Task: Buy 3 Snow Suits of size Medium for Baby Boys from Clothing section under best seller category for shipping address: Colton Mitchell, 4276 Crim Lane, Underhill, Vermont 05489, Cell Number 9377427970. Pay from credit card ending with 2005, CVV 3321
Action: Mouse moved to (307, 92)
Screenshot: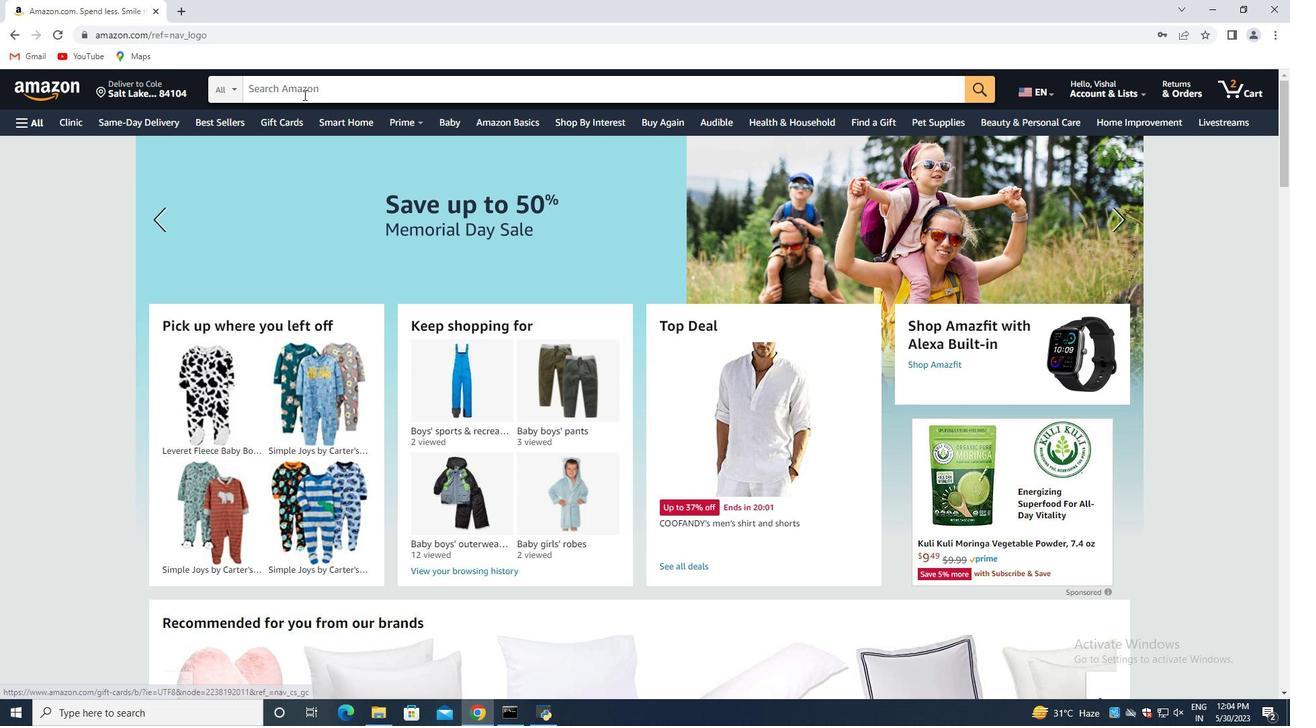 
Action: Mouse pressed left at (307, 92)
Screenshot: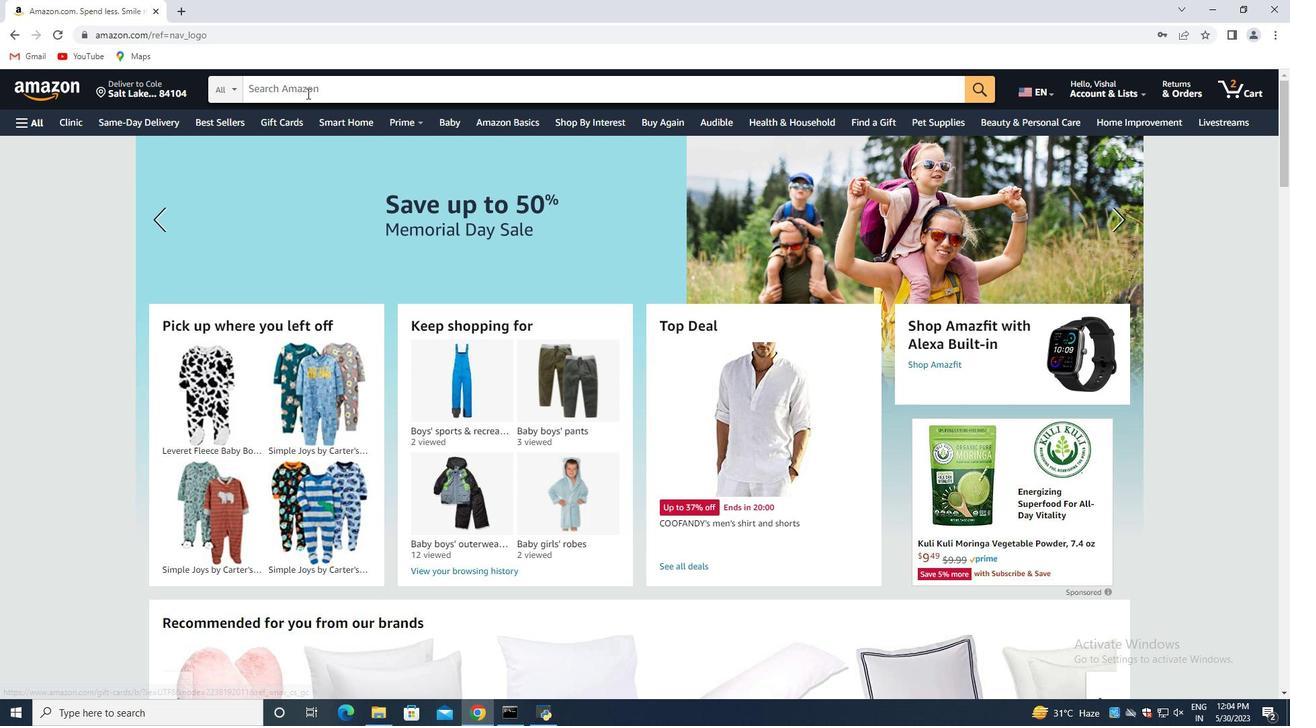 
Action: Mouse moved to (307, 92)
Screenshot: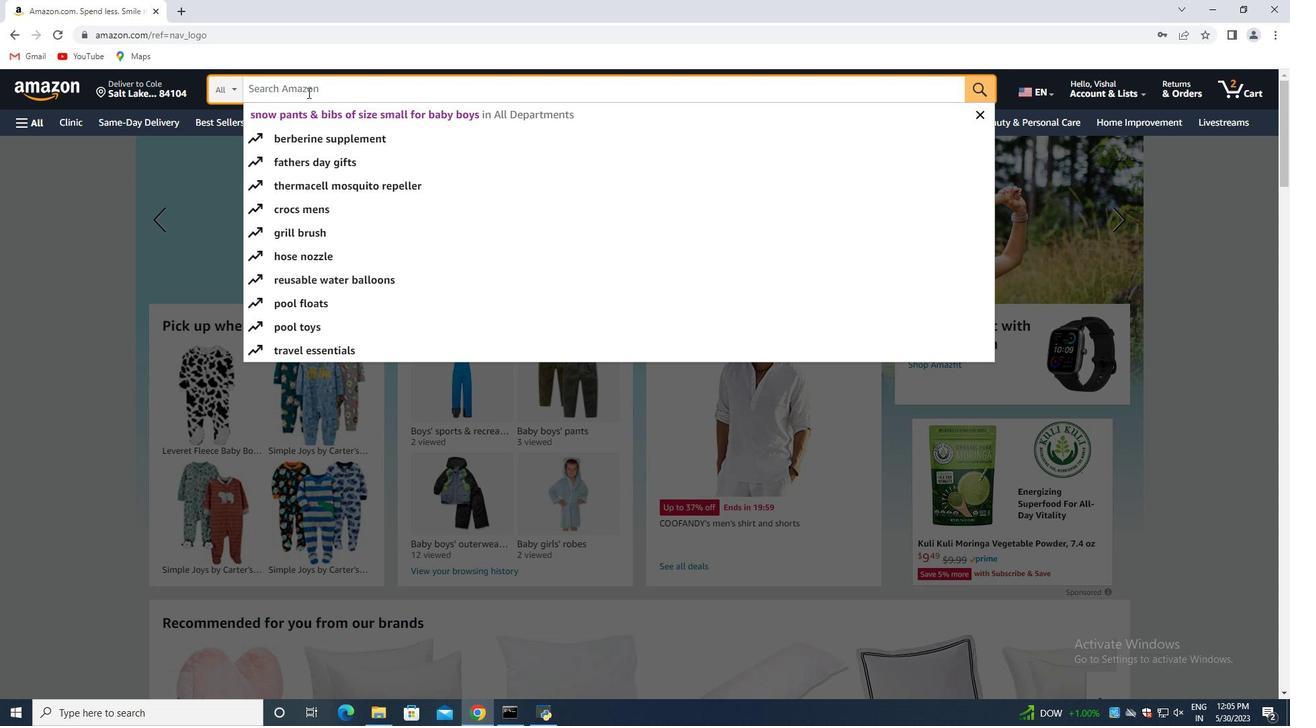 
Action: Key pressed <Key.shift>Snow<Key.space><Key.shift>Suits<Key.space>of<Key.space>size<Key.space><Key.shift>Medium<Key.space>for<Key.space><Key.shift>Baby<Key.space><Key.shift><Key.shift><Key.shift><Key.shift><Key.shift><Key.shift><Key.shift>Boys<Key.enter>
Screenshot: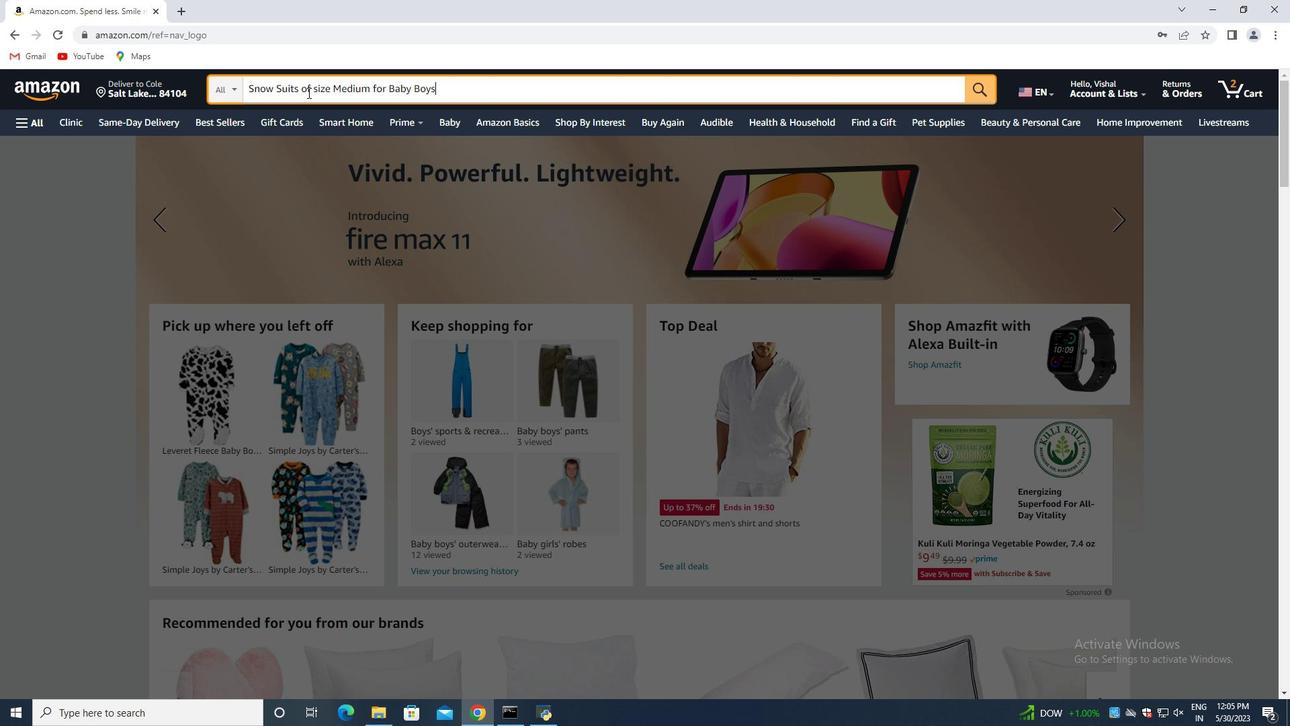 
Action: Mouse moved to (285, 237)
Screenshot: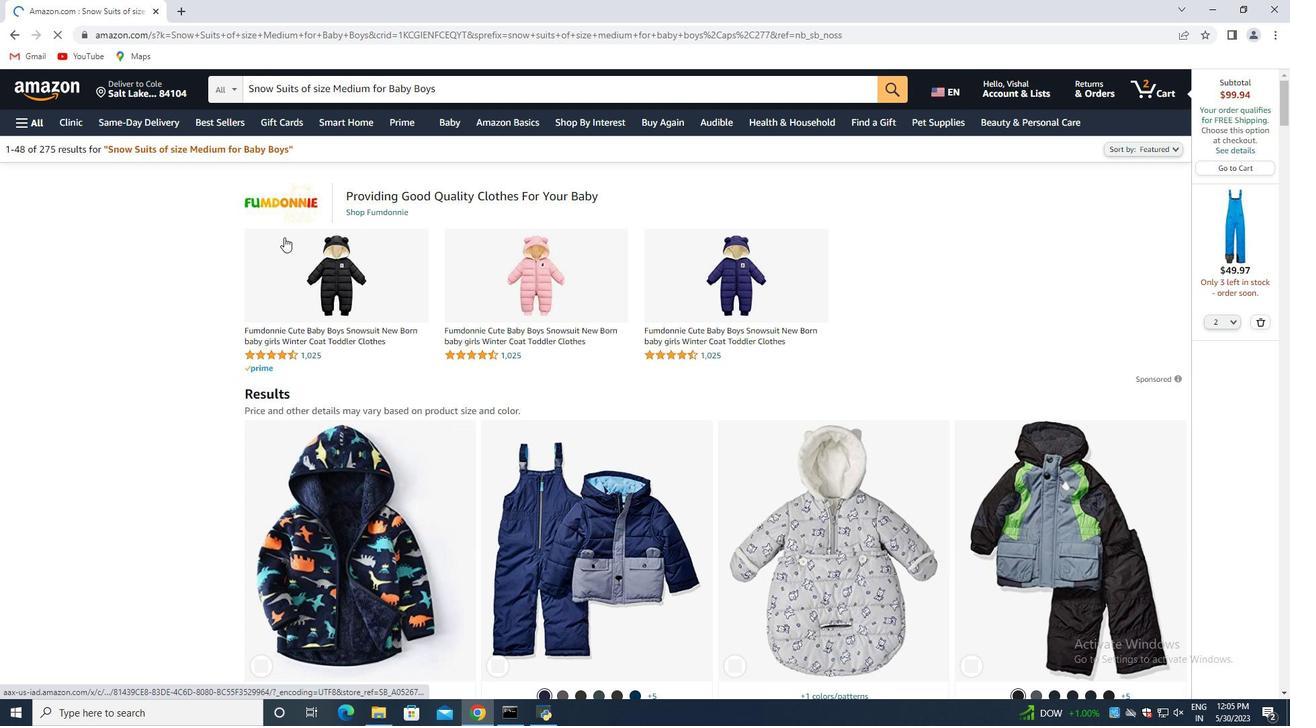 
Action: Mouse scrolled (285, 237) with delta (0, 0)
Screenshot: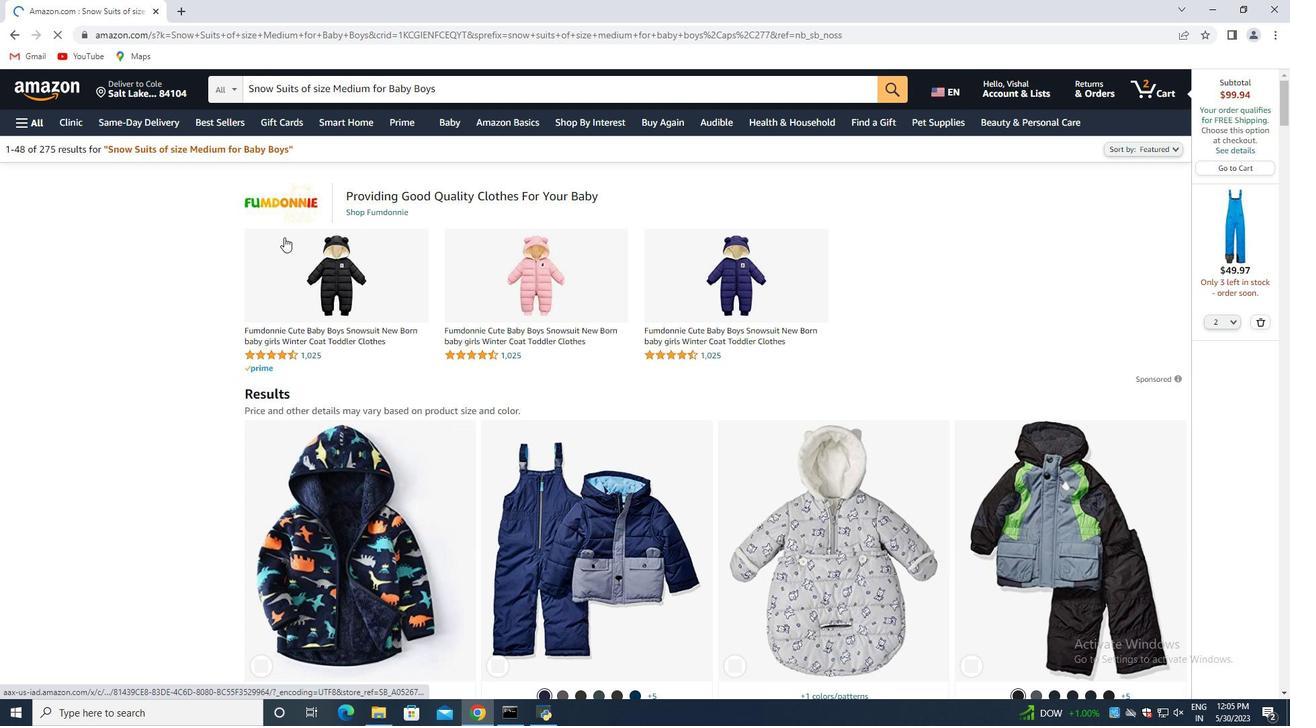 
Action: Mouse moved to (287, 237)
Screenshot: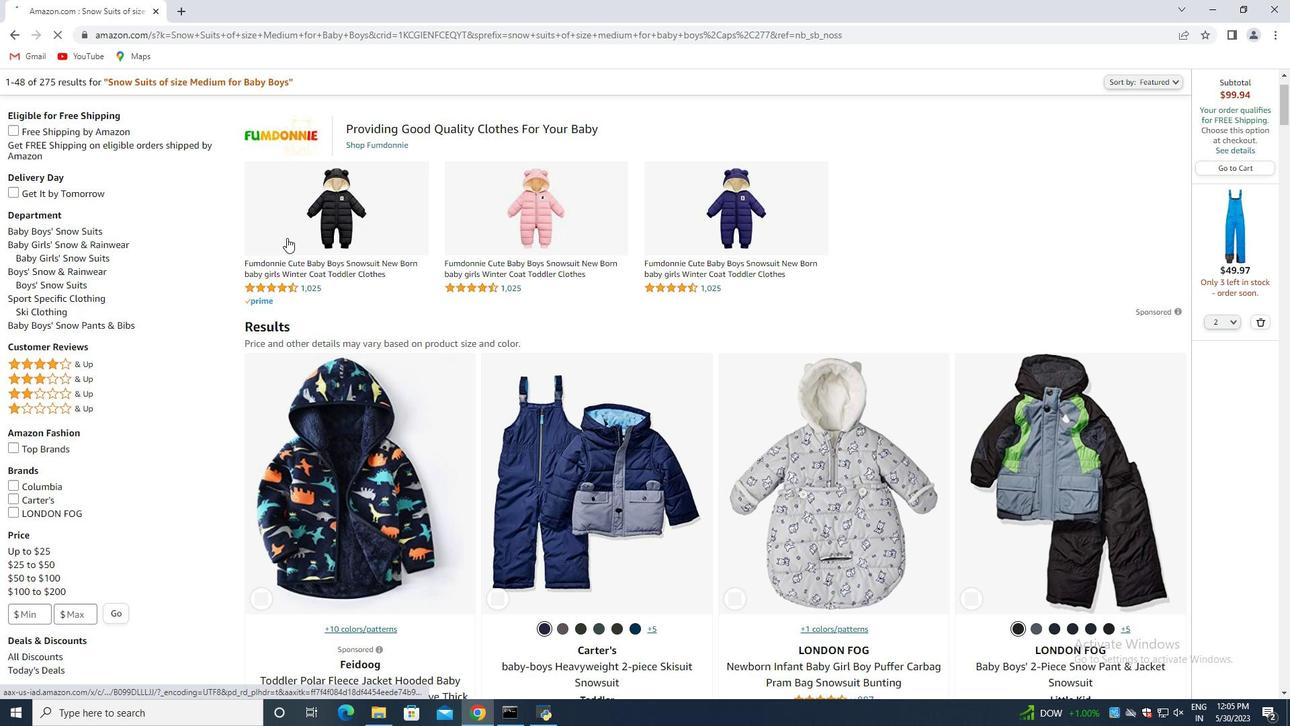 
Action: Mouse scrolled (287, 237) with delta (0, 0)
Screenshot: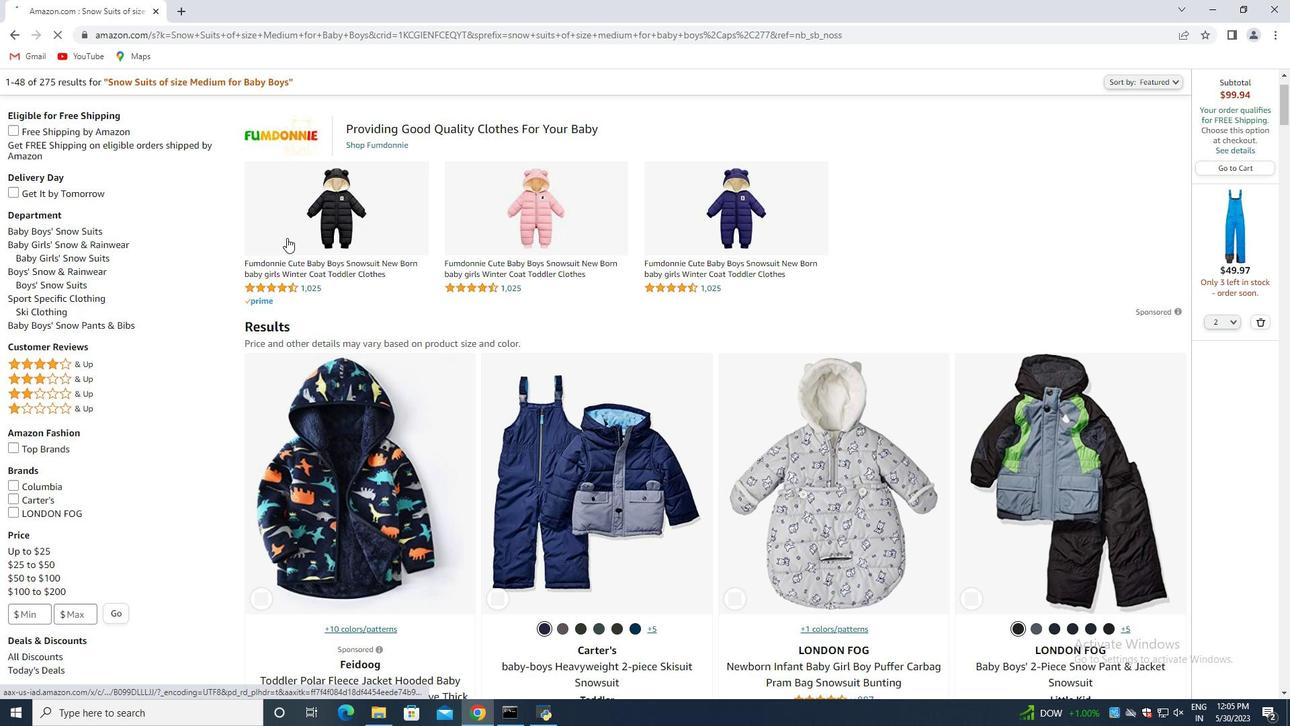 
Action: Mouse moved to (289, 246)
Screenshot: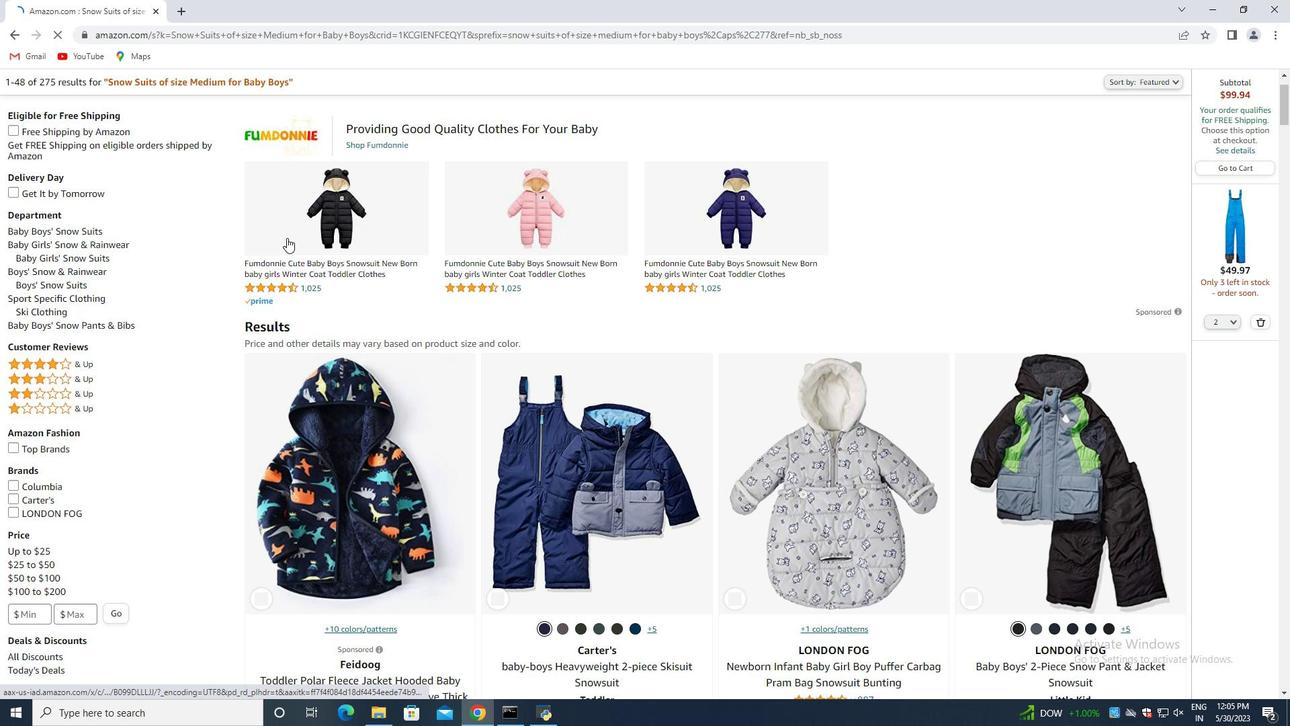 
Action: Mouse scrolled (289, 246) with delta (0, 0)
Screenshot: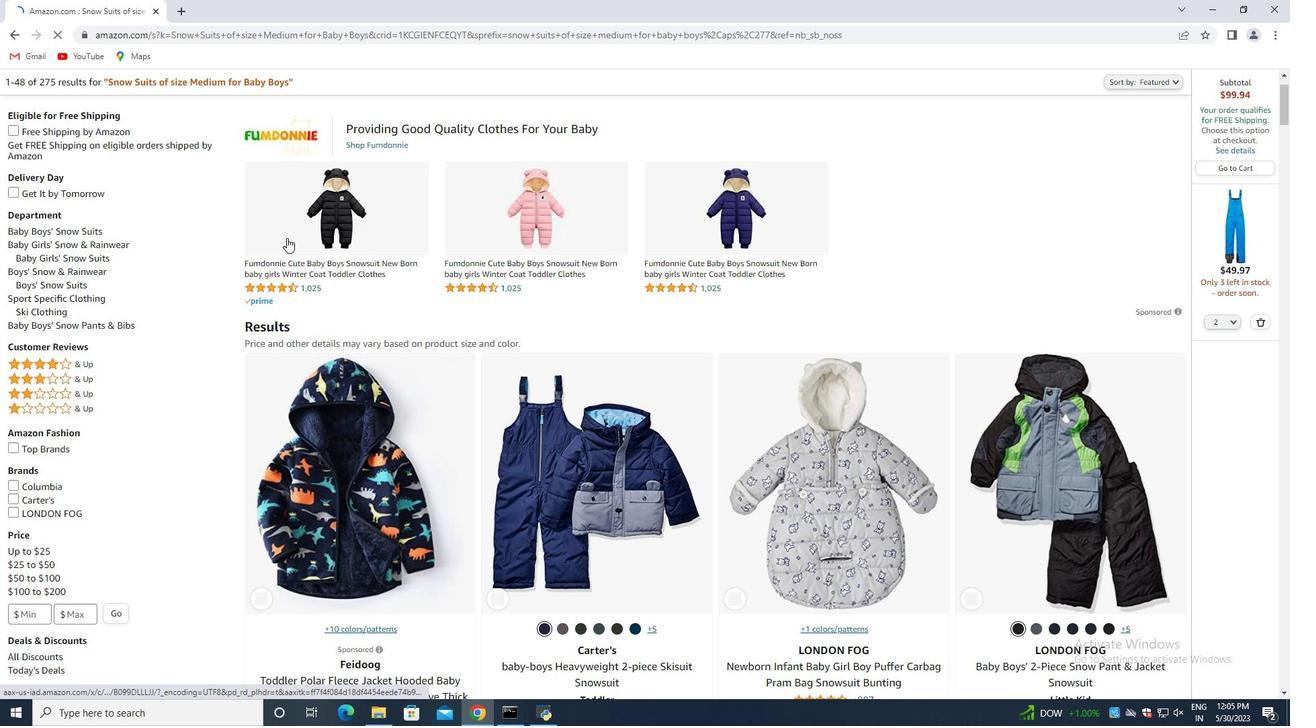 
Action: Mouse moved to (299, 268)
Screenshot: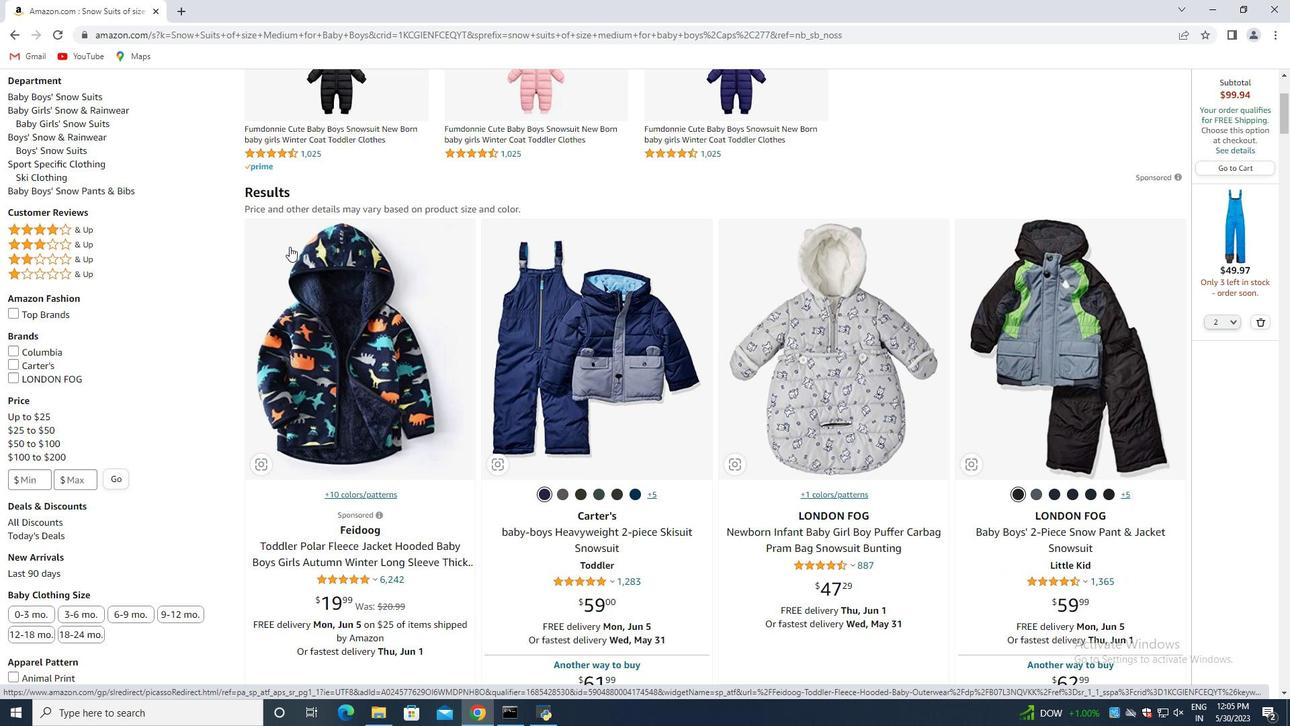 
Action: Mouse scrolled (299, 268) with delta (0, 0)
Screenshot: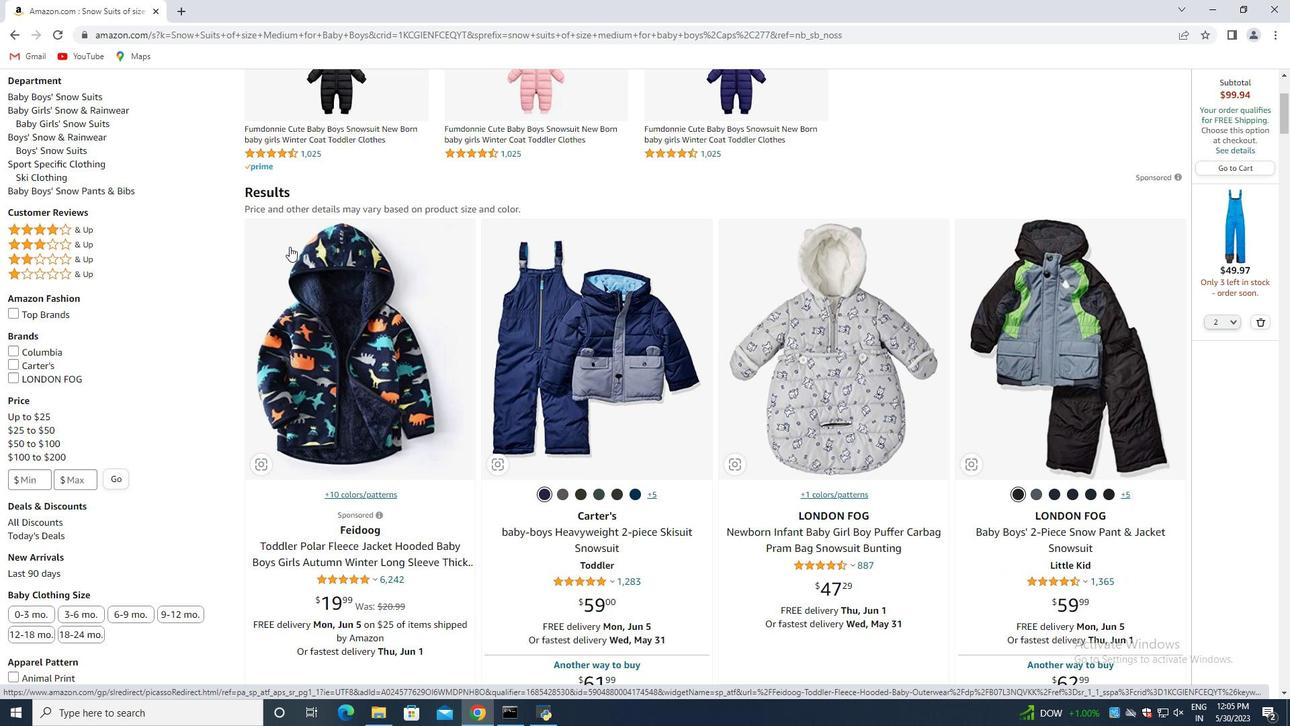 
Action: Mouse moved to (503, 281)
Screenshot: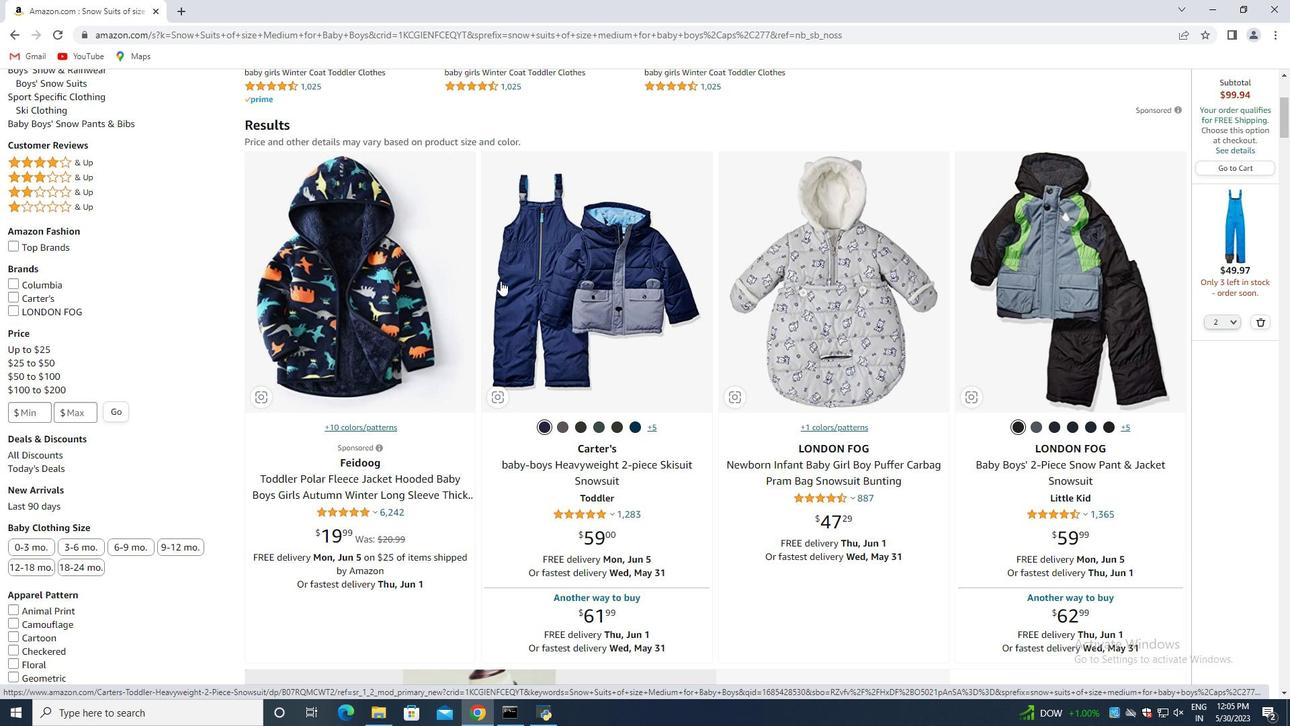 
Action: Mouse scrolled (503, 282) with delta (0, 0)
Screenshot: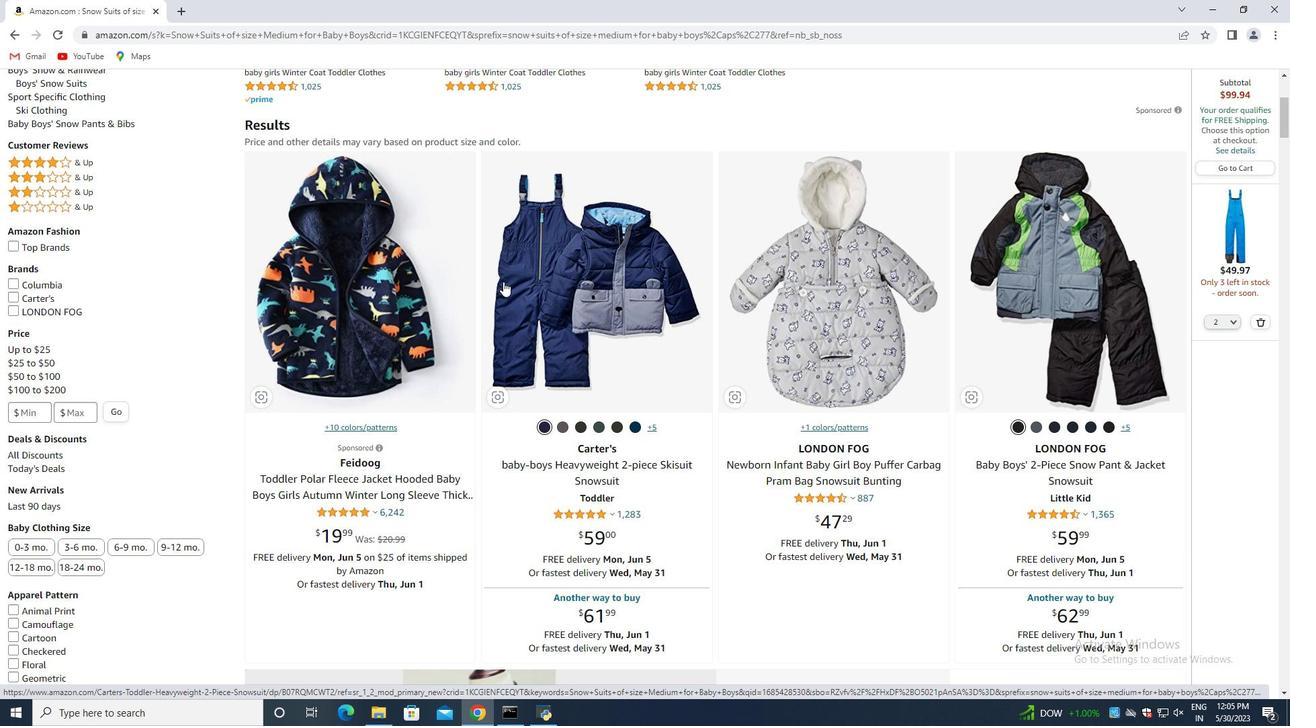 
Action: Mouse scrolled (503, 282) with delta (0, 0)
Screenshot: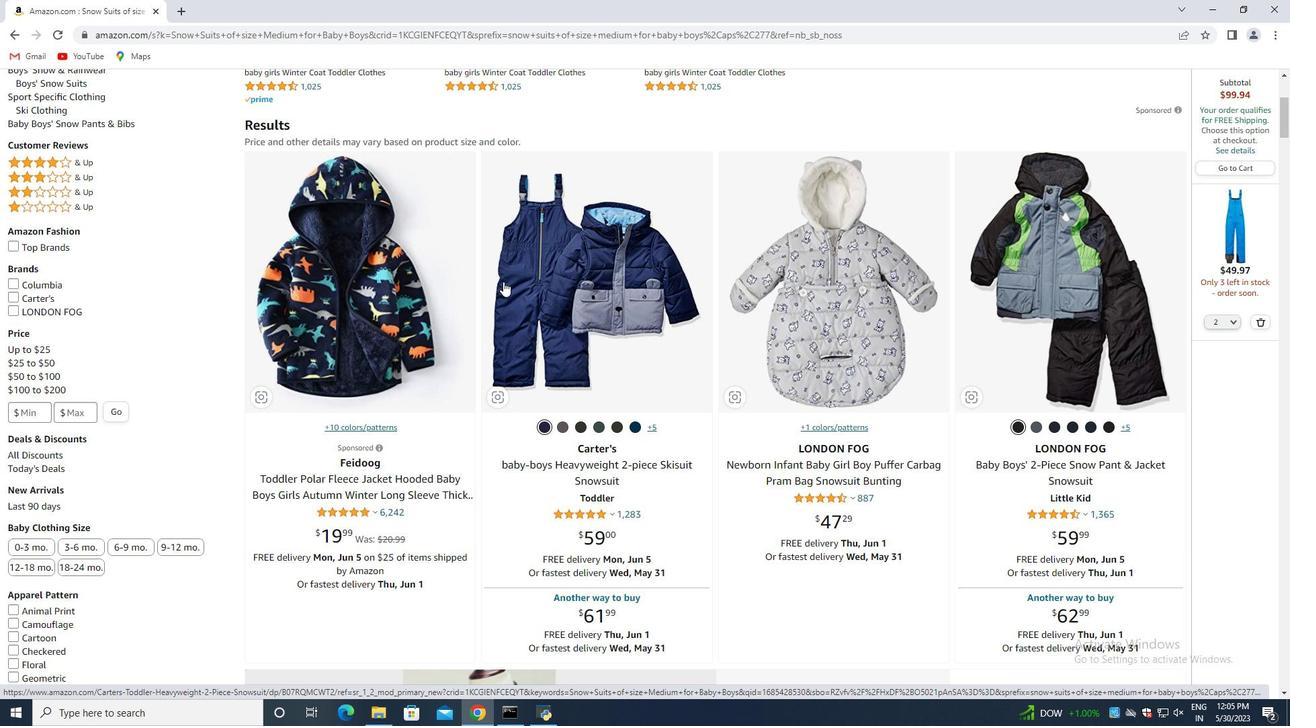 
Action: Mouse scrolled (503, 282) with delta (0, 0)
Screenshot: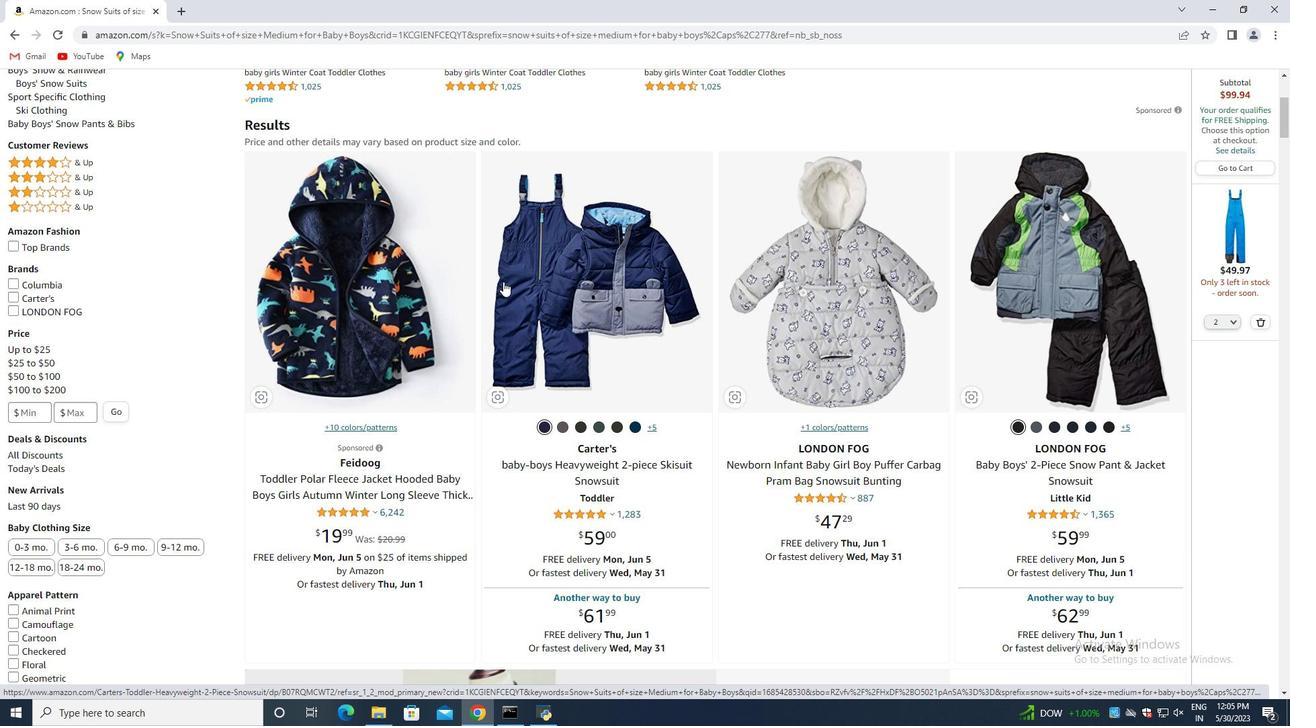 
Action: Mouse scrolled (503, 282) with delta (0, 0)
Screenshot: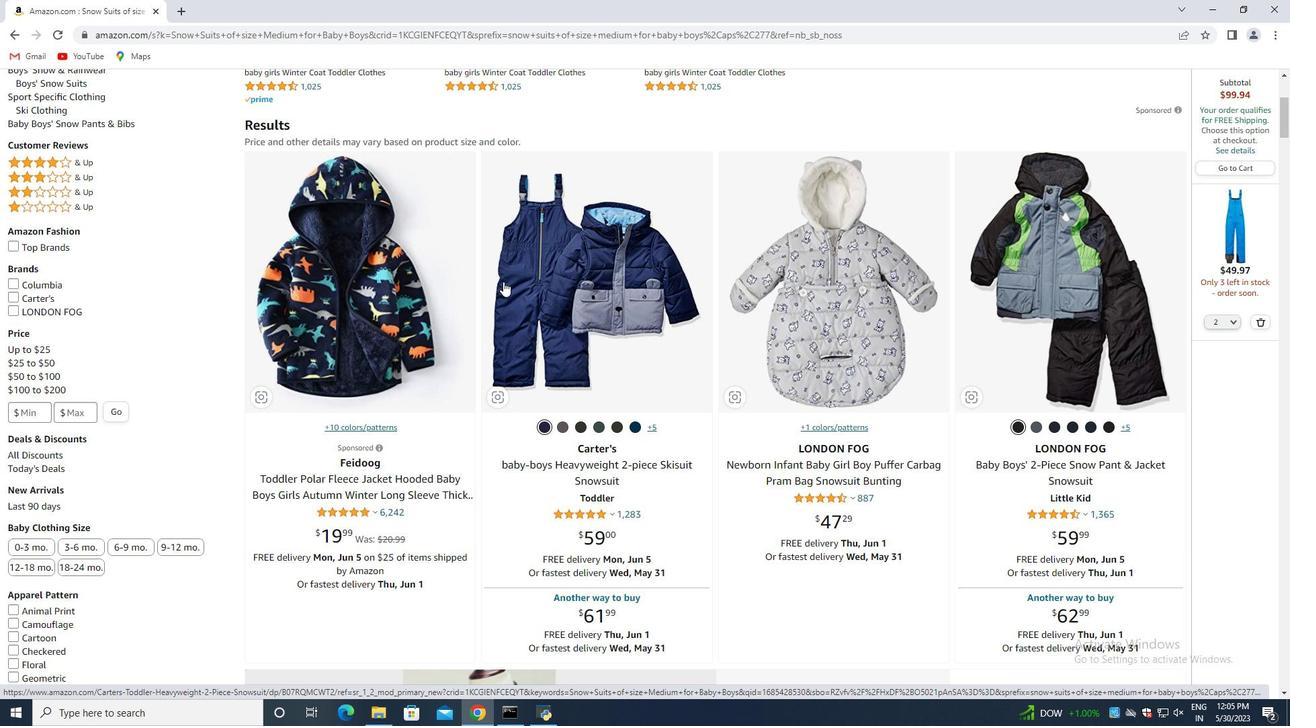 
Action: Mouse moved to (82, 297)
Screenshot: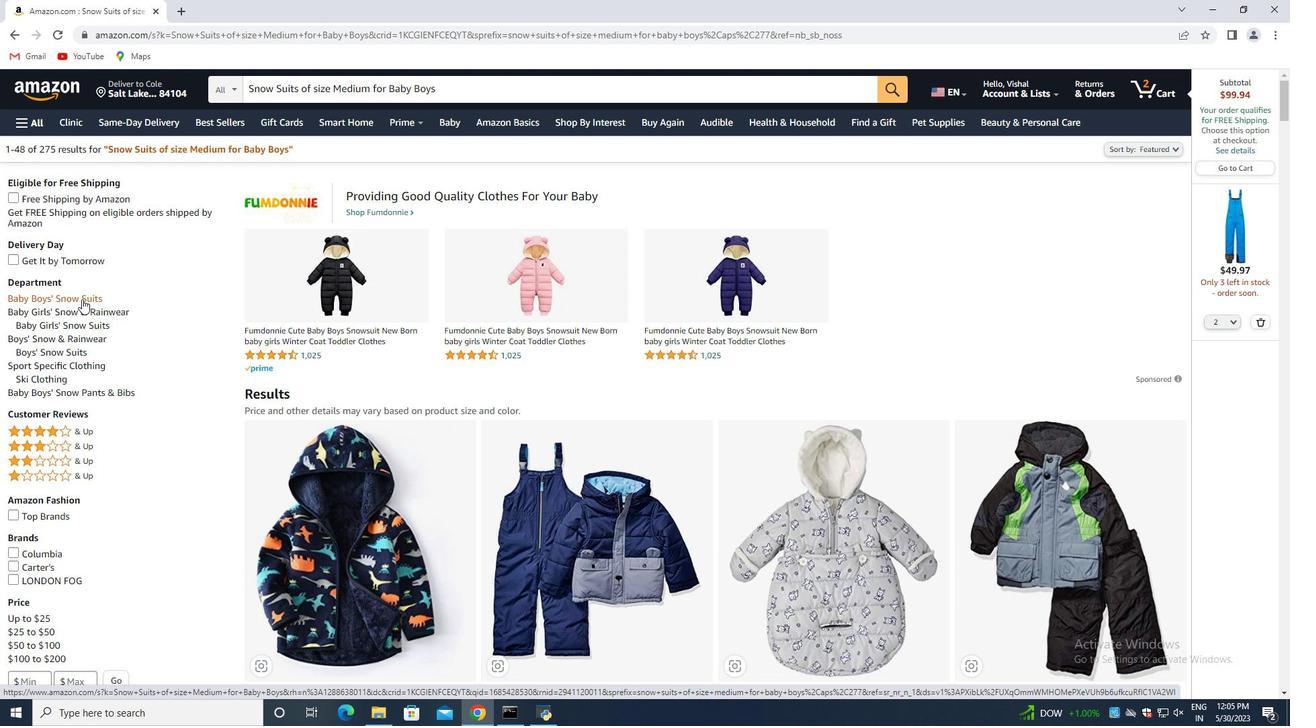 
Action: Mouse pressed left at (82, 297)
Screenshot: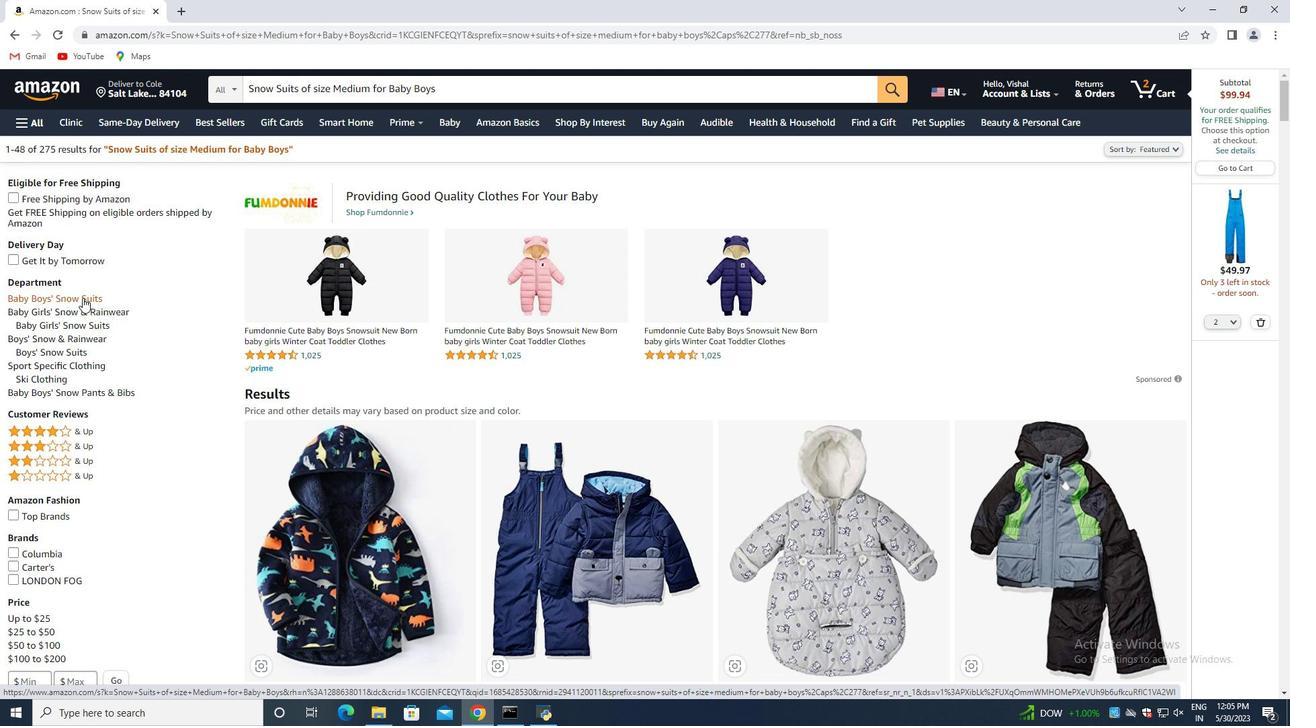 
Action: Mouse moved to (234, 121)
Screenshot: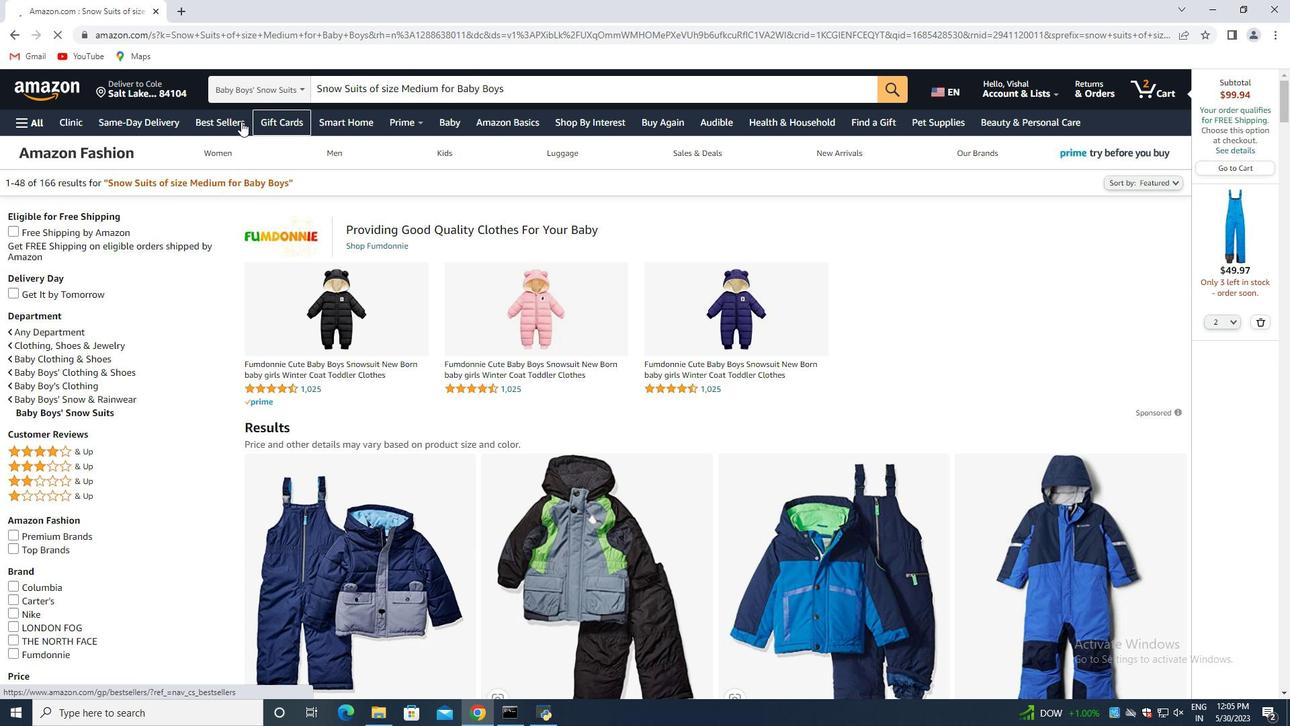 
Action: Mouse pressed left at (234, 121)
Screenshot: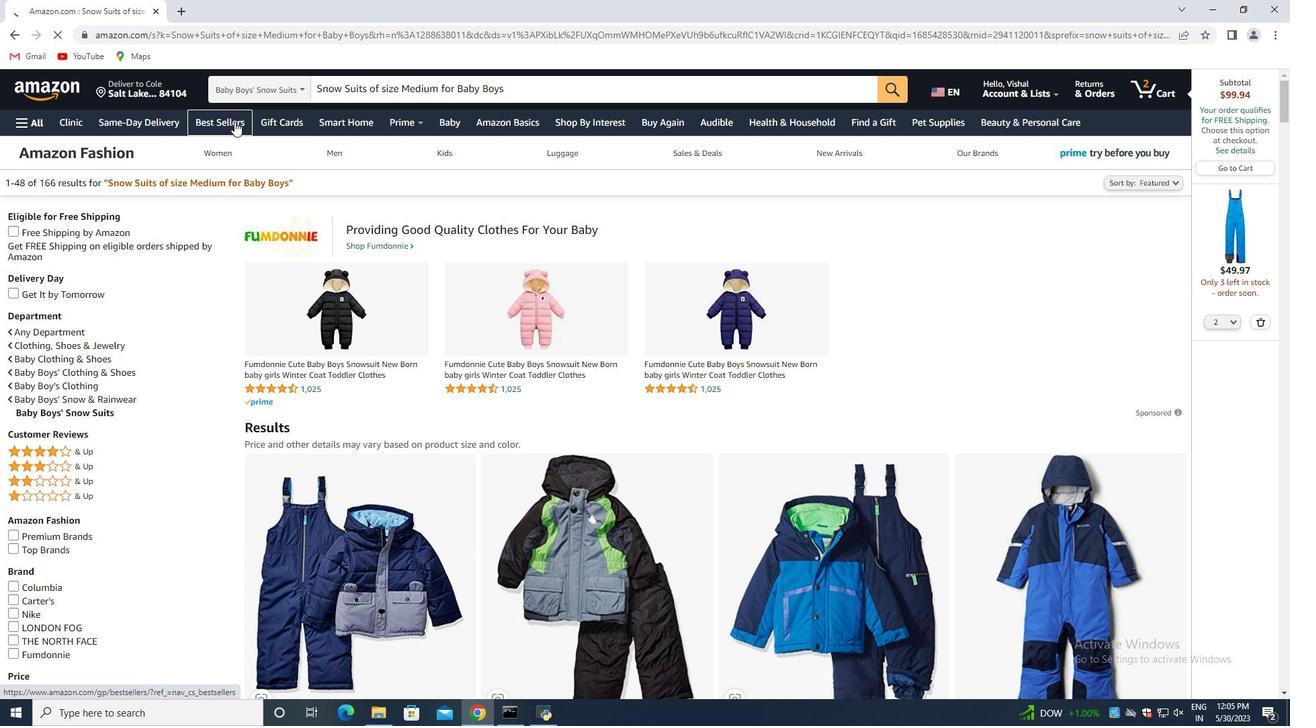 
Action: Mouse moved to (459, 87)
Screenshot: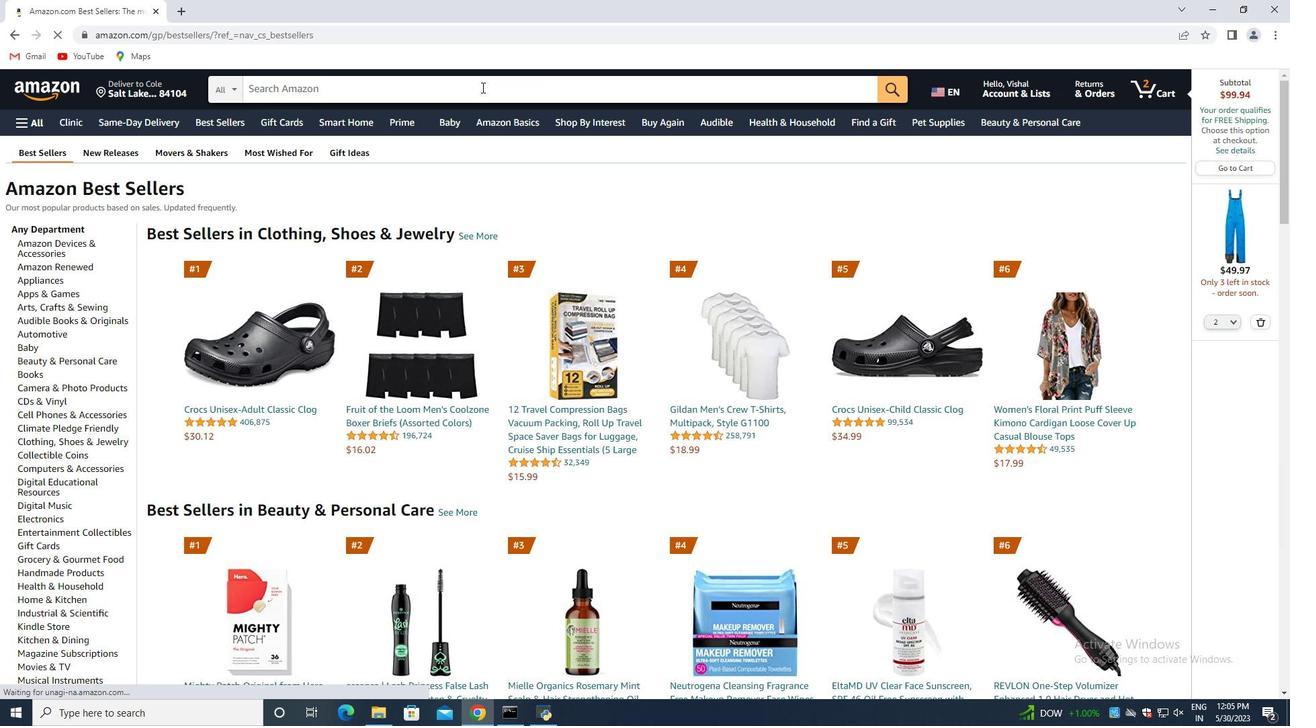 
Action: Mouse pressed left at (459, 87)
Screenshot: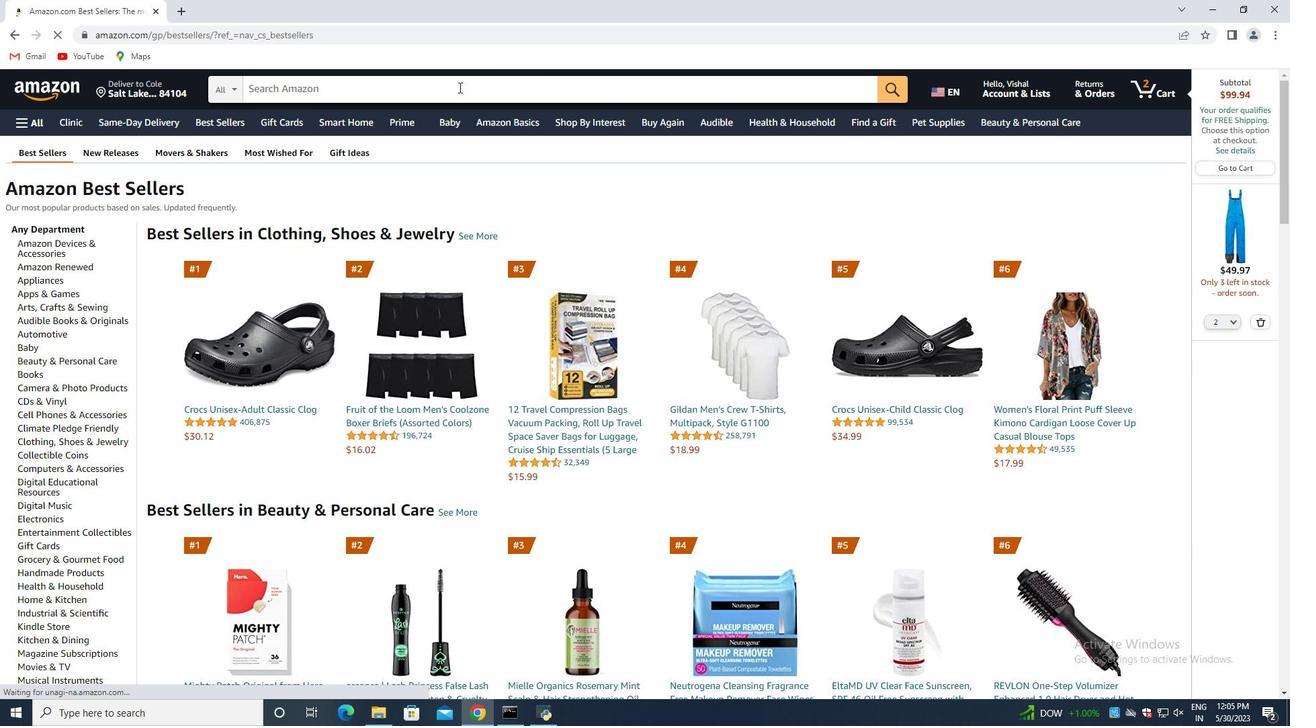 
Action: Mouse moved to (375, 114)
Screenshot: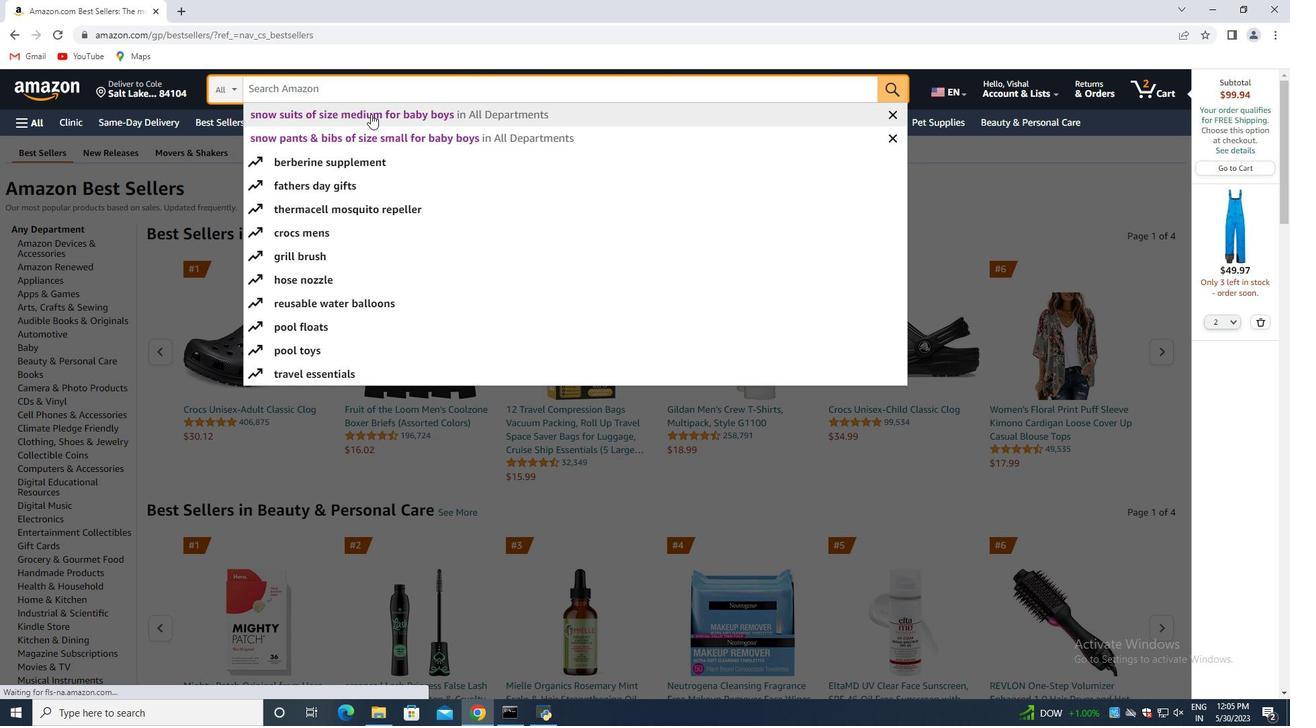 
Action: Mouse pressed left at (375, 114)
Screenshot: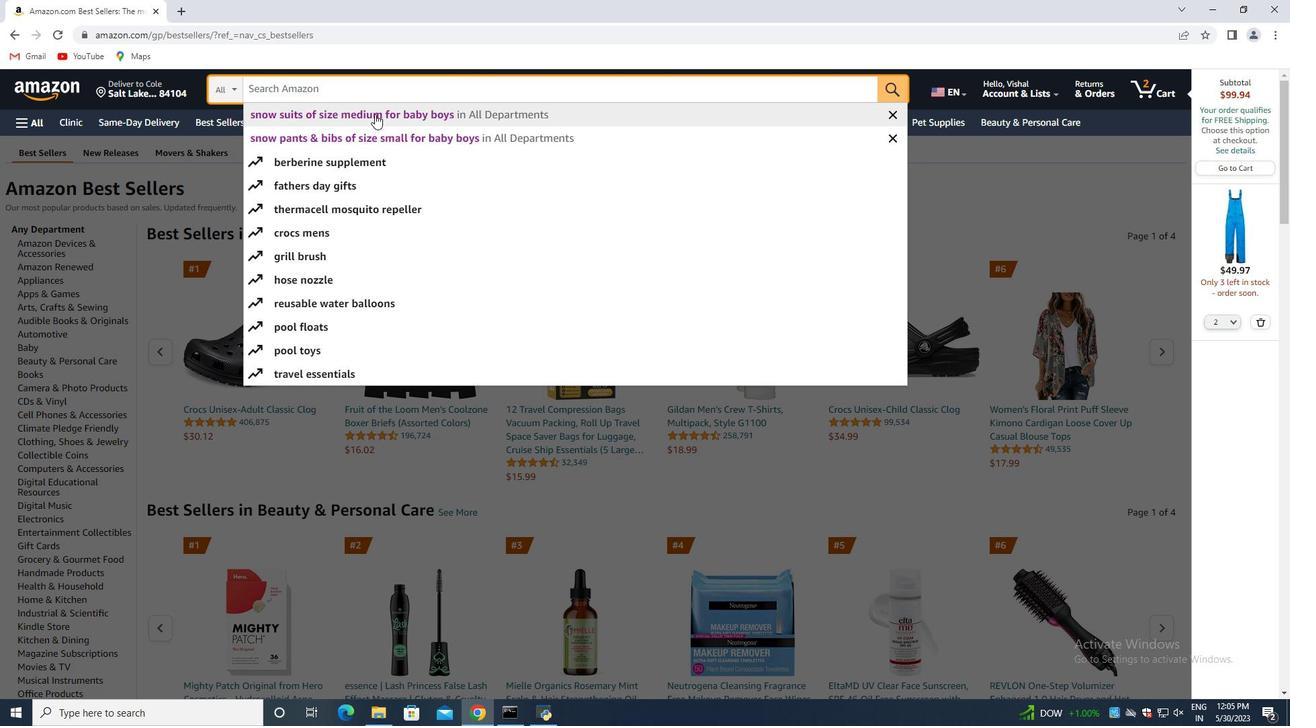 
Action: Mouse moved to (389, 132)
Screenshot: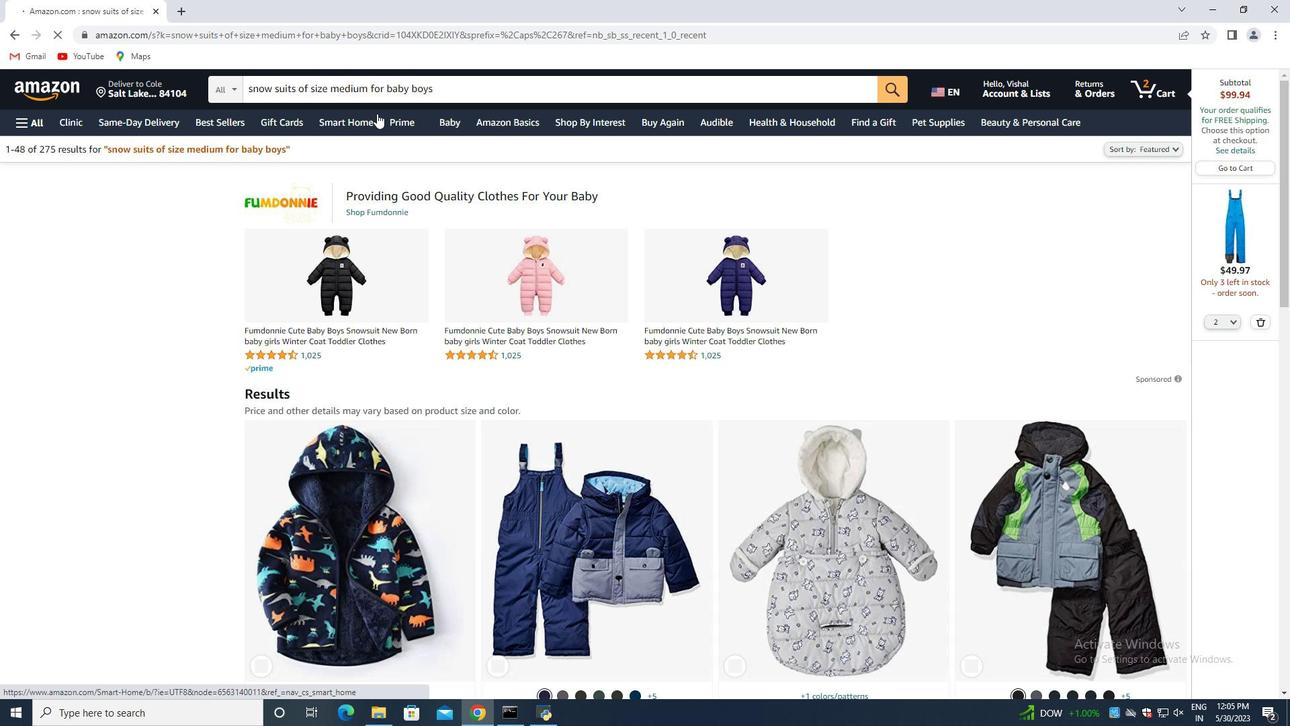 
Action: Mouse scrolled (389, 131) with delta (0, 0)
Screenshot: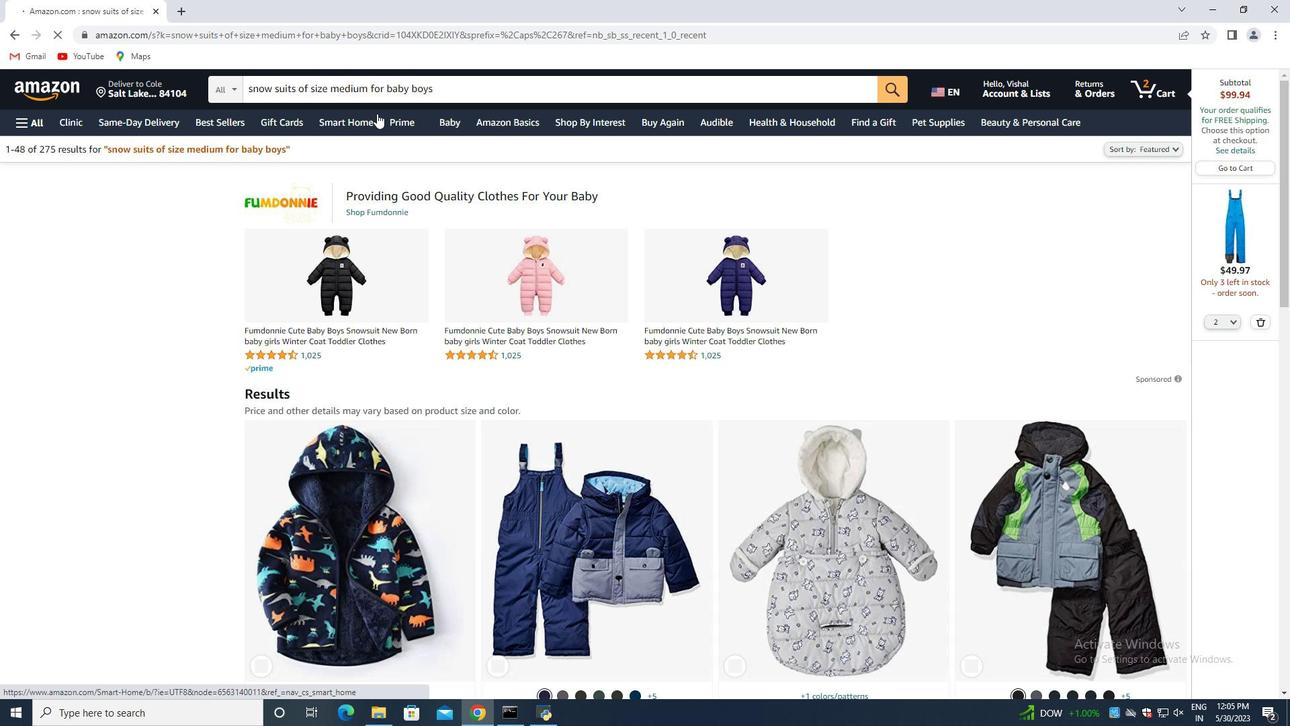 
Action: Mouse moved to (389, 134)
Screenshot: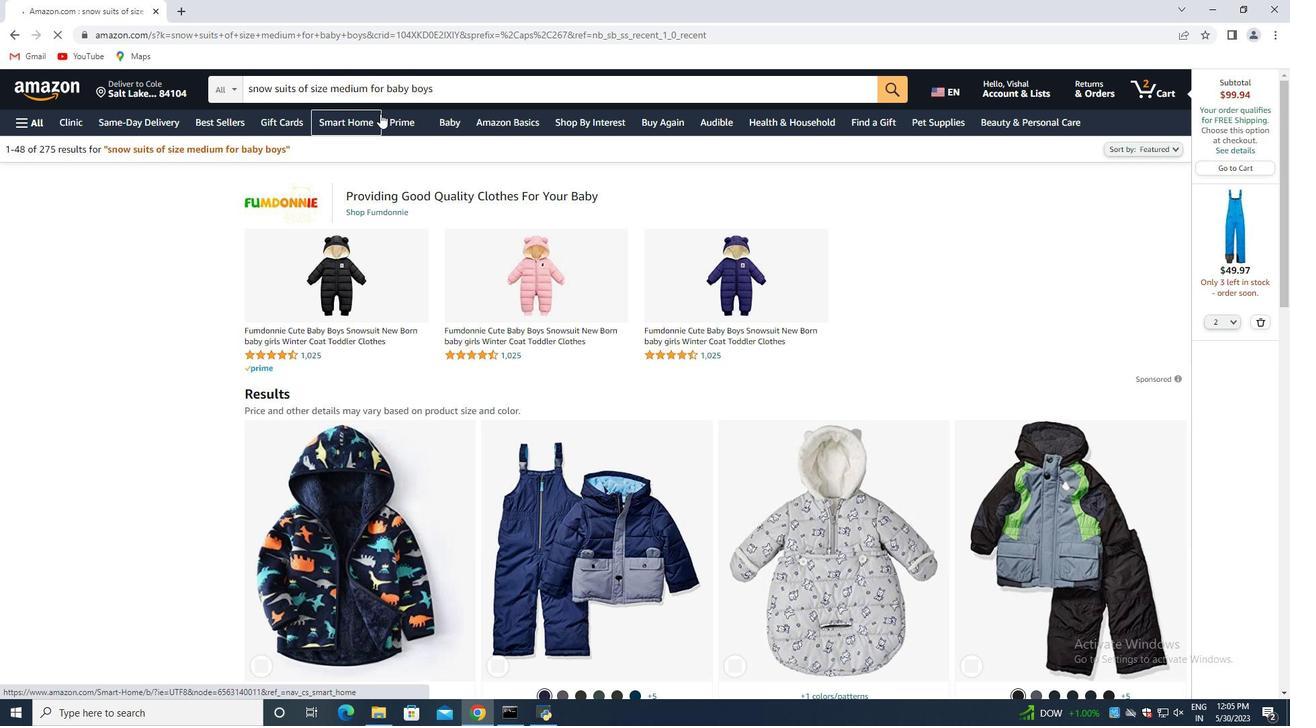 
Action: Mouse scrolled (389, 133) with delta (0, 0)
Screenshot: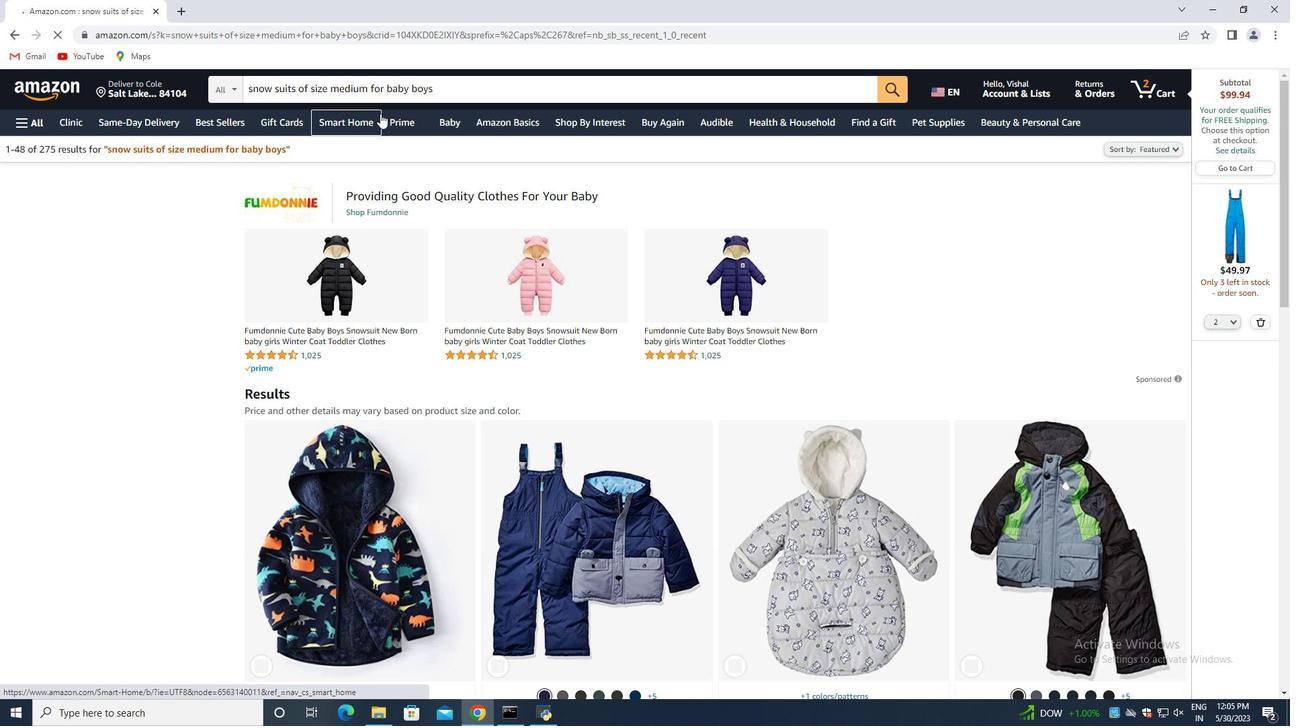 
Action: Mouse moved to (386, 141)
Screenshot: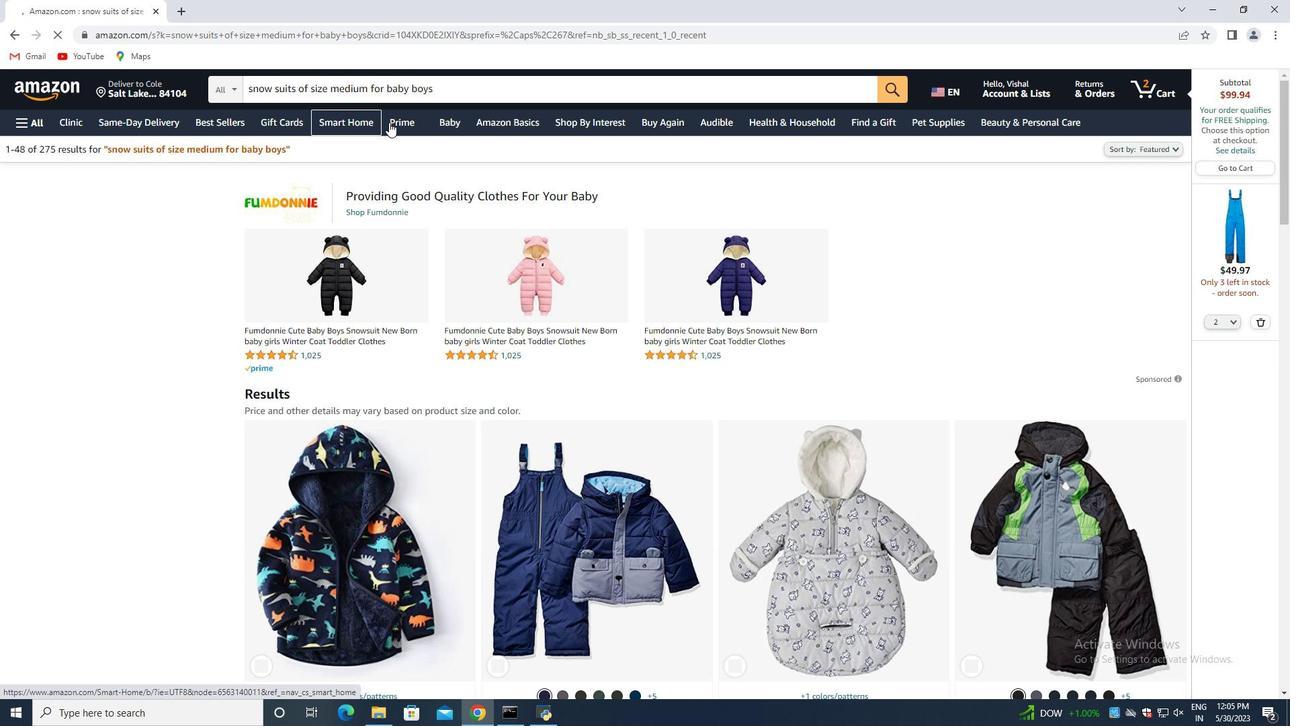 
Action: Mouse scrolled (386, 140) with delta (0, 0)
Screenshot: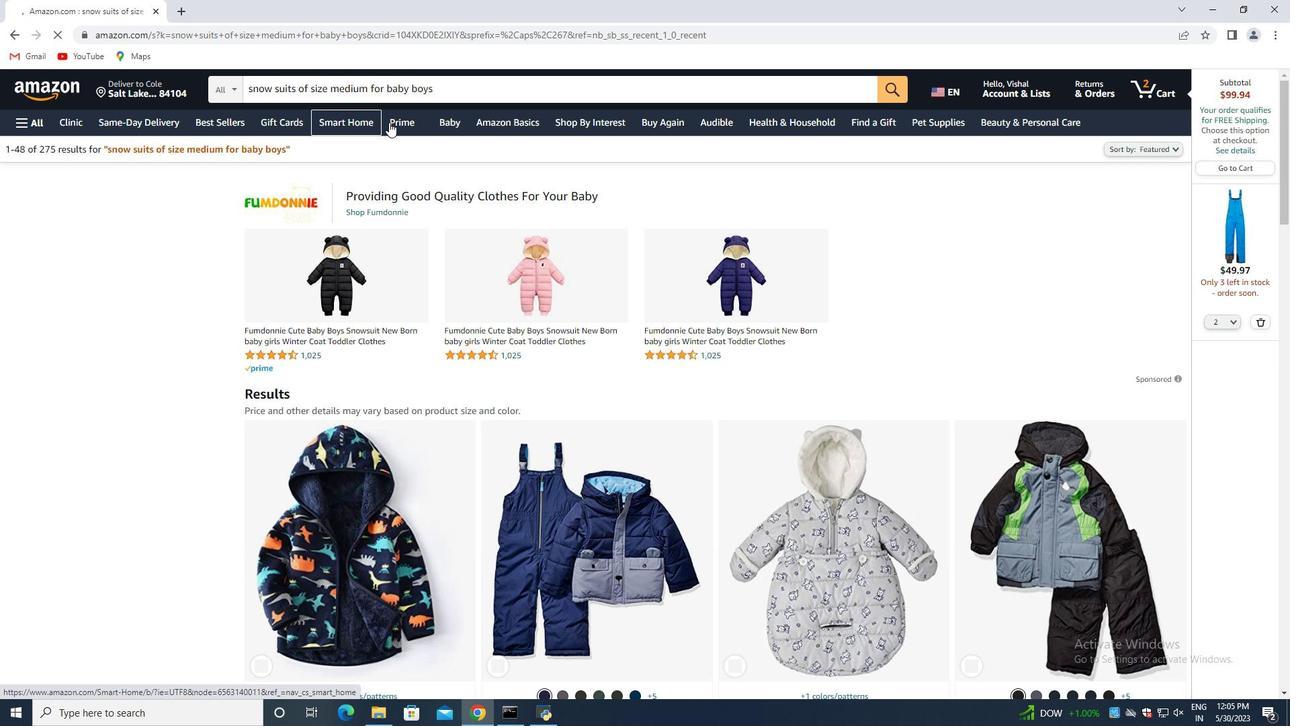 
Action: Mouse moved to (383, 155)
Screenshot: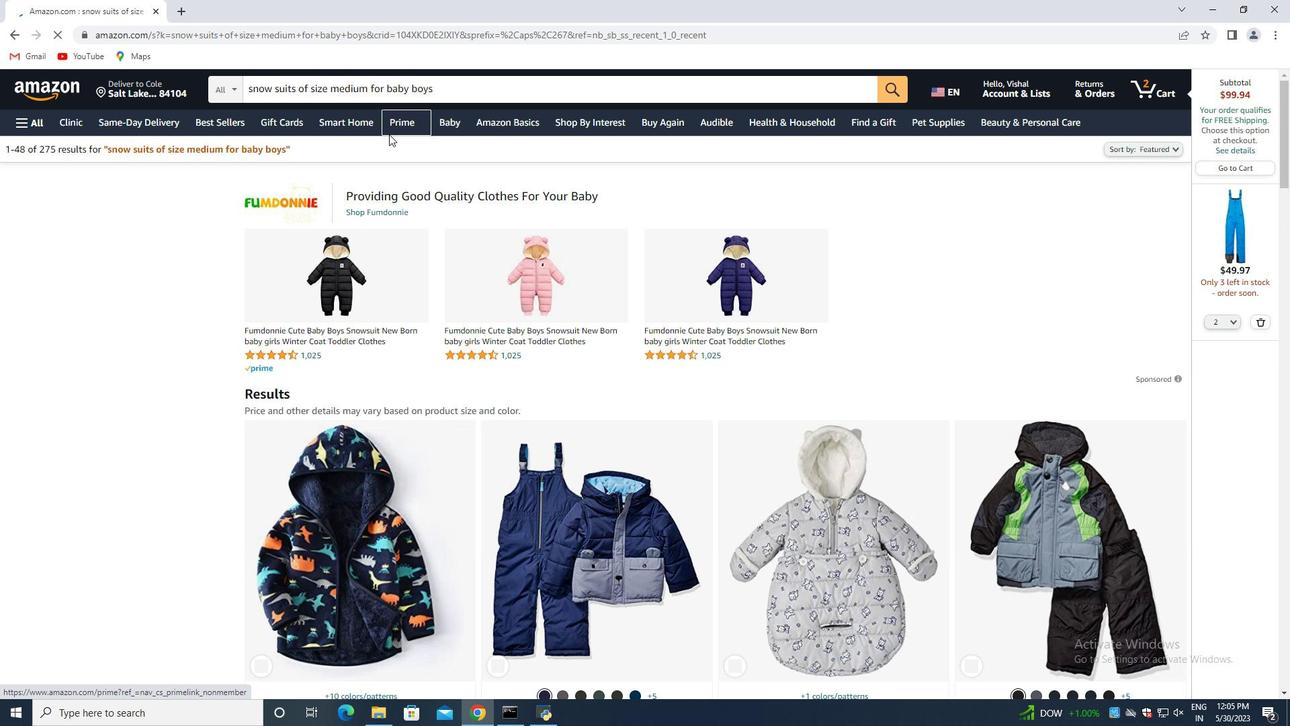 
Action: Mouse scrolled (383, 155) with delta (0, 0)
Screenshot: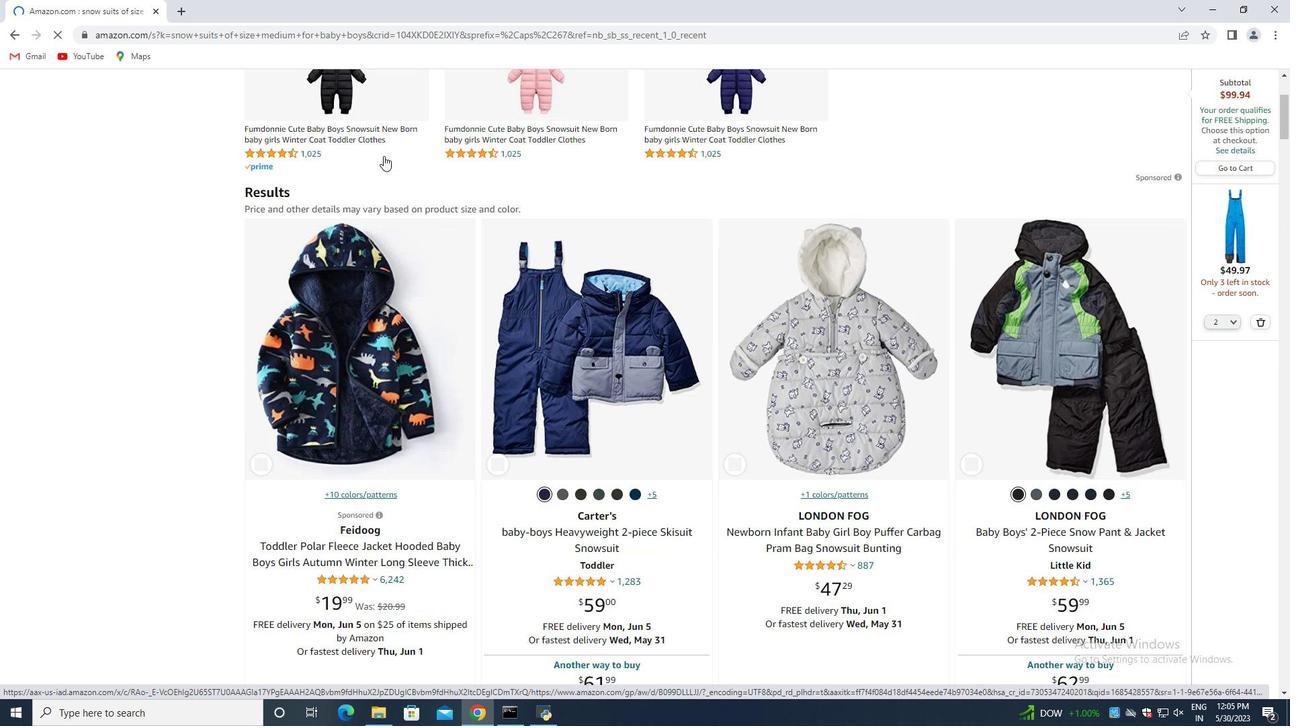 
Action: Mouse moved to (383, 155)
Screenshot: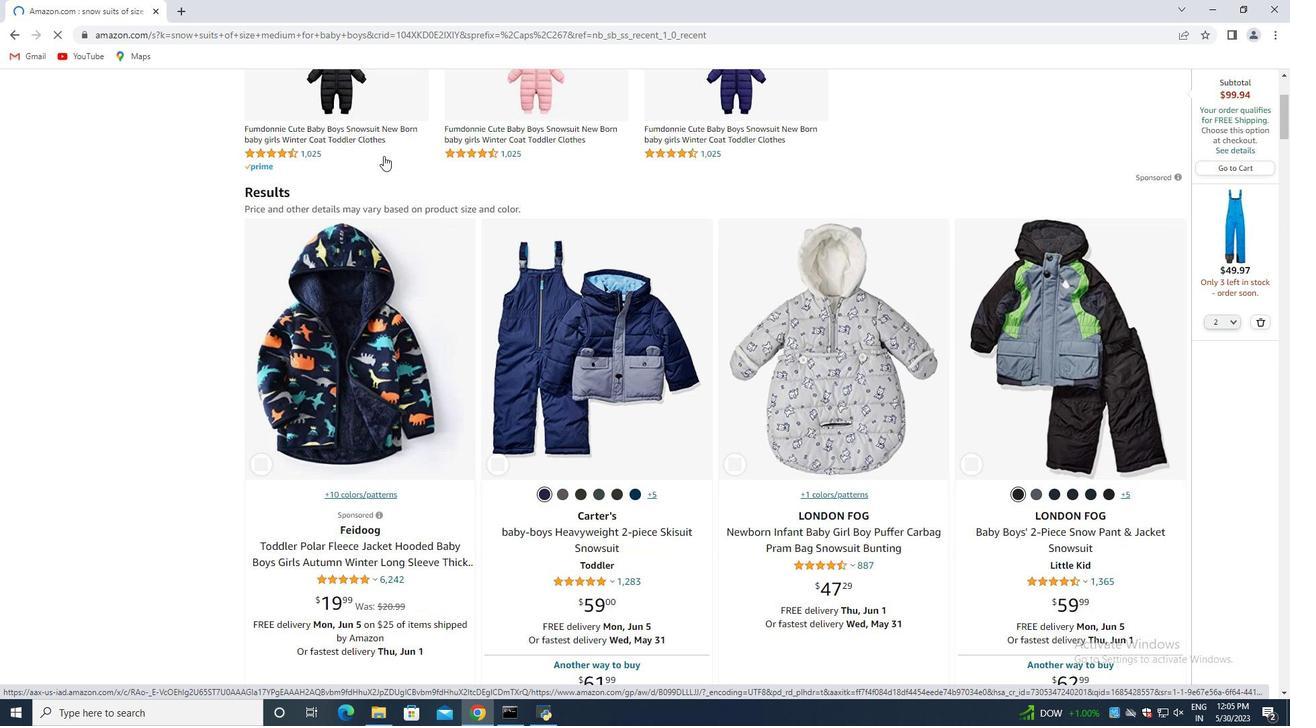
Action: Mouse scrolled (383, 155) with delta (0, 0)
Screenshot: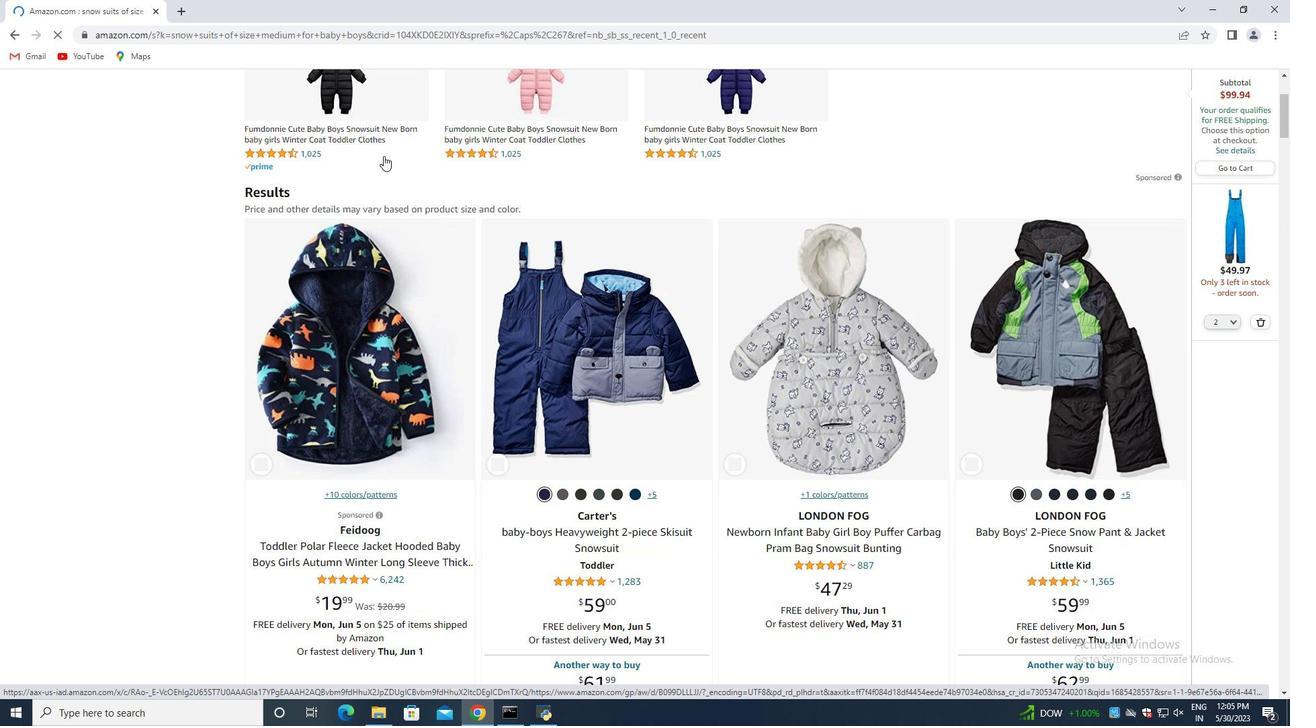 
Action: Mouse moved to (386, 162)
Screenshot: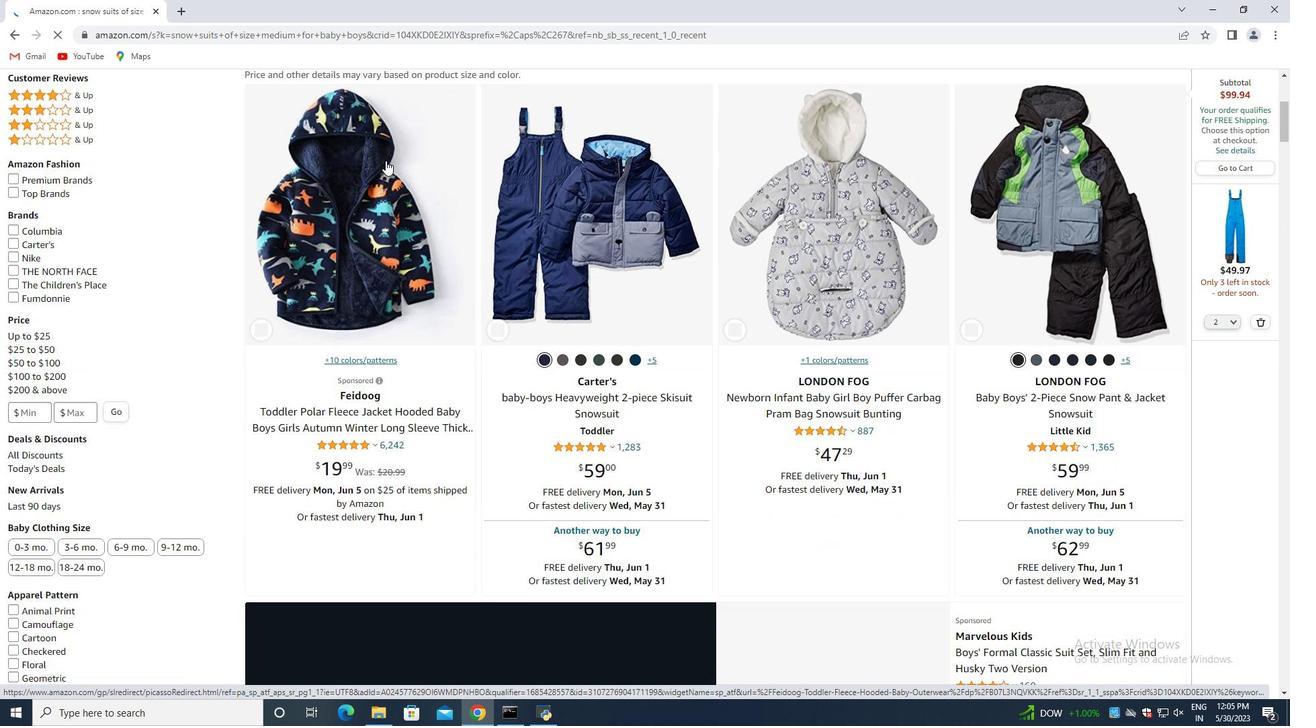 
Action: Mouse scrolled (386, 161) with delta (0, 0)
Screenshot: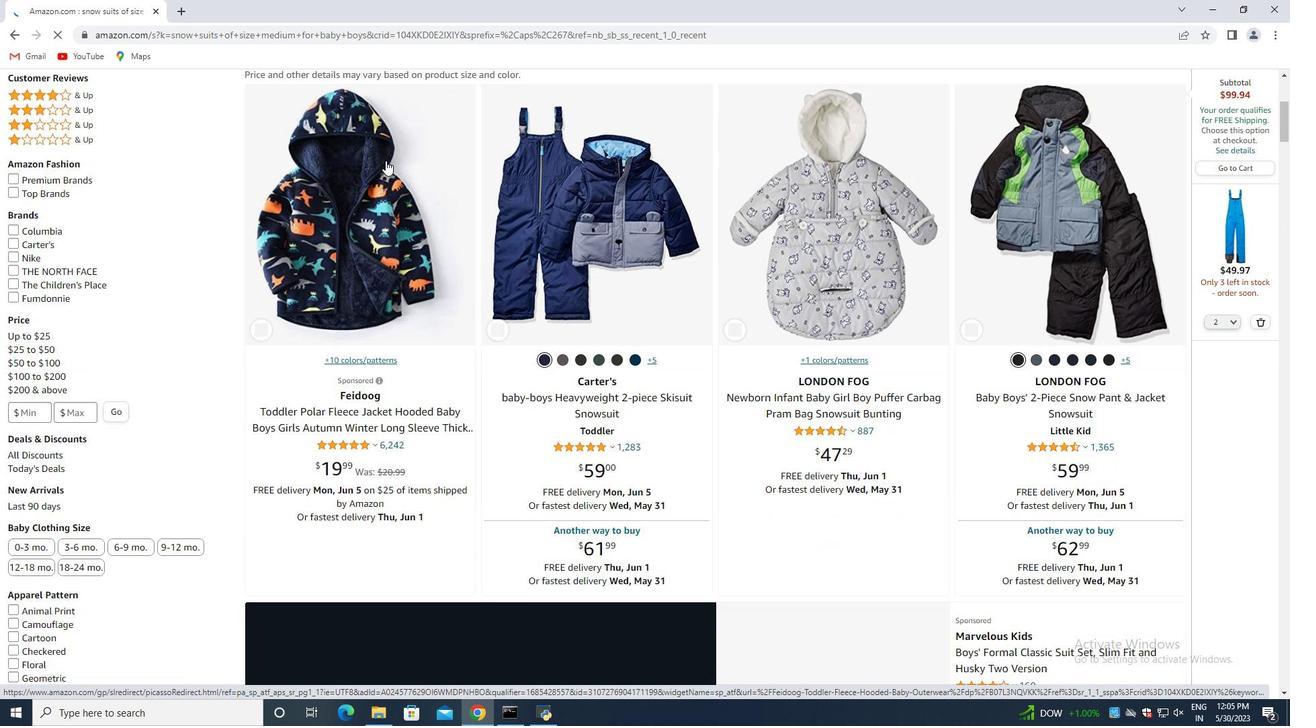 
Action: Mouse moved to (395, 163)
Screenshot: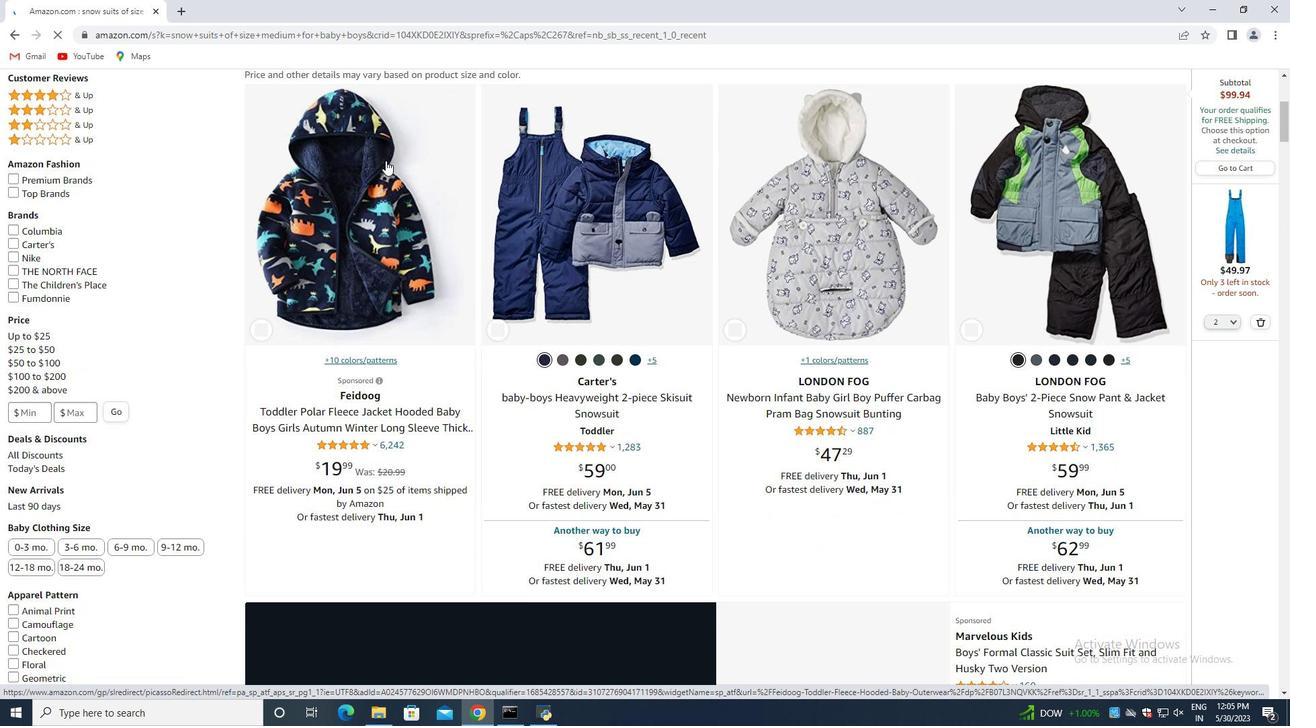 
Action: Mouse scrolled (395, 162) with delta (0, 0)
Screenshot: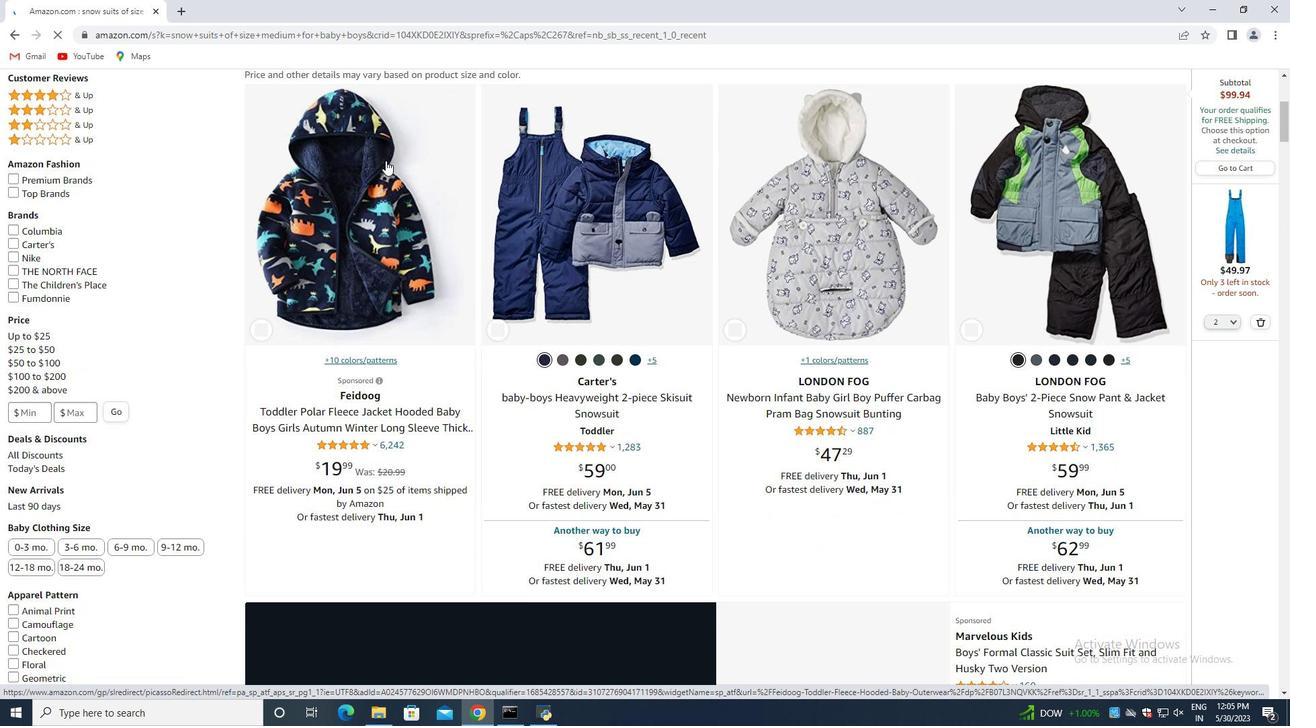 
Action: Mouse moved to (898, 298)
Screenshot: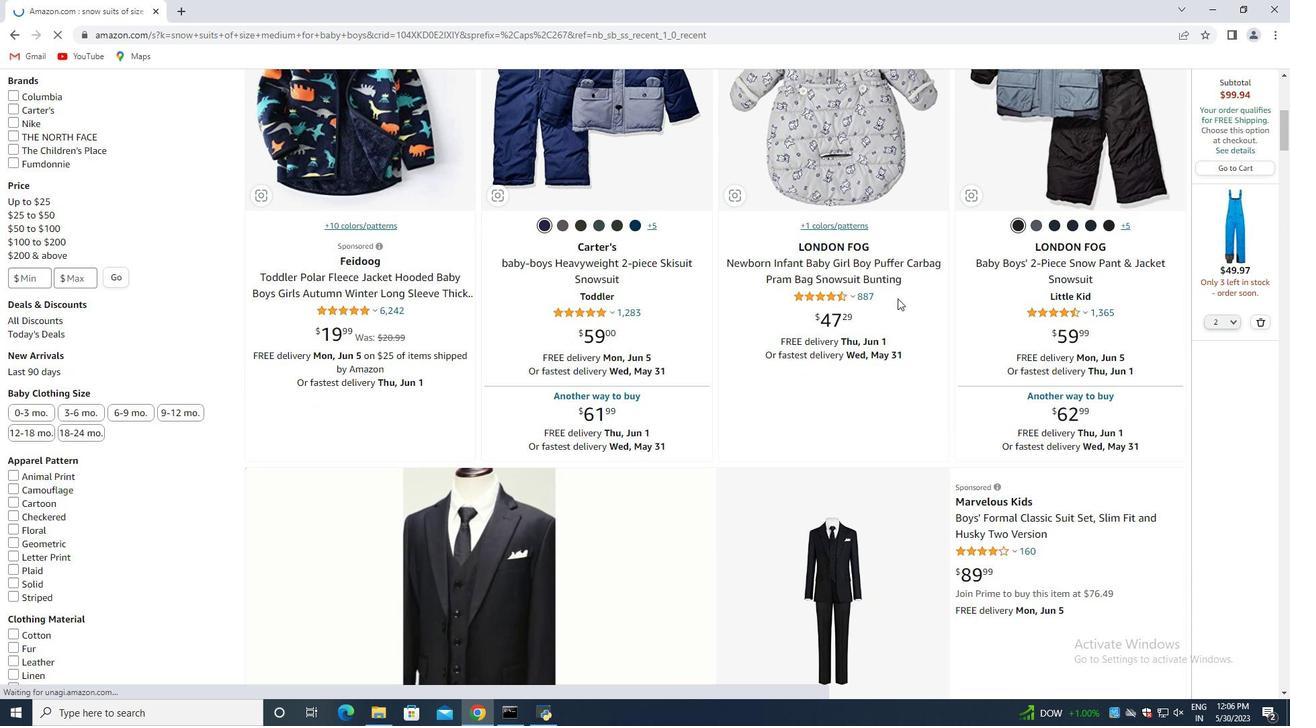 
Action: Mouse scrolled (898, 299) with delta (0, 0)
Screenshot: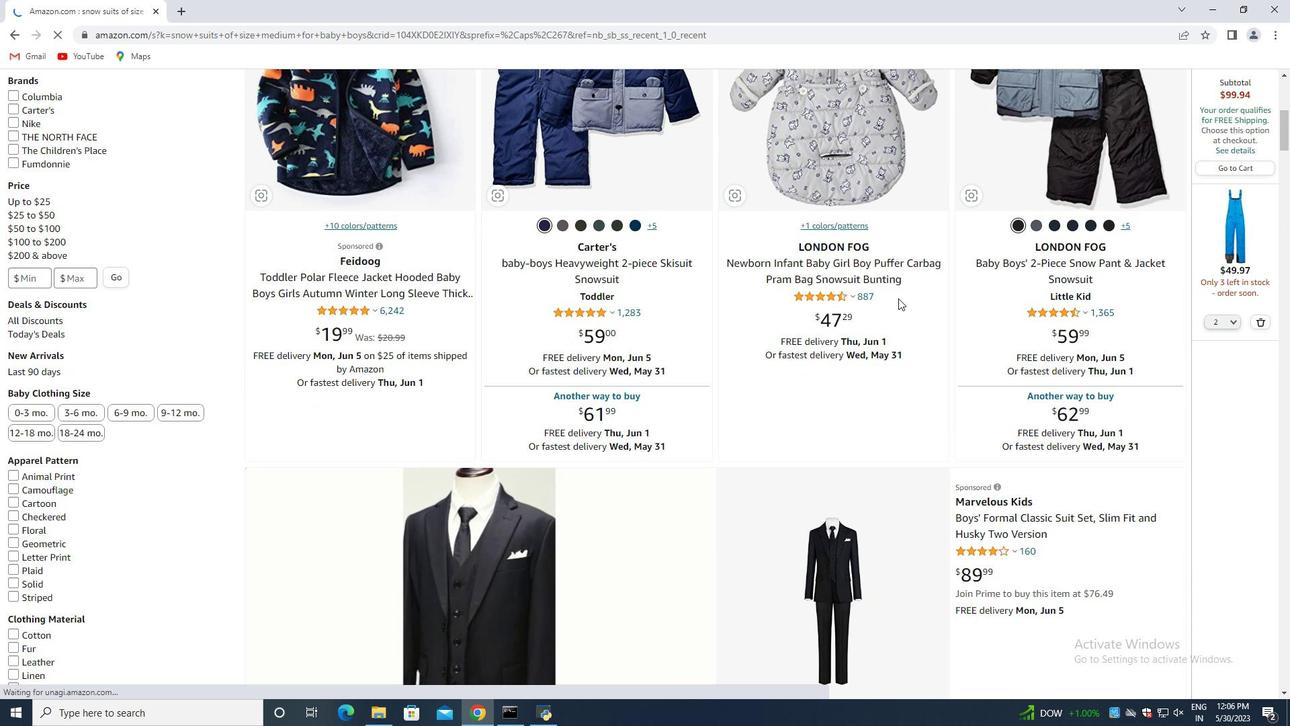 
Action: Mouse moved to (1033, 293)
Screenshot: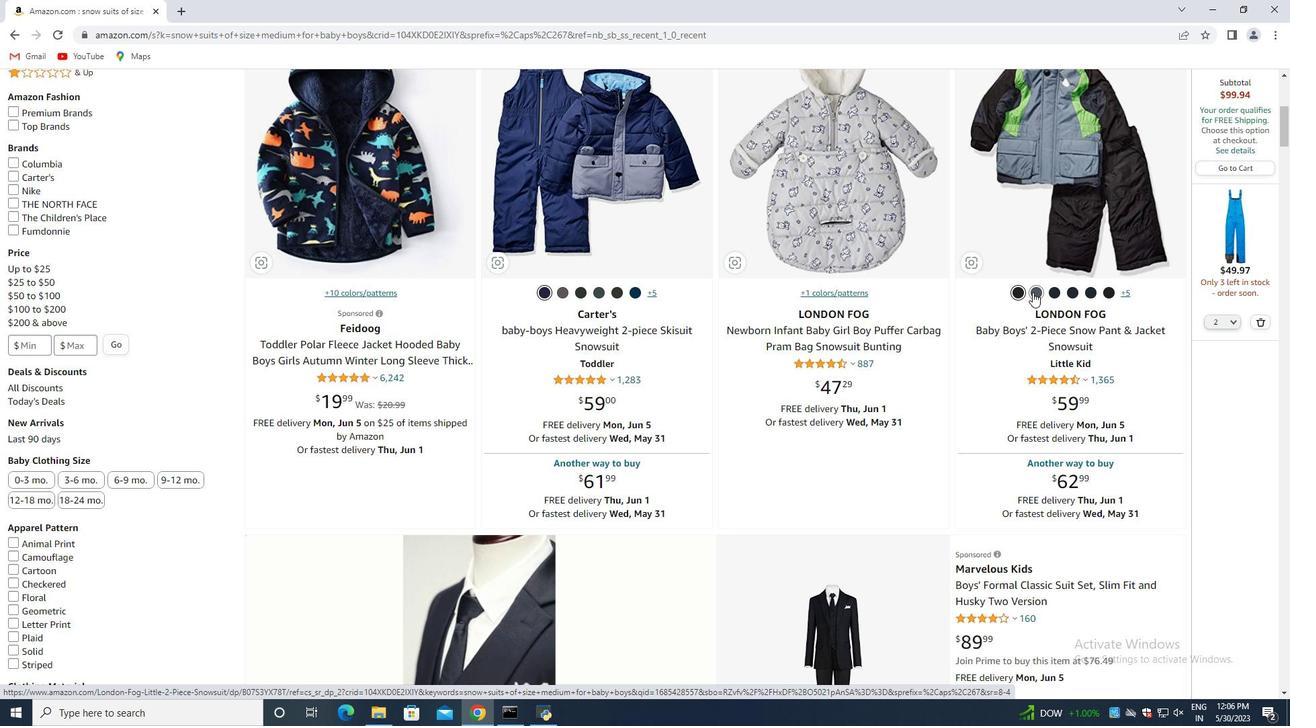 
Action: Mouse scrolled (1033, 294) with delta (0, 0)
Screenshot: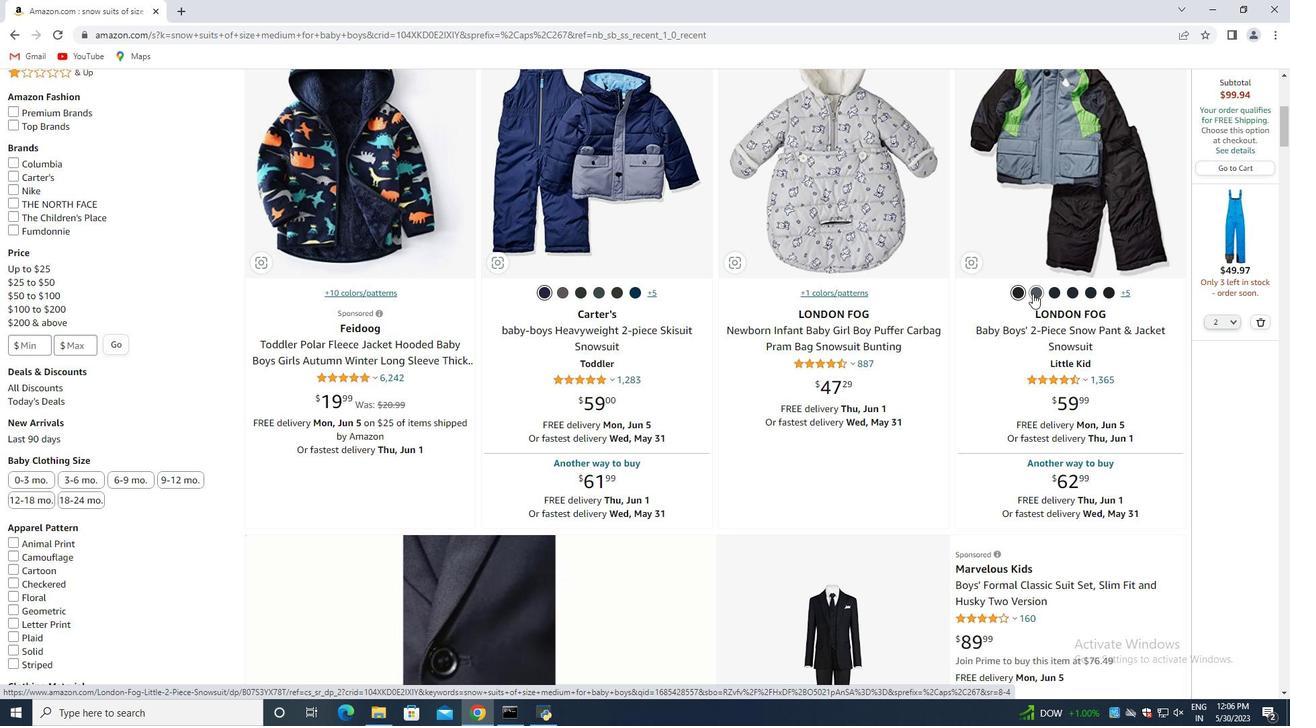 
Action: Mouse scrolled (1033, 294) with delta (0, 0)
Screenshot: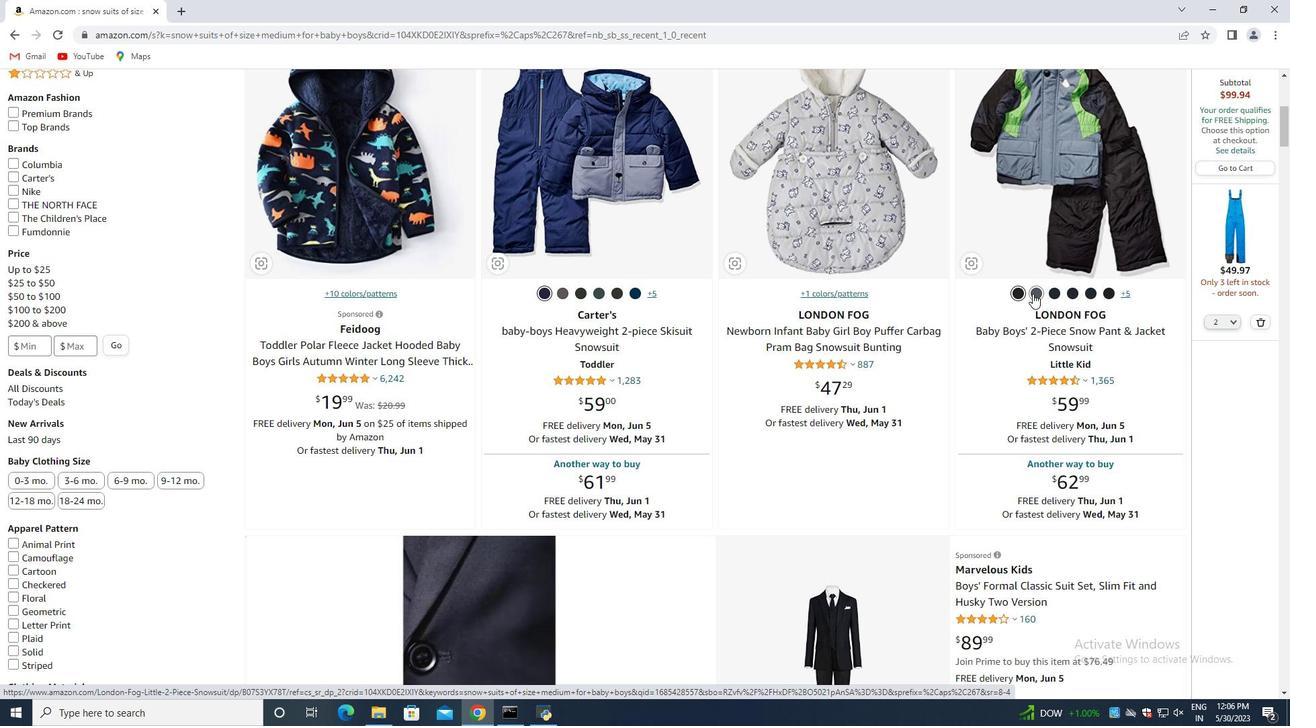 
Action: Mouse moved to (1058, 301)
Screenshot: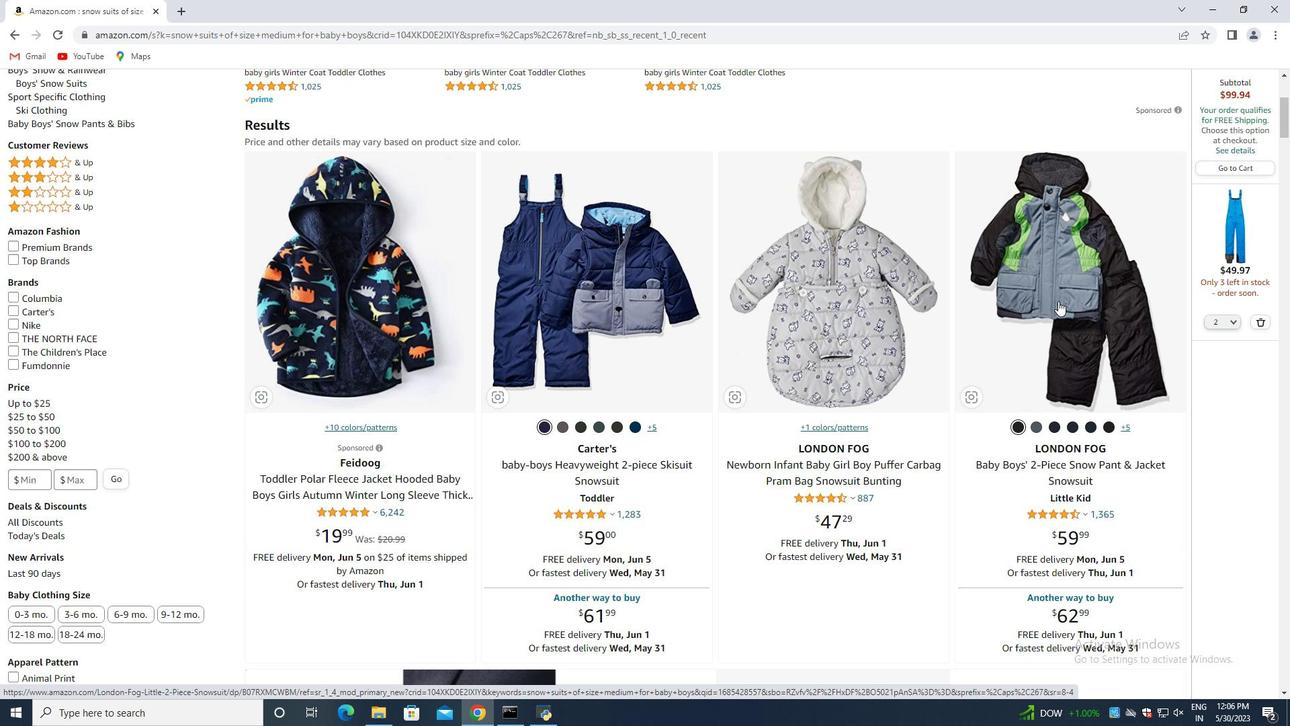 
Action: Mouse scrolled (1058, 300) with delta (0, 0)
Screenshot: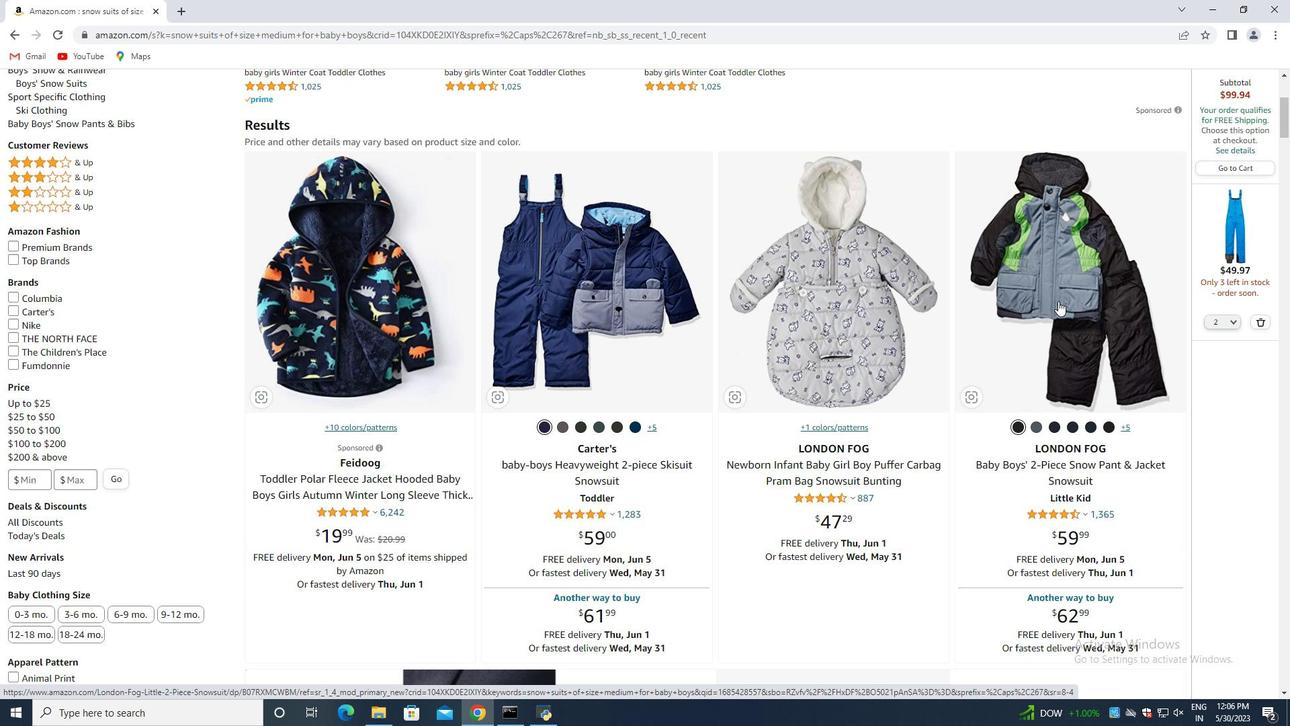 
Action: Mouse moved to (1058, 301)
Screenshot: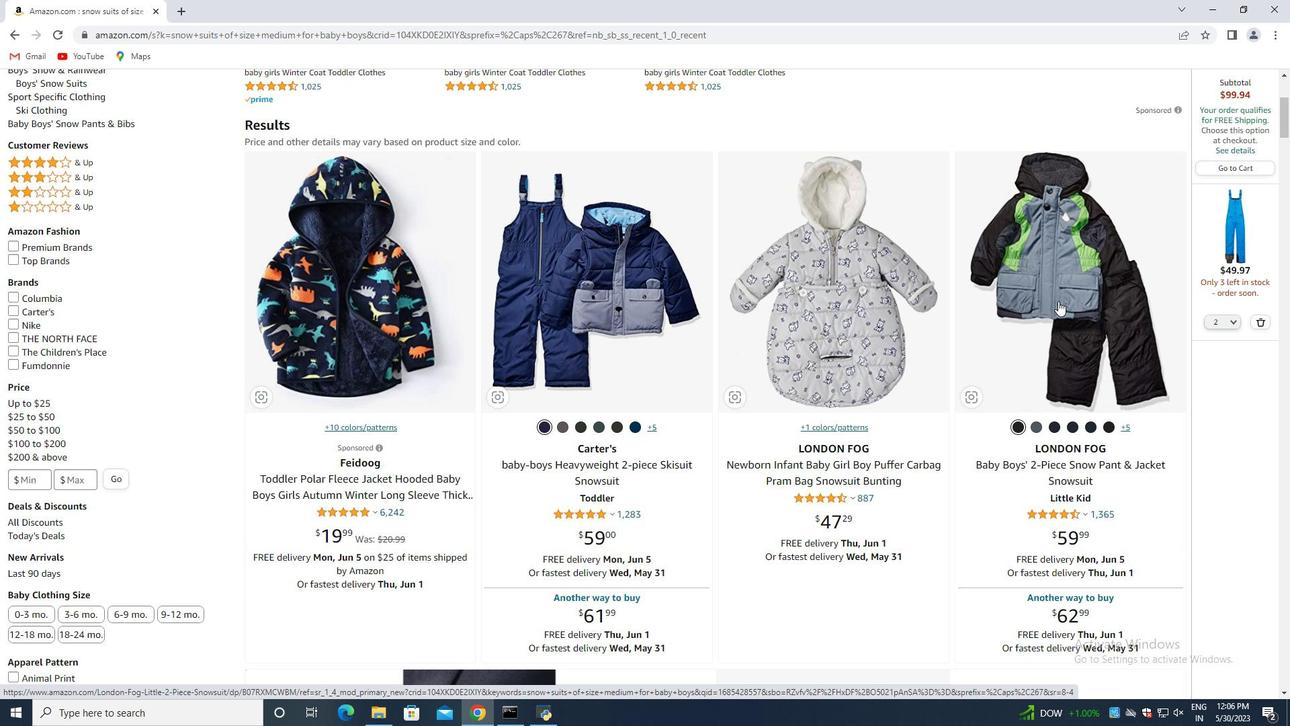 
Action: Mouse scrolled (1058, 301) with delta (0, 0)
Screenshot: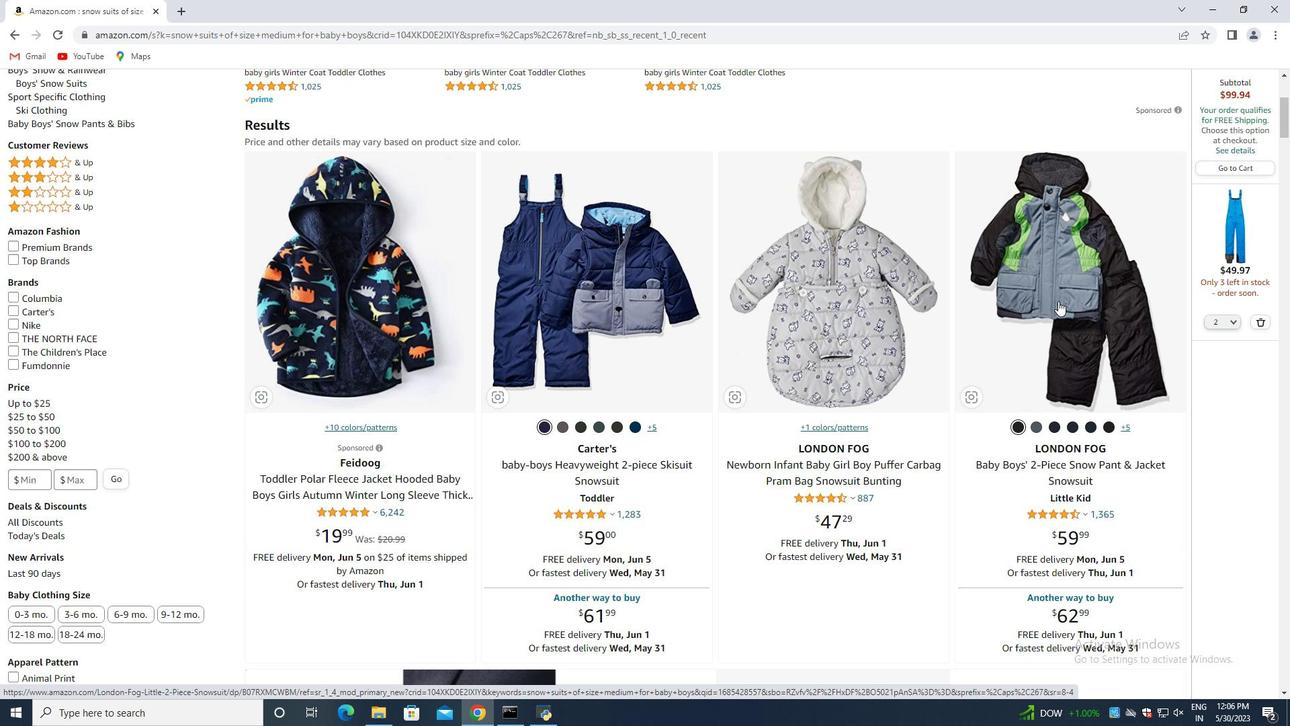 
Action: Mouse scrolled (1058, 301) with delta (0, 0)
Screenshot: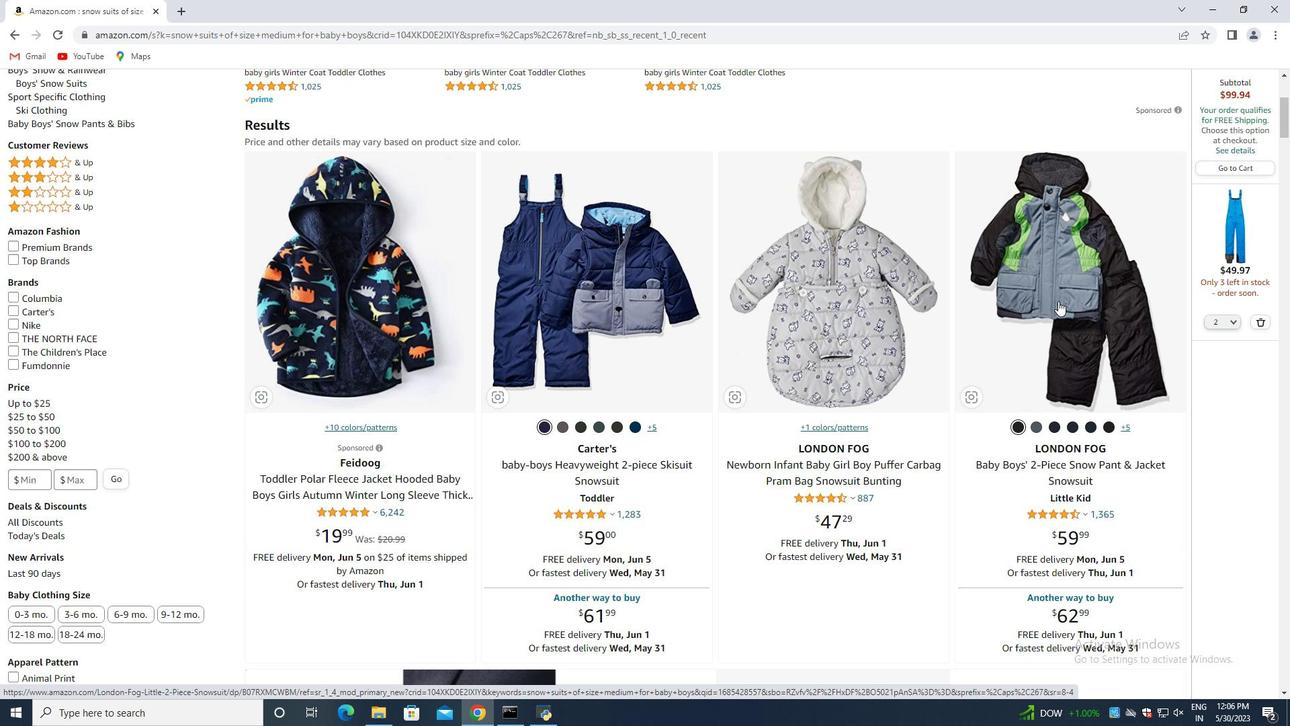 
Action: Mouse moved to (901, 328)
Screenshot: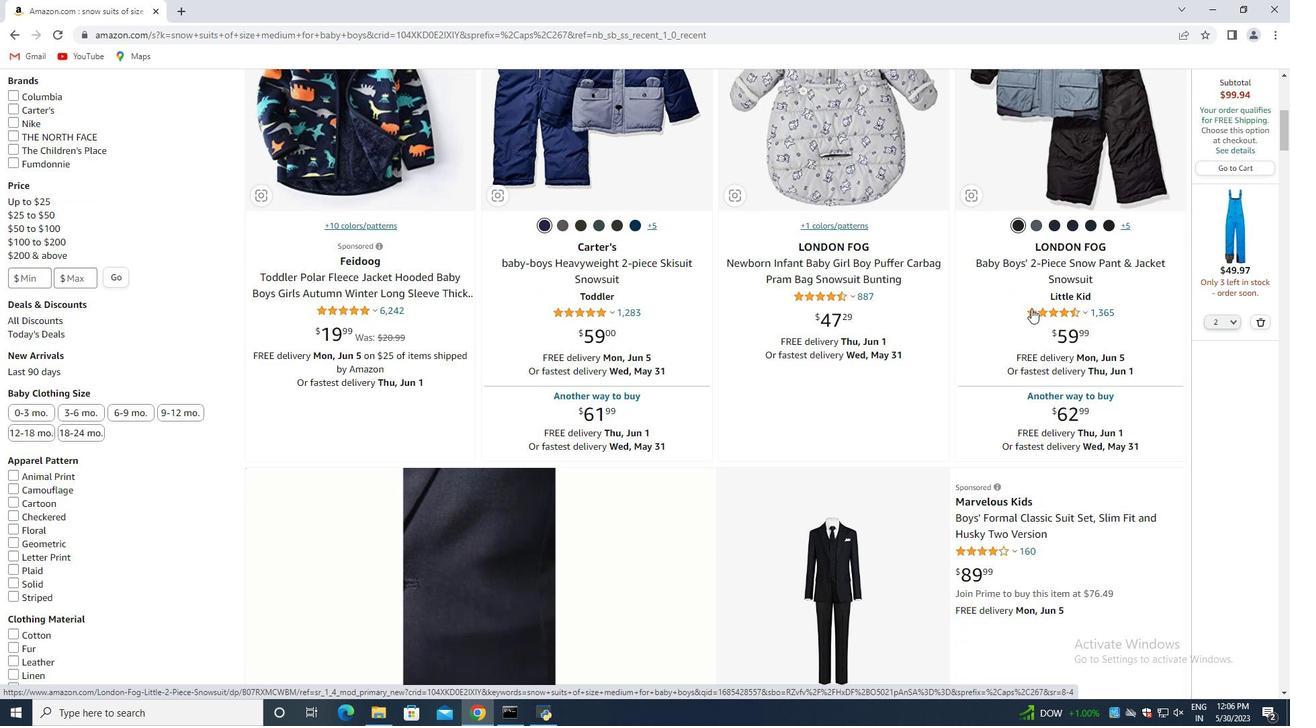 
Action: Mouse scrolled (1024, 309) with delta (0, 0)
Screenshot: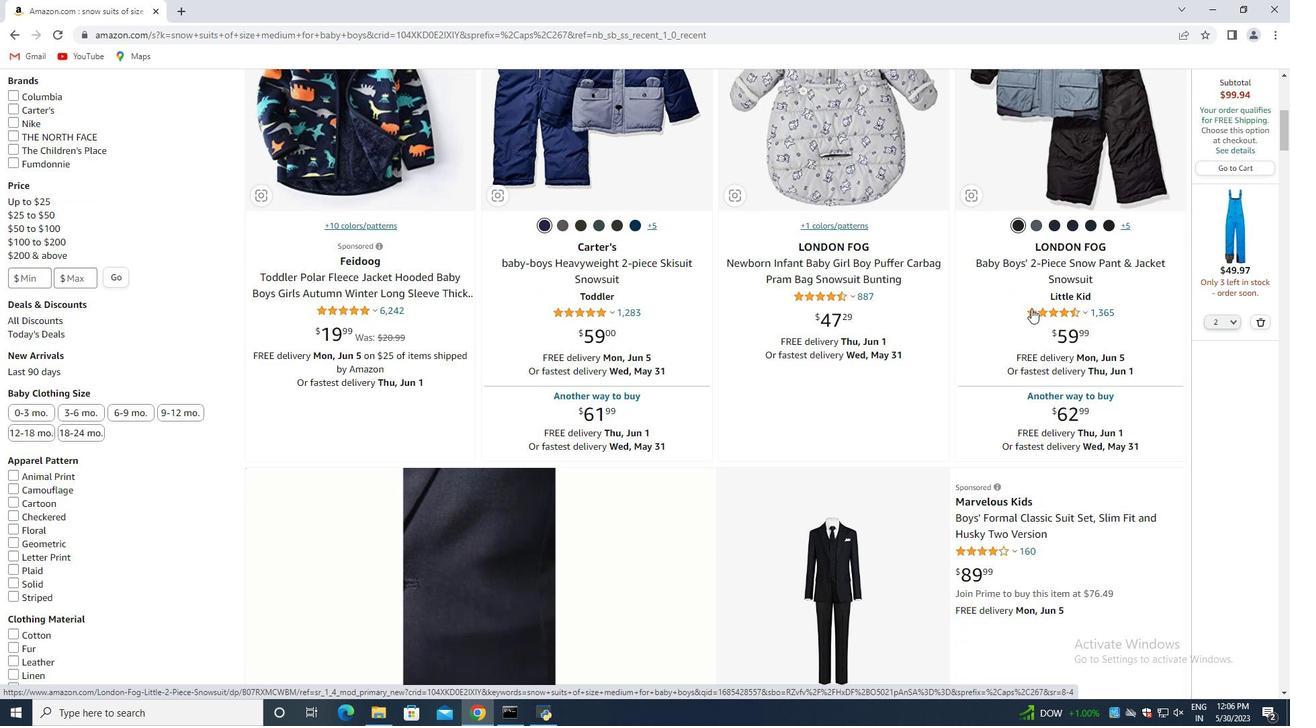 
Action: Mouse moved to (894, 328)
Screenshot: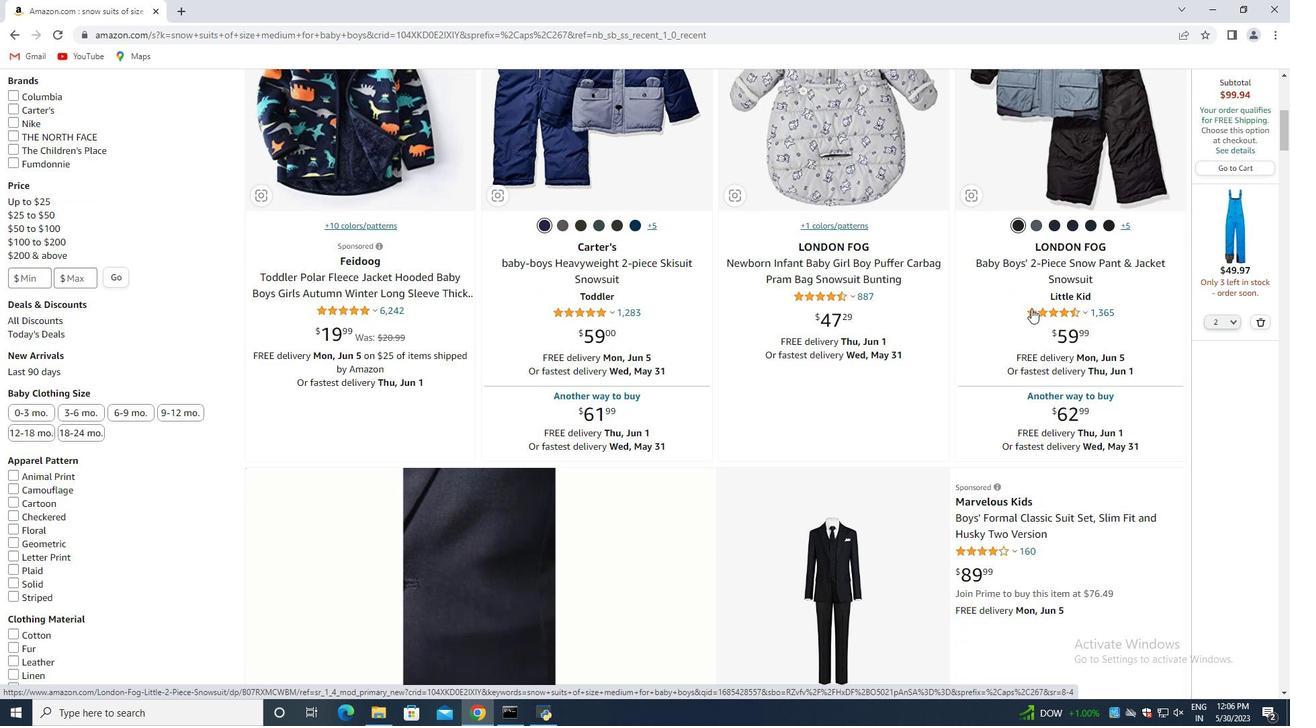 
Action: Mouse scrolled (1011, 314) with delta (0, 0)
Screenshot: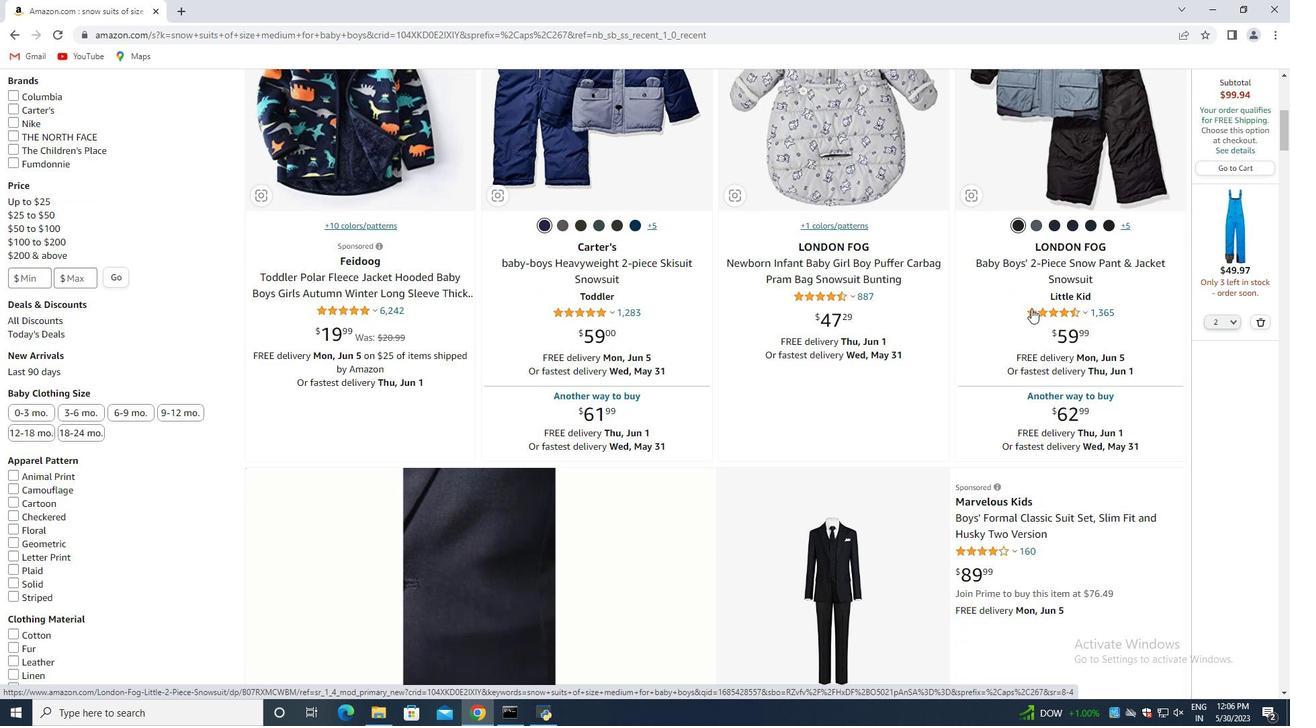 
Action: Mouse moved to (886, 328)
Screenshot: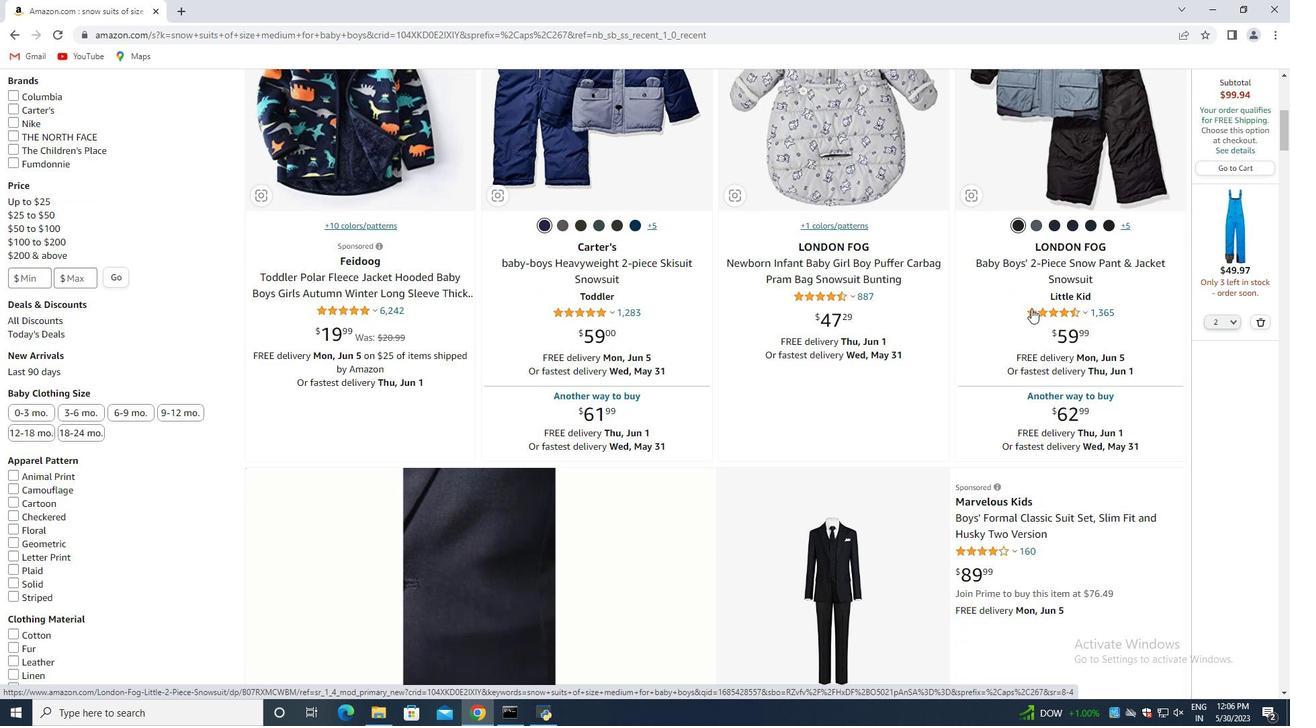 
Action: Mouse scrolled (993, 319) with delta (0, 0)
Screenshot: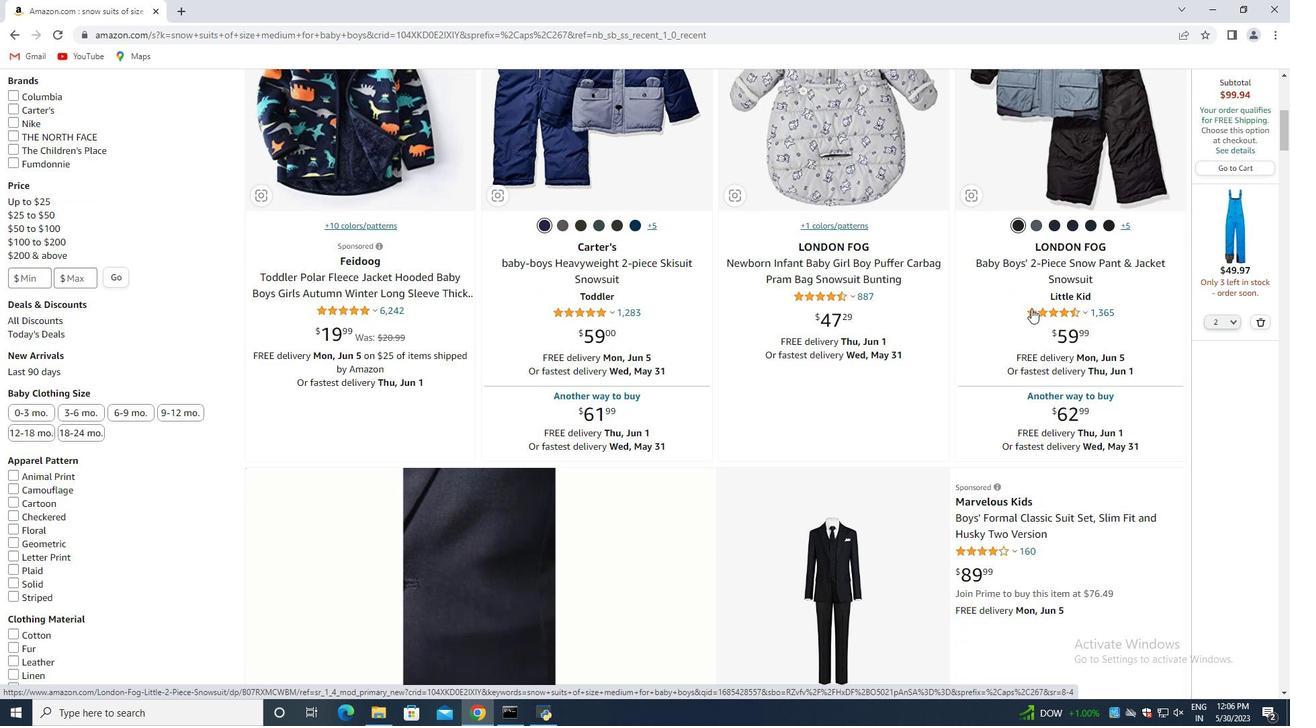 
Action: Mouse moved to (636, 301)
Screenshot: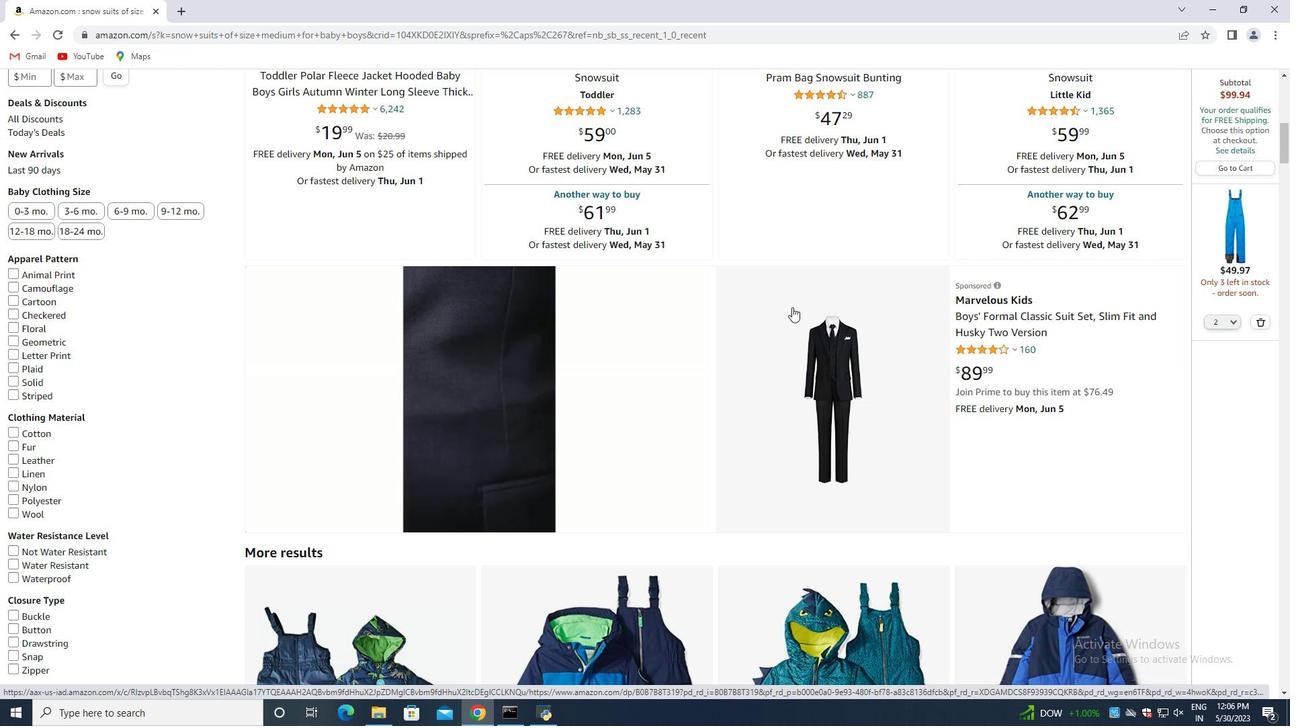 
Action: Mouse scrolled (775, 307) with delta (0, 0)
Screenshot: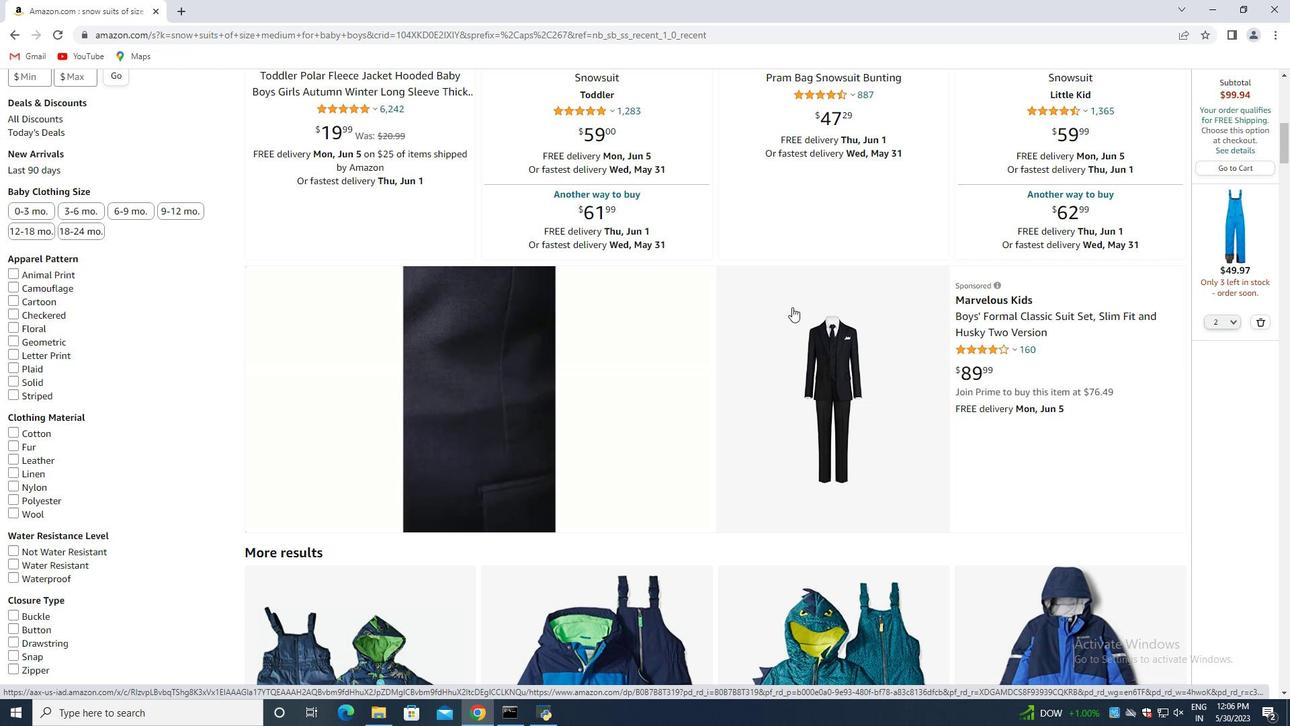 
Action: Mouse moved to (597, 293)
Screenshot: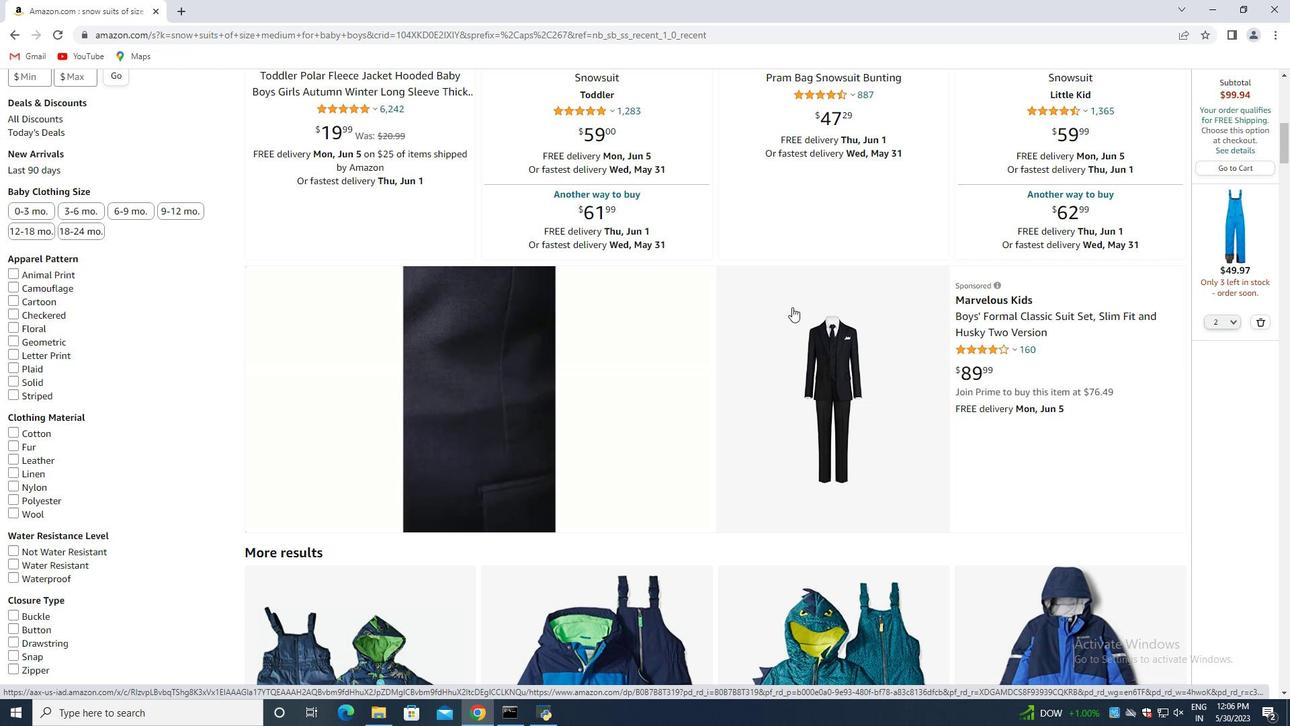 
Action: Mouse scrolled (748, 315) with delta (0, 0)
Screenshot: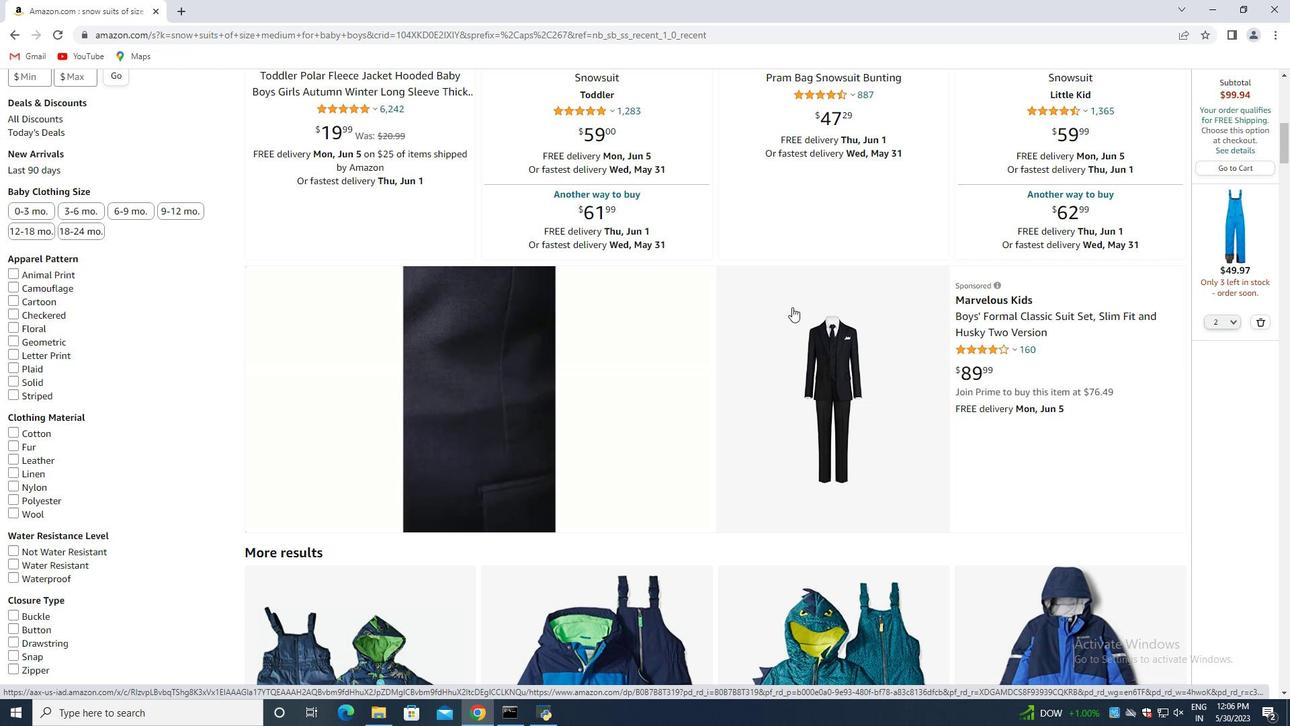 
Action: Mouse moved to (594, 292)
Screenshot: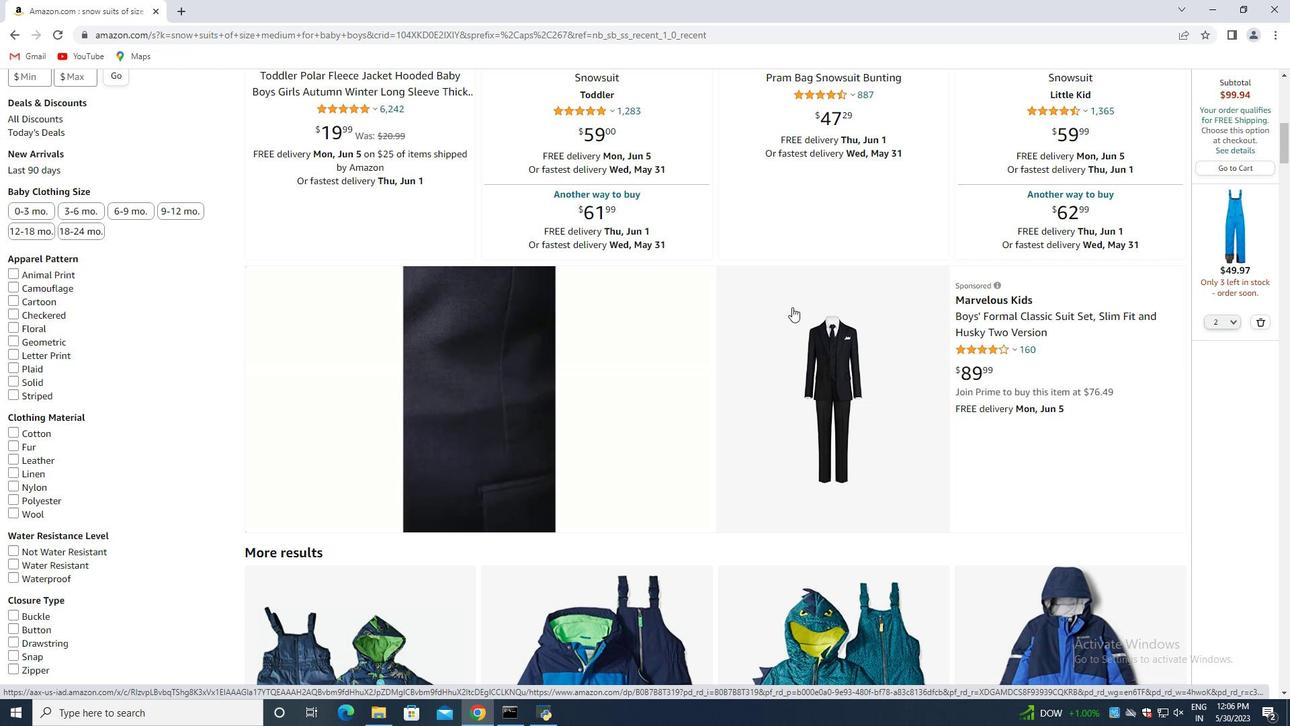 
Action: Mouse scrolled (733, 322) with delta (0, 0)
Screenshot: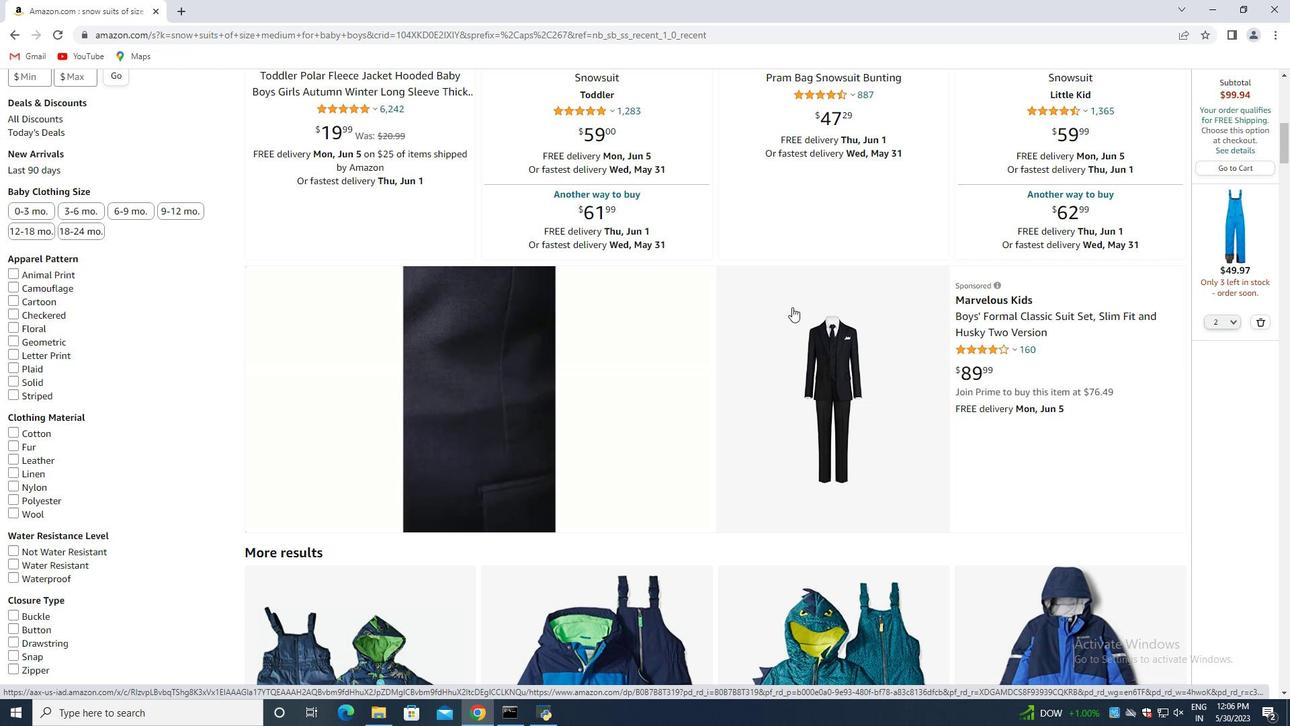 
Action: Mouse moved to (592, 291)
Screenshot: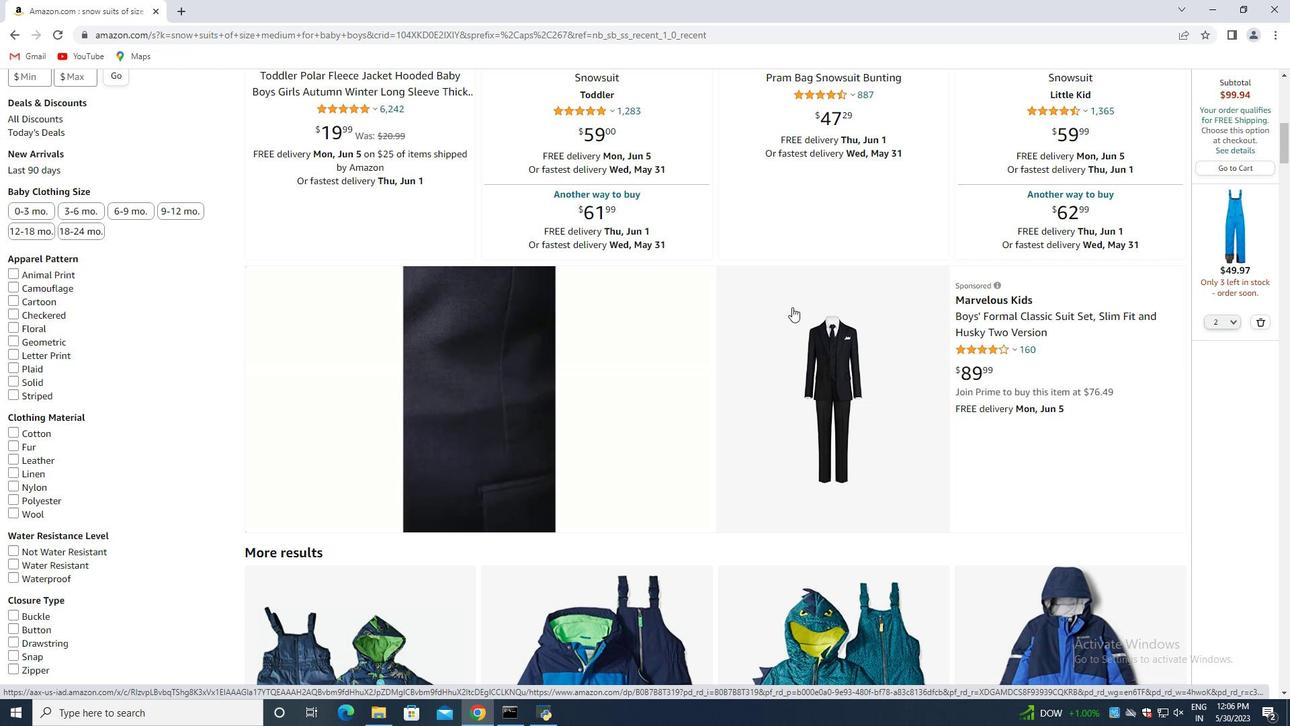 
Action: Mouse scrolled (720, 323) with delta (0, 0)
Screenshot: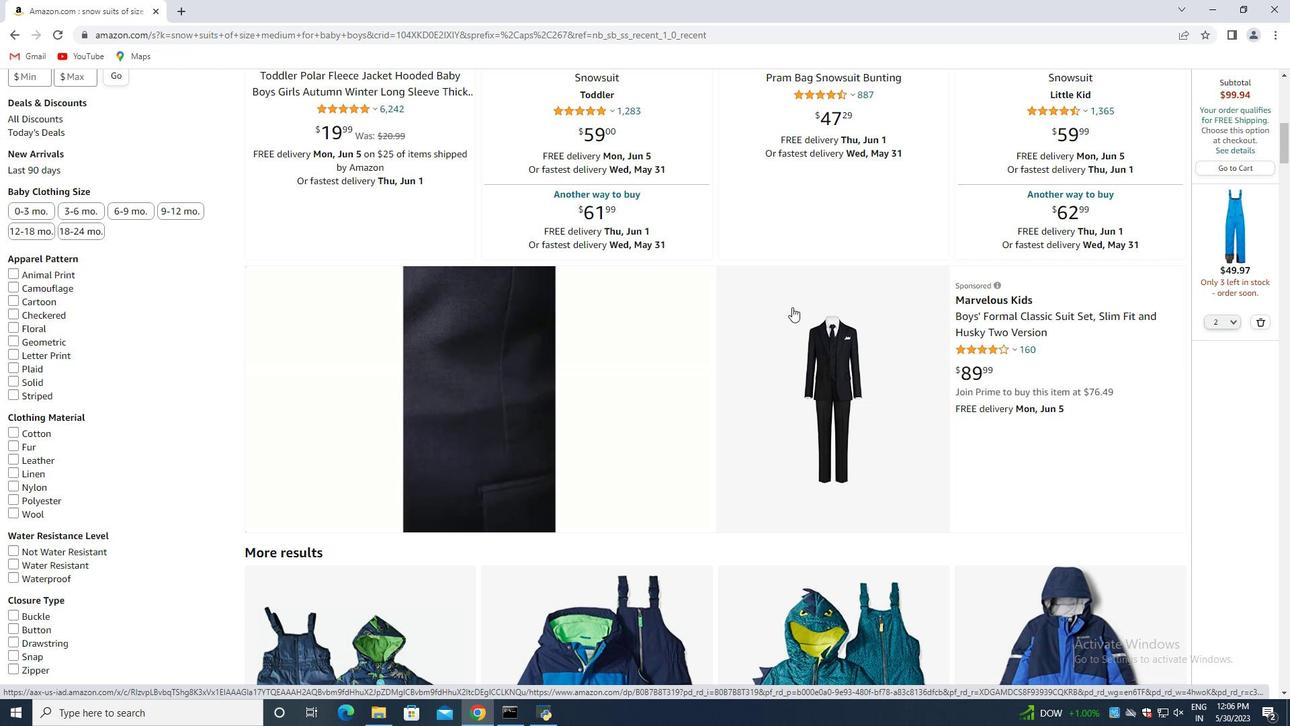 
Action: Mouse moved to (565, 287)
Screenshot: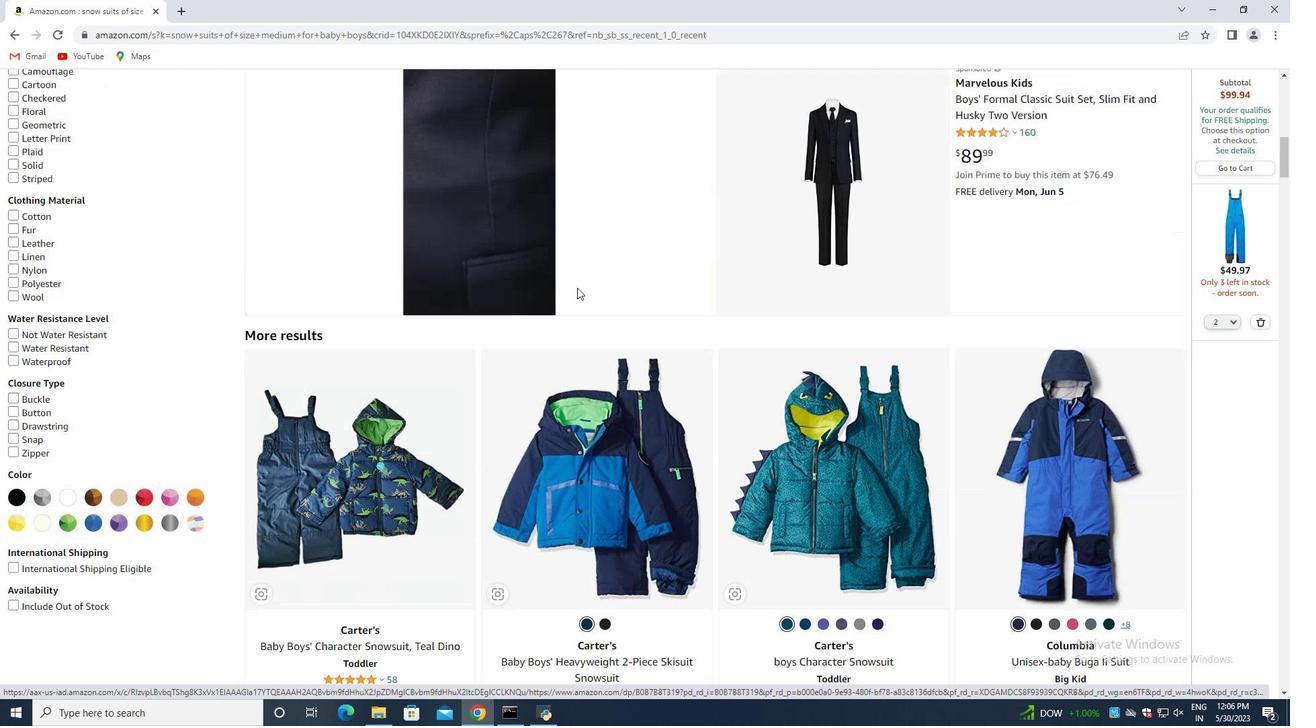 
Action: Mouse scrolled (565, 286) with delta (0, 0)
Screenshot: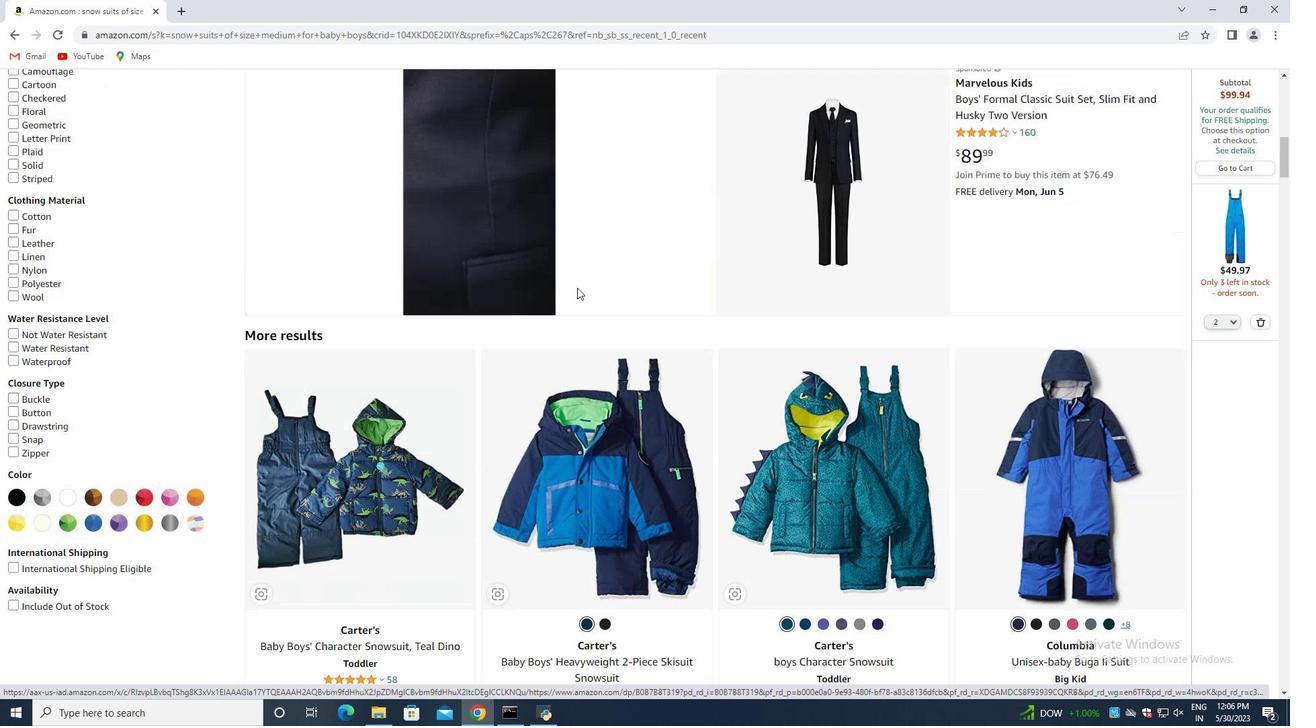 
Action: Mouse moved to (544, 283)
Screenshot: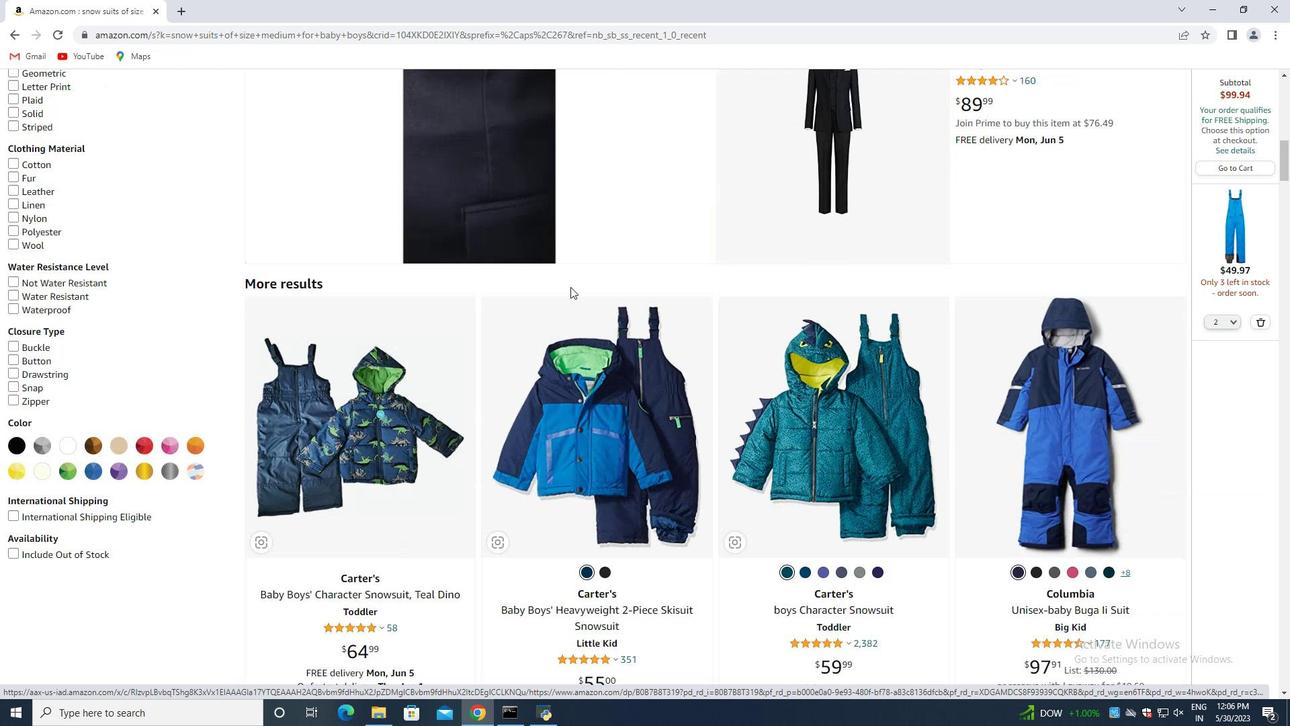 
Action: Mouse scrolled (544, 283) with delta (0, 0)
Screenshot: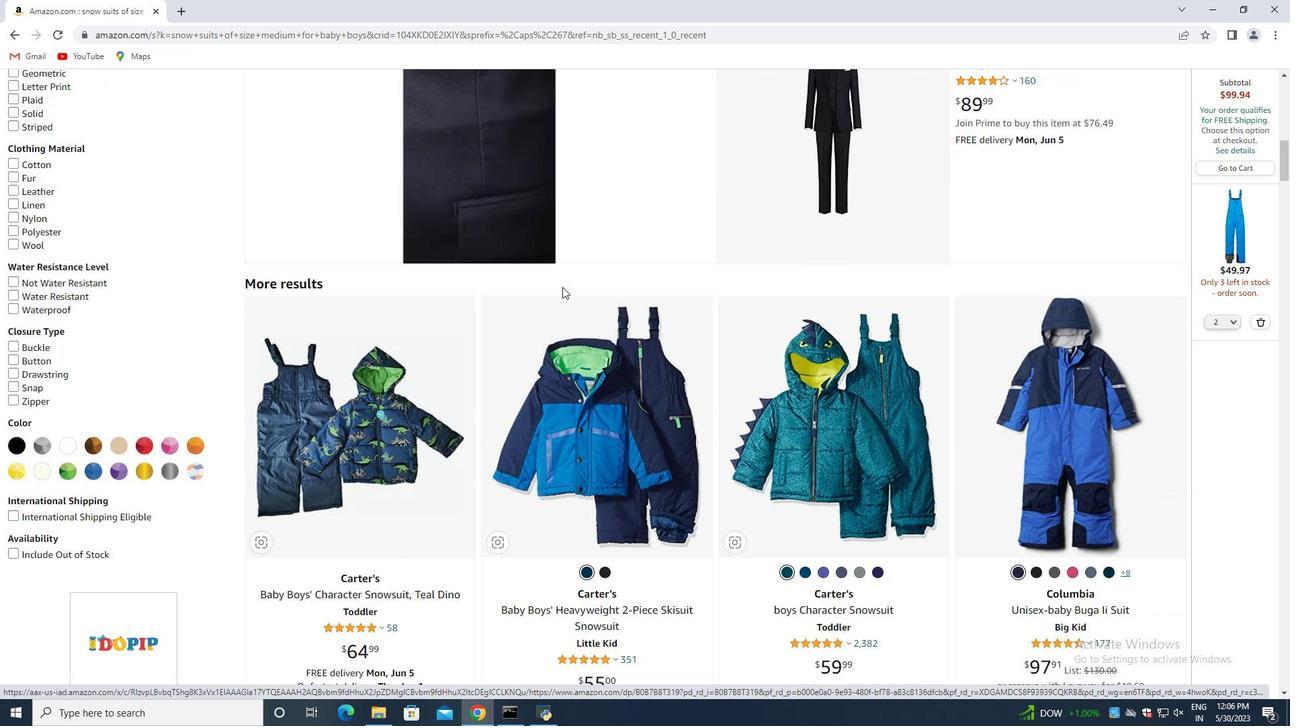
Action: Mouse moved to (704, 286)
Screenshot: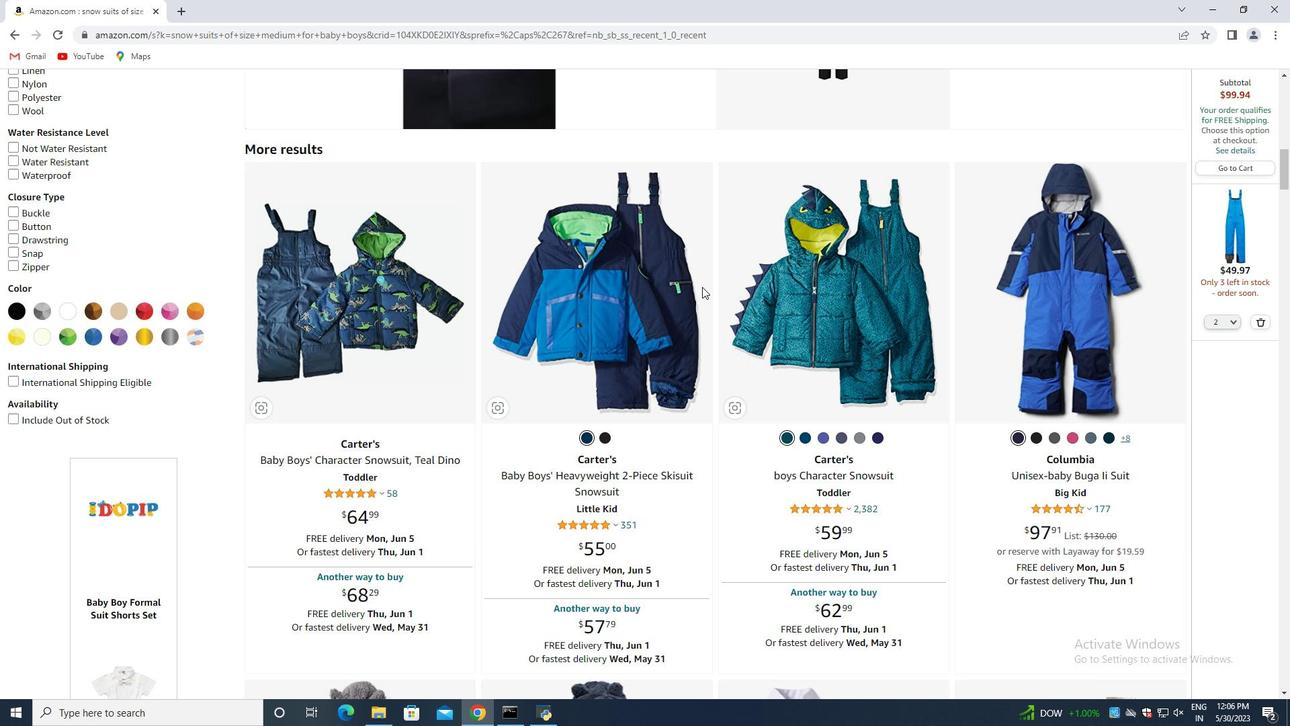 
Action: Mouse scrolled (704, 285) with delta (0, 0)
Screenshot: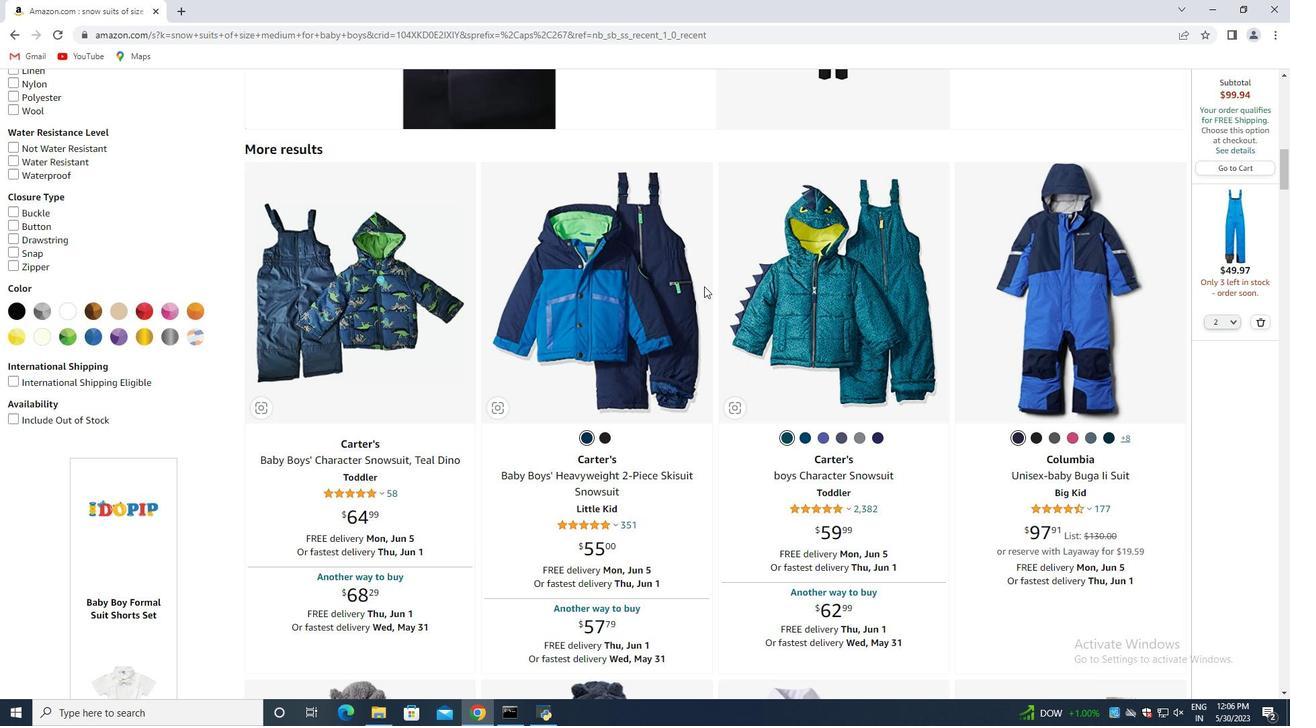 
Action: Mouse moved to (708, 276)
Screenshot: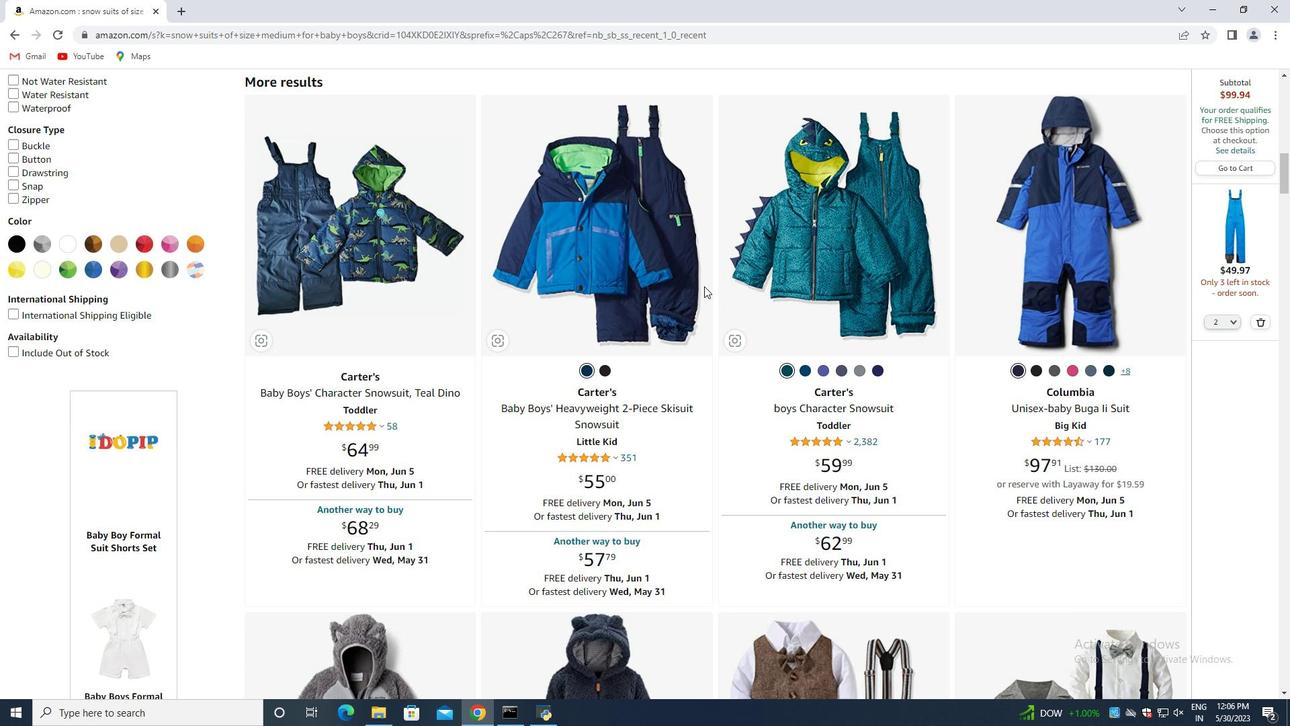 
Action: Mouse scrolled (708, 276) with delta (0, 0)
Screenshot: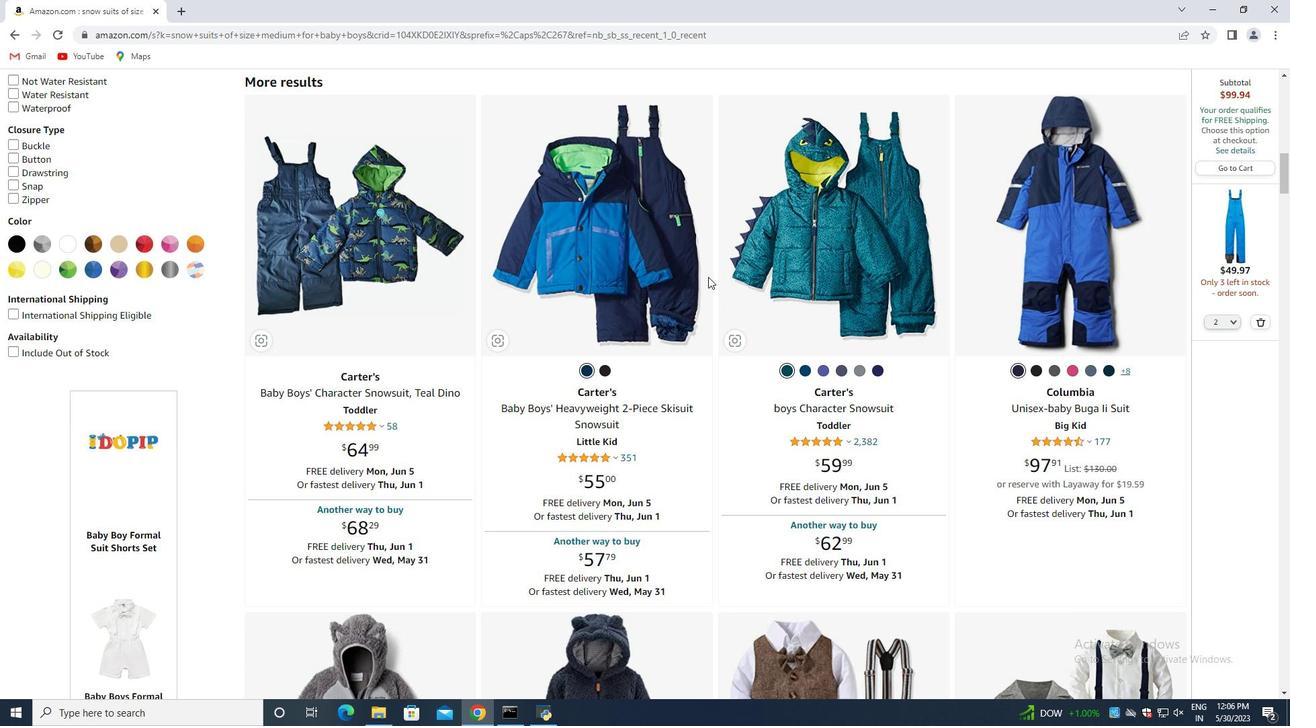 
Action: Mouse moved to (708, 277)
Screenshot: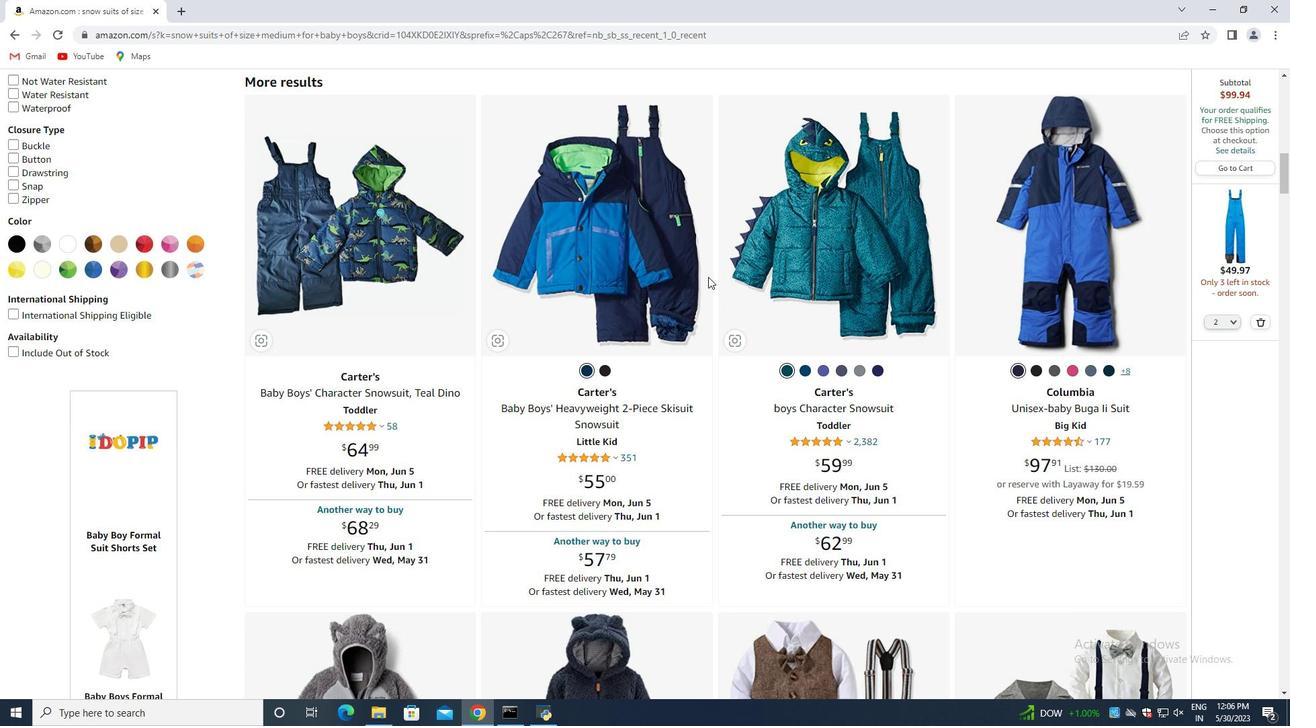 
Action: Mouse scrolled (708, 276) with delta (0, 0)
Screenshot: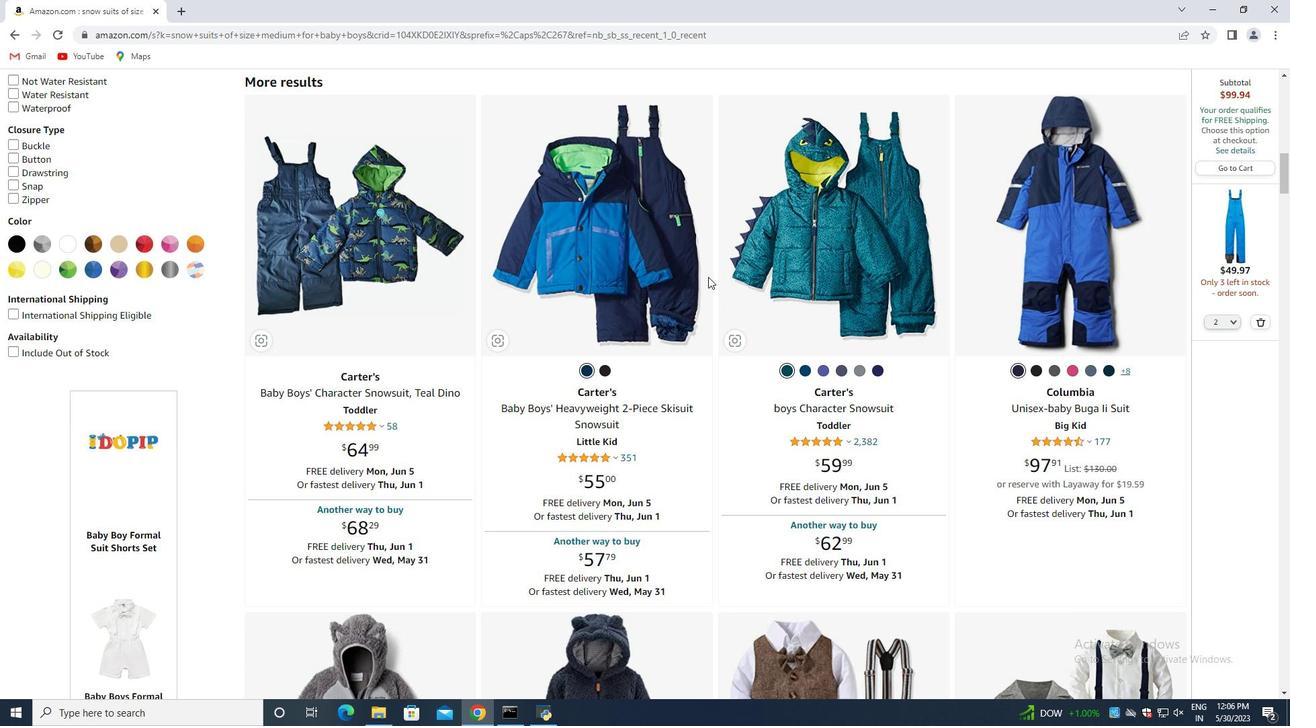 
Action: Mouse moved to (700, 285)
Screenshot: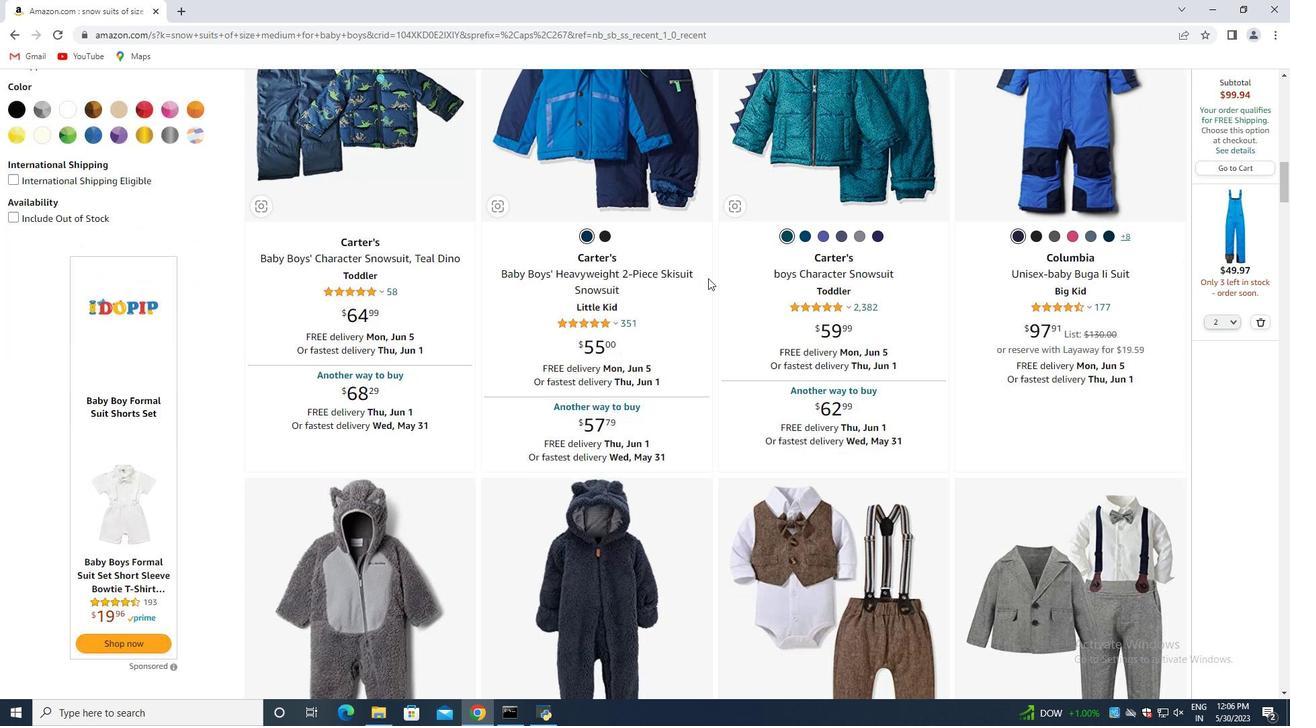 
Action: Mouse scrolled (700, 285) with delta (0, 0)
Screenshot: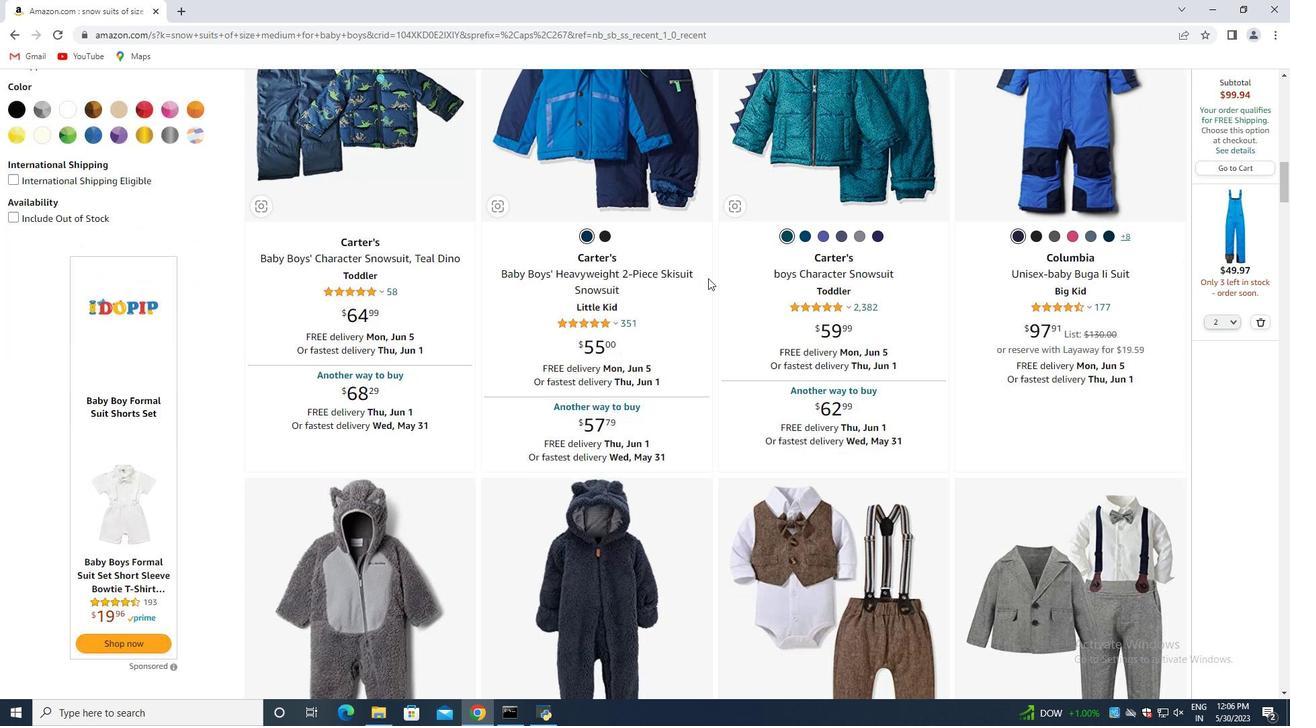 
Action: Mouse moved to (695, 289)
Screenshot: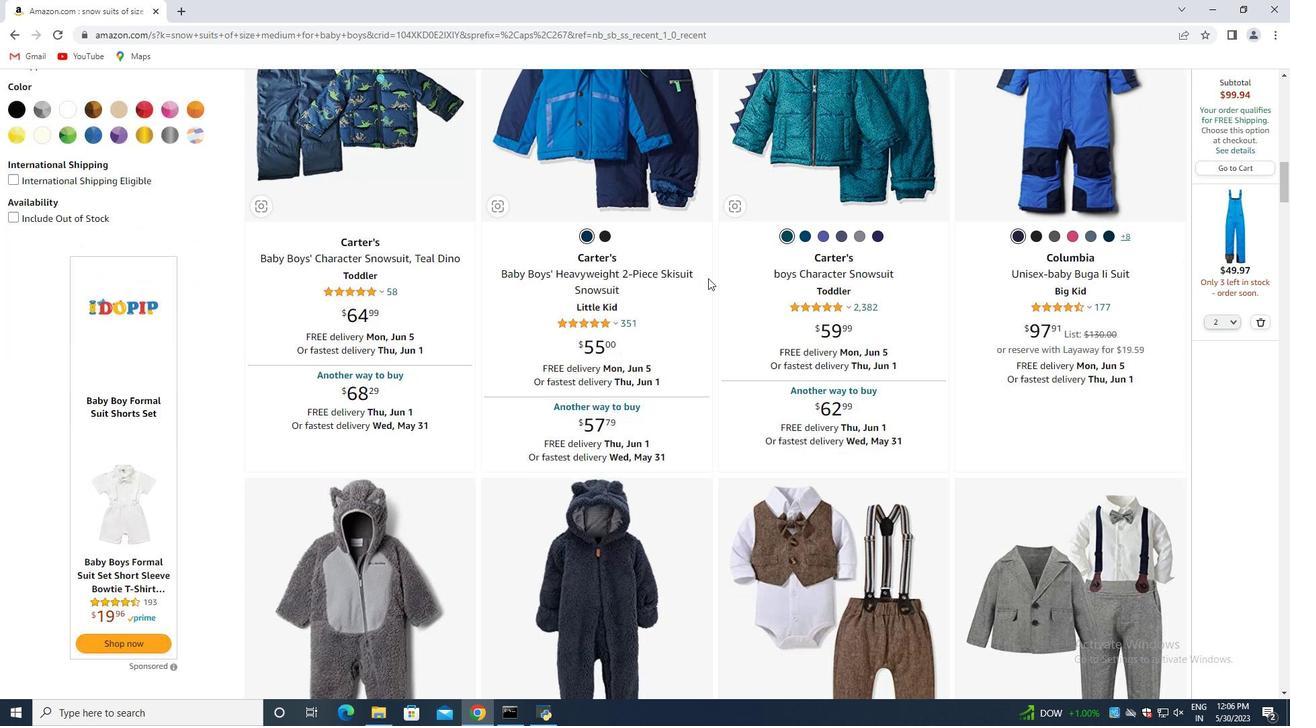 
Action: Mouse scrolled (695, 289) with delta (0, 0)
Screenshot: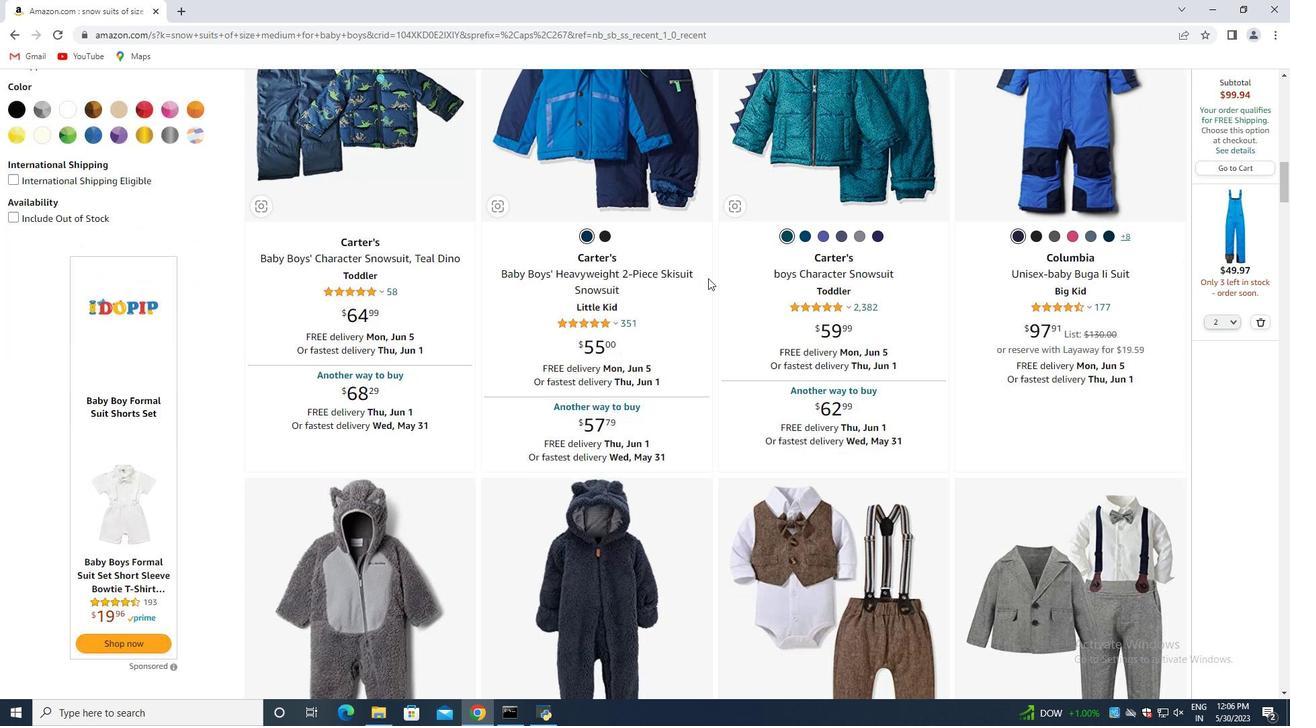 
Action: Mouse moved to (693, 290)
Screenshot: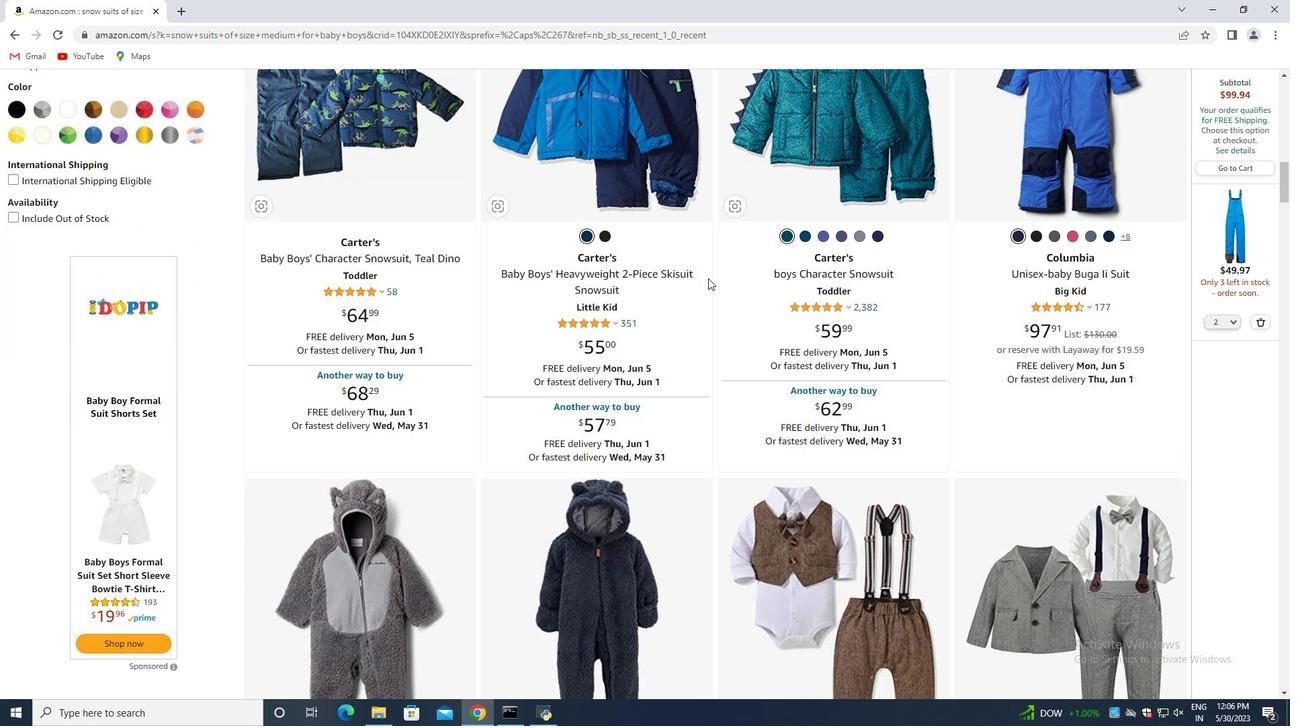 
Action: Mouse scrolled (693, 289) with delta (0, 0)
Screenshot: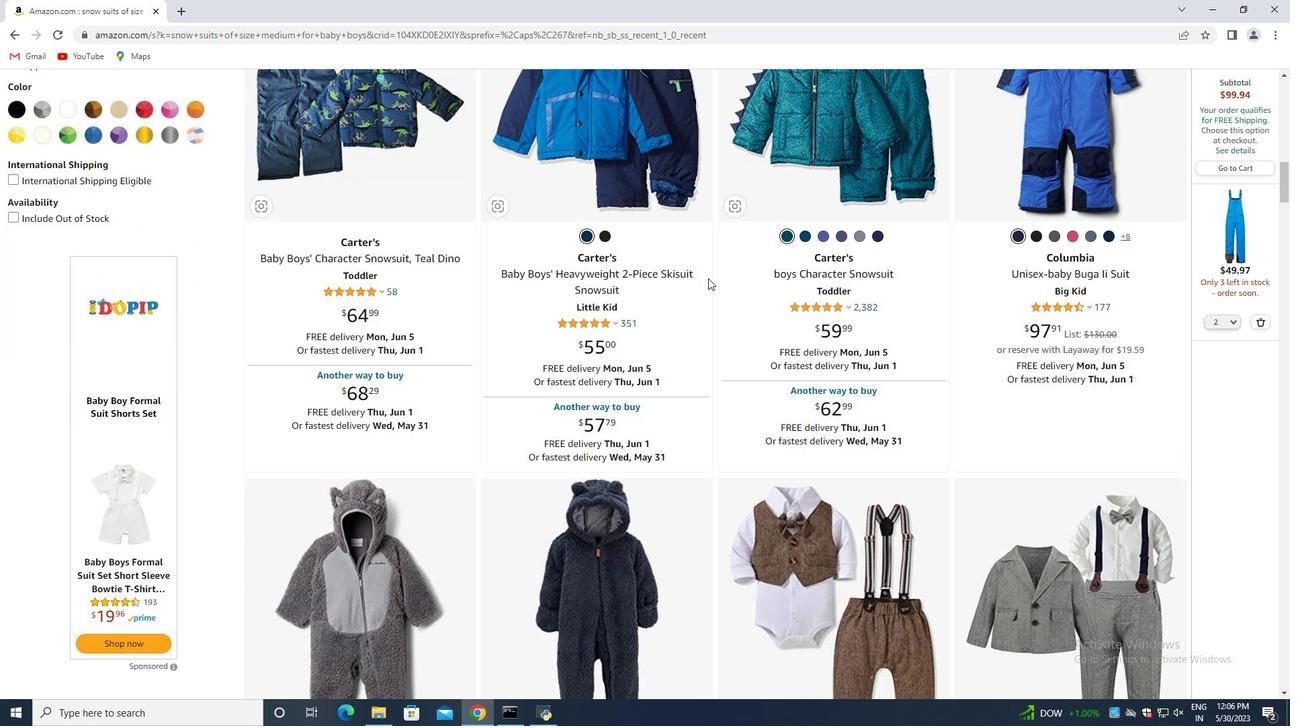 
Action: Mouse moved to (665, 287)
Screenshot: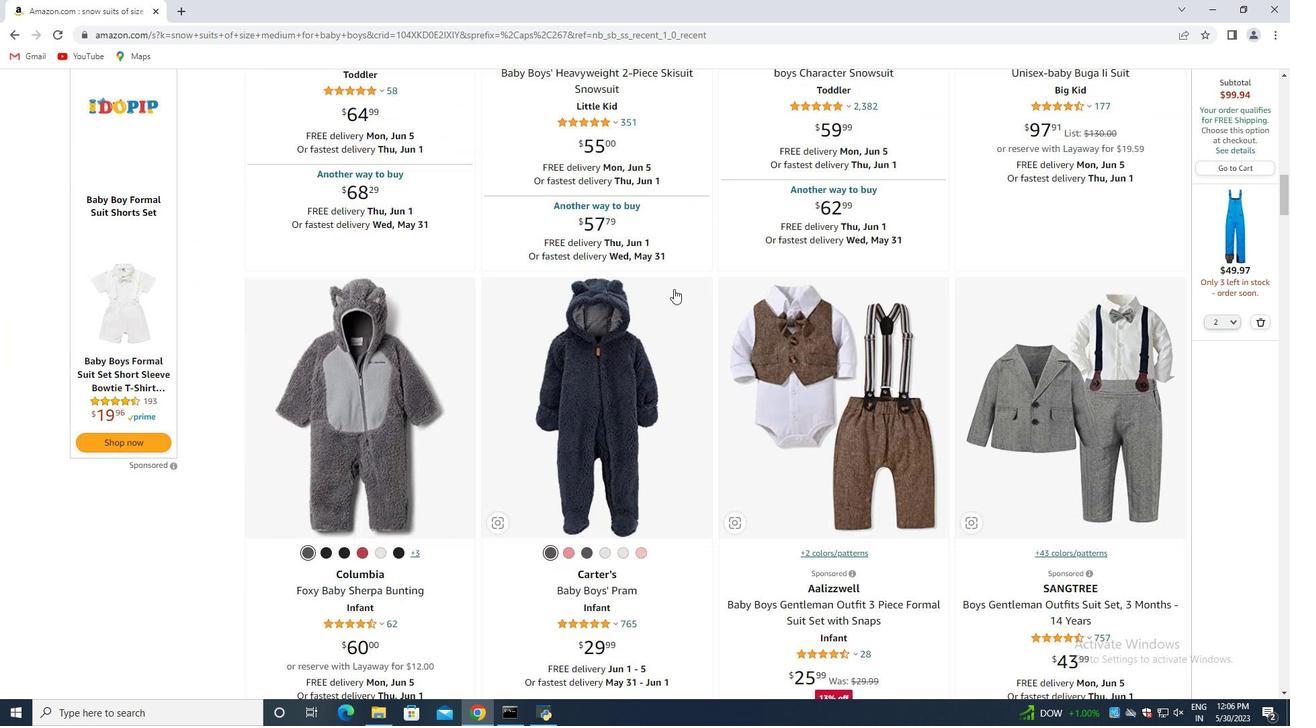 
Action: Mouse scrolled (665, 286) with delta (0, 0)
Screenshot: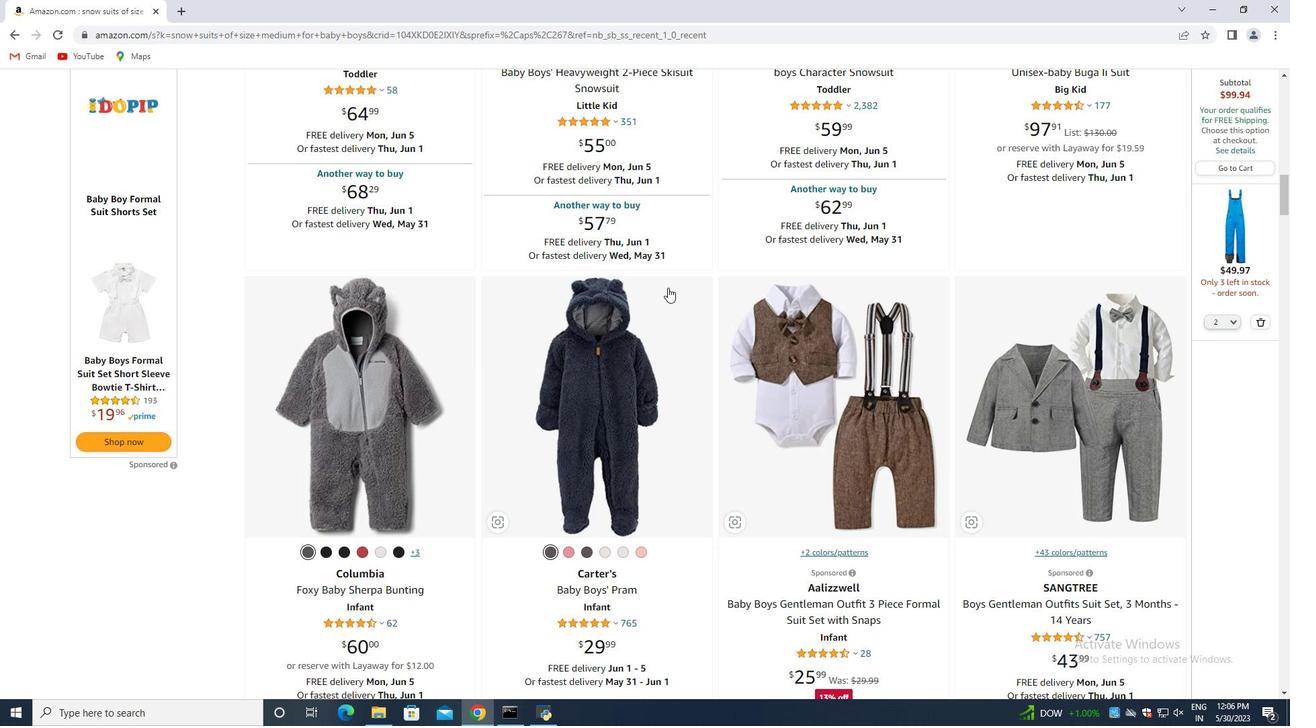 
Action: Mouse scrolled (665, 286) with delta (0, 0)
Screenshot: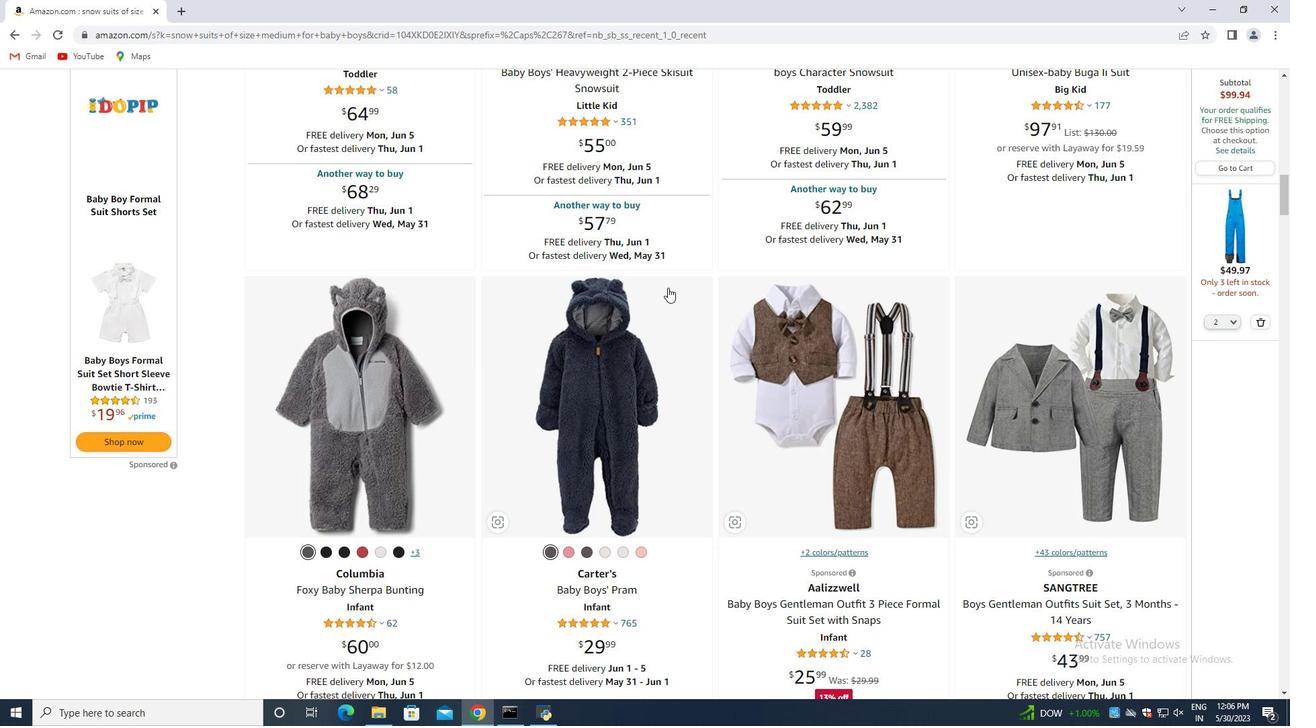 
Action: Mouse moved to (664, 286)
Screenshot: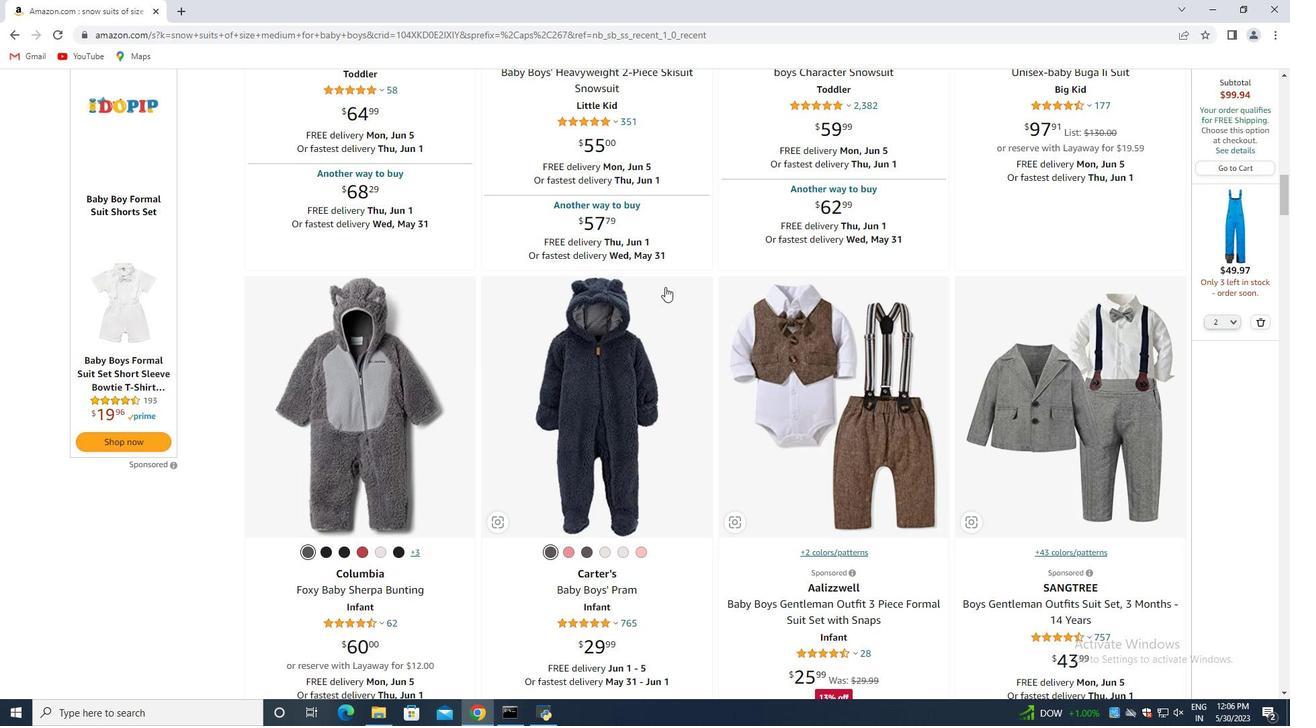 
Action: Mouse scrolled (664, 285) with delta (0, 0)
Screenshot: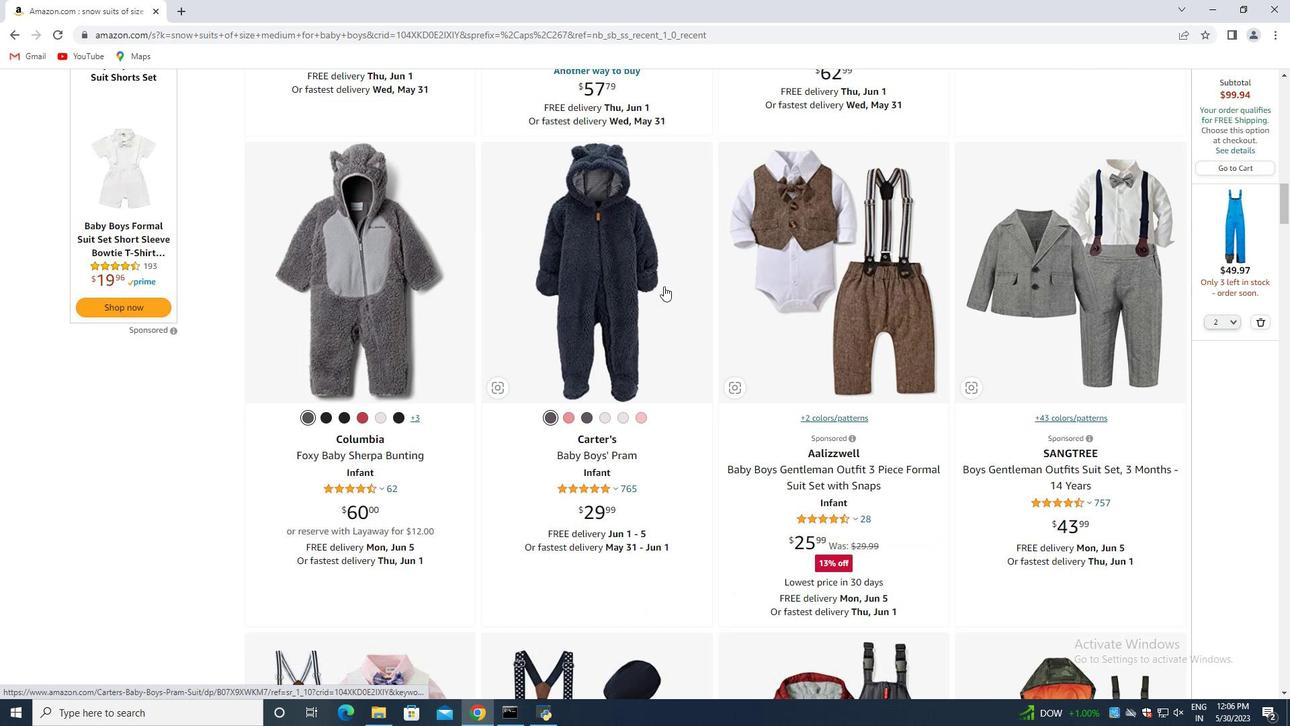 
Action: Mouse moved to (662, 287)
Screenshot: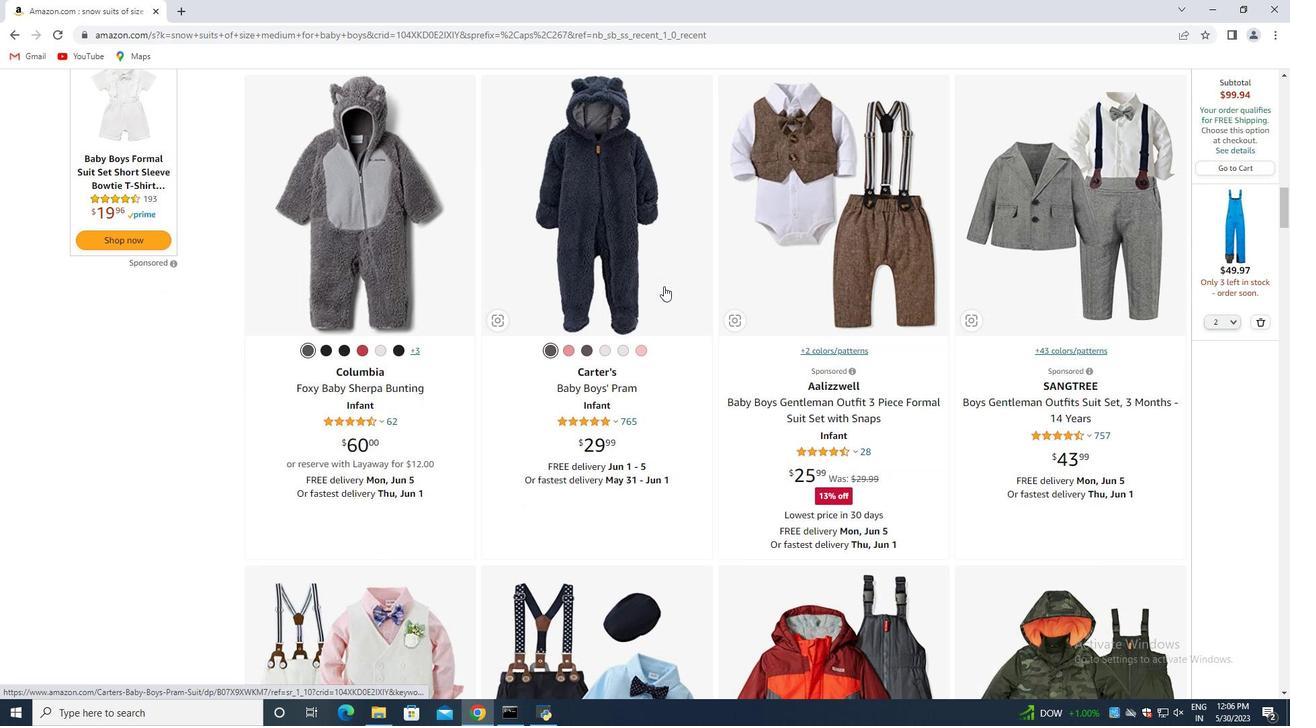 
Action: Mouse scrolled (662, 286) with delta (0, 0)
Screenshot: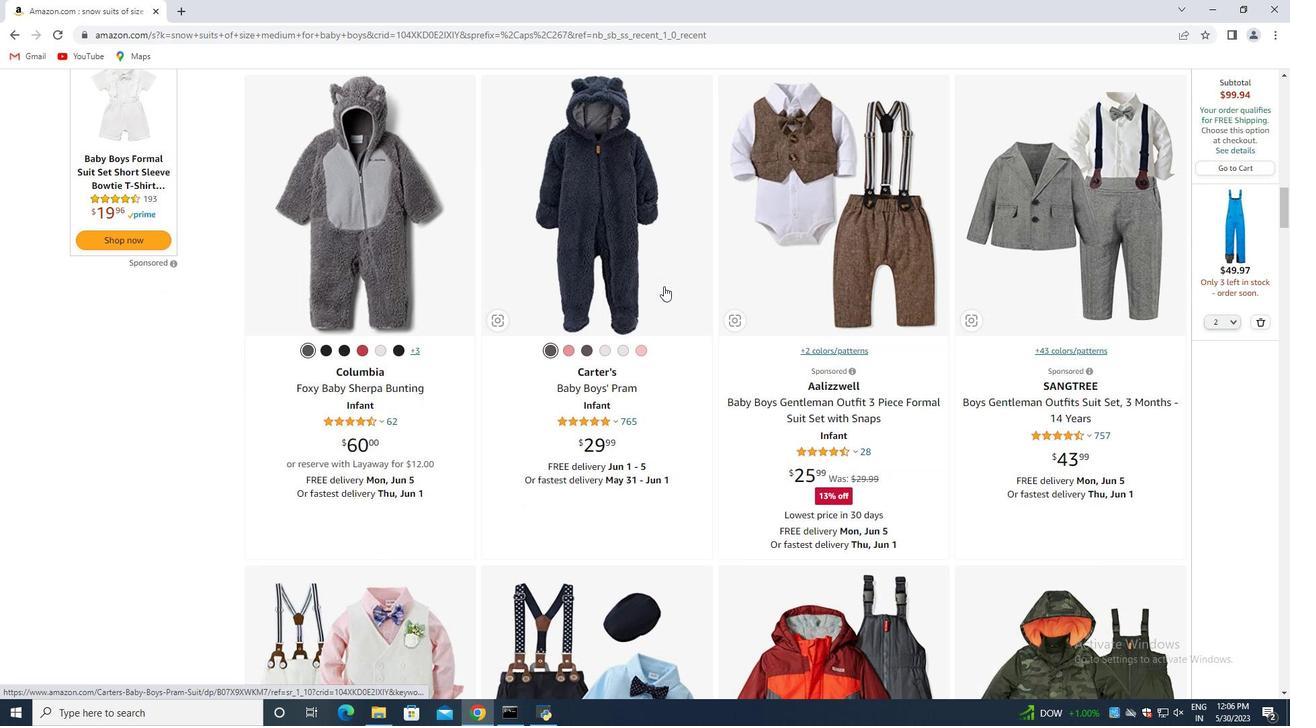 
Action: Mouse moved to (658, 289)
Screenshot: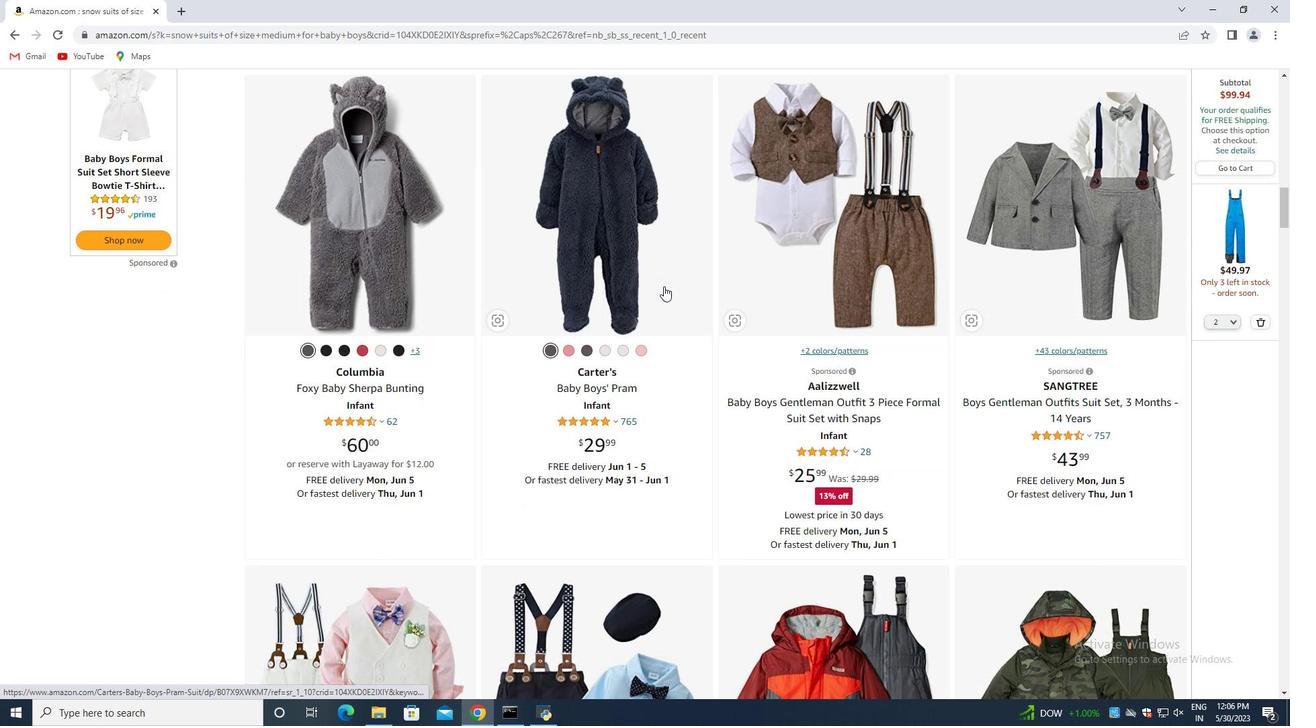
Action: Mouse scrolled (658, 288) with delta (0, 0)
Screenshot: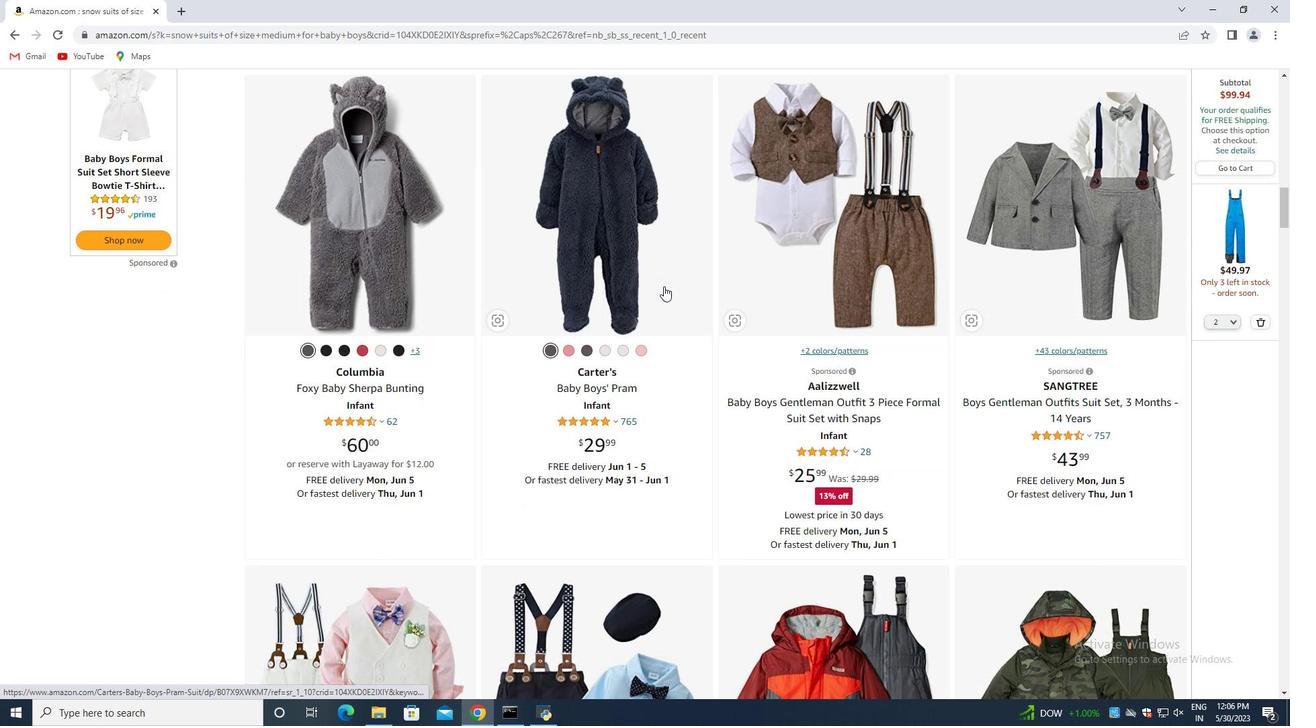 
Action: Mouse moved to (657, 290)
Screenshot: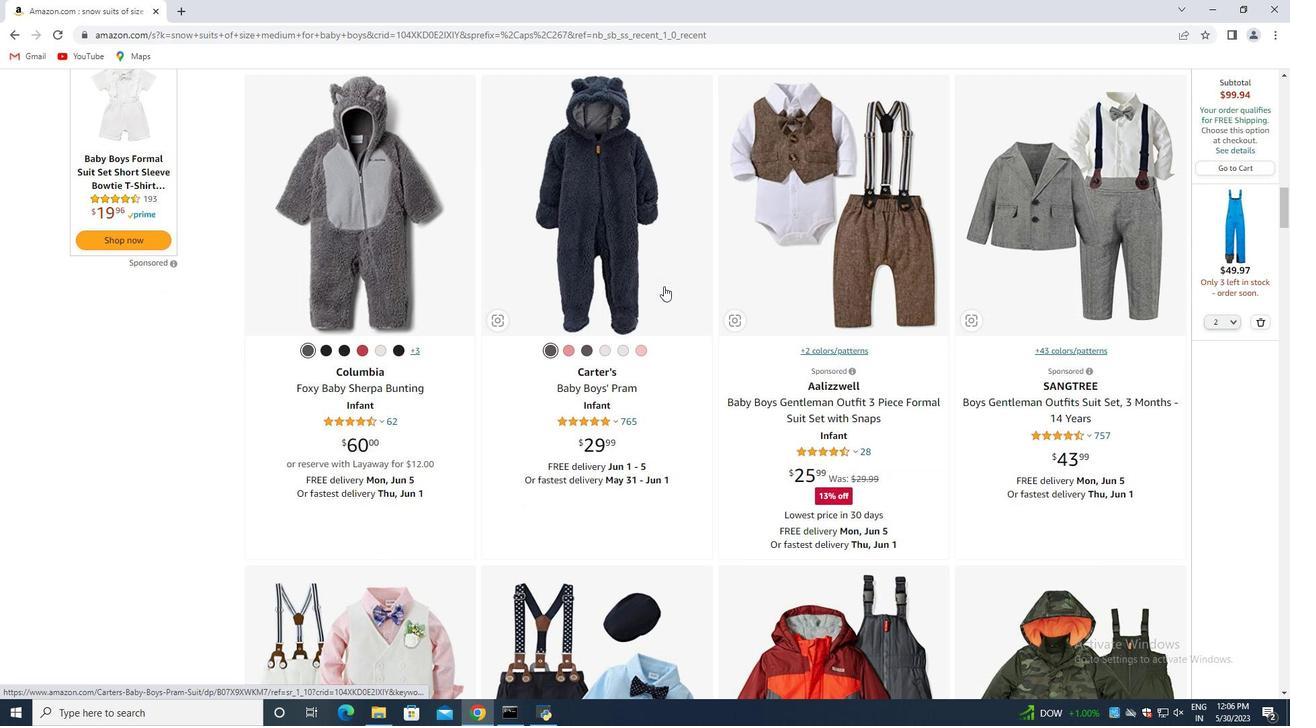 
Action: Mouse scrolled (657, 289) with delta (0, 0)
Screenshot: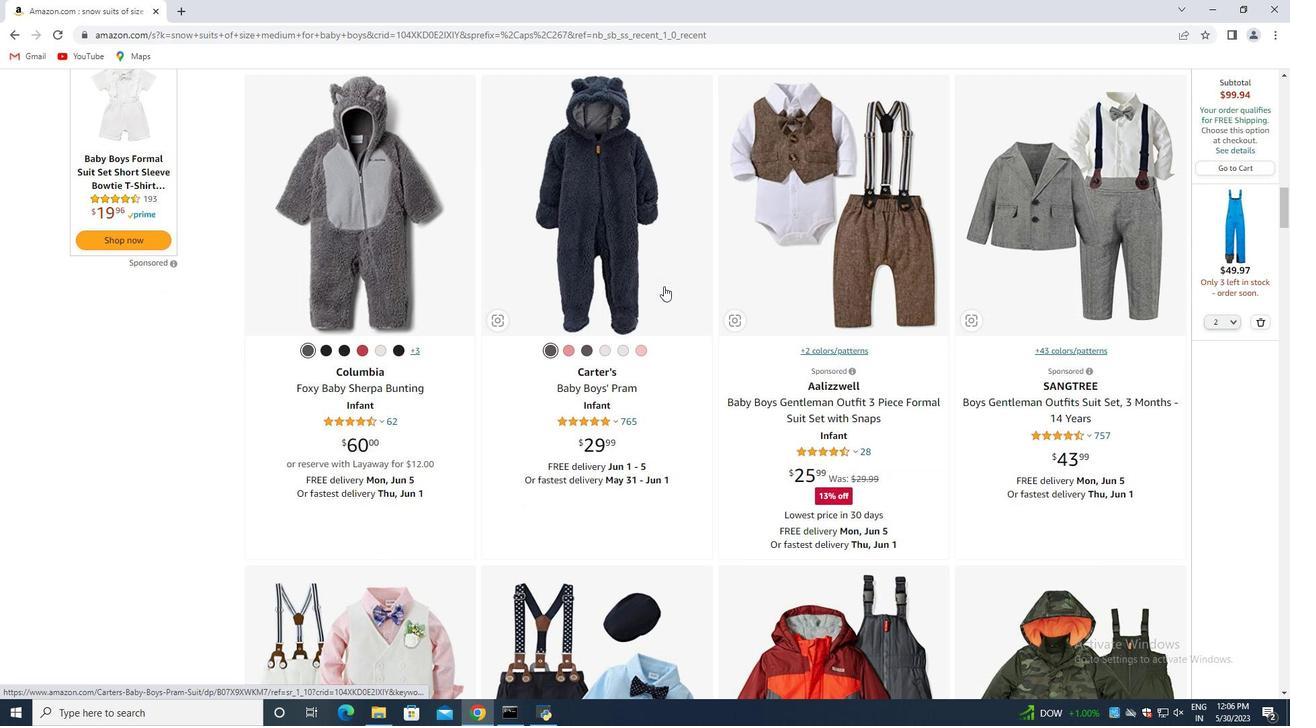 
Action: Mouse moved to (629, 295)
Screenshot: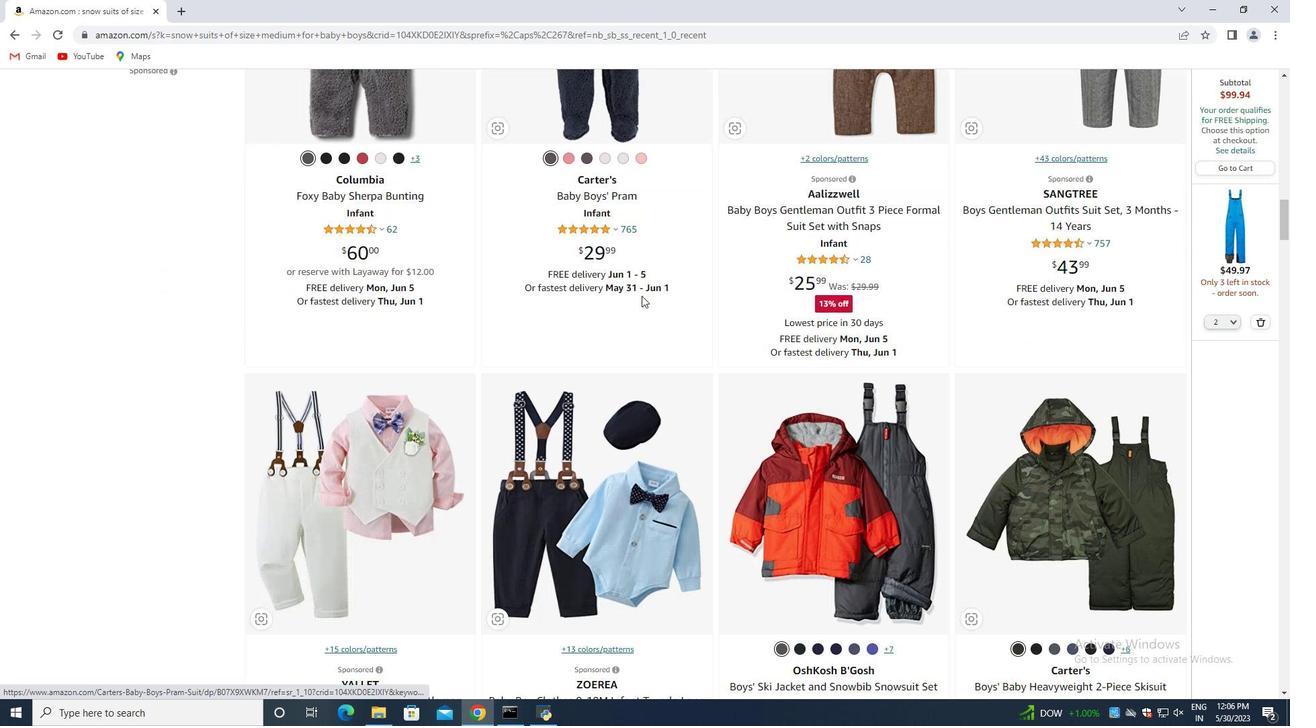 
Action: Mouse scrolled (629, 295) with delta (0, 0)
Screenshot: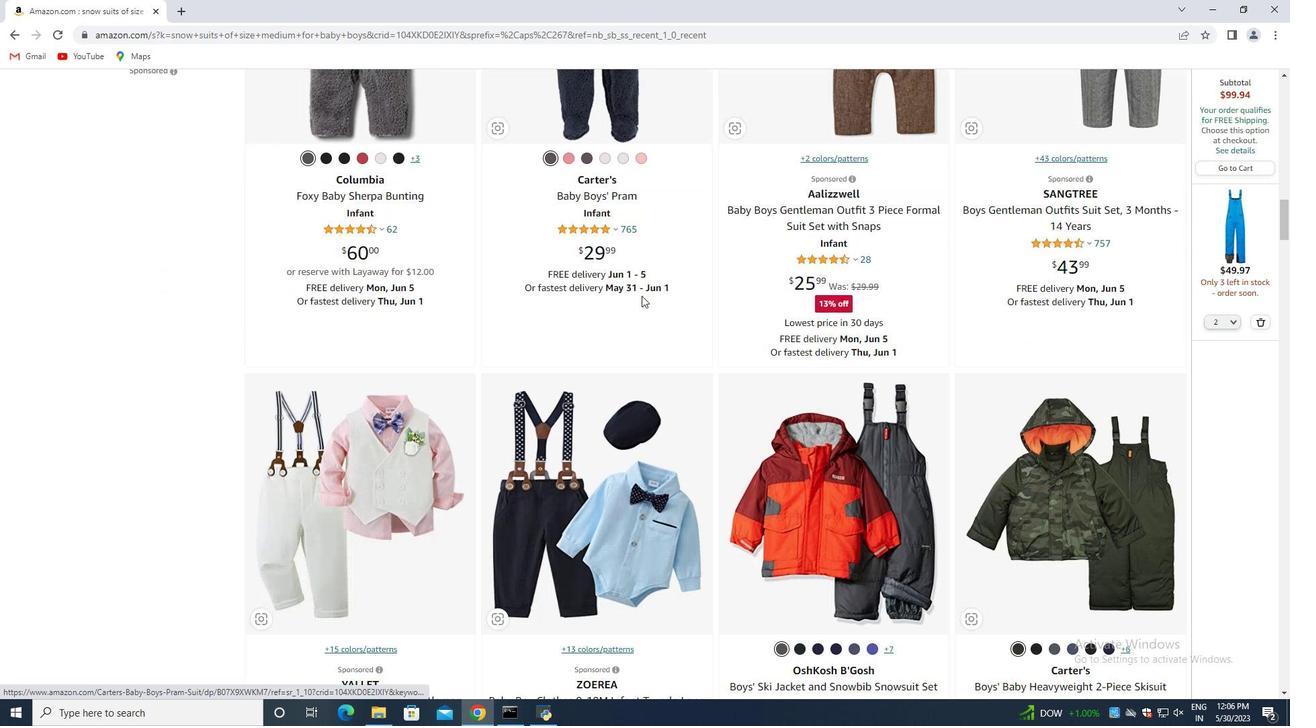 
Action: Mouse moved to (621, 300)
Screenshot: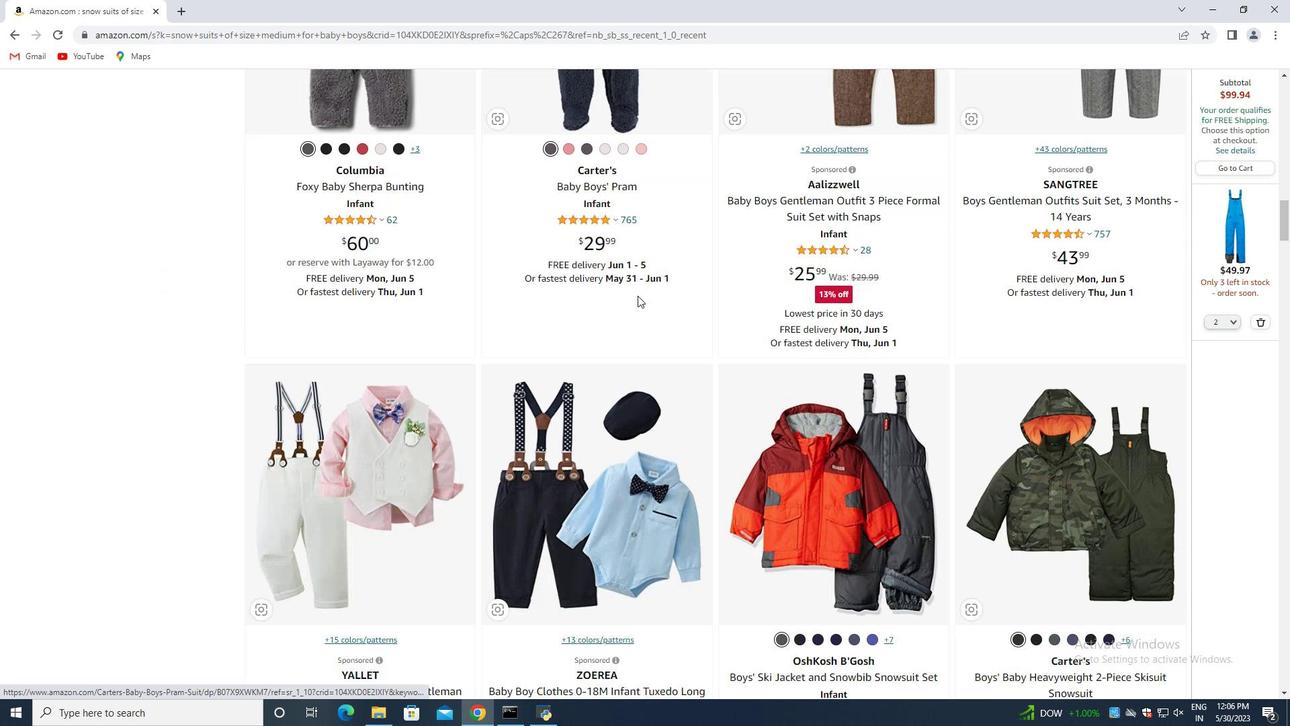 
Action: Mouse scrolled (621, 299) with delta (0, 0)
Screenshot: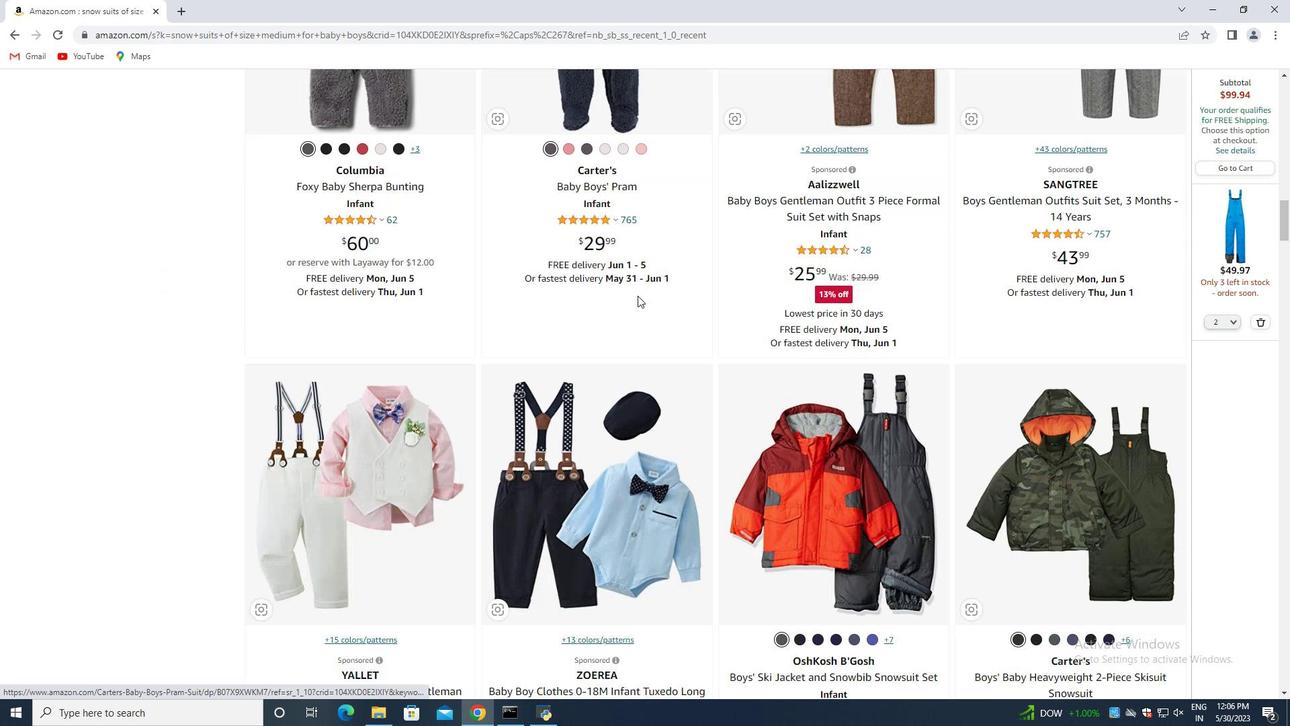 
Action: Mouse moved to (616, 303)
Screenshot: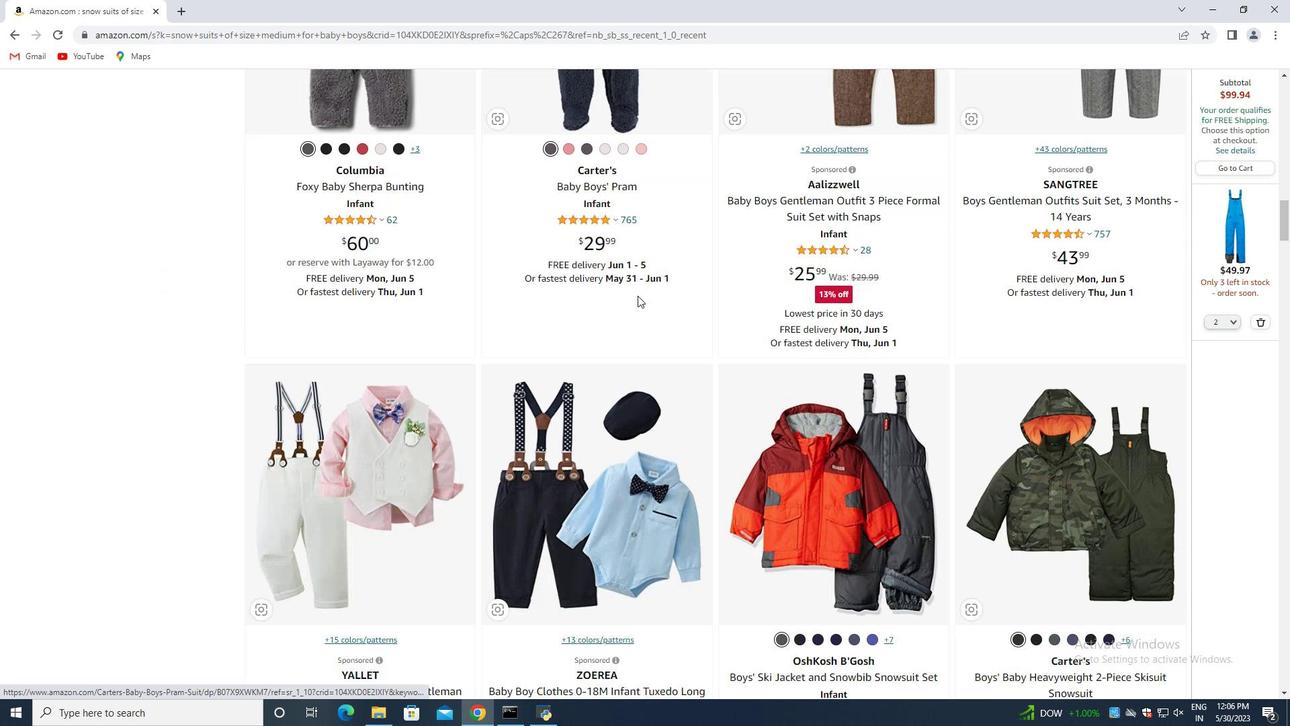 
Action: Mouse scrolled (616, 302) with delta (0, 0)
Screenshot: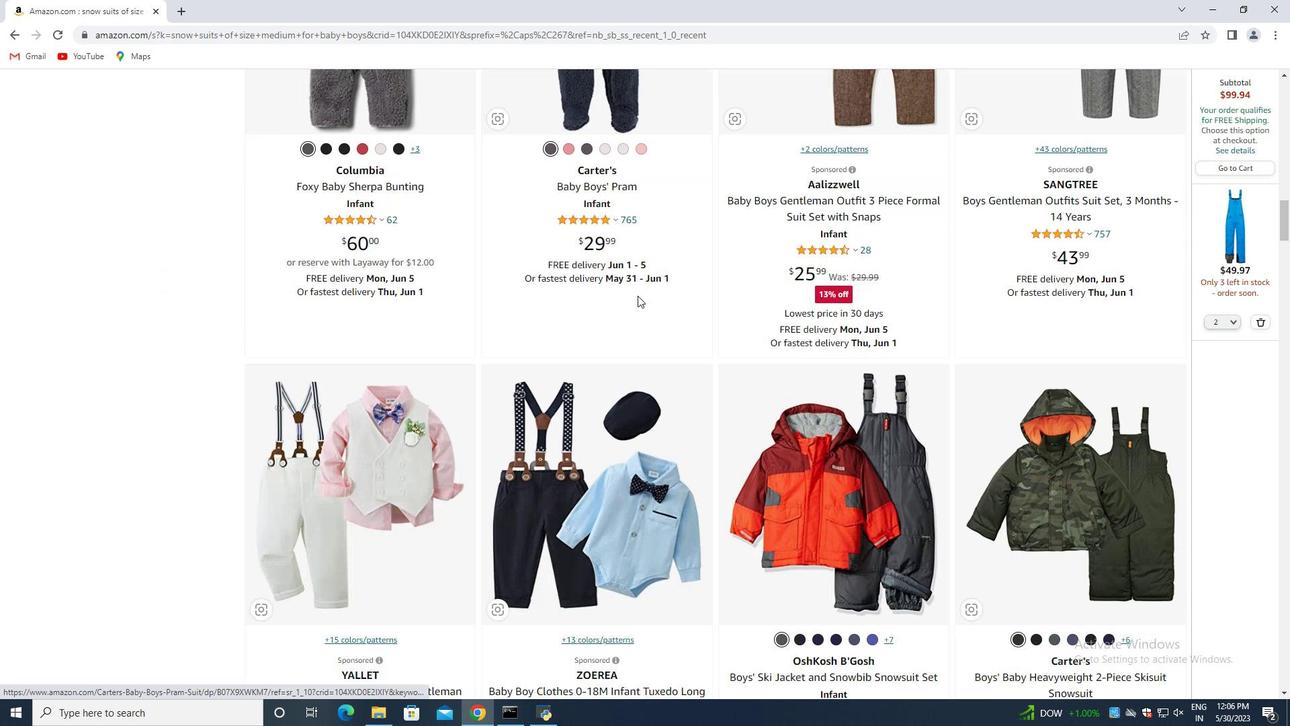 
Action: Mouse moved to (614, 303)
Screenshot: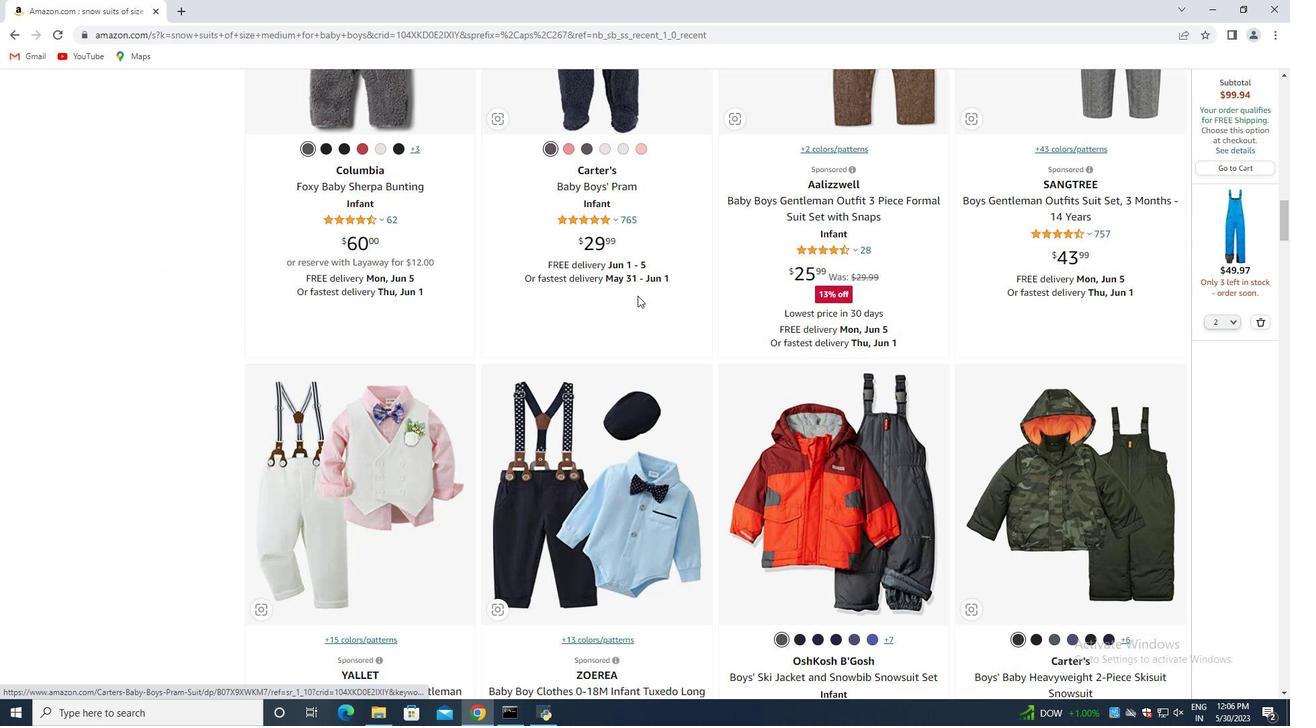 
Action: Mouse scrolled (614, 303) with delta (0, 0)
Screenshot: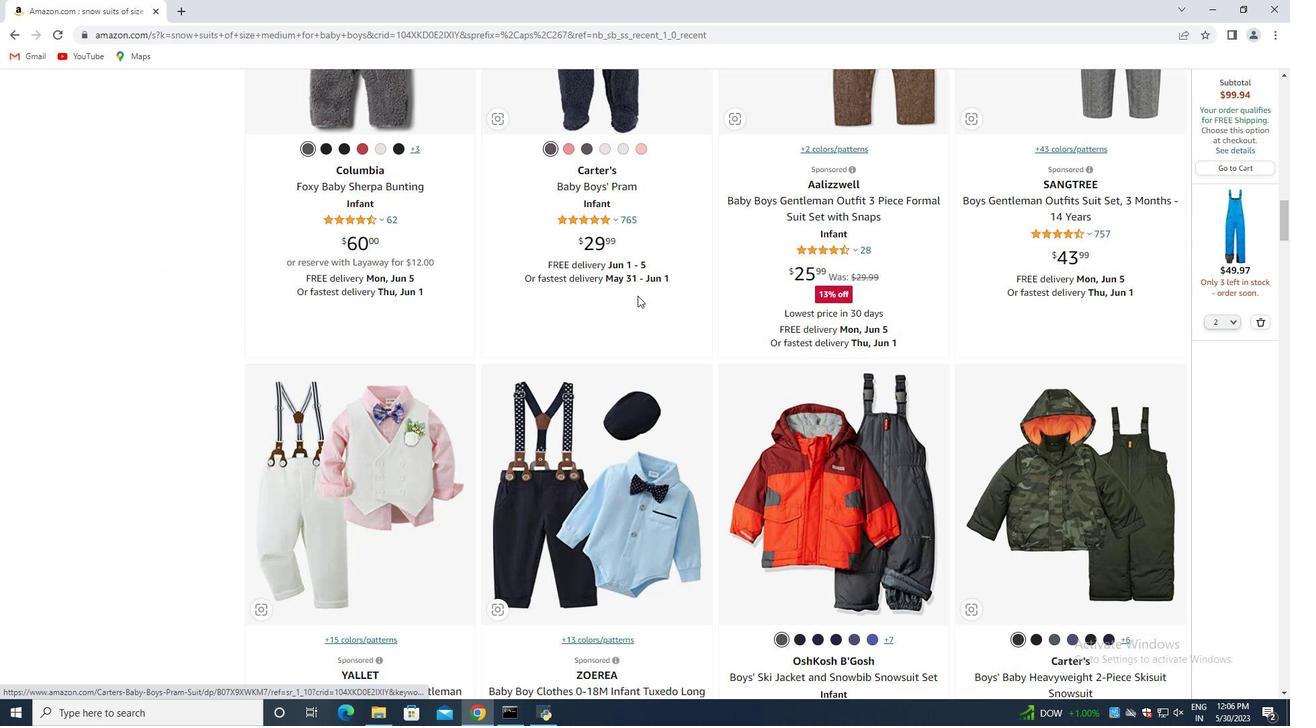 
Action: Mouse moved to (598, 303)
Screenshot: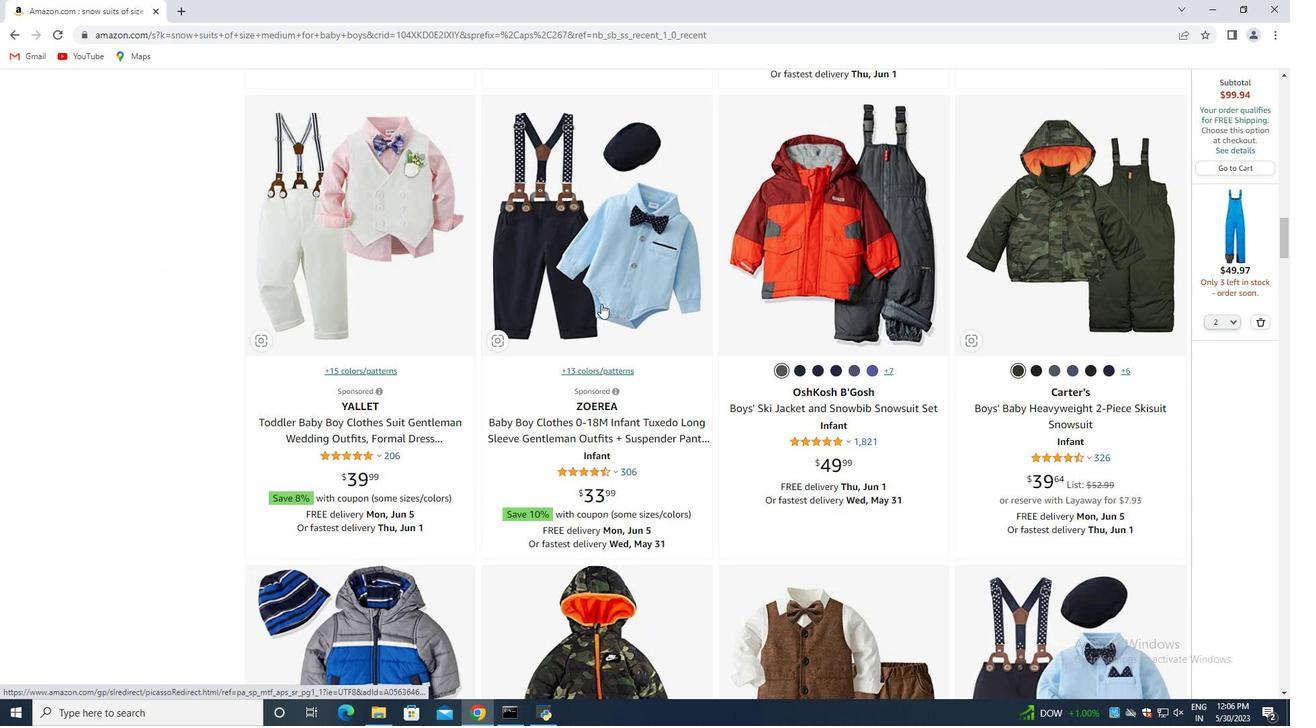 
Action: Mouse scrolled (598, 303) with delta (0, 0)
Screenshot: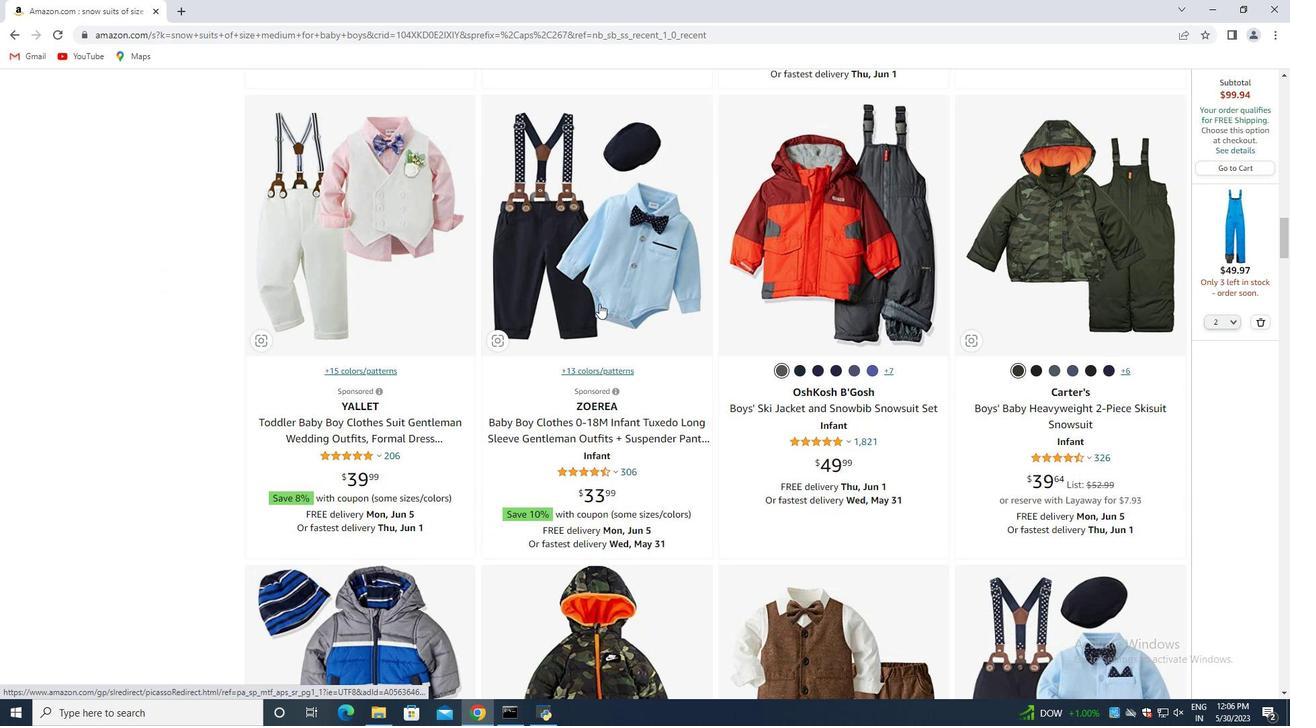 
Action: Mouse scrolled (598, 303) with delta (0, 0)
Screenshot: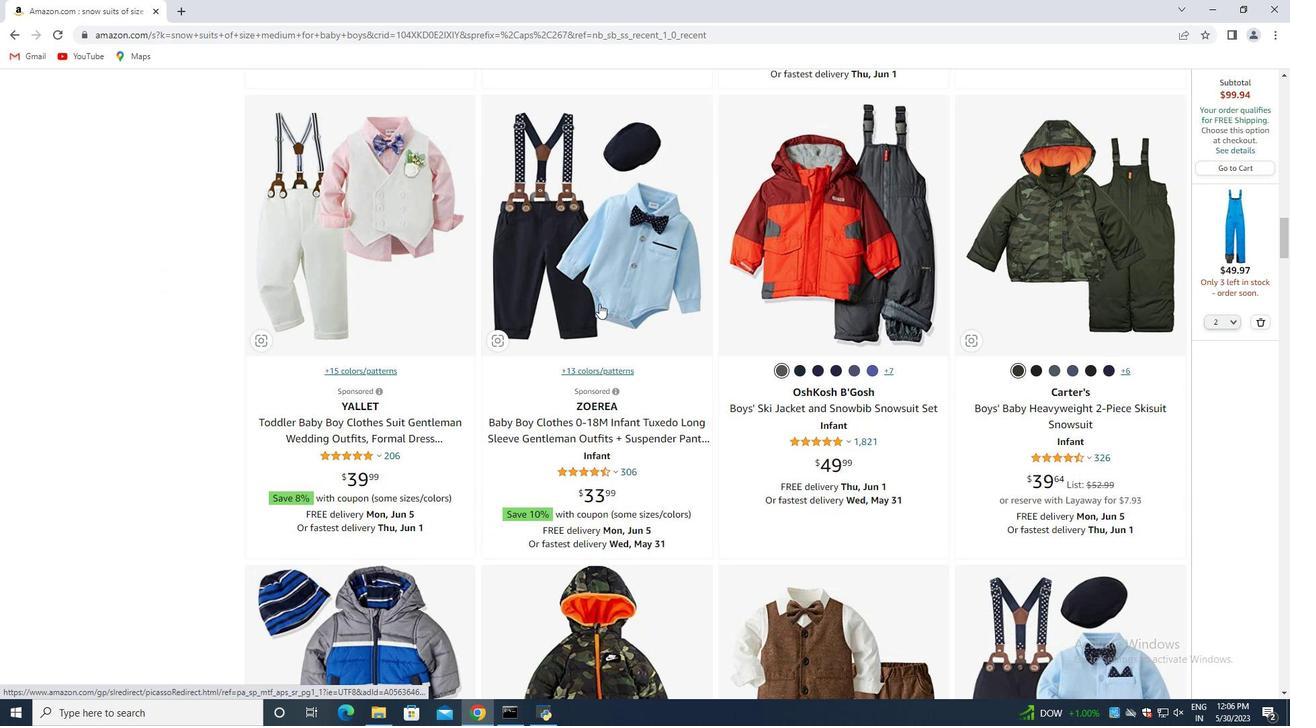 
Action: Mouse moved to (597, 303)
Screenshot: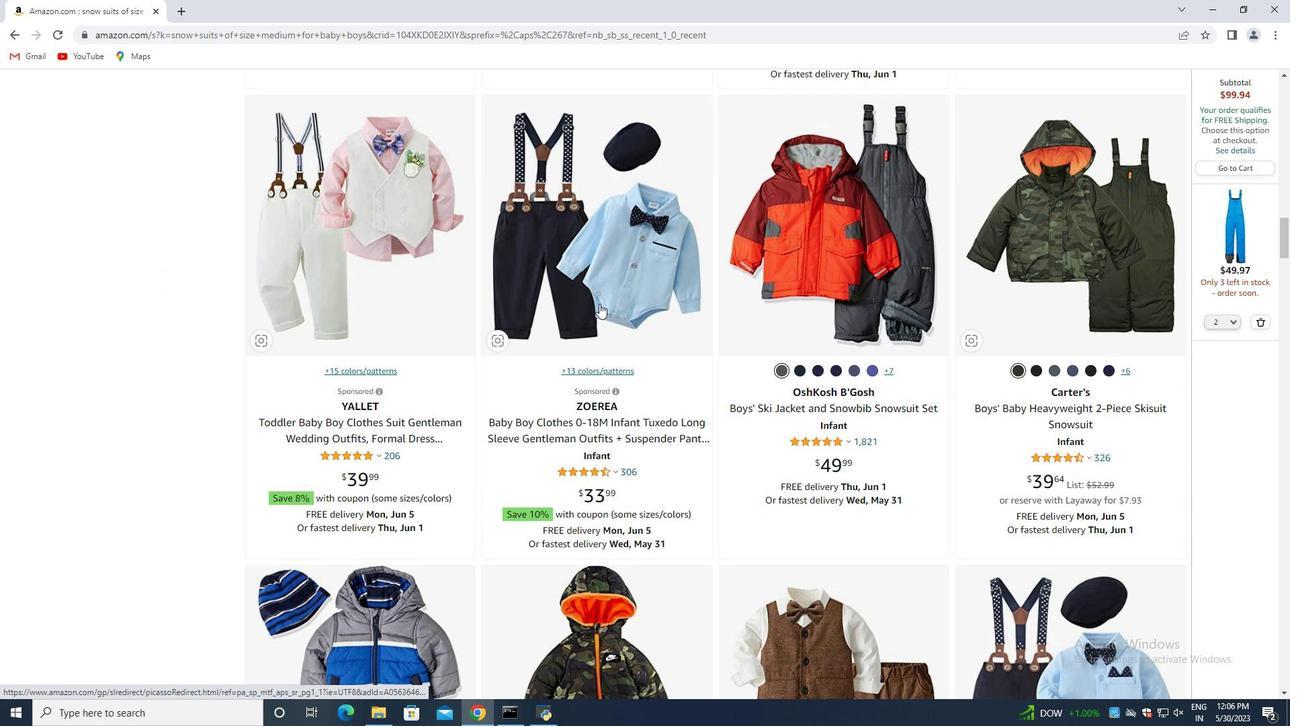 
Action: Mouse scrolled (597, 303) with delta (0, 0)
Screenshot: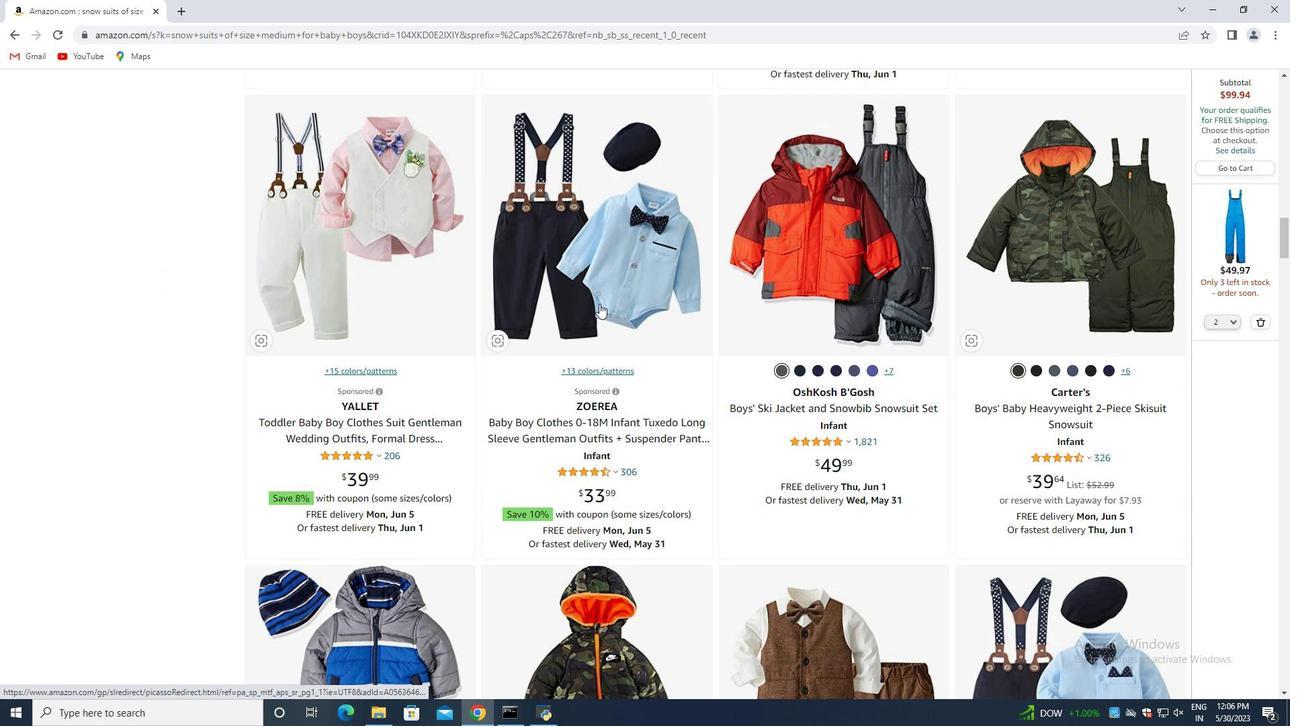 
Action: Mouse moved to (598, 304)
Screenshot: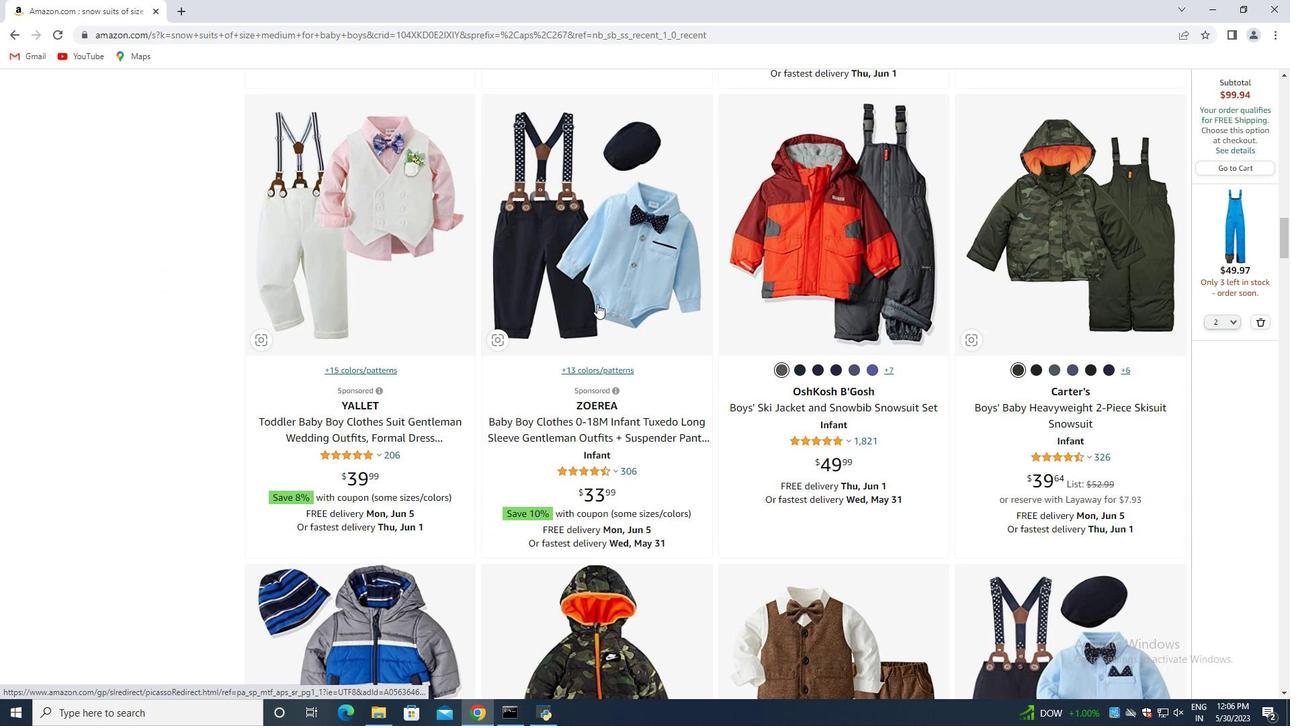 
Action: Mouse scrolled (598, 303) with delta (0, 0)
Screenshot: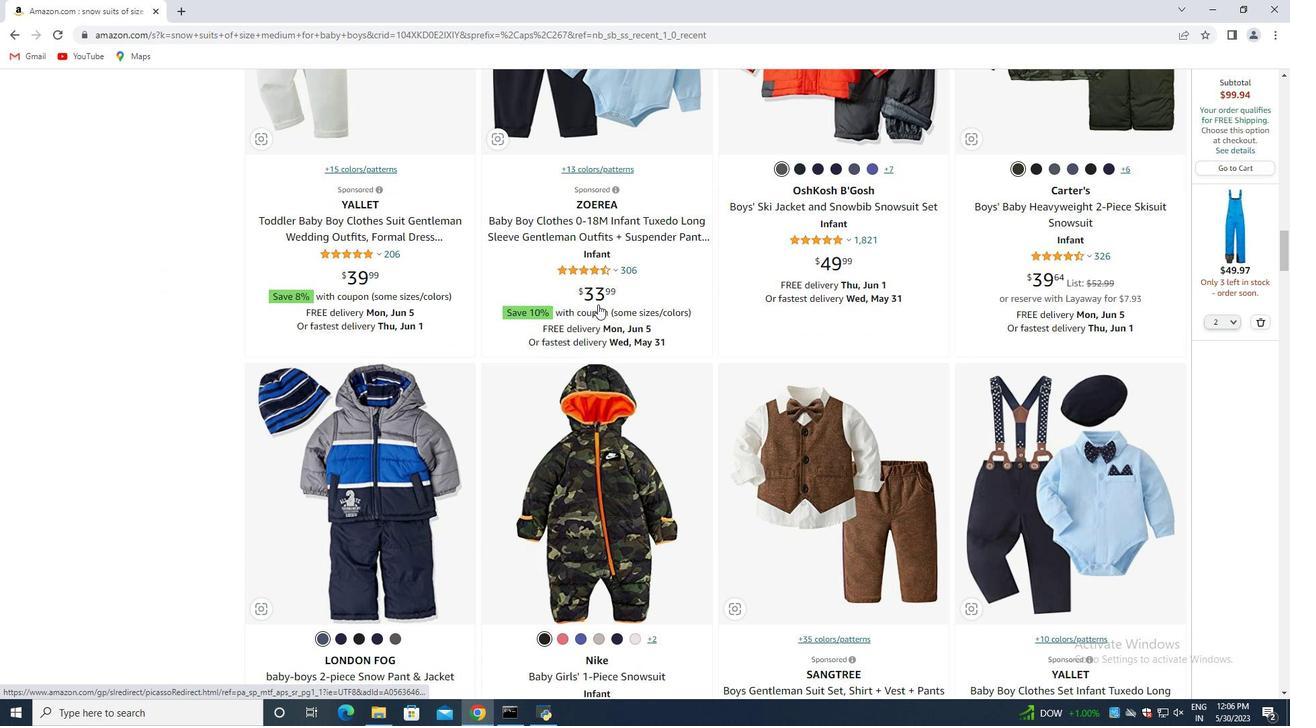 
Action: Mouse moved to (599, 304)
Screenshot: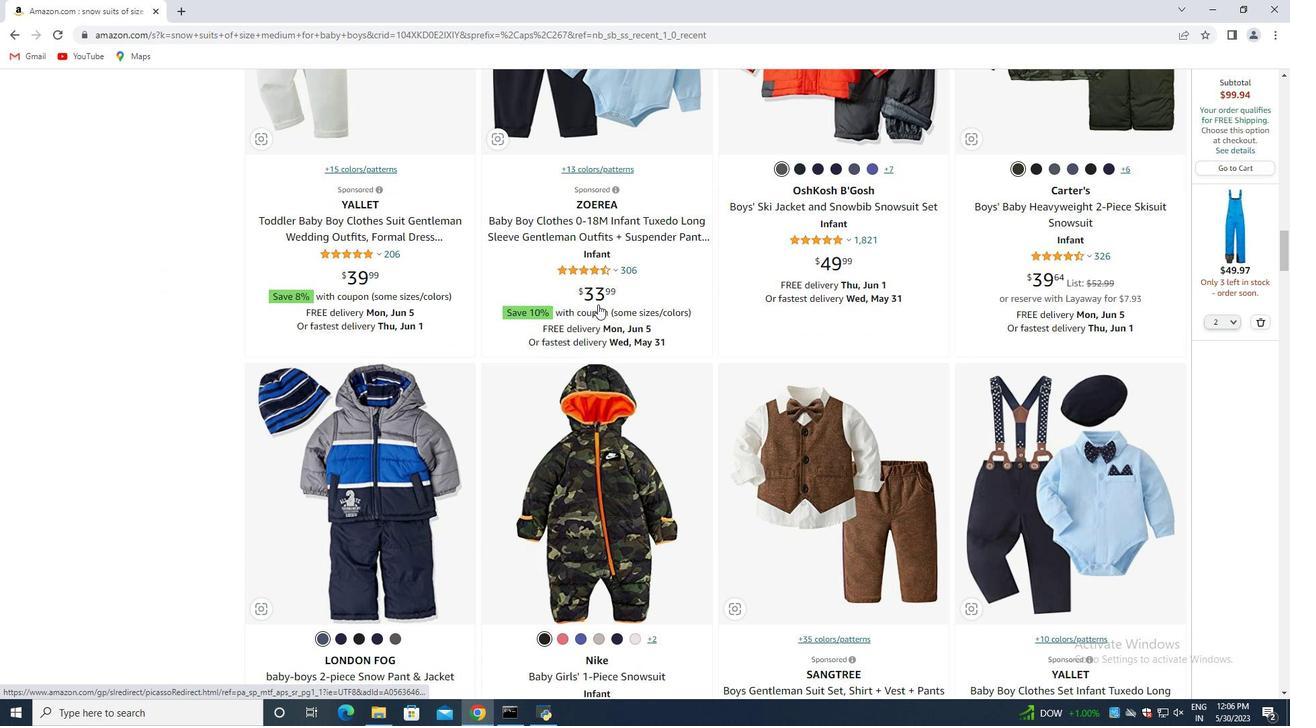 
Action: Mouse scrolled (599, 303) with delta (0, 0)
Screenshot: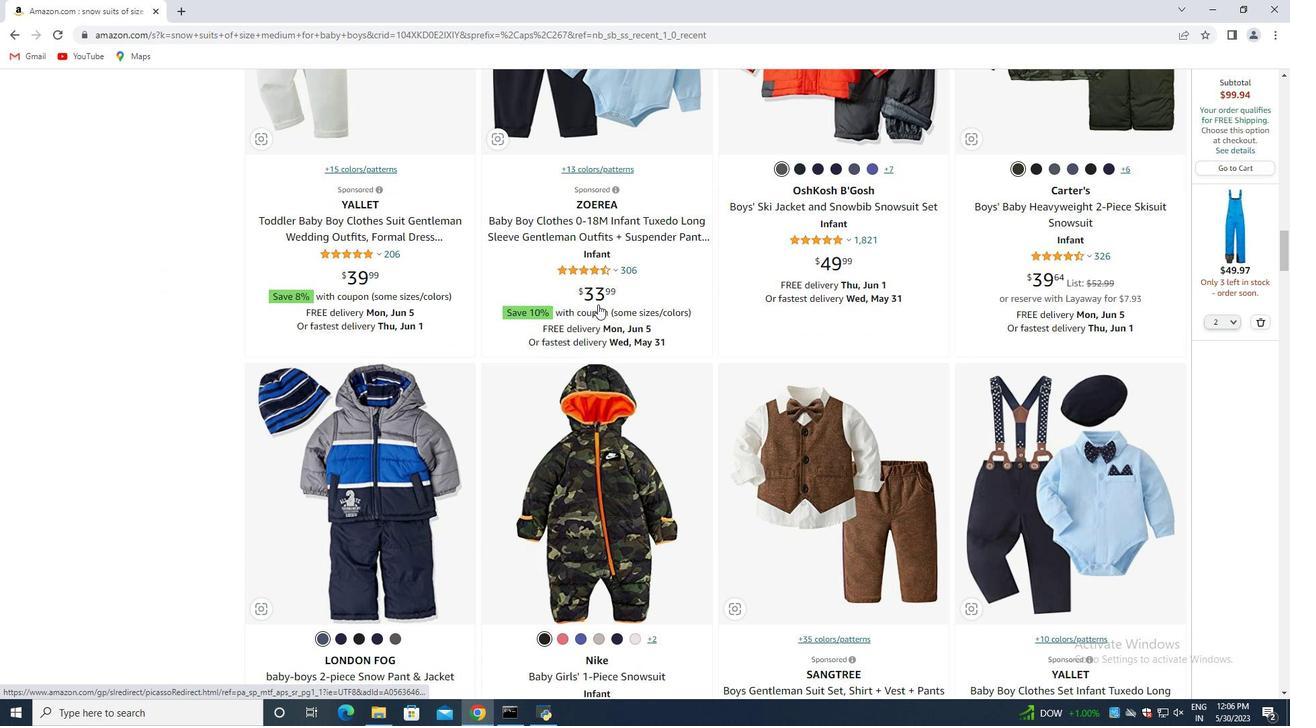
Action: Mouse moved to (599, 304)
Screenshot: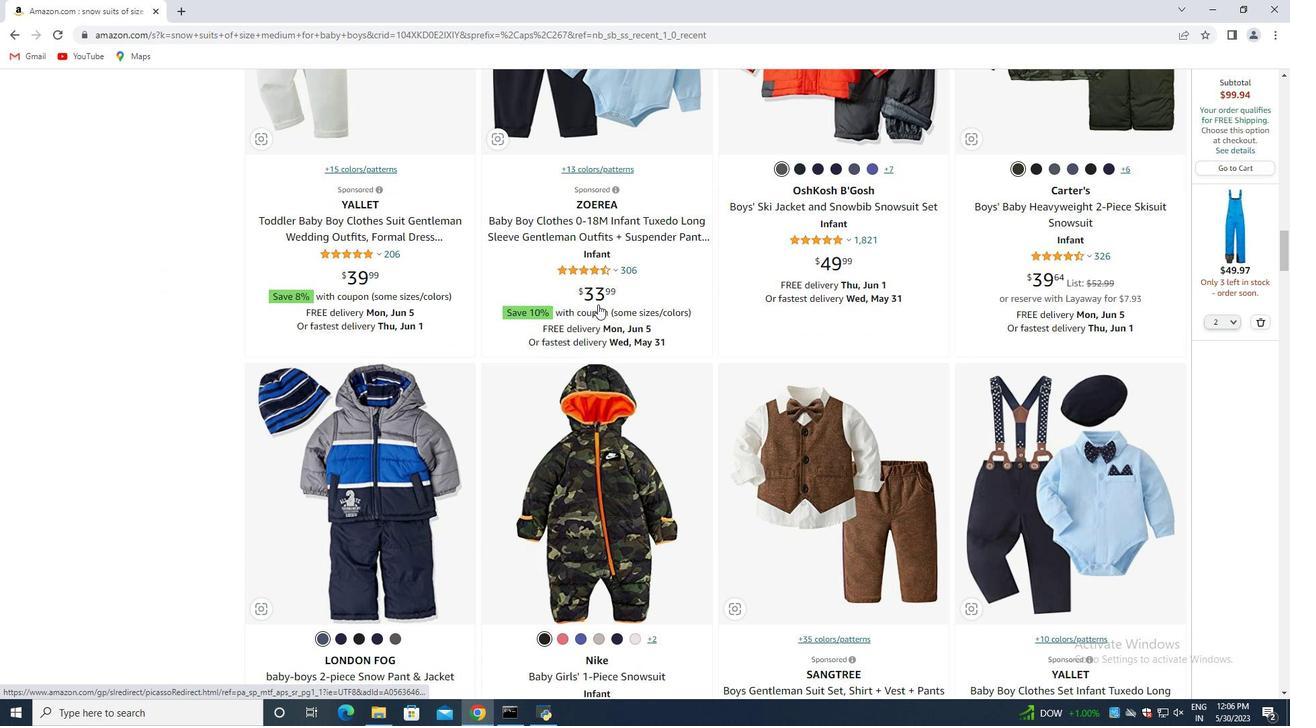 
Action: Mouse scrolled (599, 303) with delta (0, 0)
Screenshot: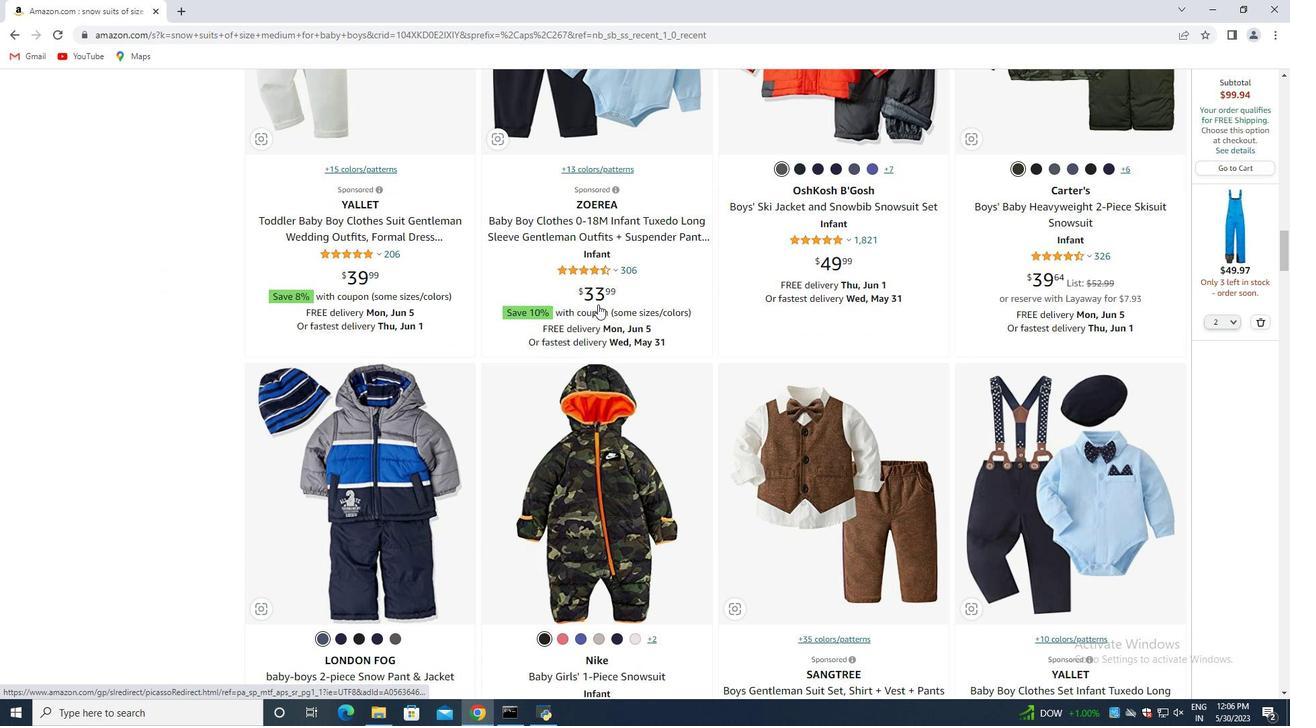 
Action: Mouse moved to (600, 304)
Screenshot: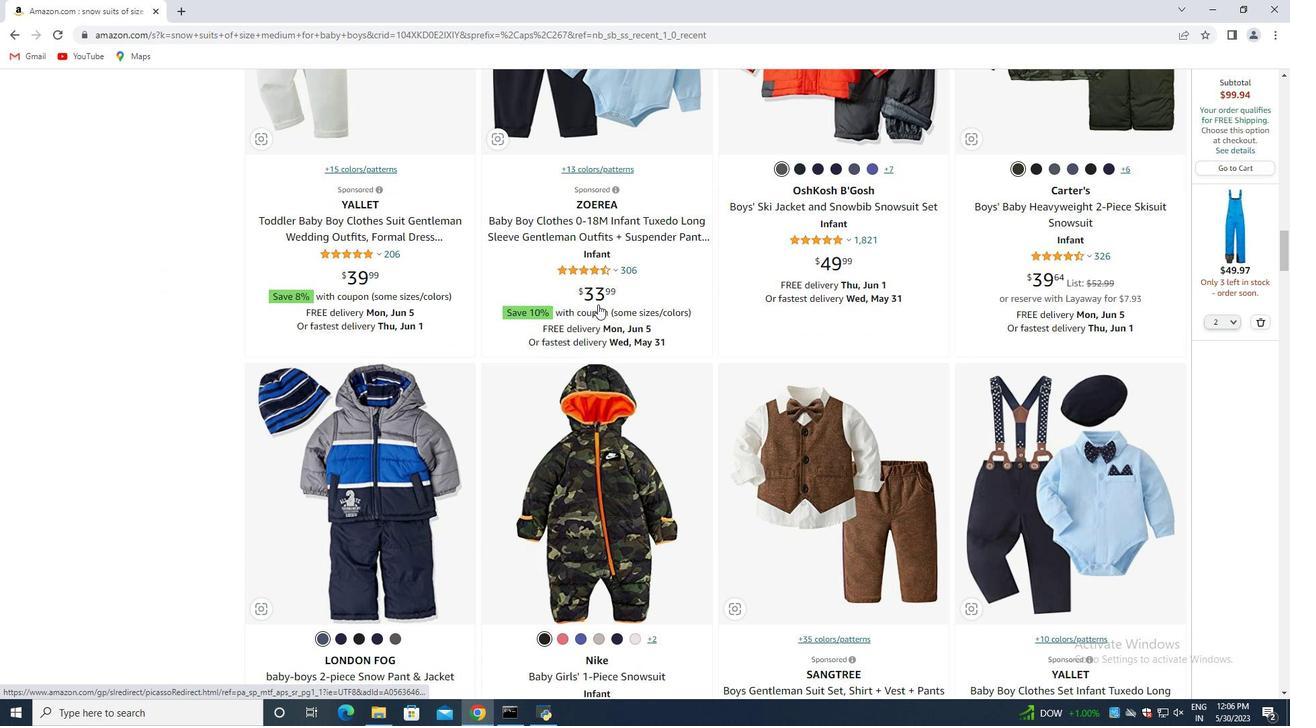 
Action: Mouse scrolled (600, 303) with delta (0, 0)
Screenshot: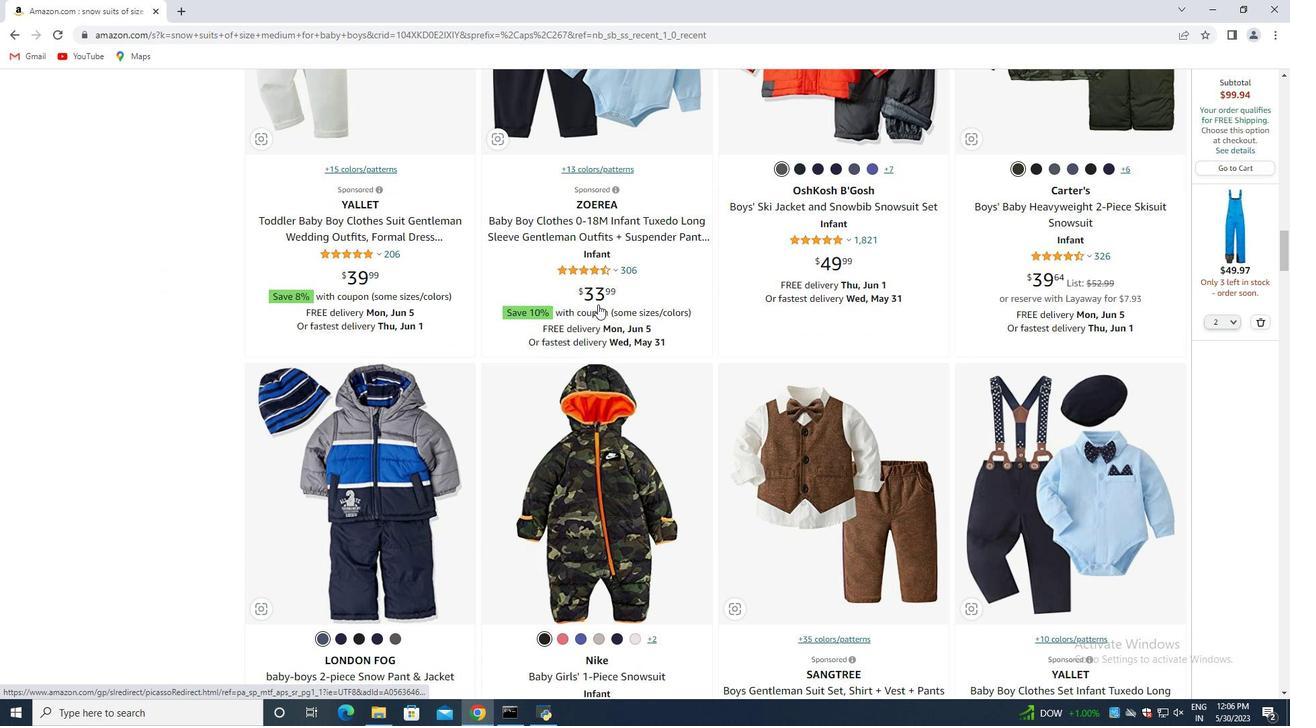 
Action: Mouse moved to (606, 303)
Screenshot: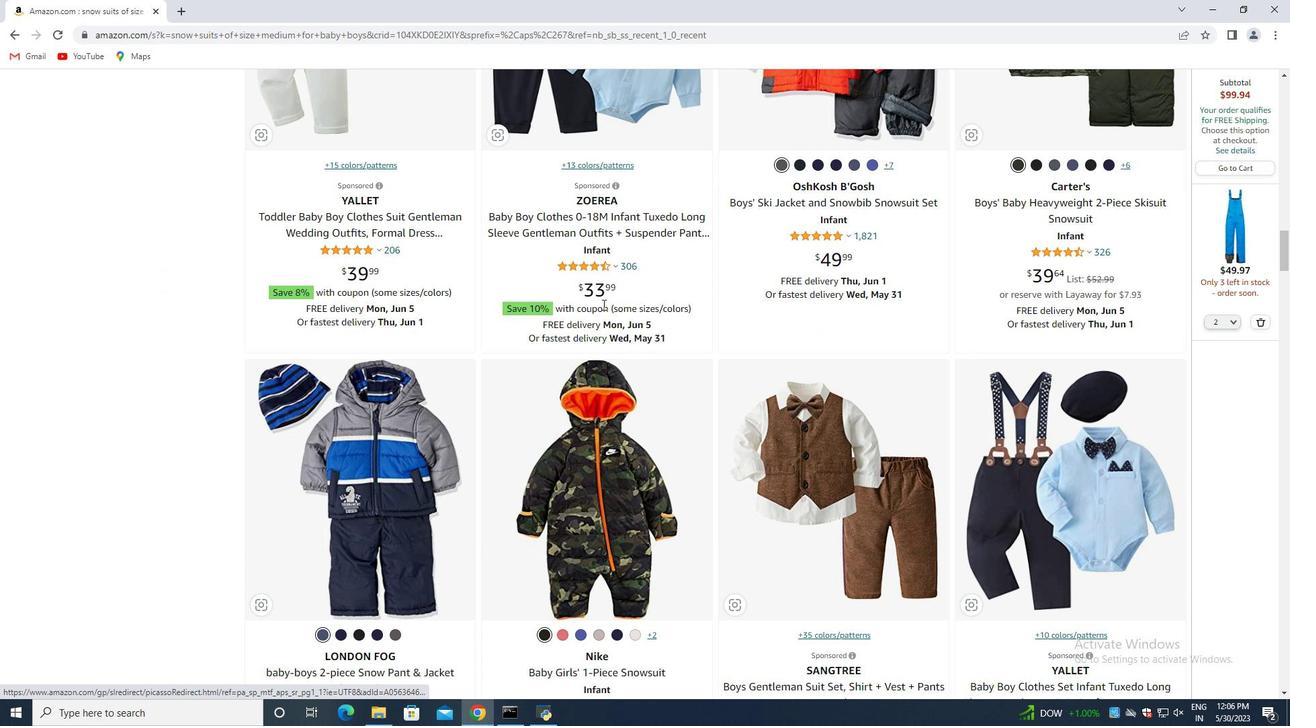 
Action: Mouse scrolled (606, 302) with delta (0, 0)
Screenshot: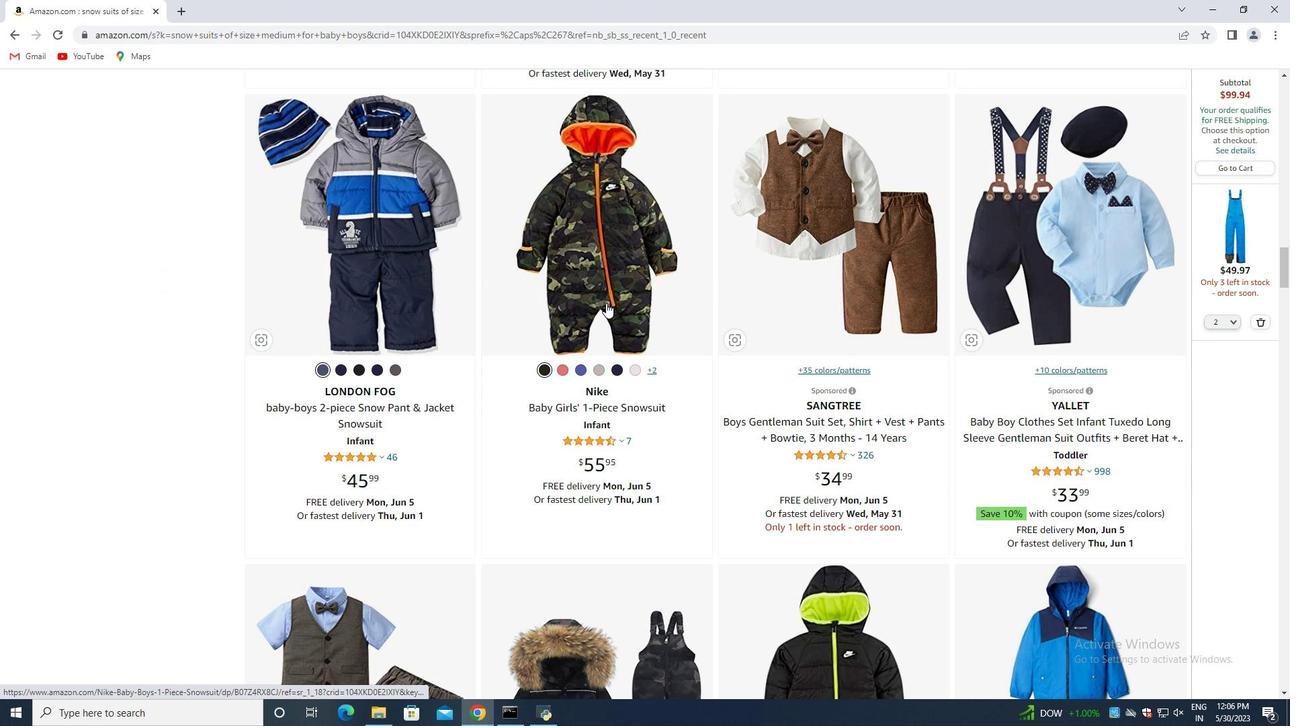 
Action: Mouse moved to (606, 303)
Screenshot: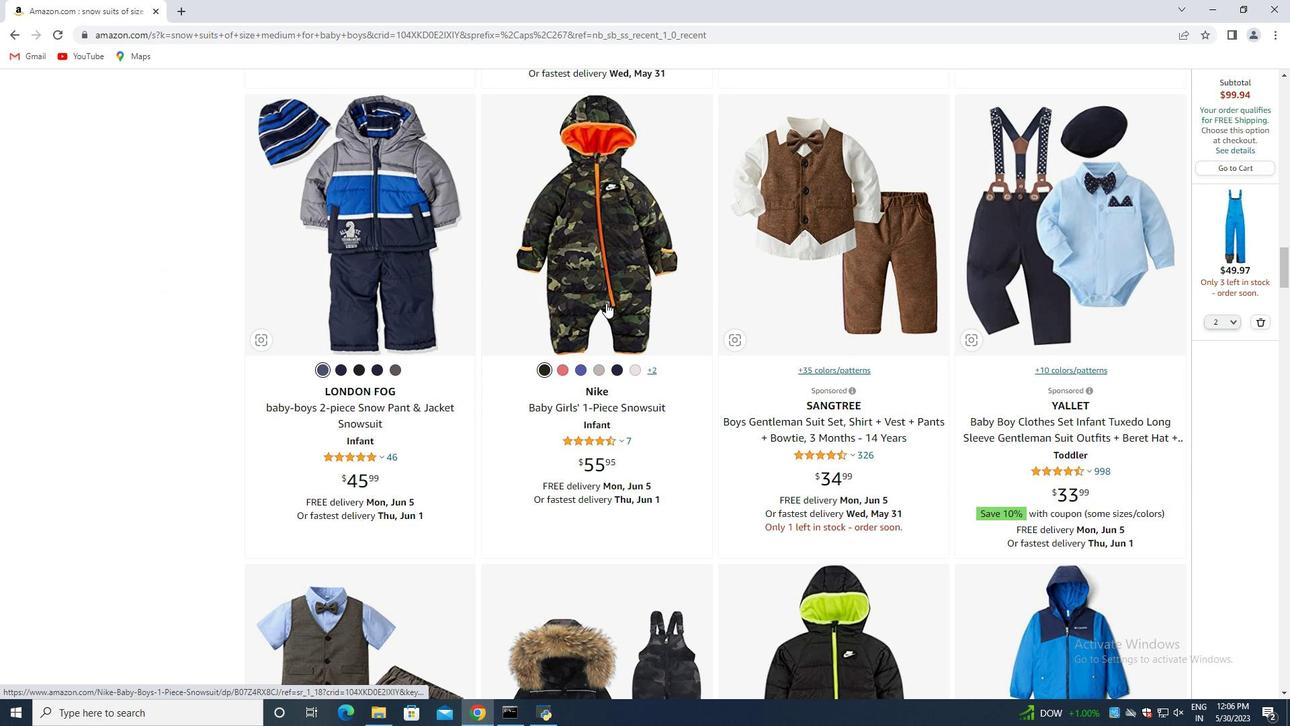 
Action: Mouse scrolled (606, 303) with delta (0, 0)
Screenshot: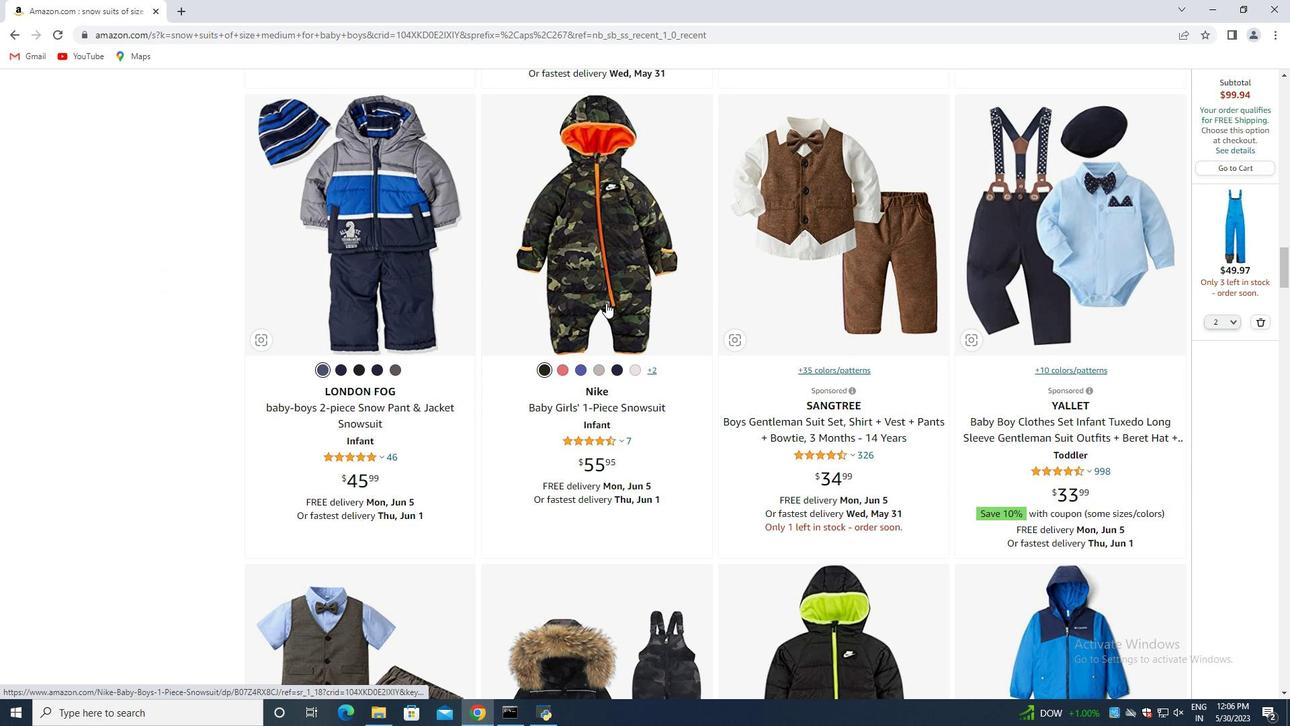 
Action: Mouse scrolled (606, 303) with delta (0, 0)
Screenshot: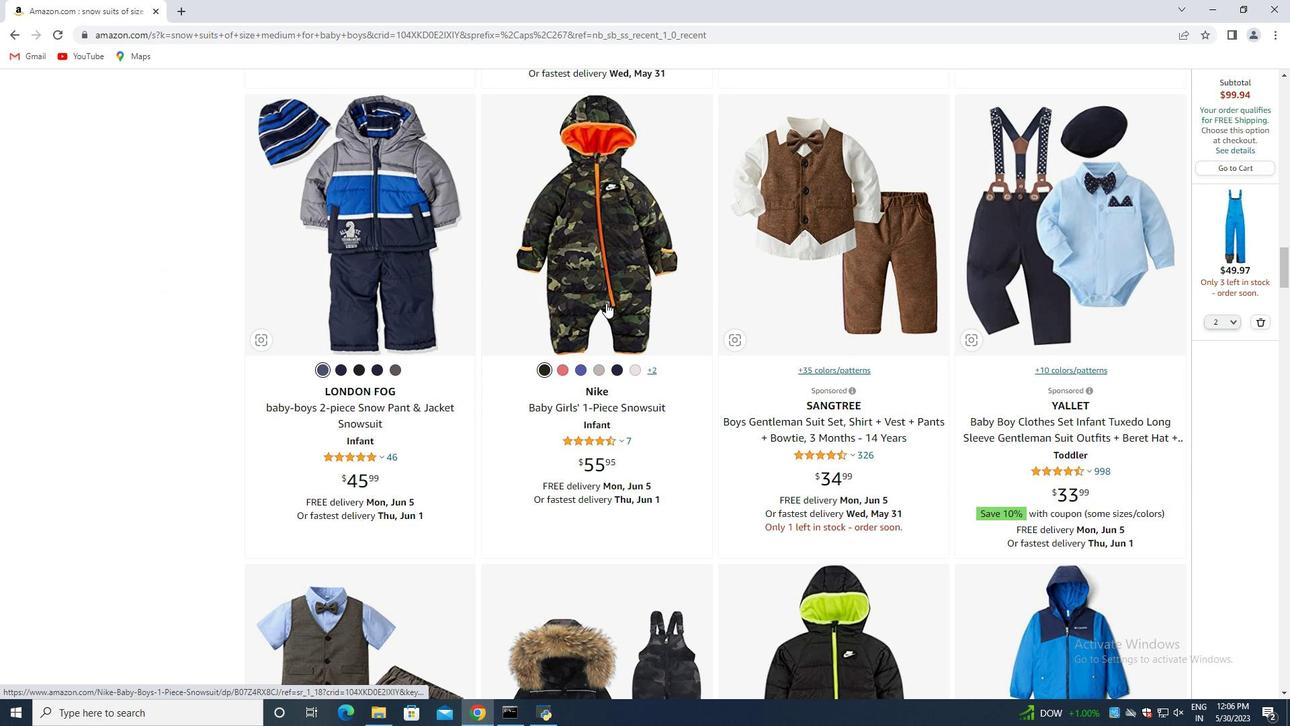 
Action: Mouse scrolled (606, 303) with delta (0, 0)
Screenshot: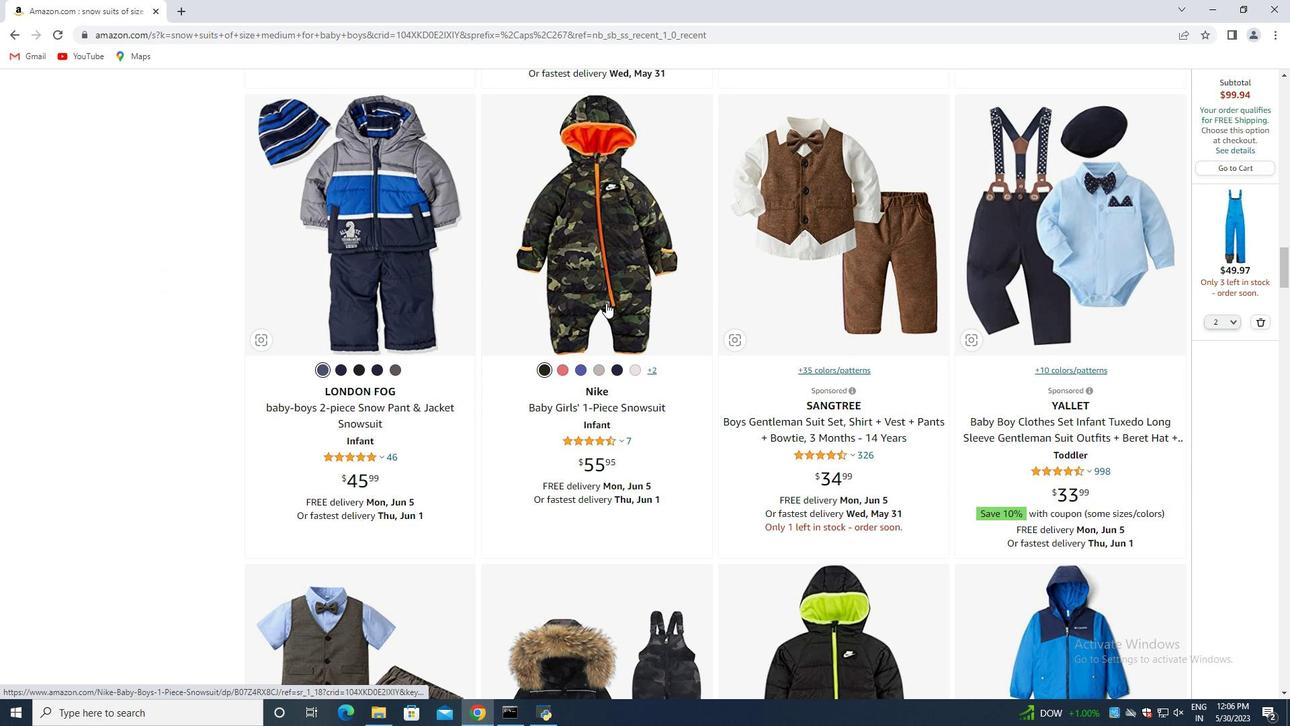 
Action: Mouse moved to (608, 301)
Screenshot: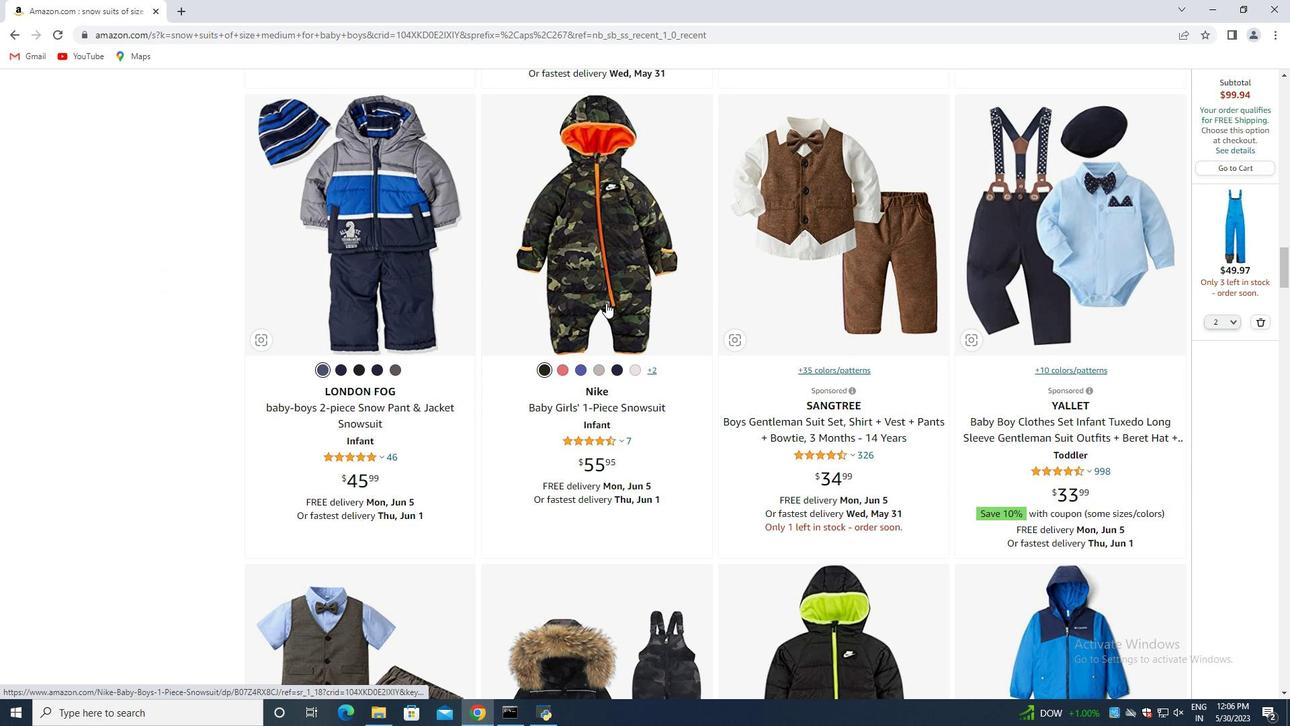 
Action: Mouse scrolled (608, 300) with delta (0, 0)
Screenshot: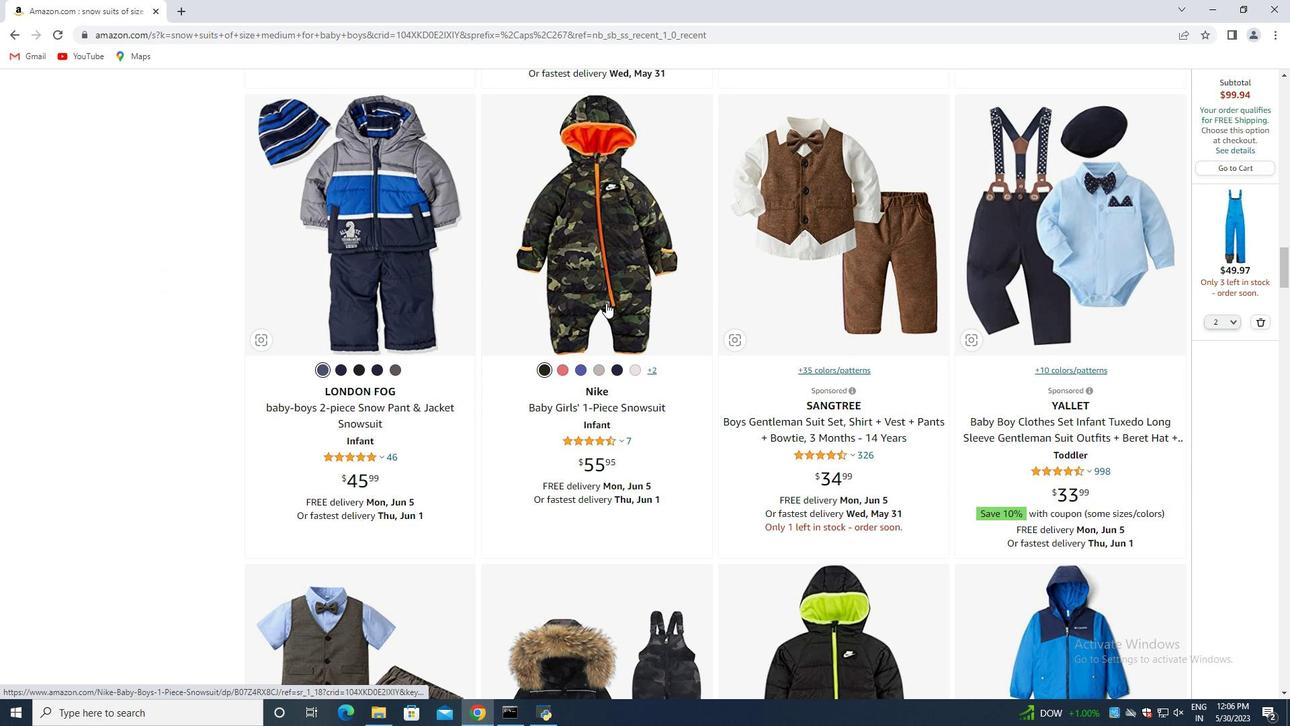 
Action: Mouse moved to (615, 290)
Screenshot: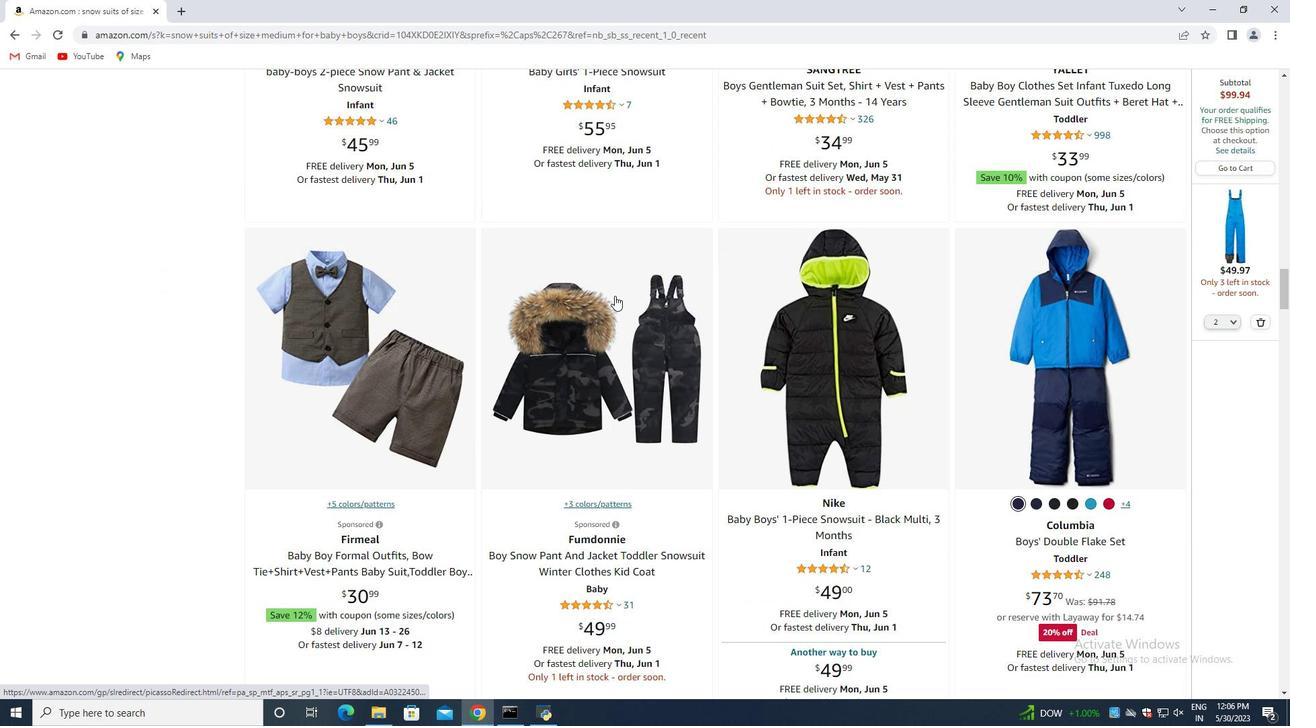 
Action: Mouse scrolled (615, 291) with delta (0, 0)
Screenshot: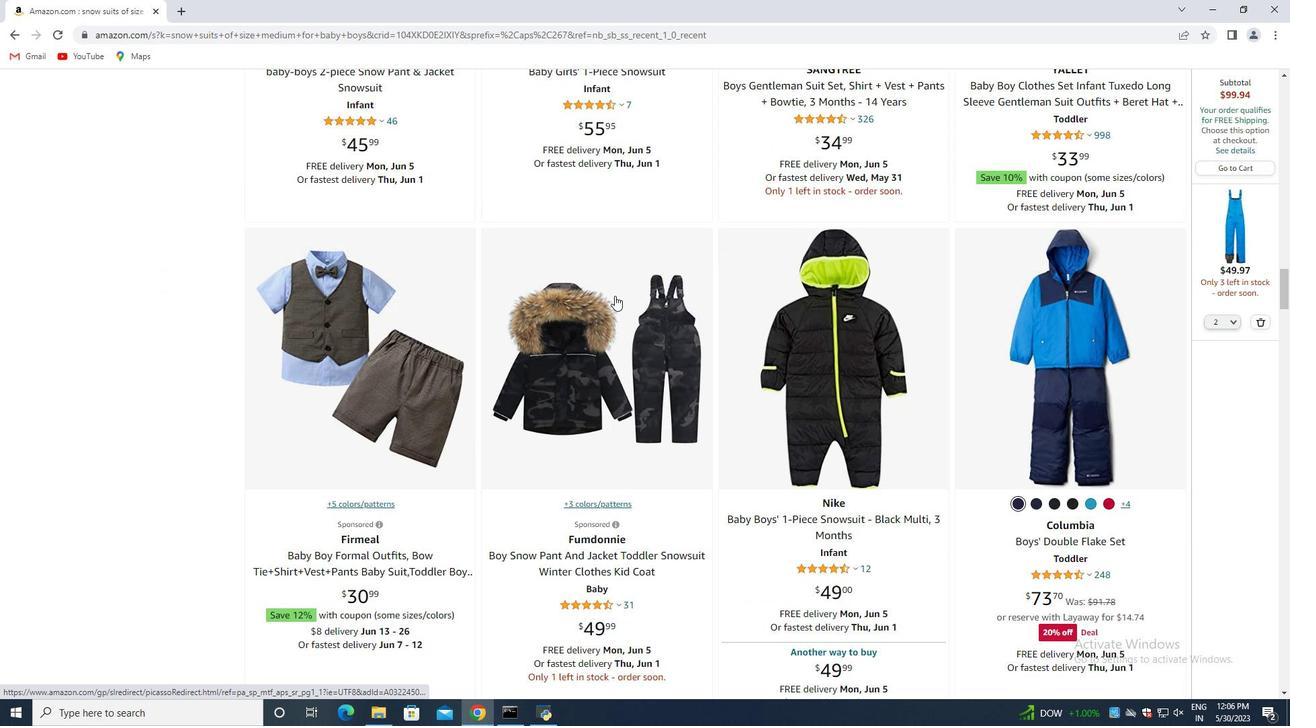 
Action: Mouse moved to (615, 290)
Screenshot: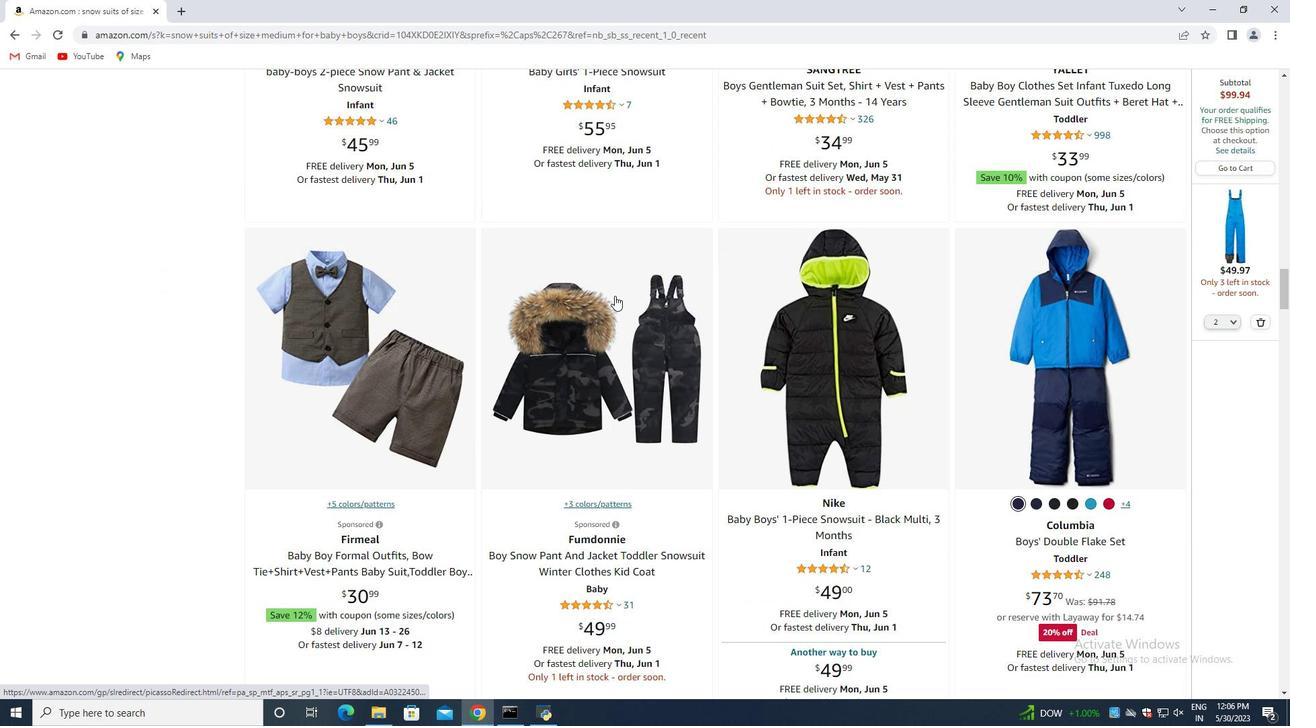 
Action: Mouse scrolled (615, 291) with delta (0, 0)
Screenshot: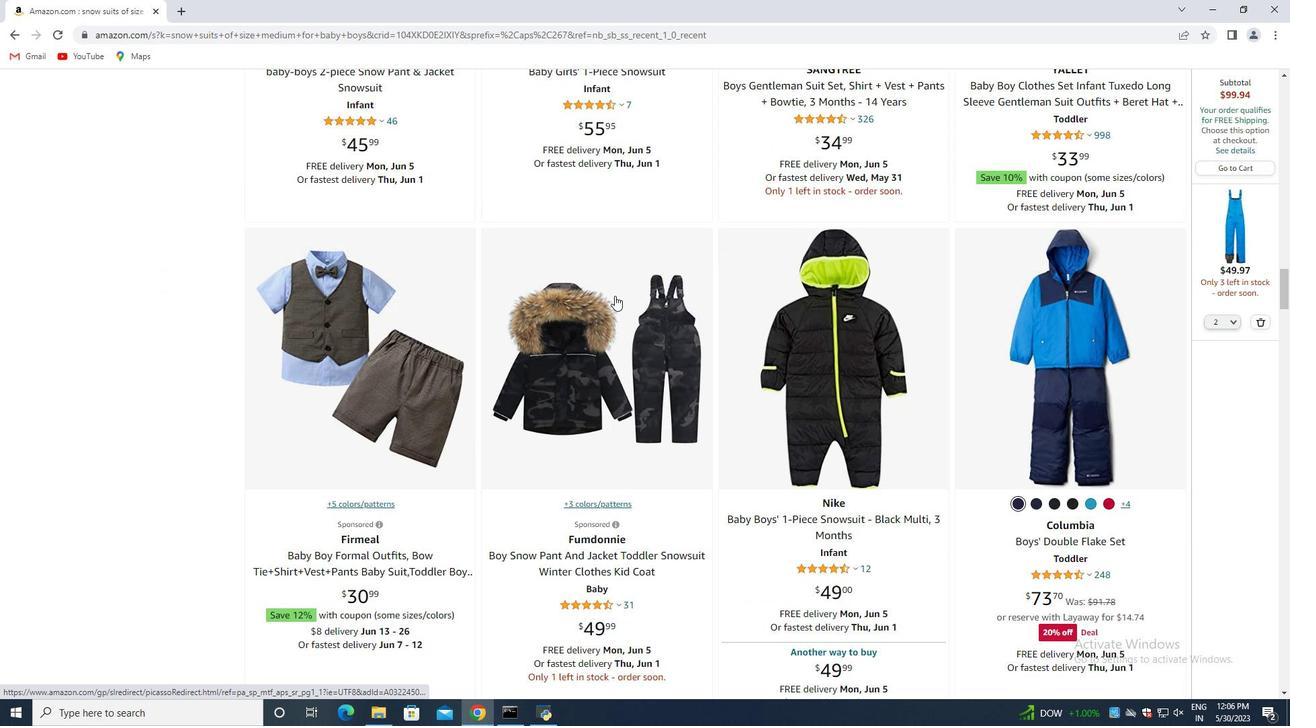 
Action: Mouse scrolled (615, 291) with delta (0, 0)
Screenshot: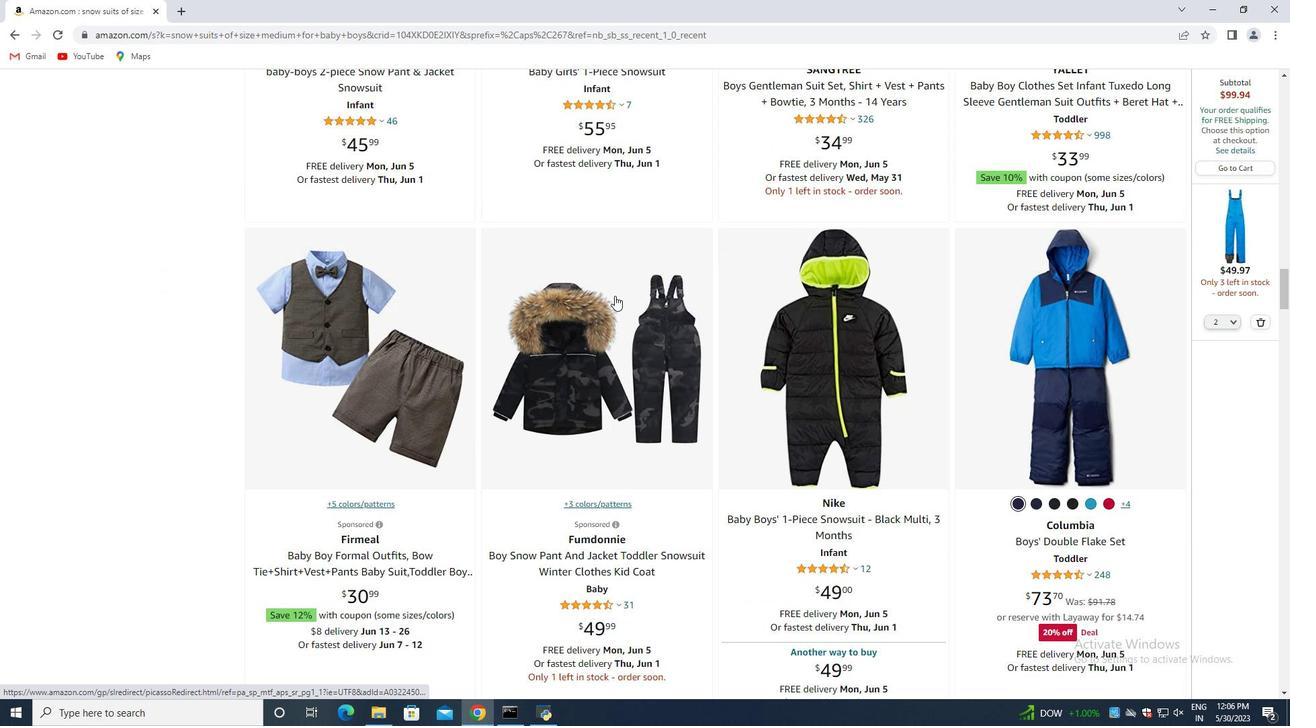 
Action: Mouse scrolled (615, 291) with delta (0, 0)
Screenshot: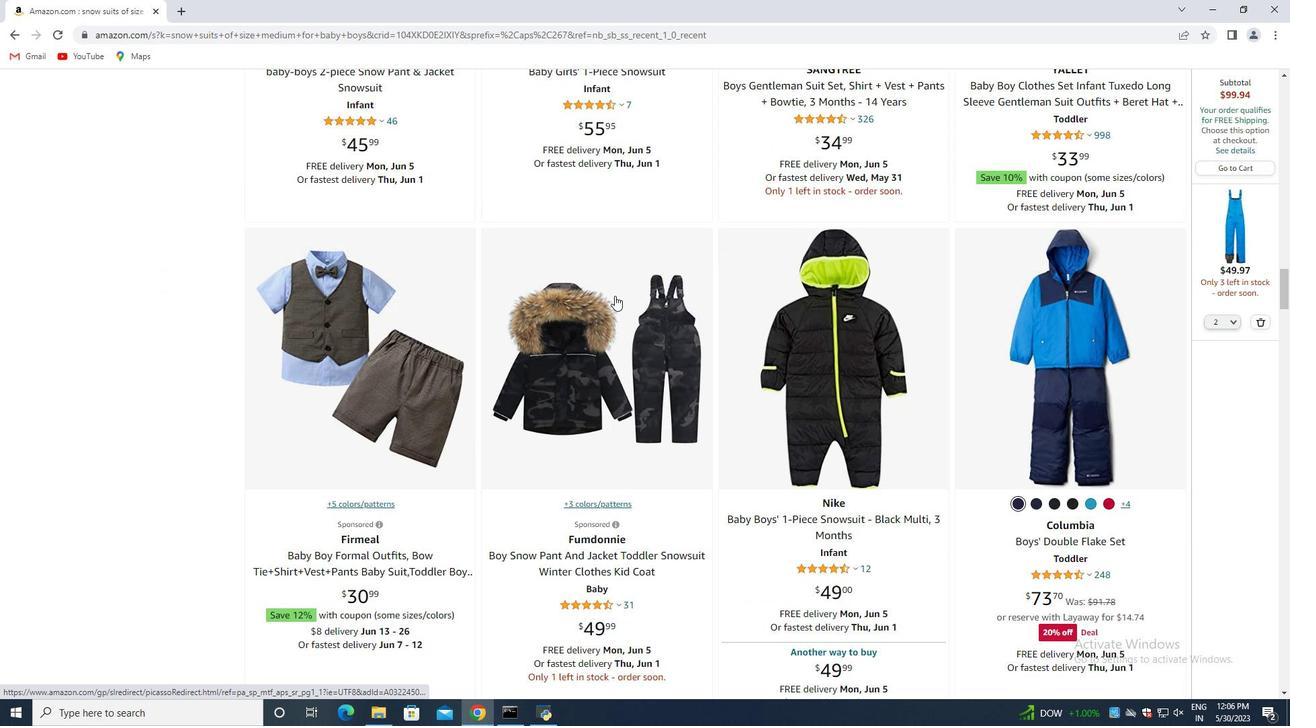 
Action: Mouse scrolled (615, 291) with delta (0, 0)
Screenshot: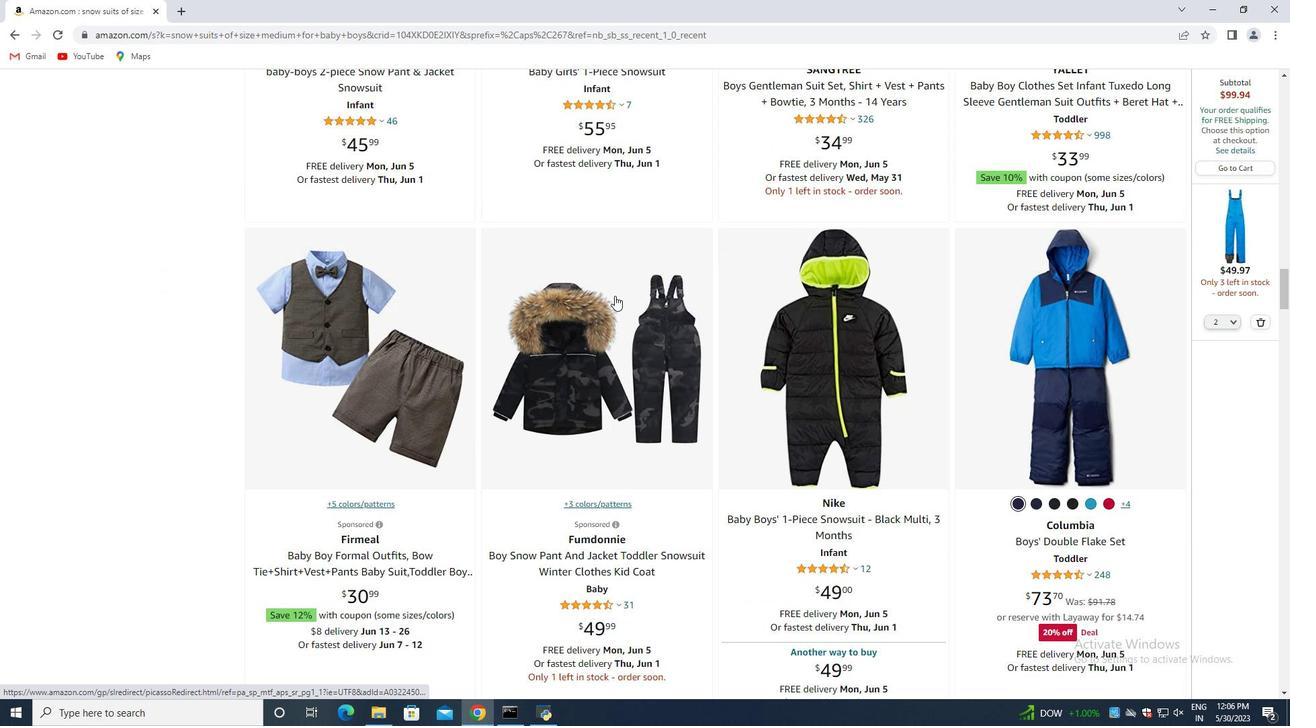 
Action: Mouse scrolled (615, 291) with delta (0, 0)
Screenshot: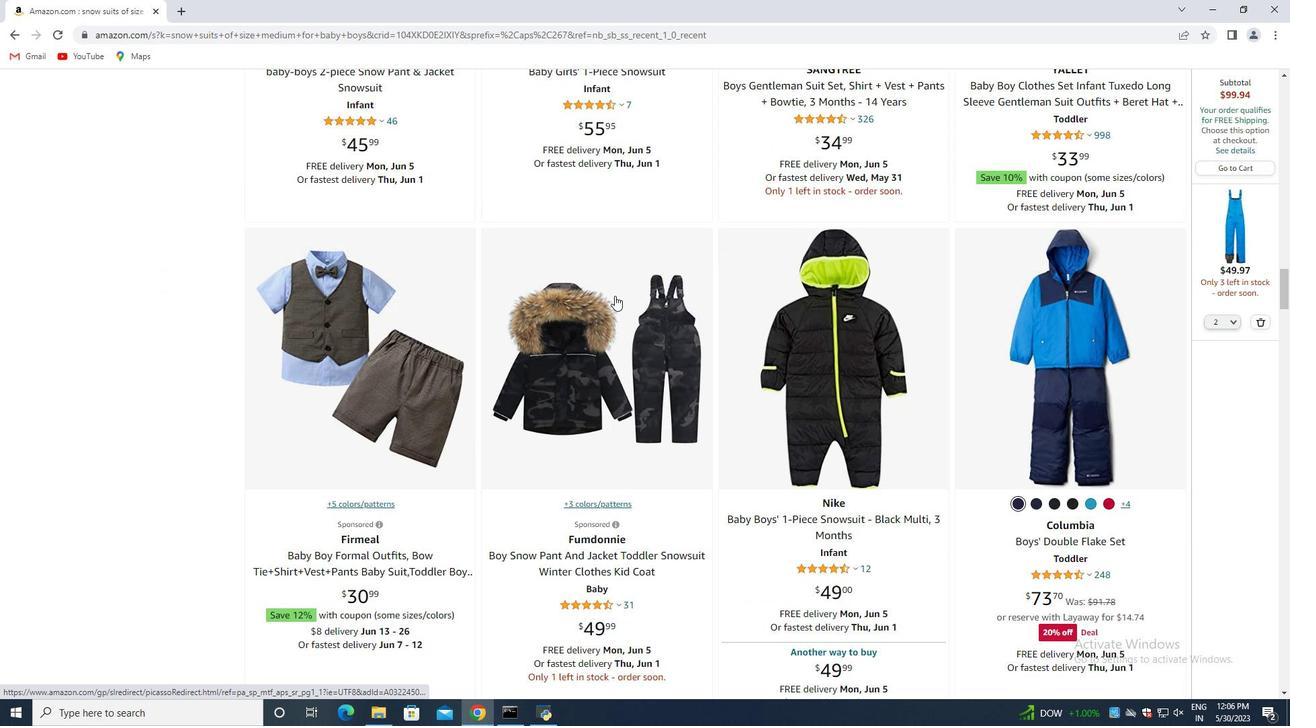 
Action: Mouse scrolled (615, 291) with delta (0, 0)
Screenshot: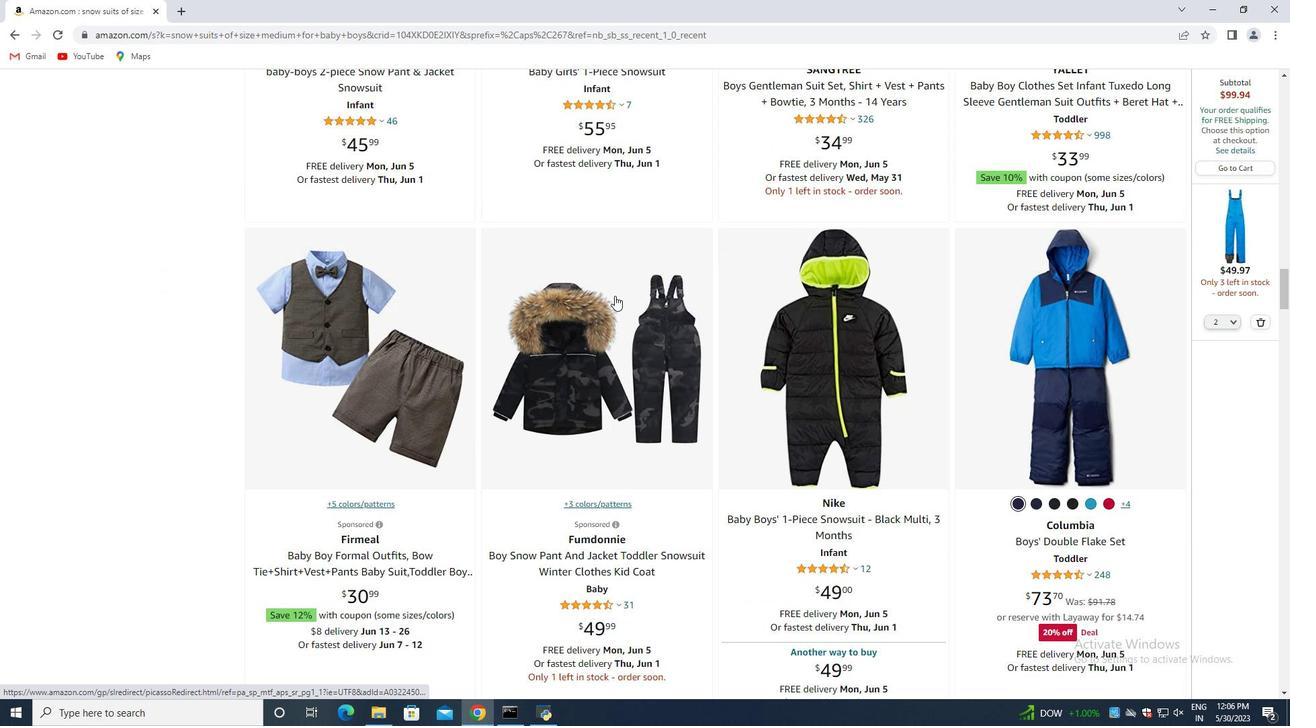 
Action: Mouse moved to (615, 289)
Screenshot: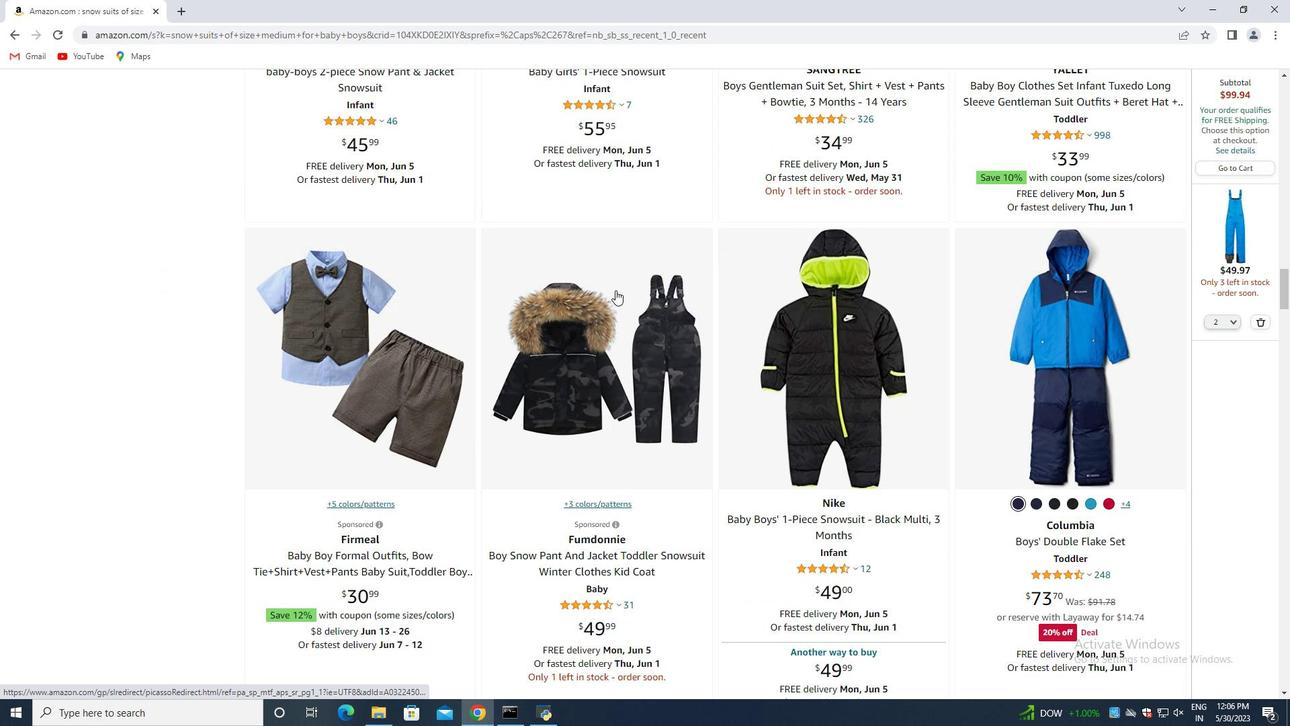 
Action: Mouse scrolled (615, 290) with delta (0, 0)
Screenshot: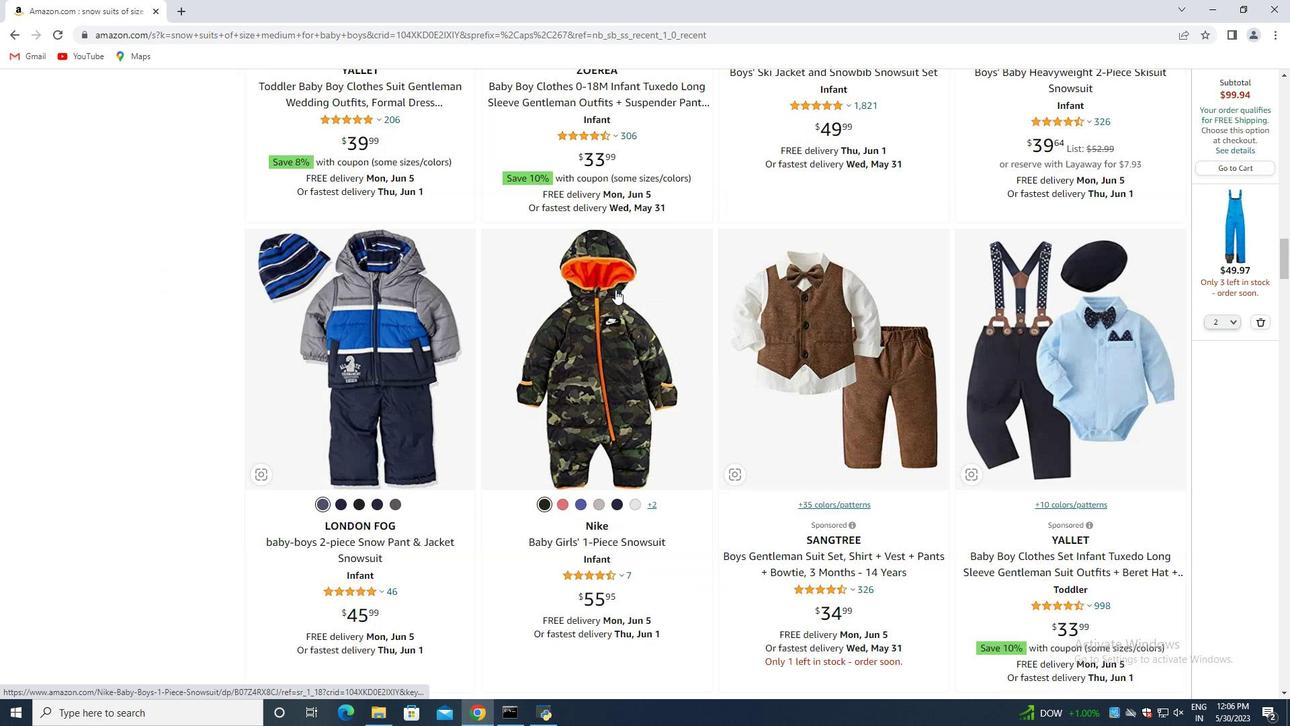 
Action: Mouse scrolled (615, 290) with delta (0, 0)
Screenshot: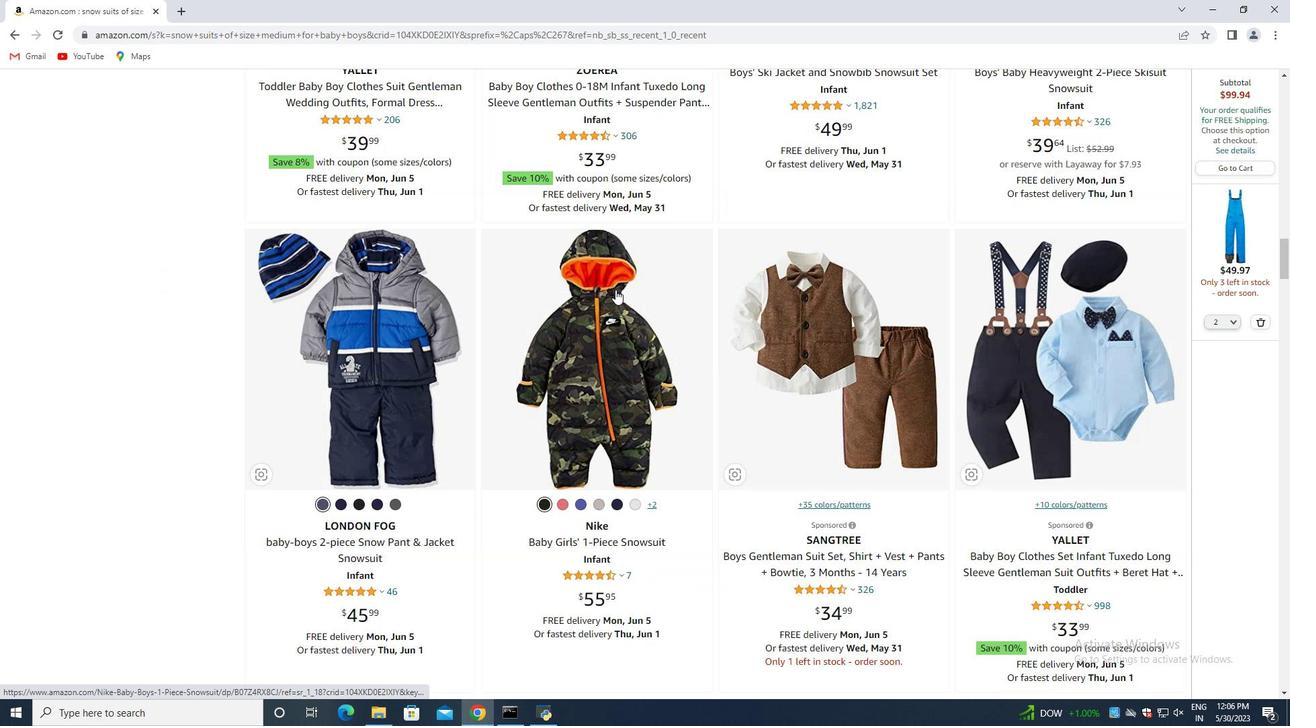 
Action: Mouse scrolled (615, 290) with delta (0, 0)
Screenshot: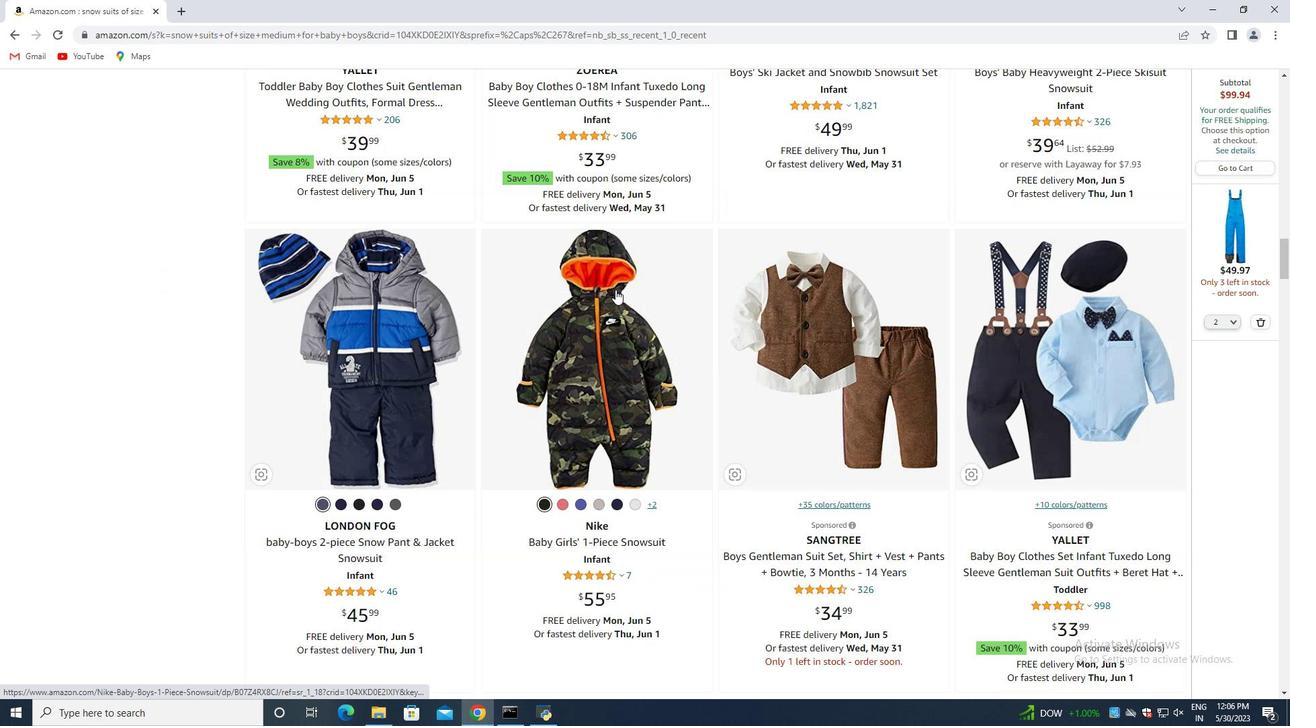 
Action: Mouse scrolled (615, 290) with delta (0, 0)
Screenshot: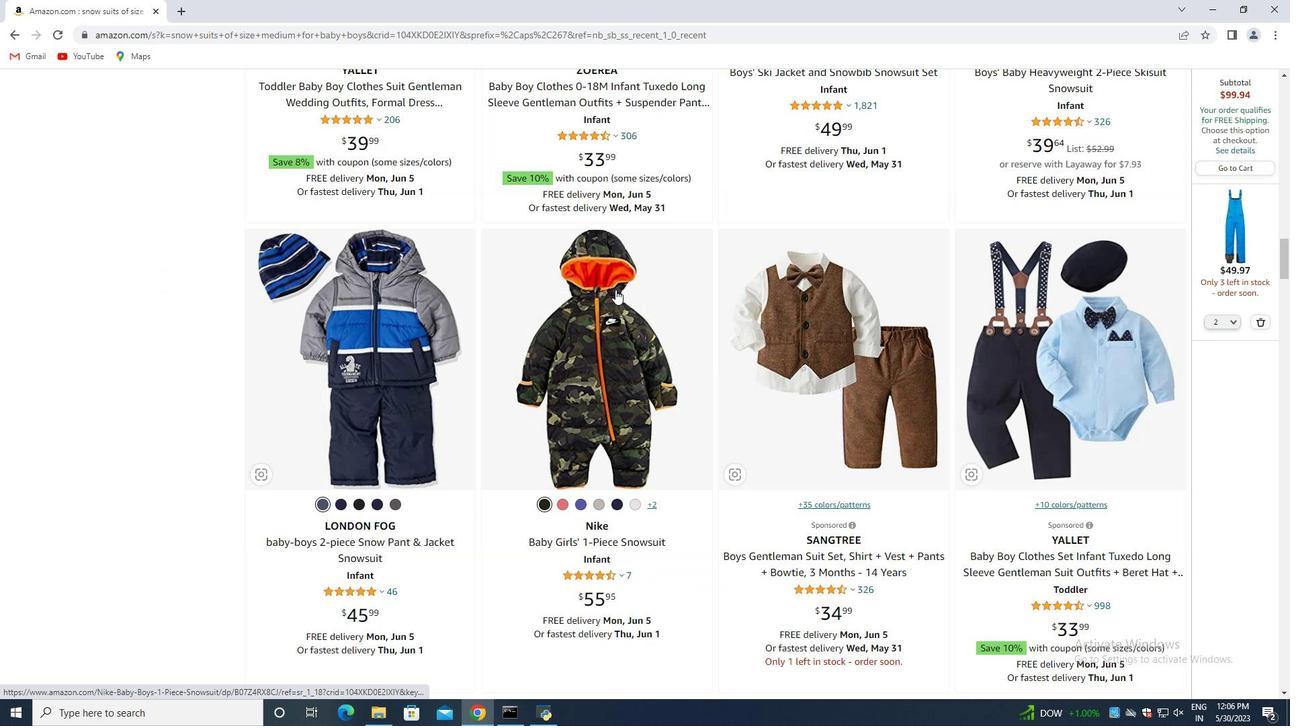 
Action: Mouse scrolled (615, 290) with delta (0, 0)
Screenshot: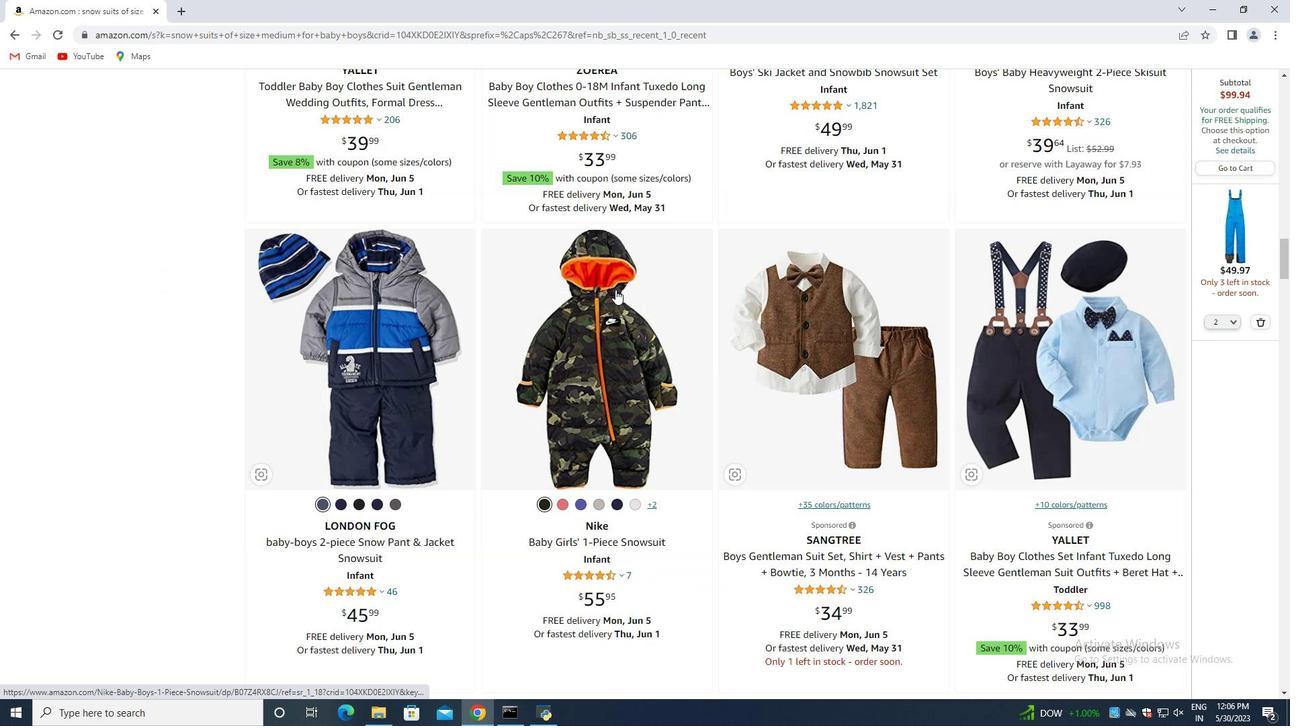 
Action: Mouse scrolled (615, 290) with delta (0, 0)
Screenshot: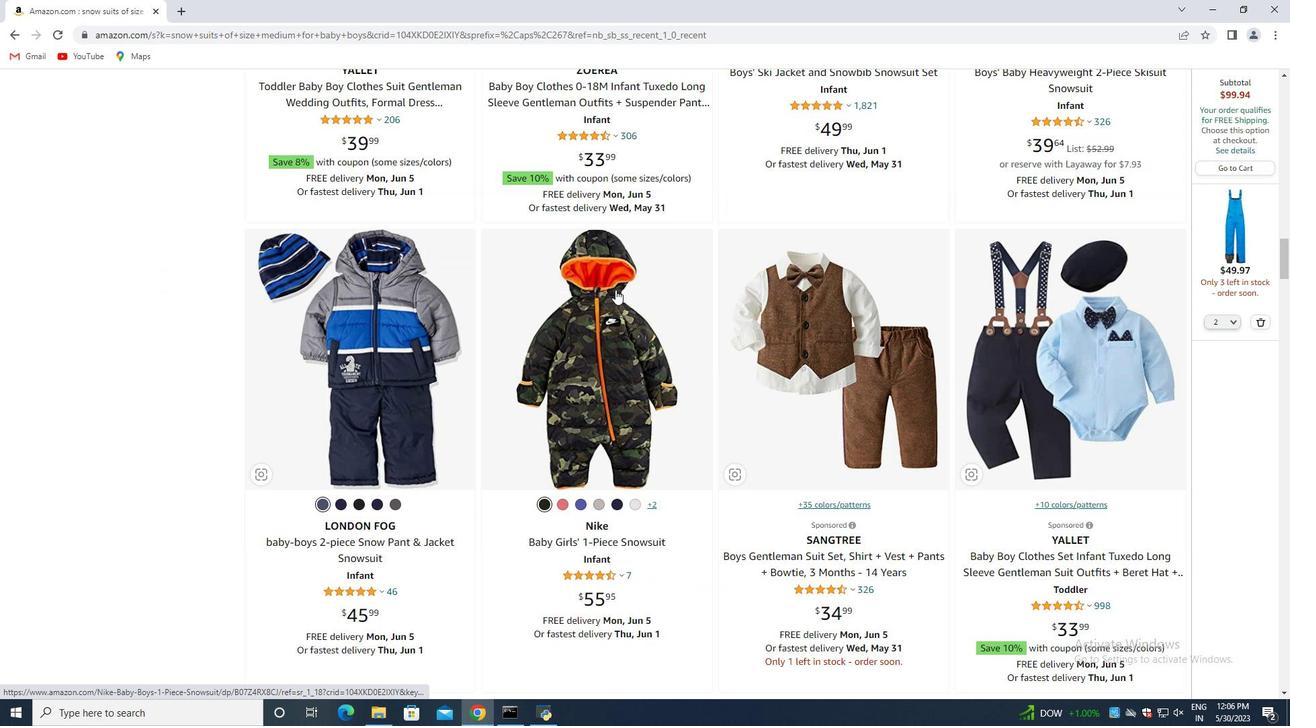 
Action: Mouse scrolled (615, 290) with delta (0, 0)
Screenshot: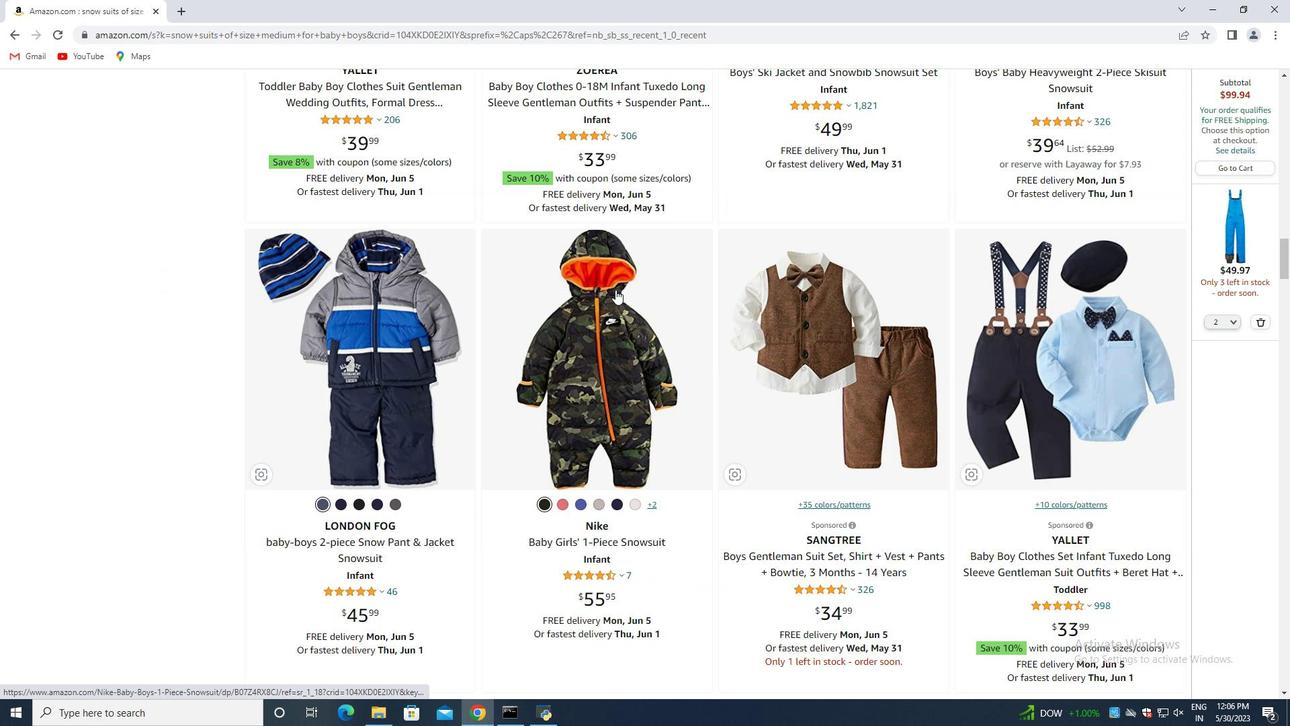 
Action: Mouse moved to (615, 288)
Screenshot: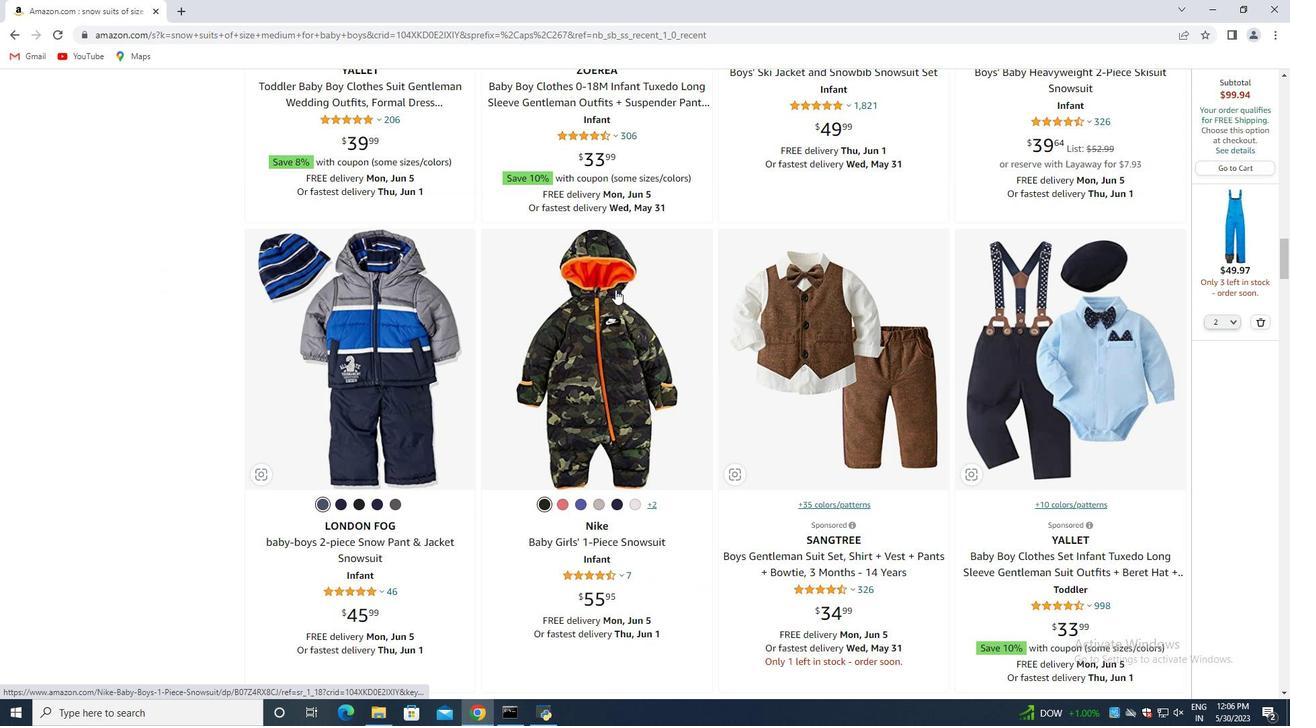 
Action: Mouse scrolled (615, 289) with delta (0, 0)
Screenshot: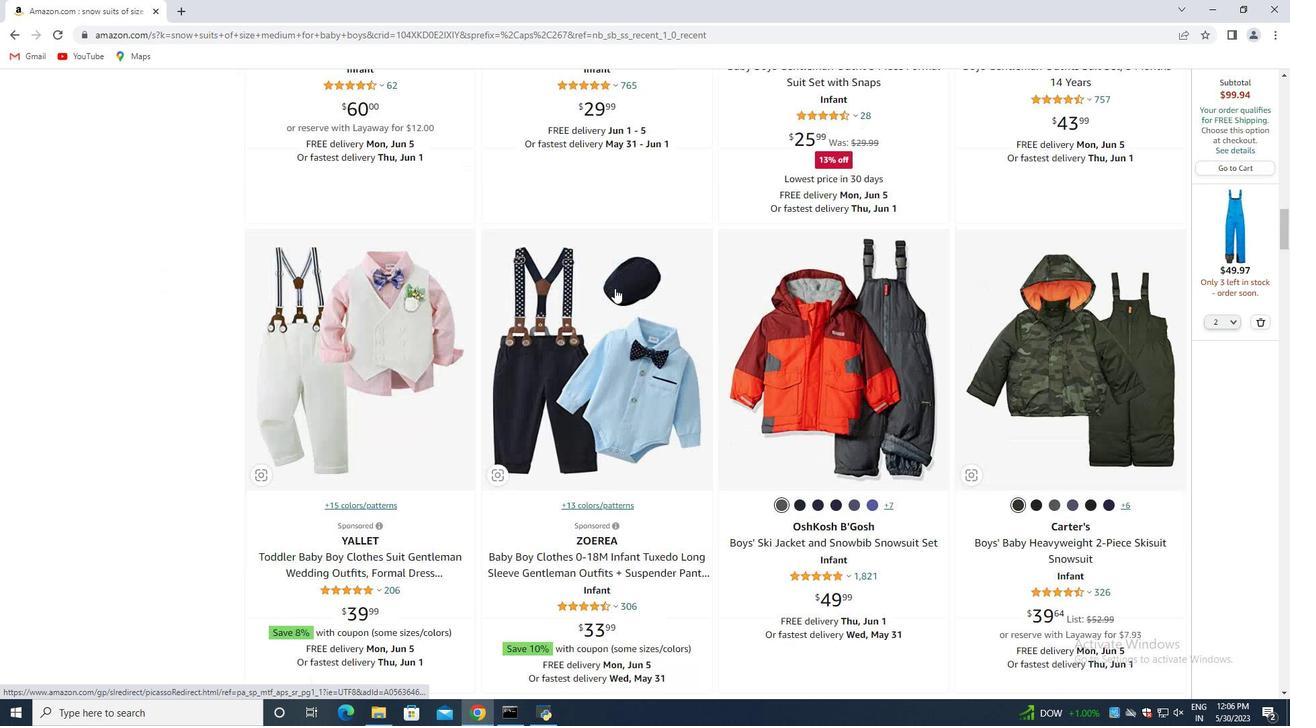 
Action: Mouse scrolled (615, 289) with delta (0, 0)
Screenshot: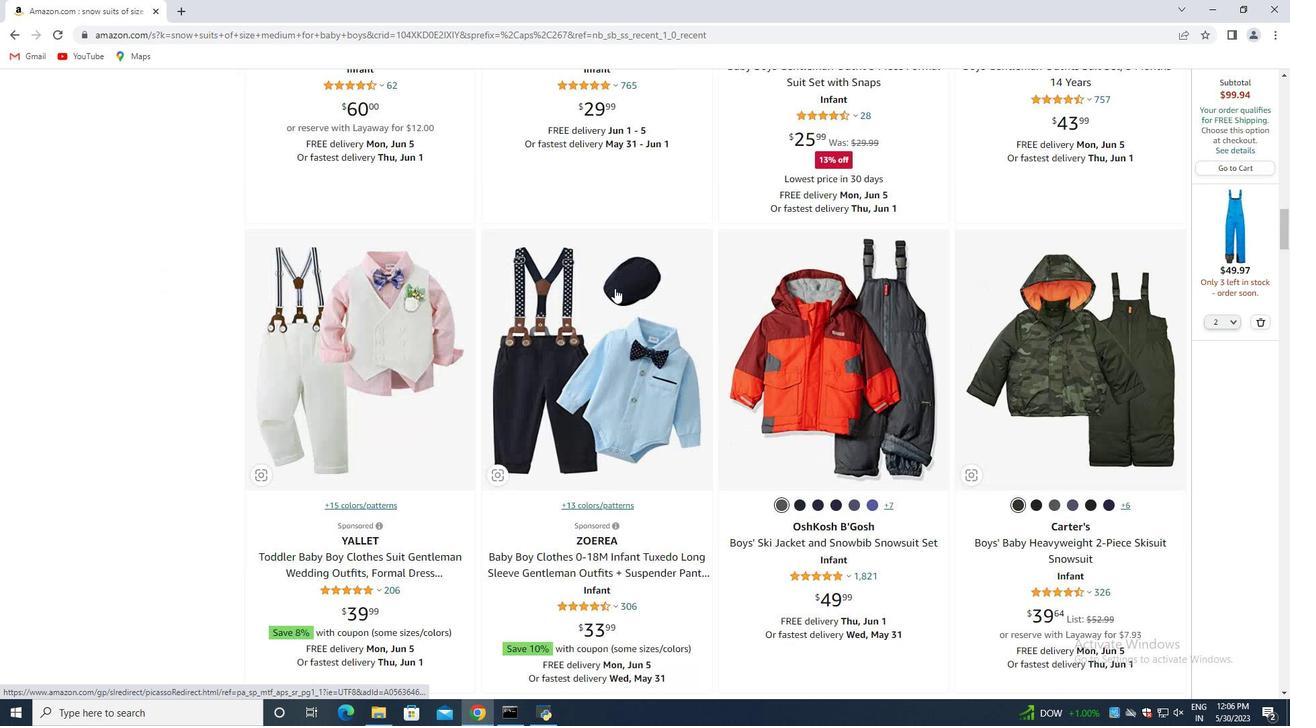 
Action: Mouse scrolled (615, 289) with delta (0, 0)
Screenshot: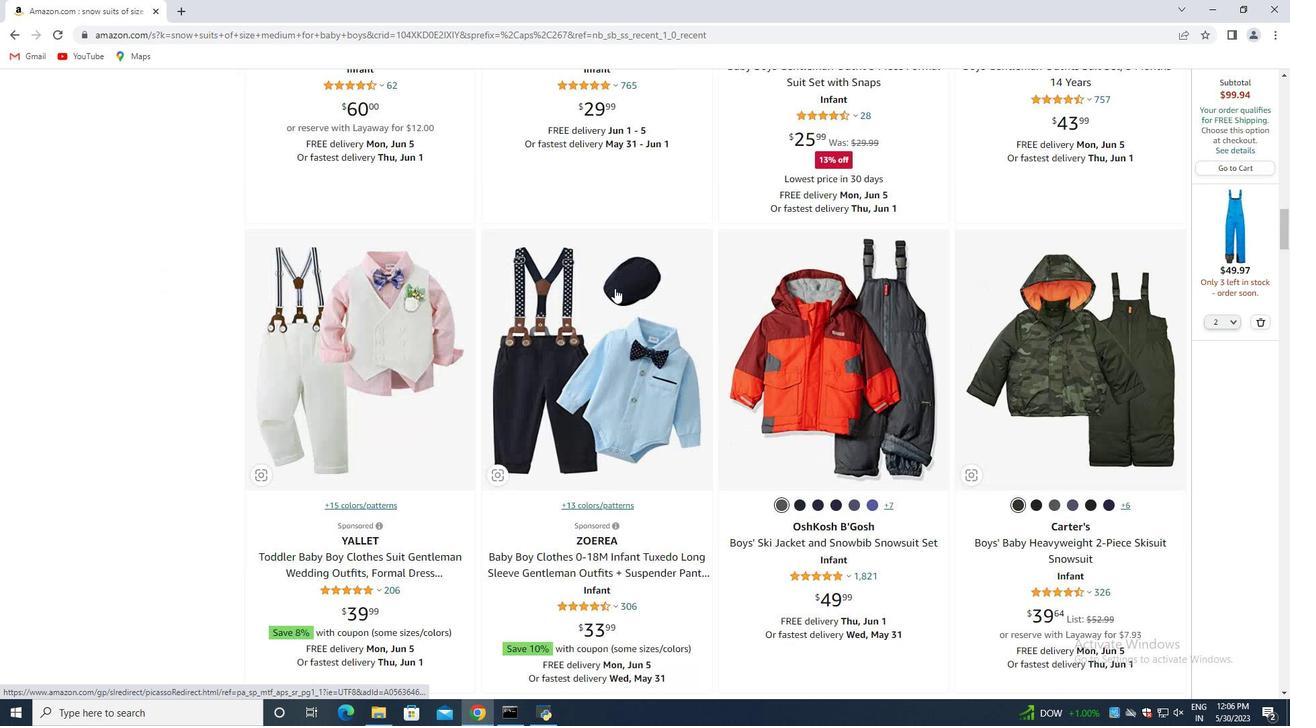 
Action: Mouse scrolled (615, 289) with delta (0, 0)
Screenshot: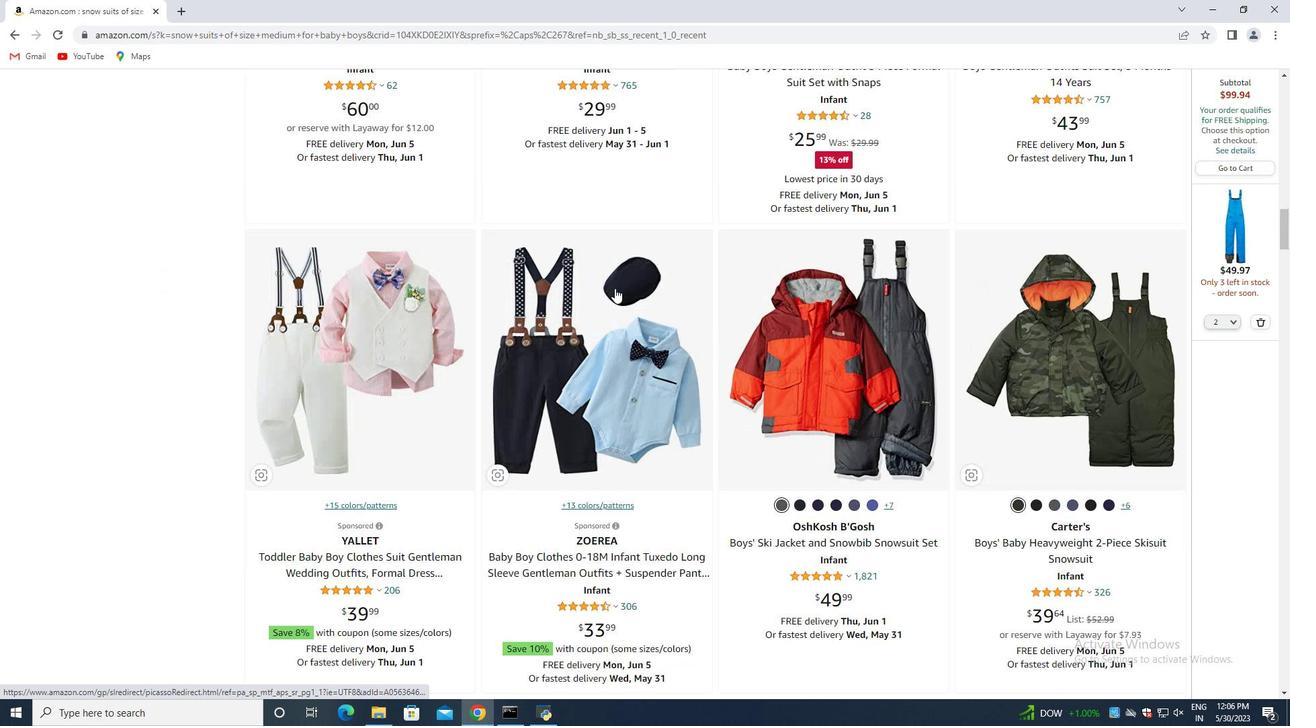 
Action: Mouse moved to (613, 288)
Screenshot: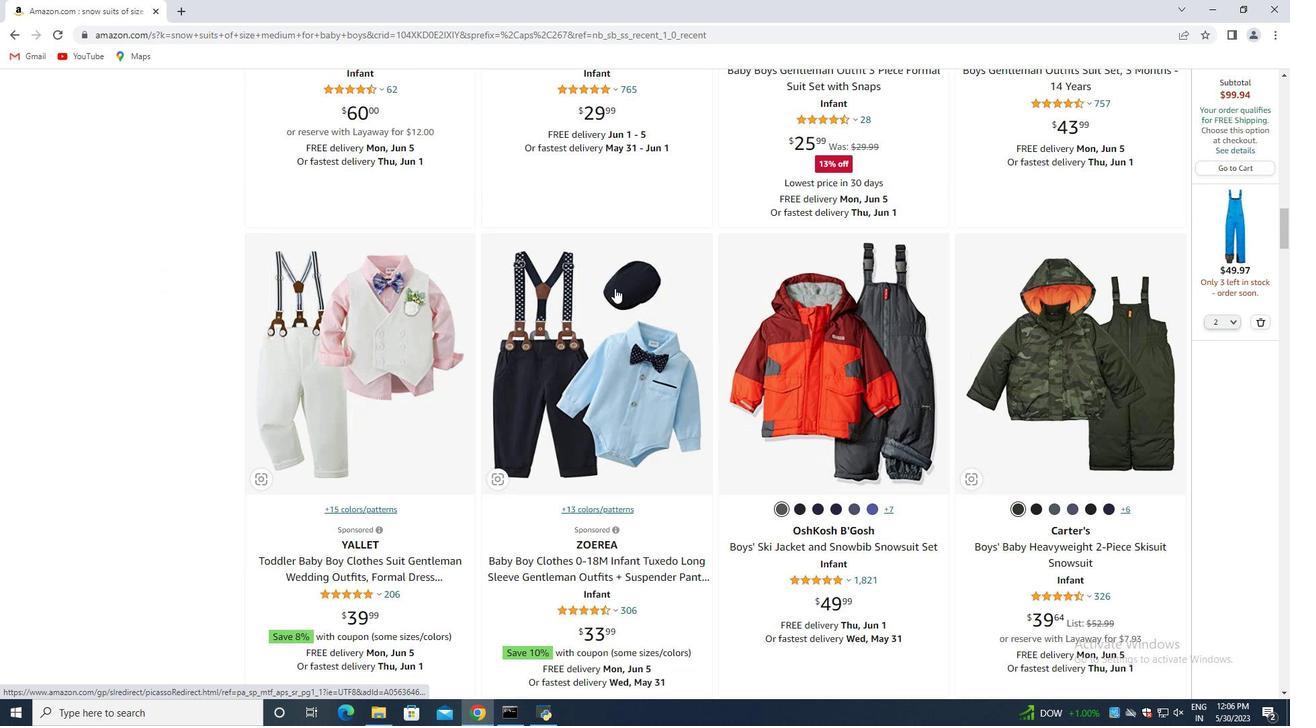 
Action: Mouse scrolled (615, 289) with delta (0, 0)
Screenshot: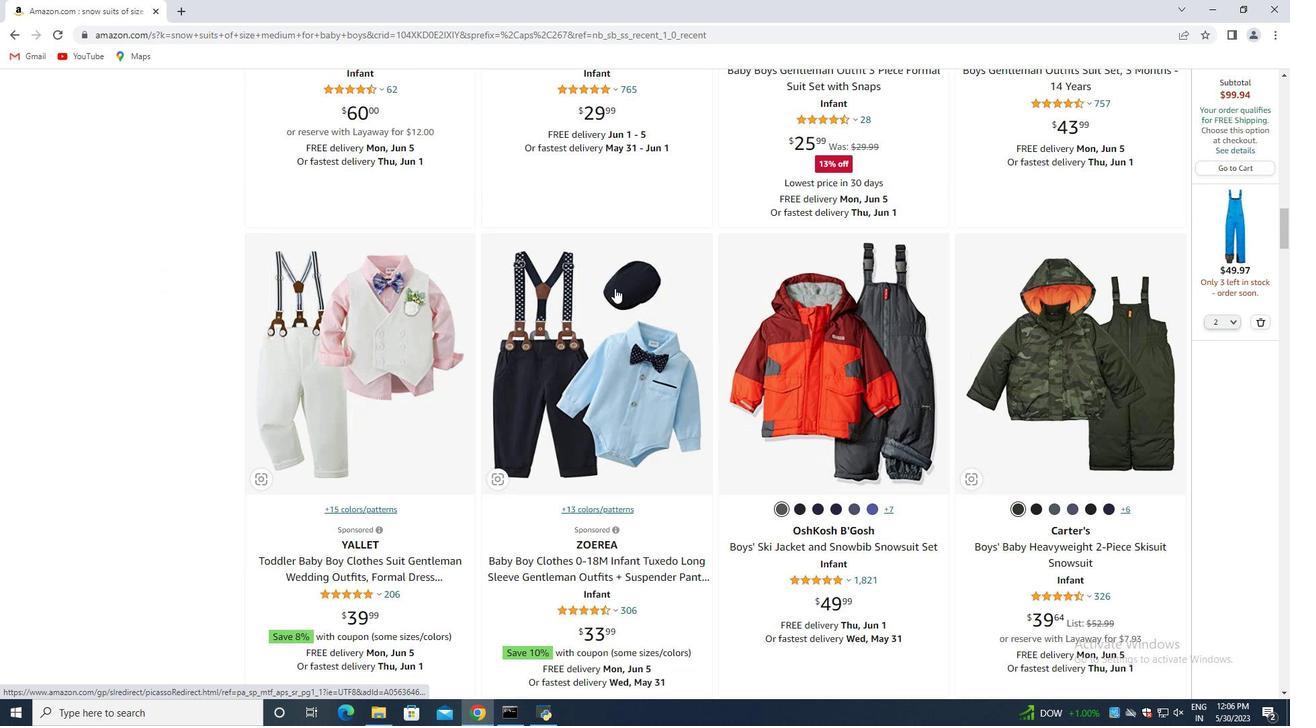 
Action: Mouse moved to (611, 288)
Screenshot: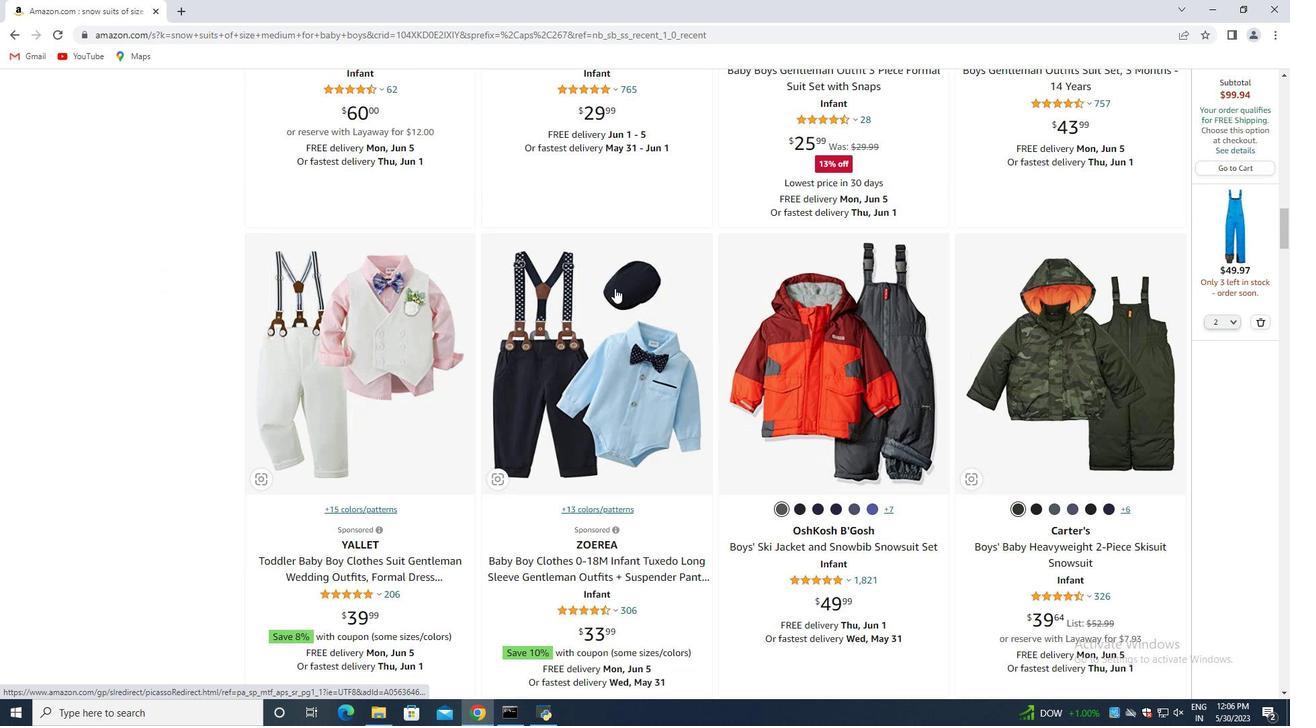 
Action: Mouse scrolled (615, 289) with delta (0, 0)
Screenshot: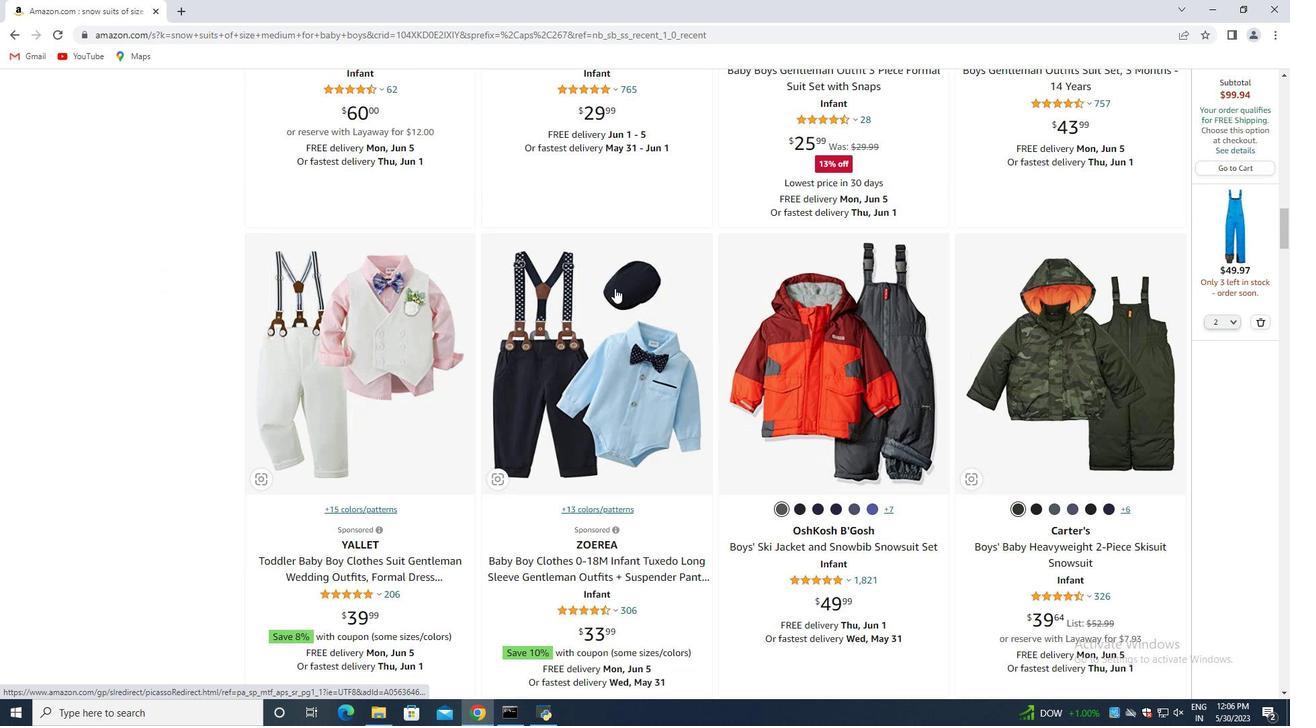 
Action: Mouse scrolled (613, 289) with delta (0, 0)
Screenshot: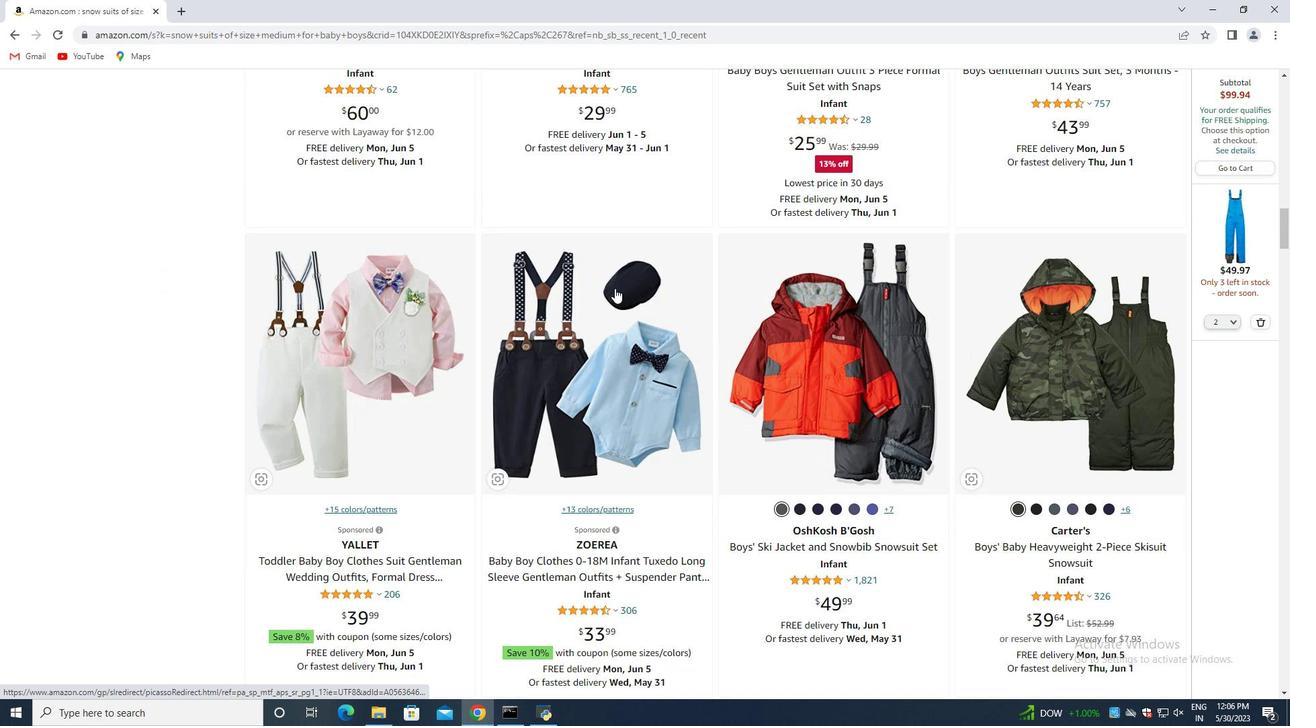 
Action: Mouse moved to (619, 288)
Screenshot: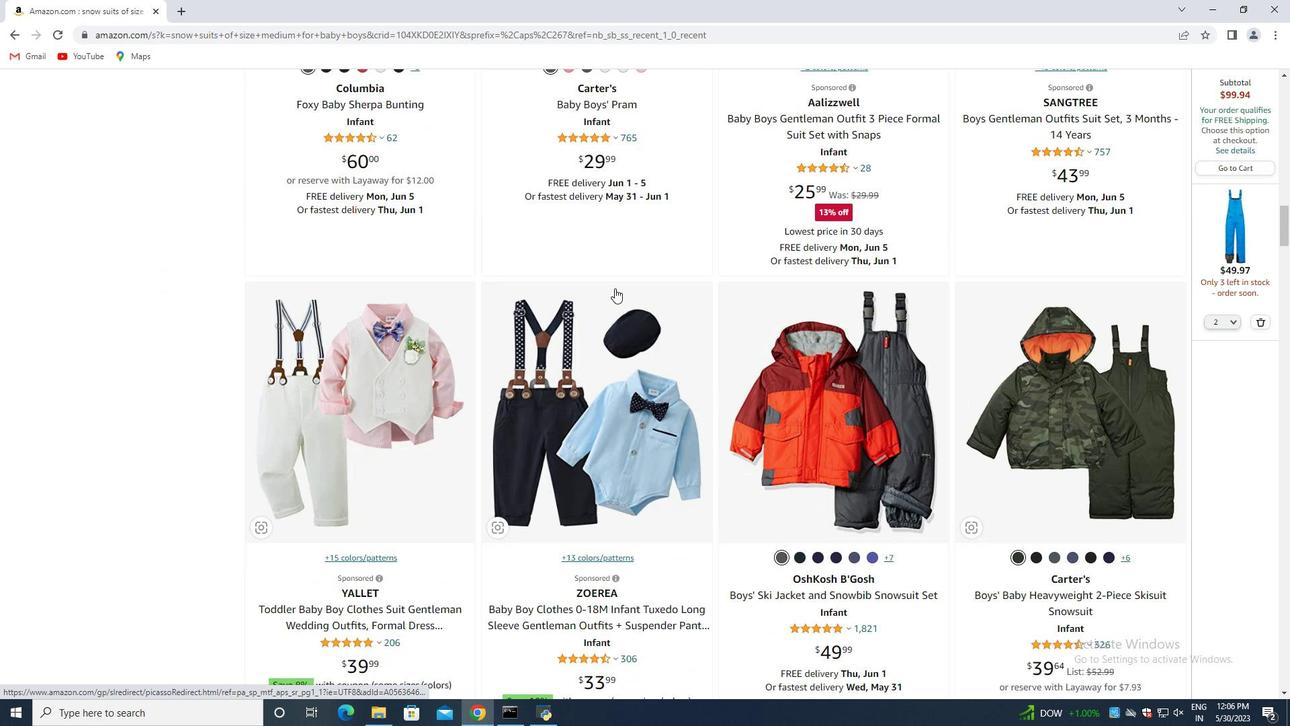 
Action: Mouse scrolled (619, 289) with delta (0, 0)
Screenshot: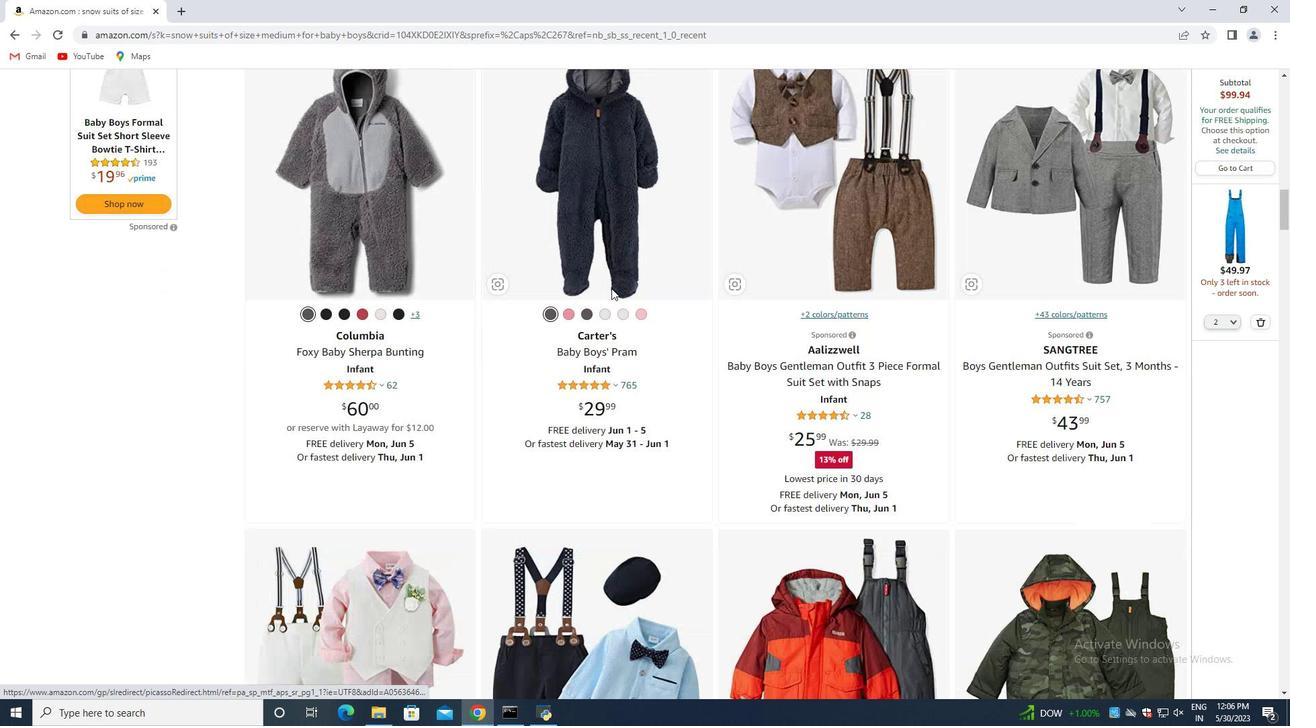 
Action: Mouse scrolled (619, 289) with delta (0, 0)
Screenshot: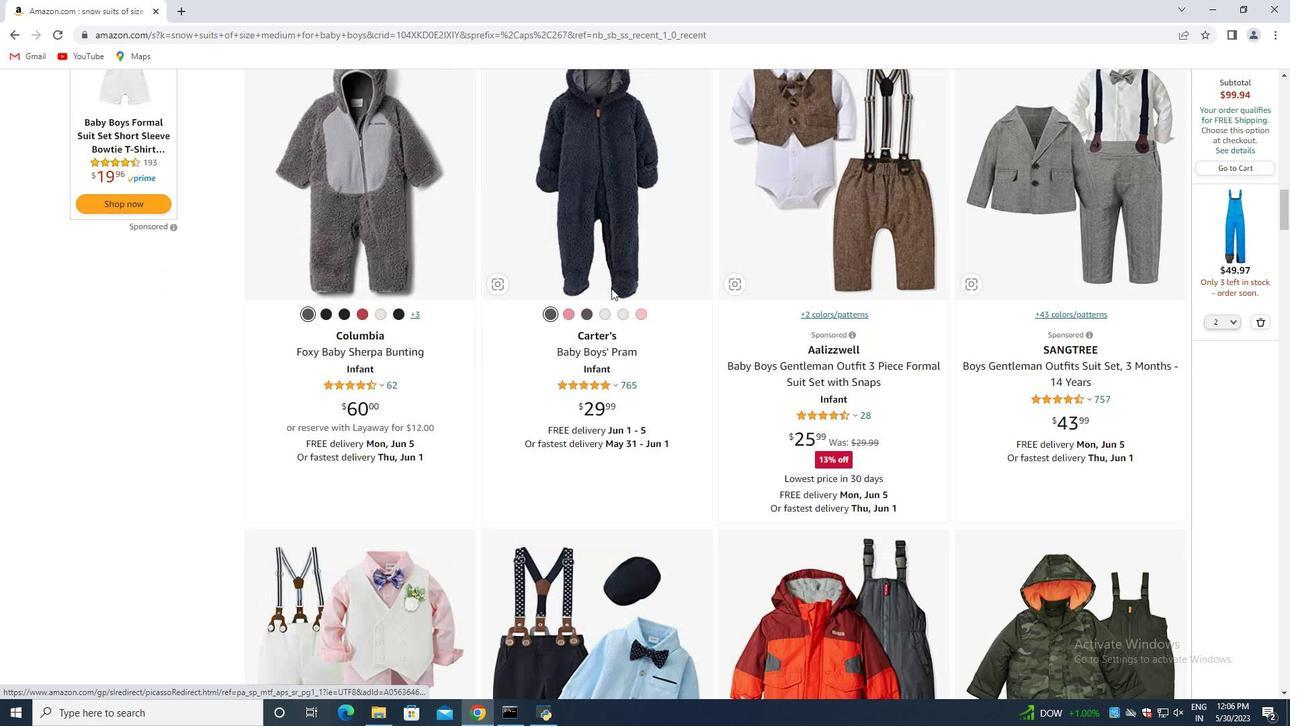 
Action: Mouse scrolled (619, 289) with delta (0, 0)
Screenshot: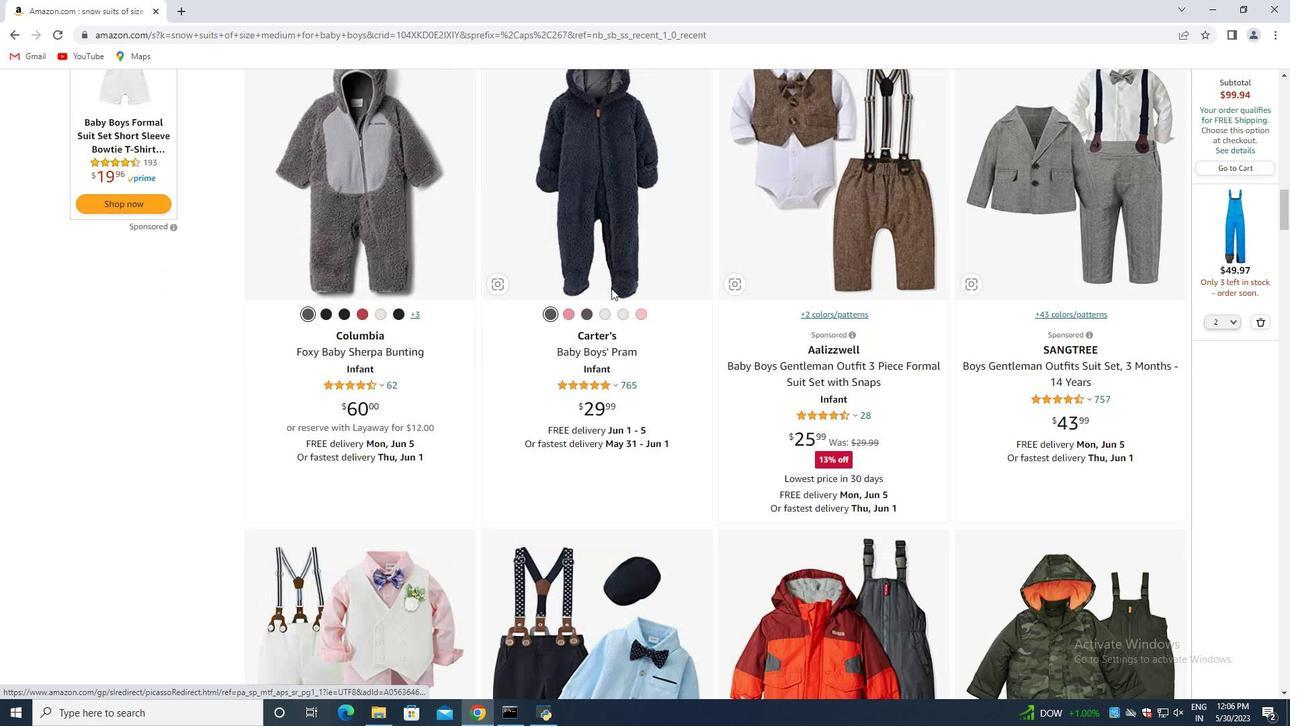 
Action: Mouse scrolled (619, 289) with delta (0, 0)
Screenshot: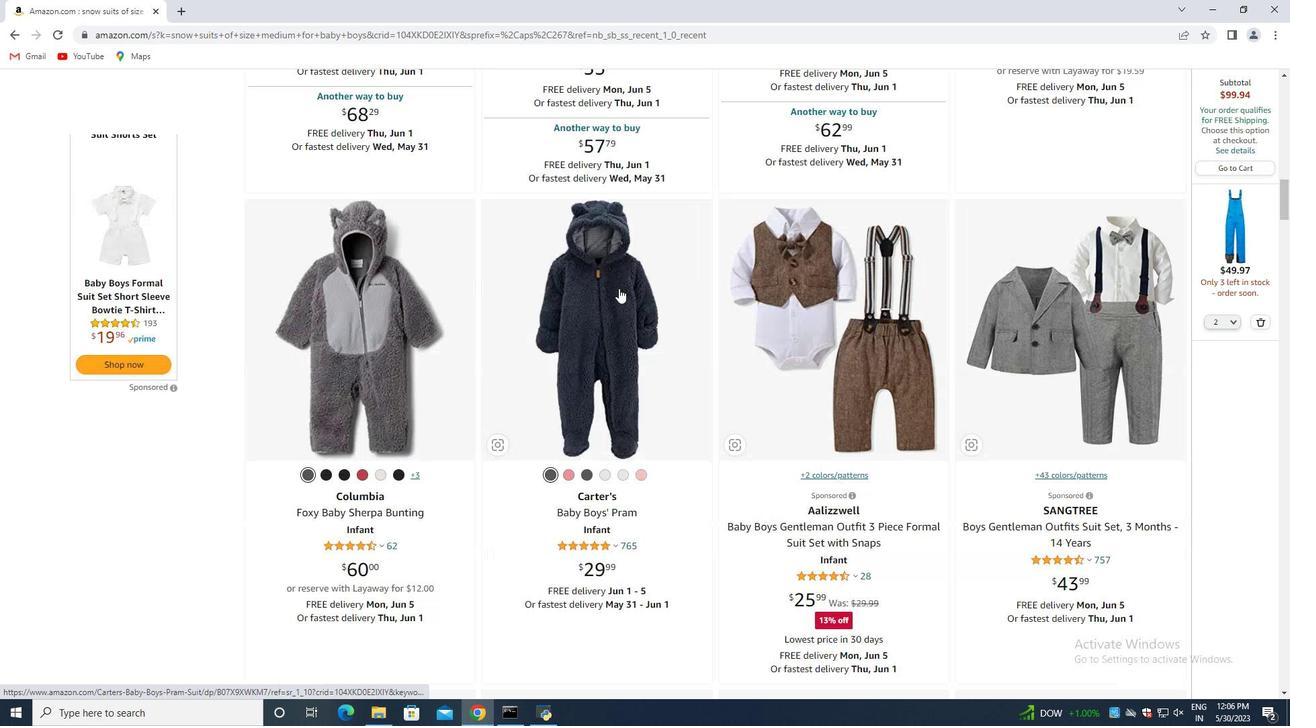 
Action: Mouse scrolled (619, 289) with delta (0, 0)
Screenshot: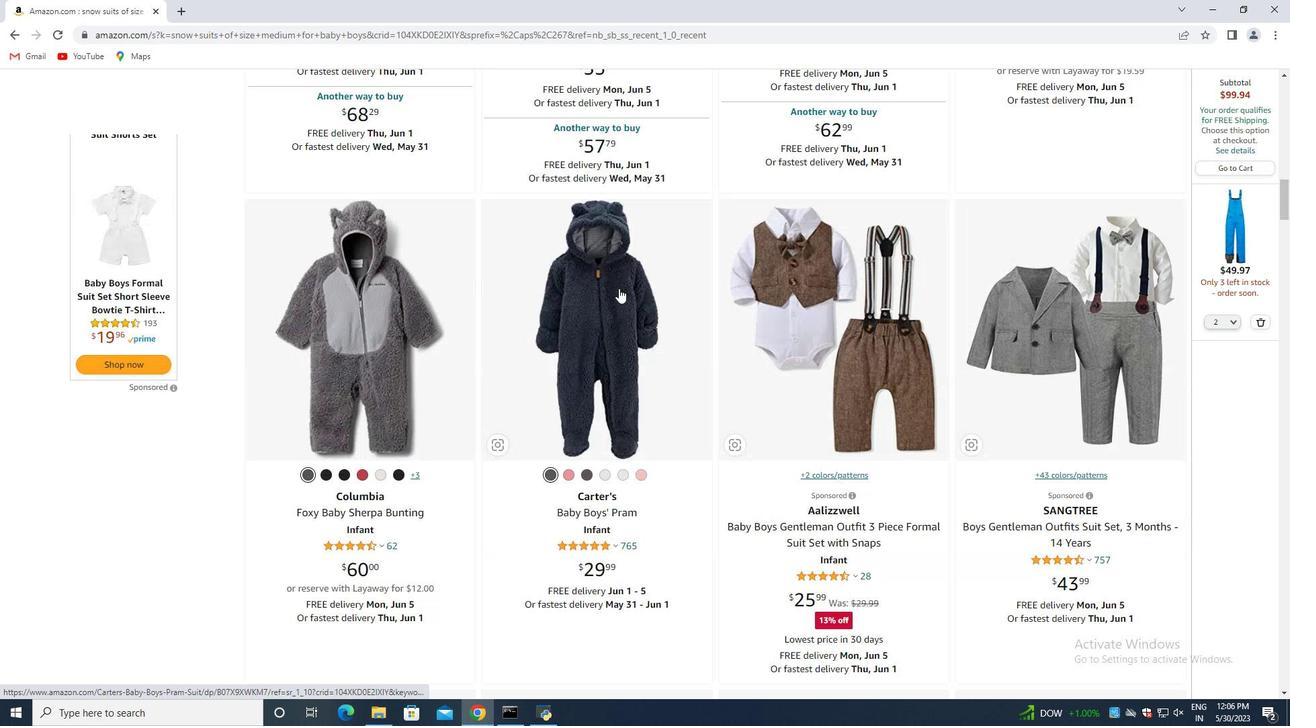 
Action: Mouse scrolled (619, 289) with delta (0, 0)
Screenshot: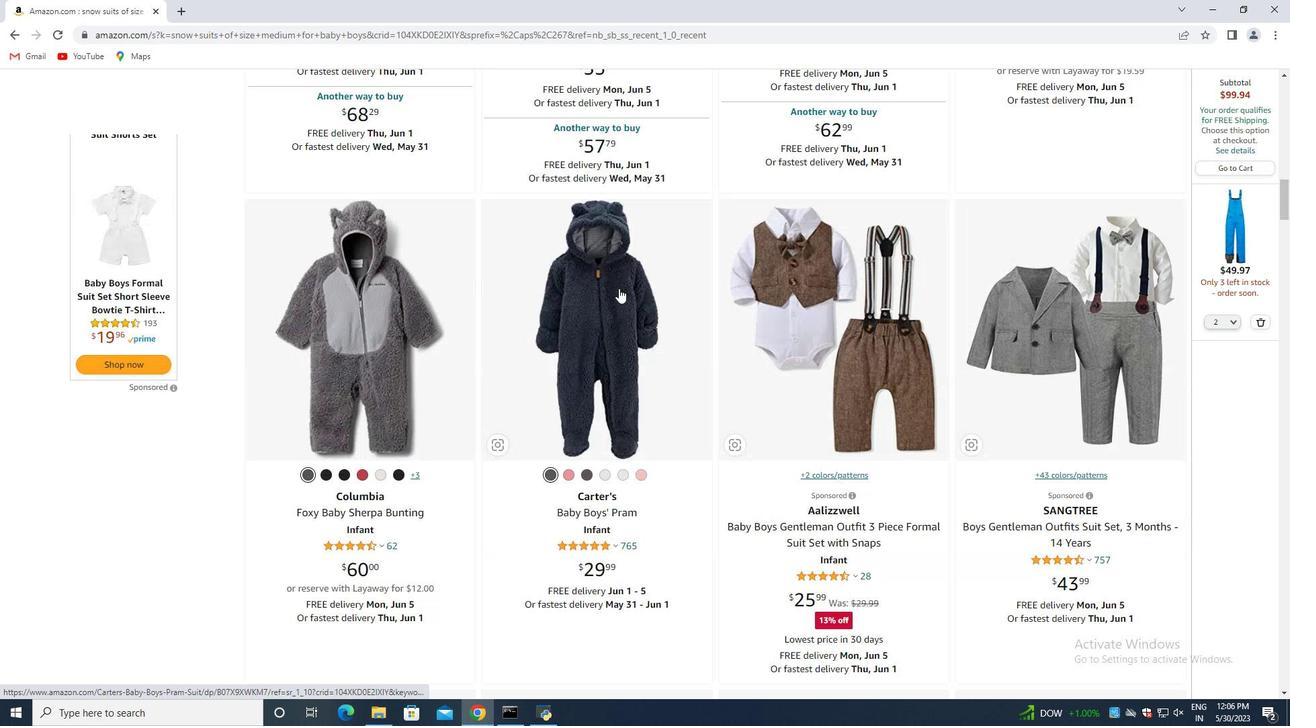 
Action: Mouse moved to (619, 287)
Screenshot: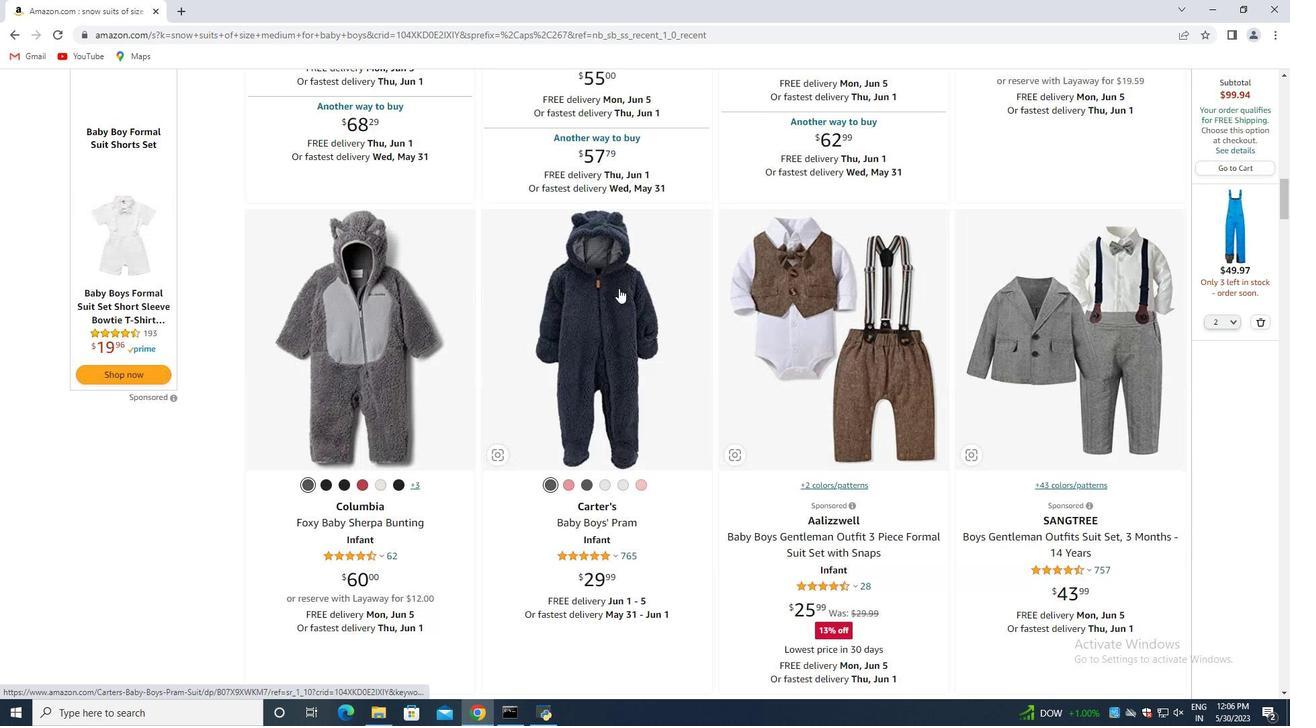 
Action: Mouse scrolled (619, 288) with delta (0, 0)
Screenshot: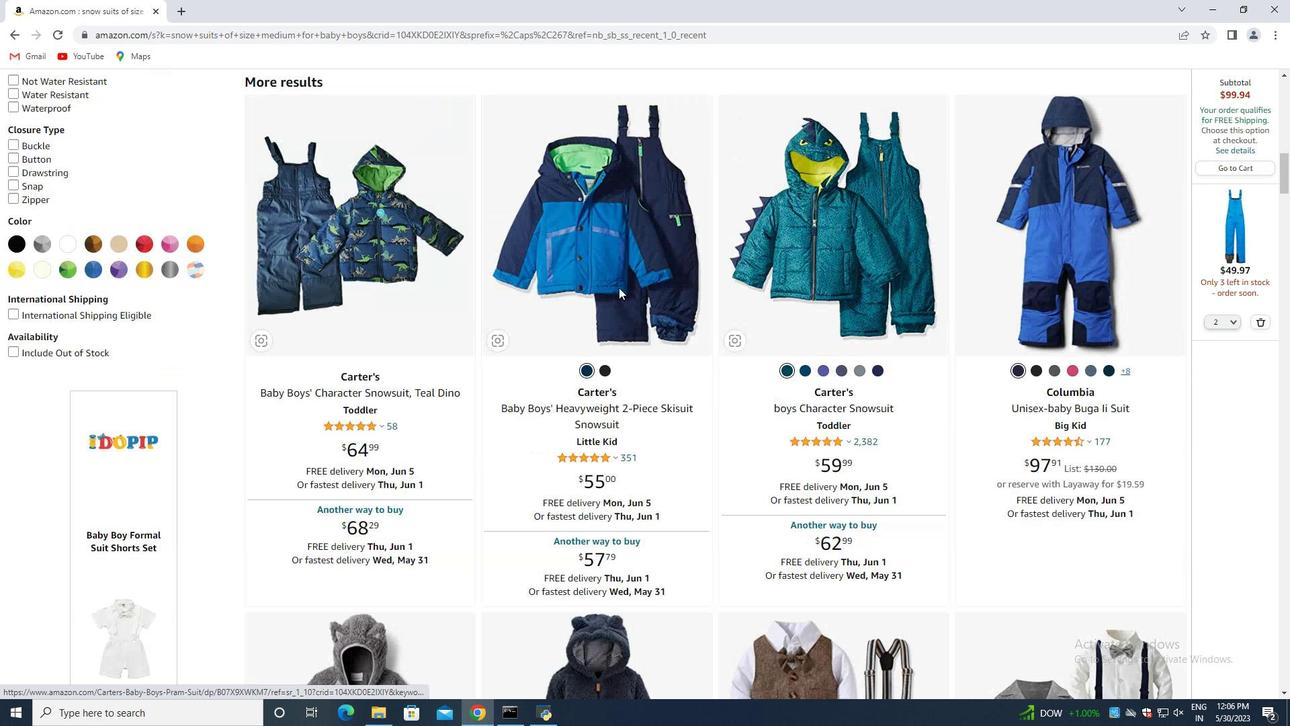 
Action: Mouse scrolled (619, 288) with delta (0, 0)
Screenshot: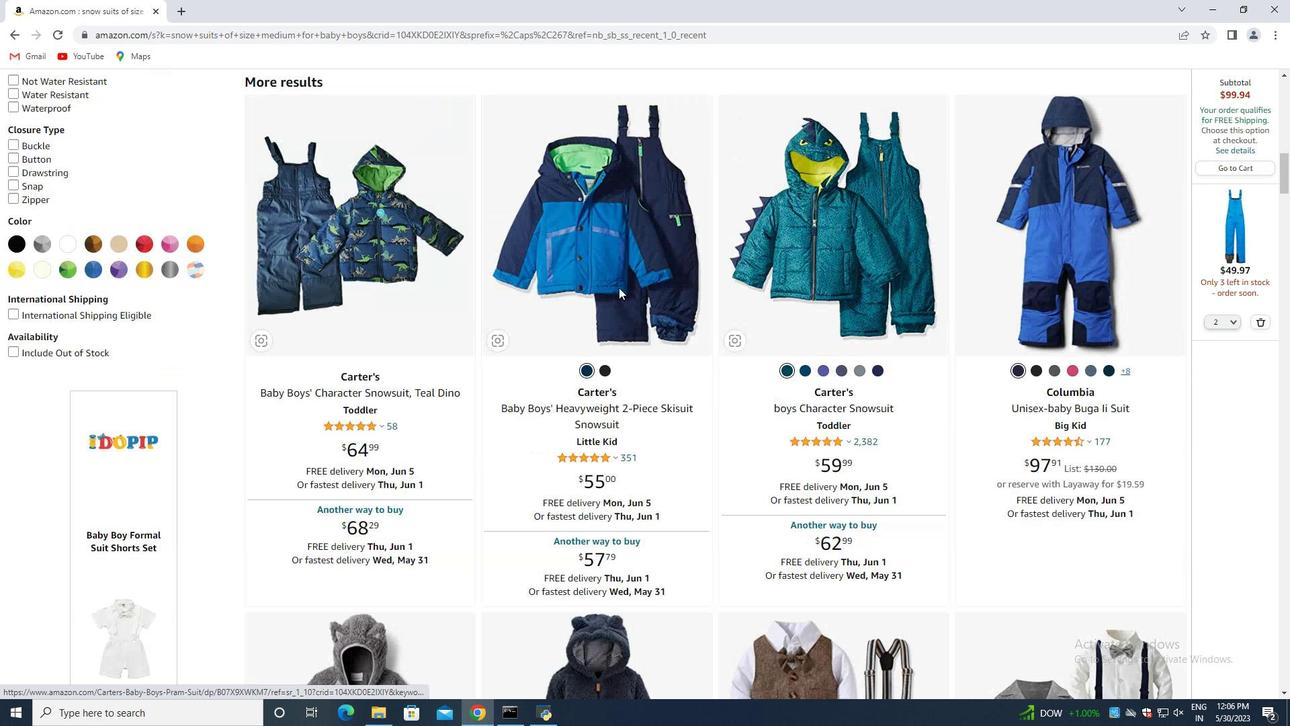 
Action: Mouse scrolled (619, 288) with delta (0, 0)
Screenshot: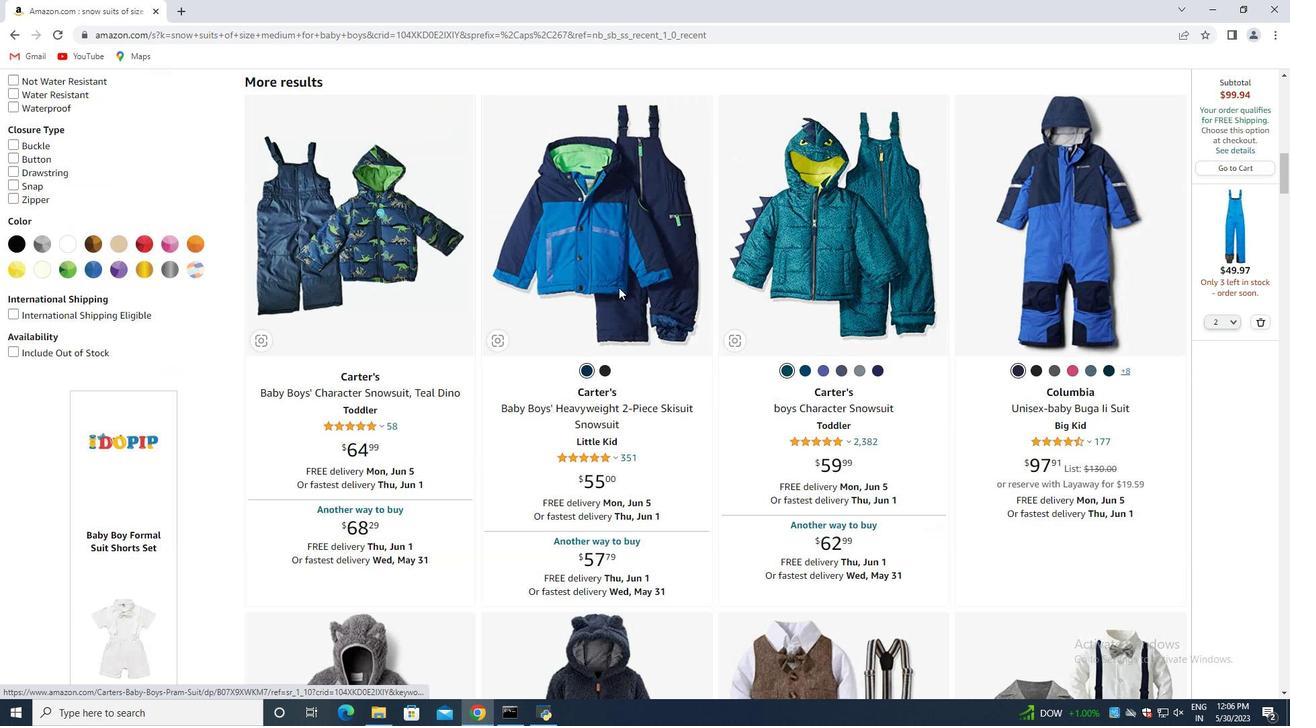 
Action: Mouse scrolled (619, 288) with delta (0, 0)
Screenshot: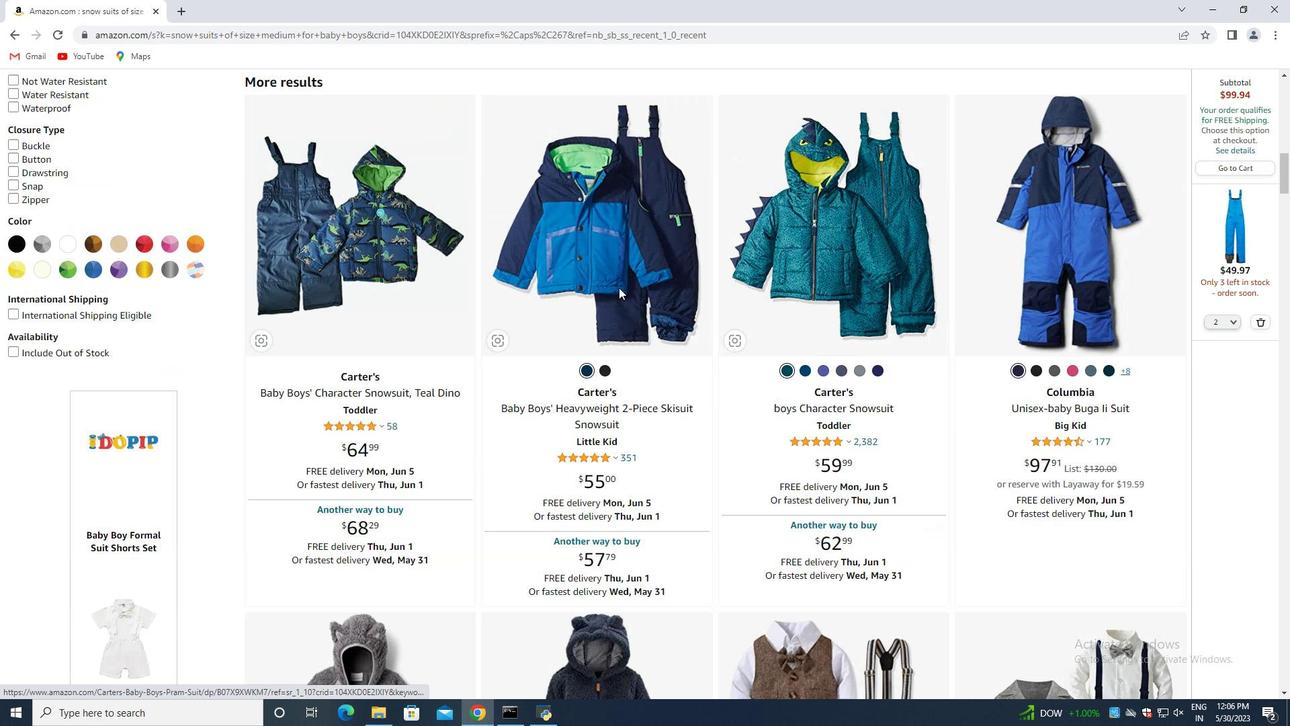 
Action: Mouse scrolled (619, 288) with delta (0, 0)
Screenshot: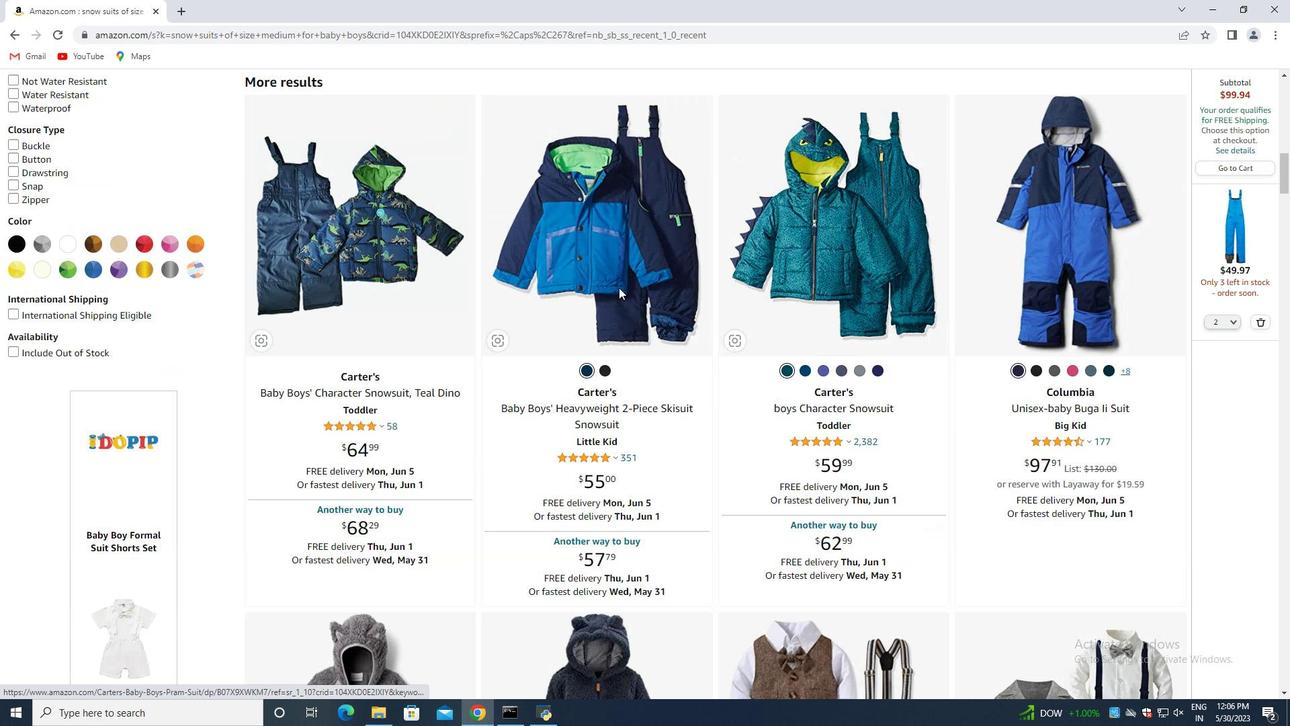 
Action: Mouse scrolled (619, 288) with delta (0, 0)
Screenshot: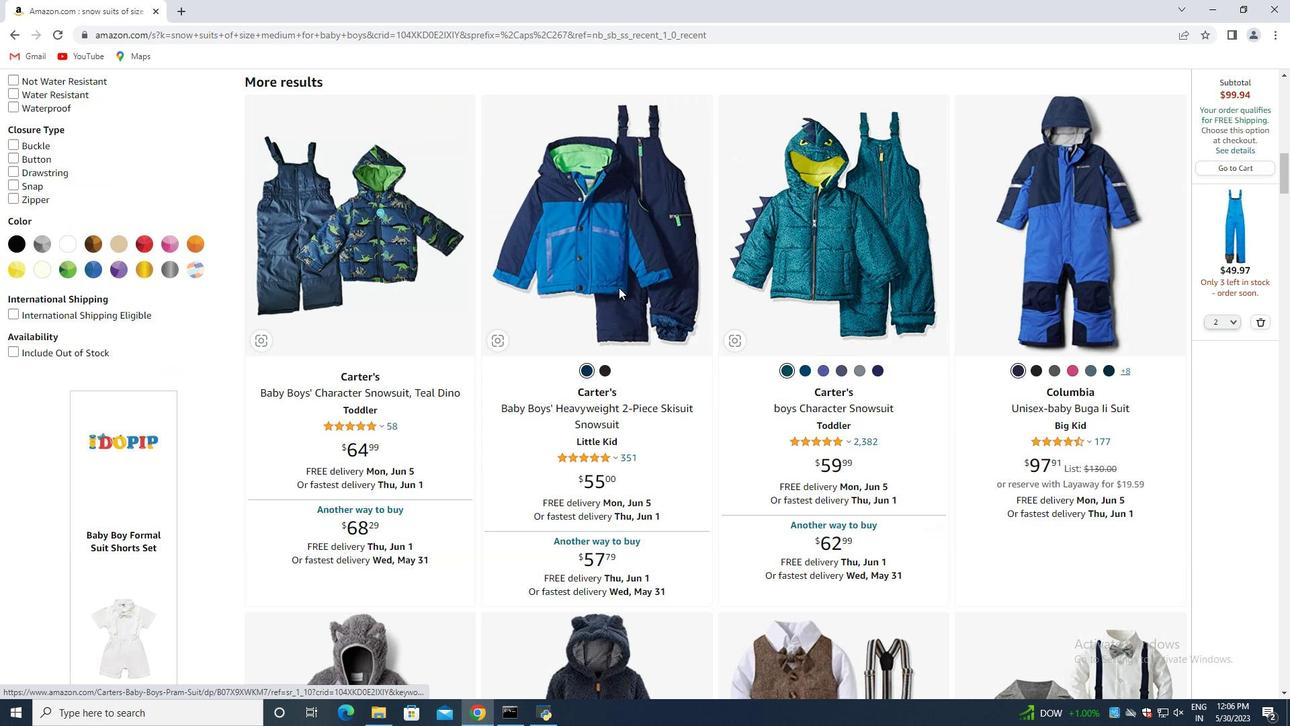 
Action: Mouse moved to (619, 287)
Screenshot: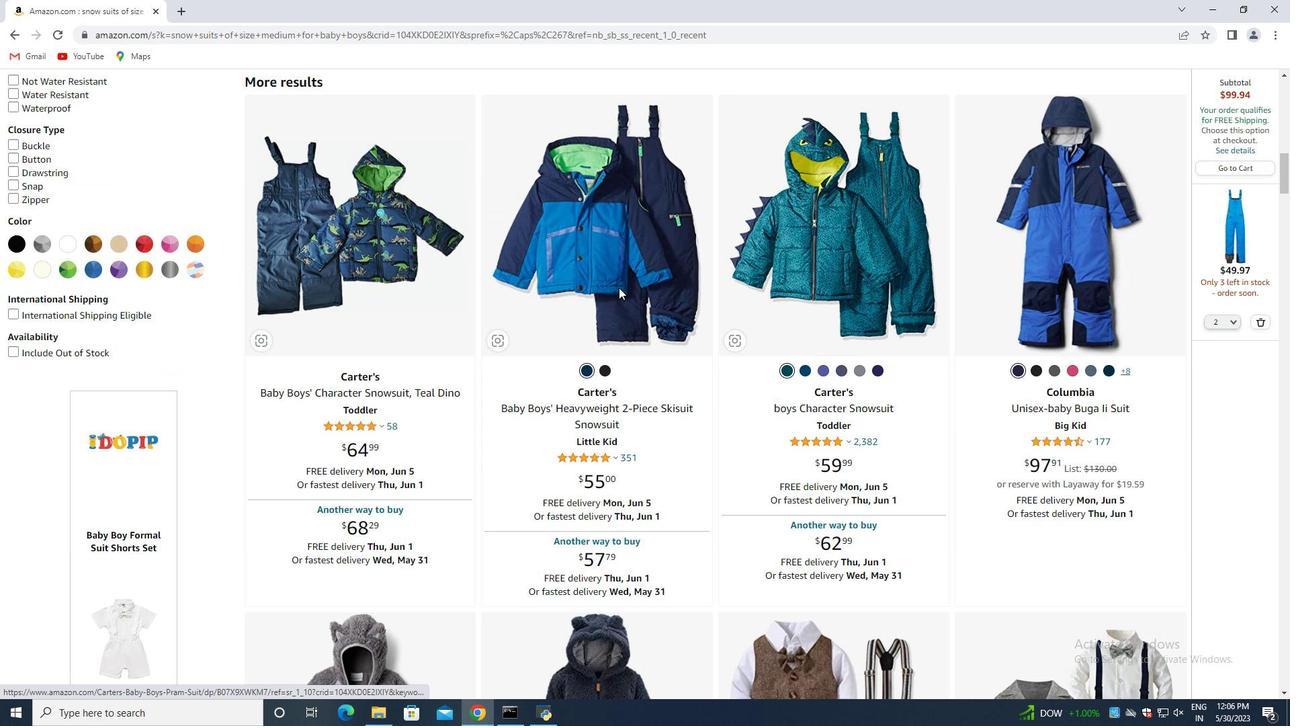 
Action: Mouse scrolled (619, 287) with delta (0, 0)
Screenshot: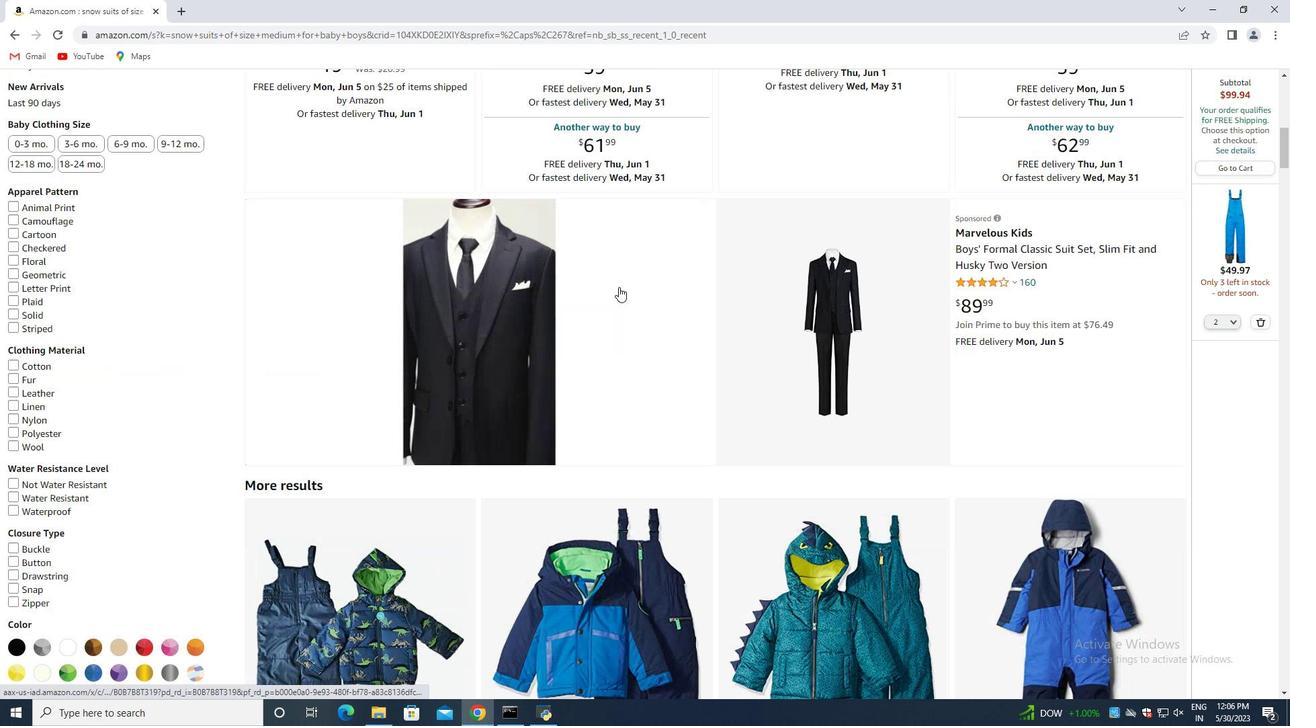 
Action: Mouse scrolled (619, 287) with delta (0, 0)
Screenshot: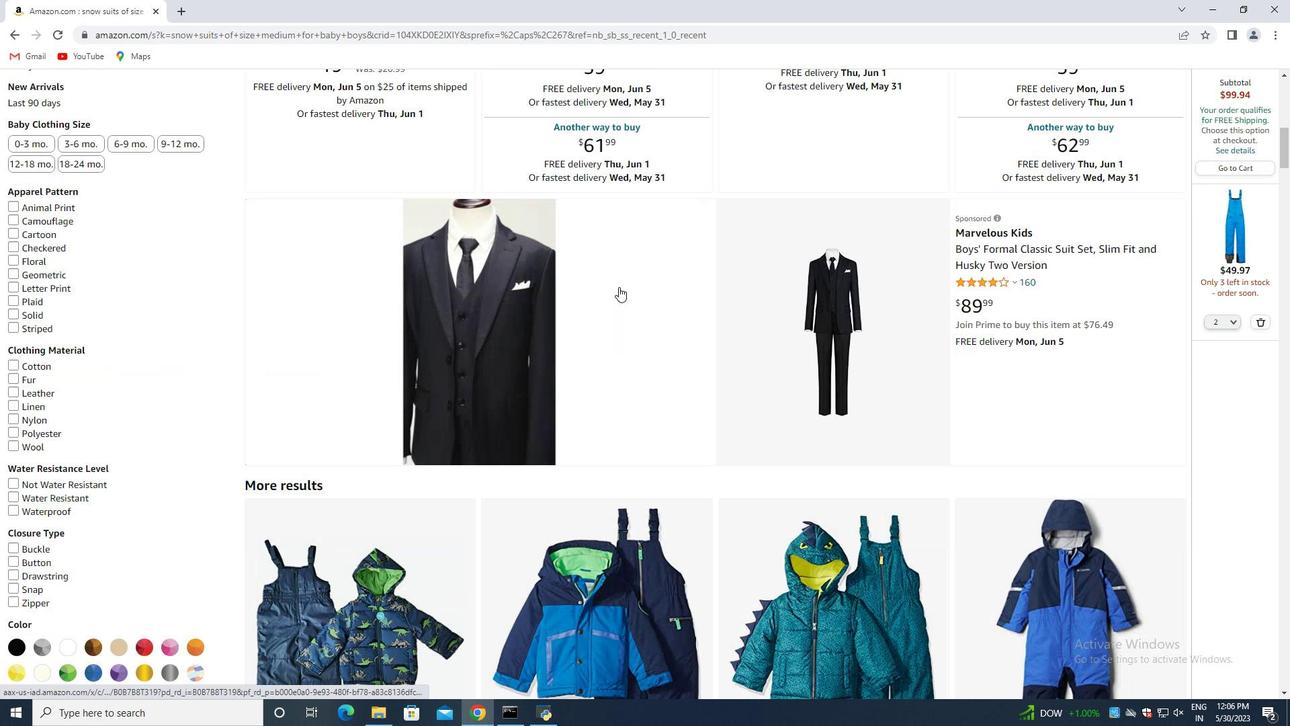 
Action: Mouse scrolled (619, 287) with delta (0, 0)
Screenshot: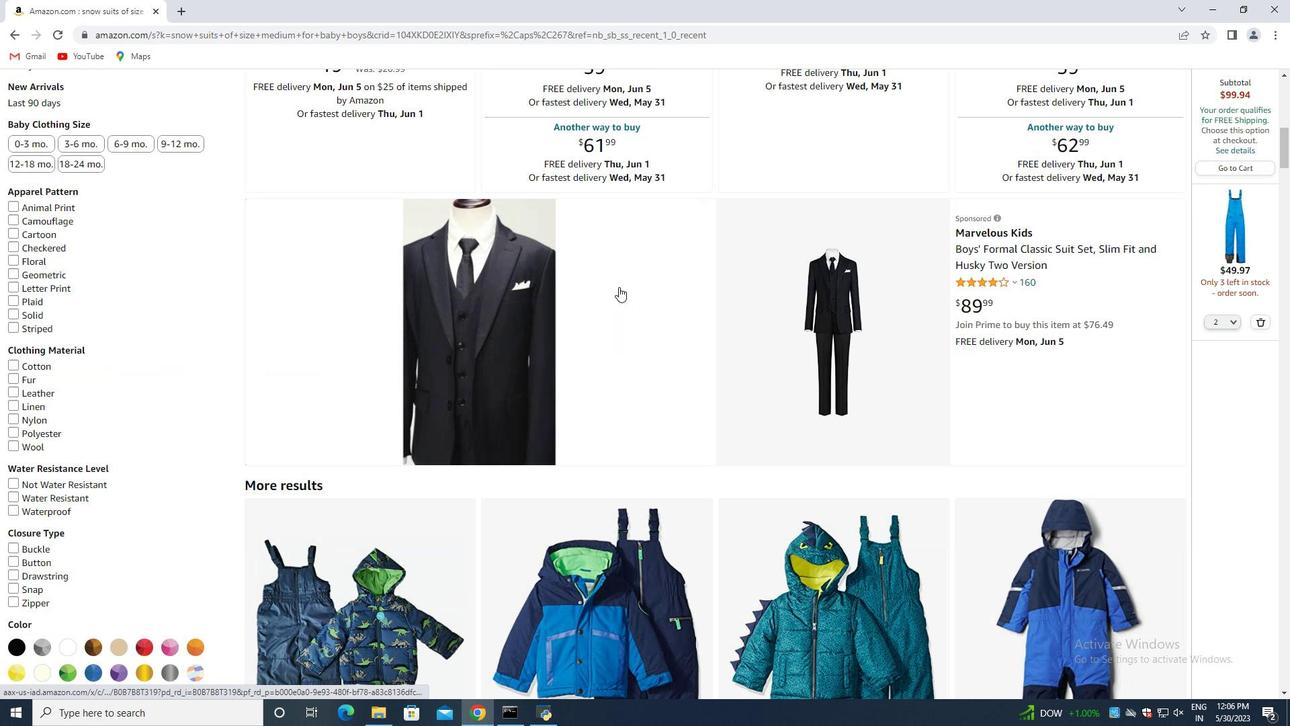 
Action: Mouse scrolled (619, 287) with delta (0, 0)
Screenshot: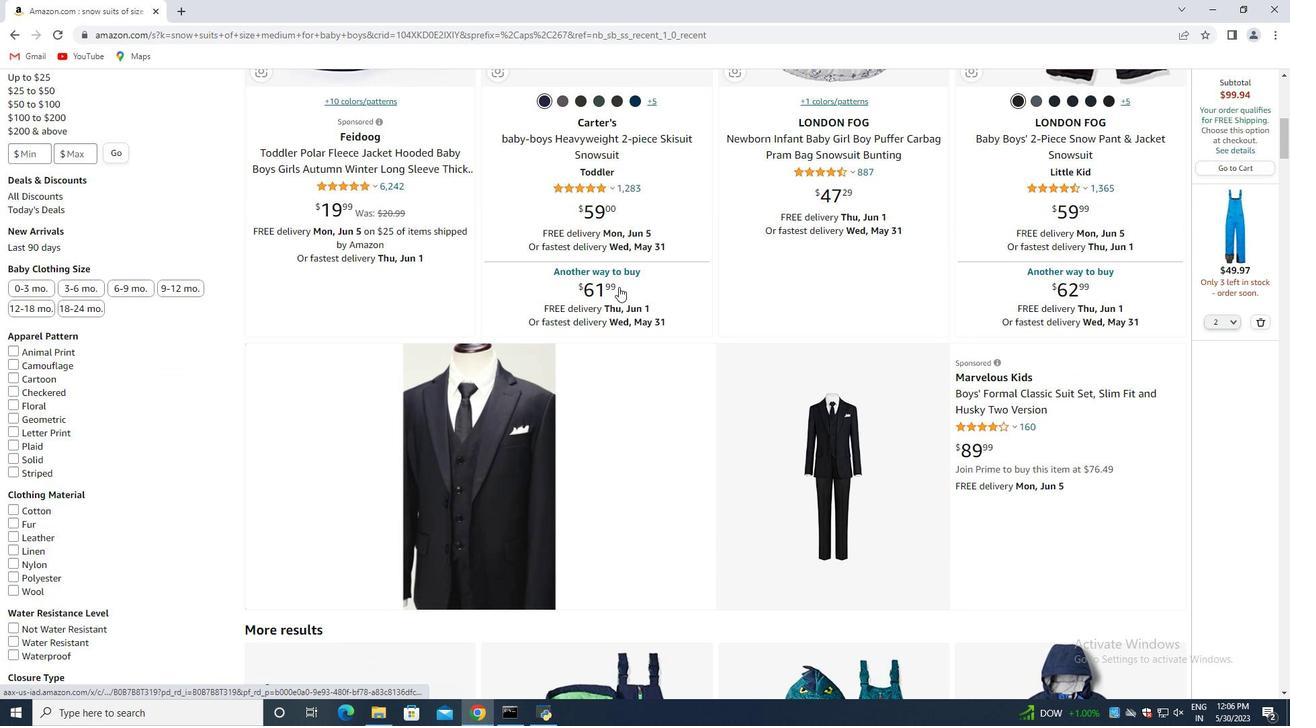 
Action: Mouse moved to (619, 287)
Screenshot: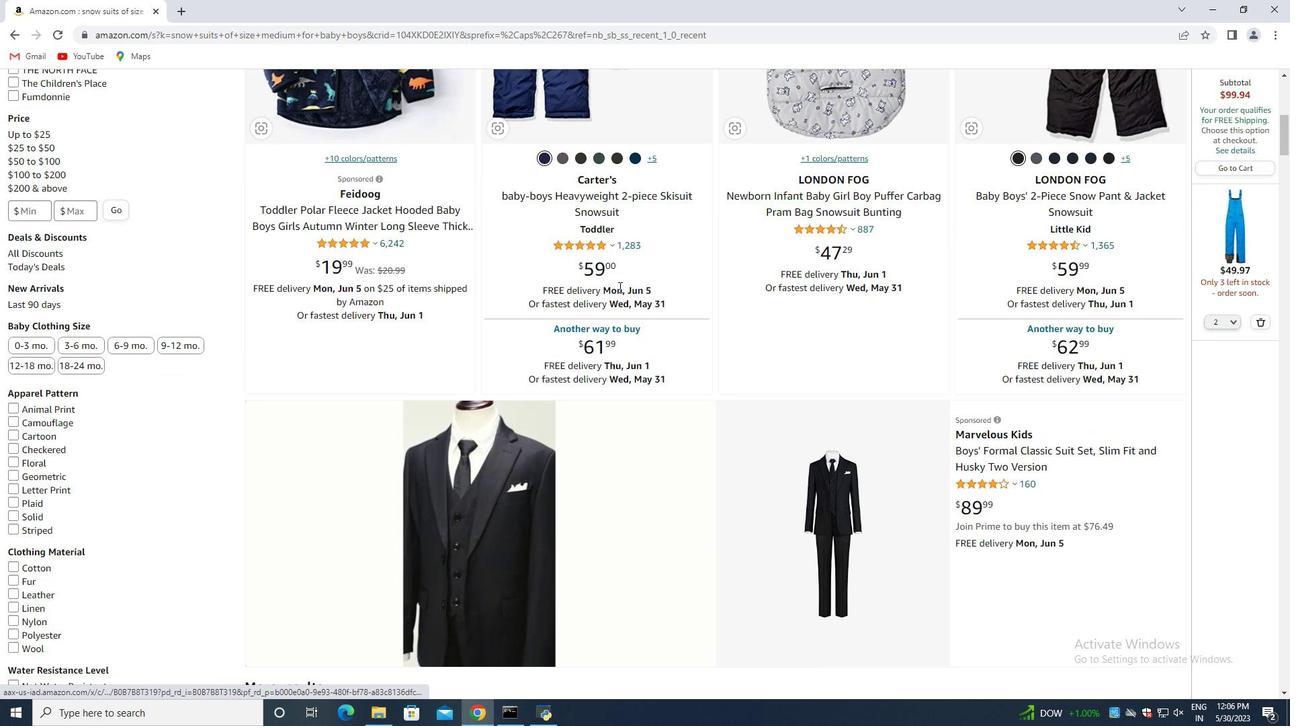 
Action: Mouse scrolled (619, 287) with delta (0, 0)
Screenshot: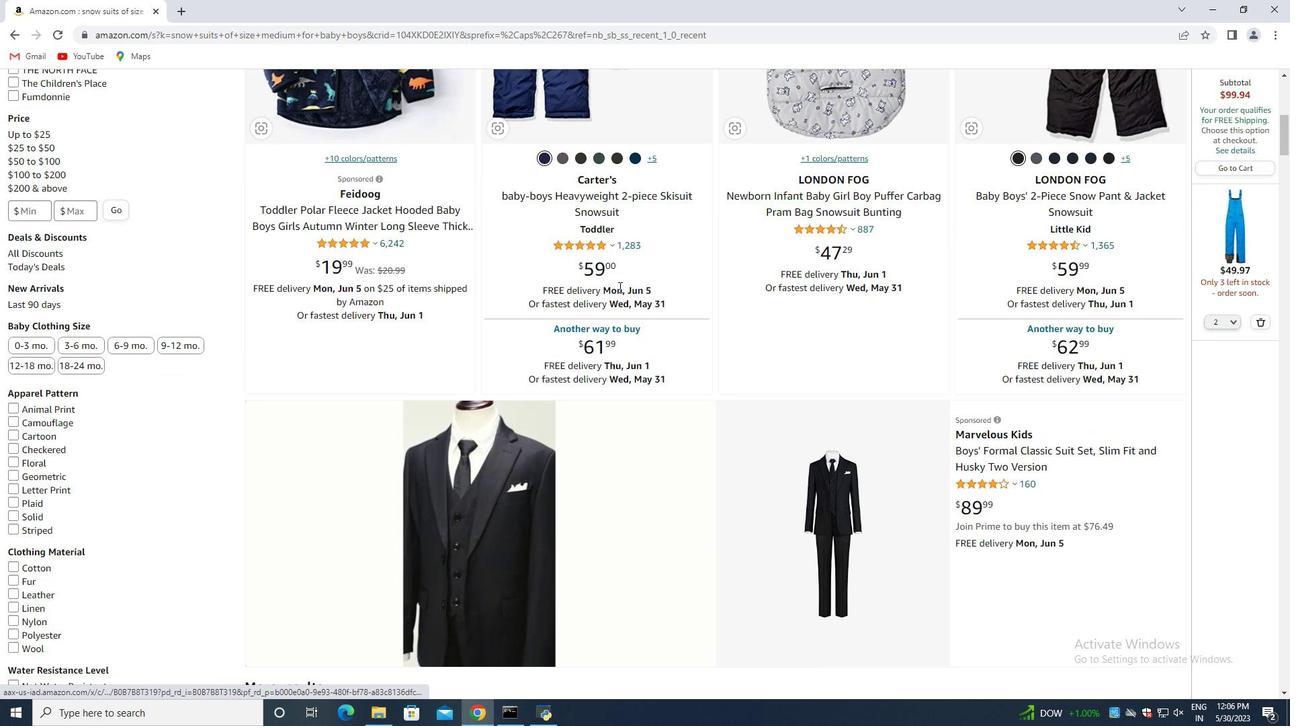 
Action: Mouse moved to (618, 286)
Screenshot: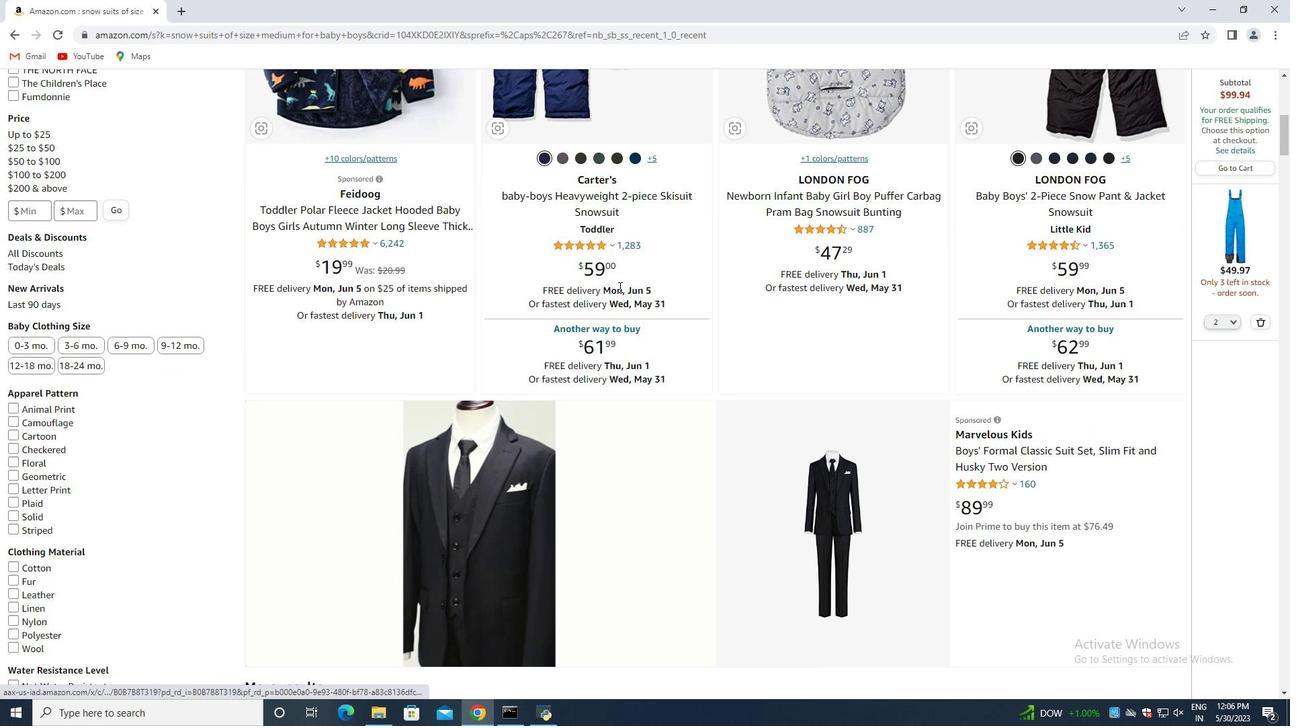 
Action: Mouse scrolled (619, 287) with delta (0, 0)
Screenshot: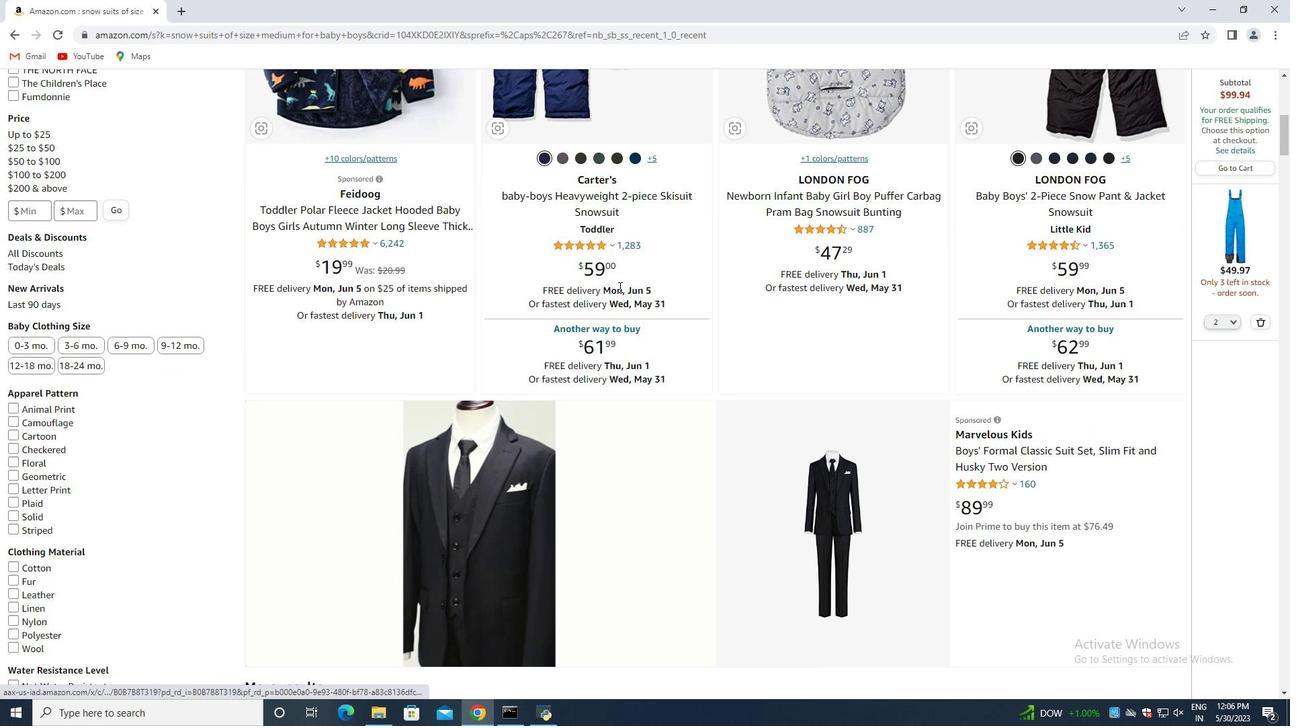 
Action: Mouse scrolled (619, 287) with delta (0, 0)
Screenshot: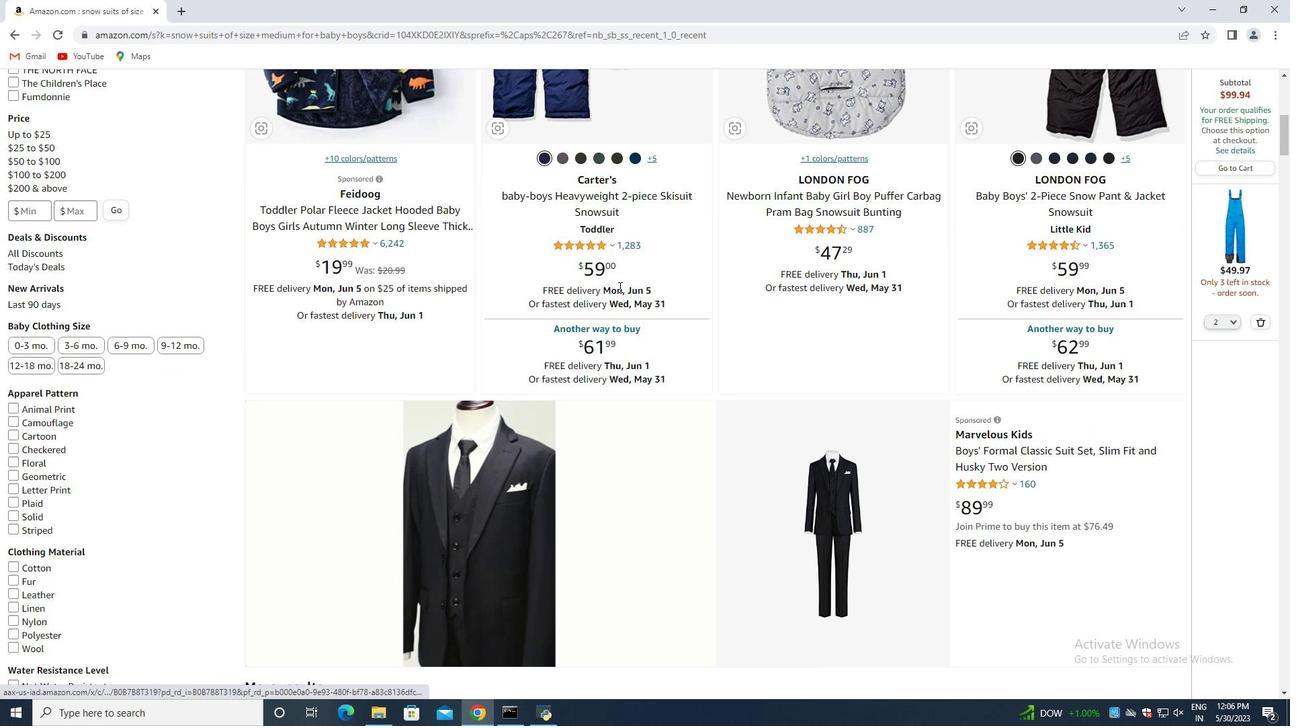 
Action: Mouse scrolled (619, 287) with delta (0, 0)
Screenshot: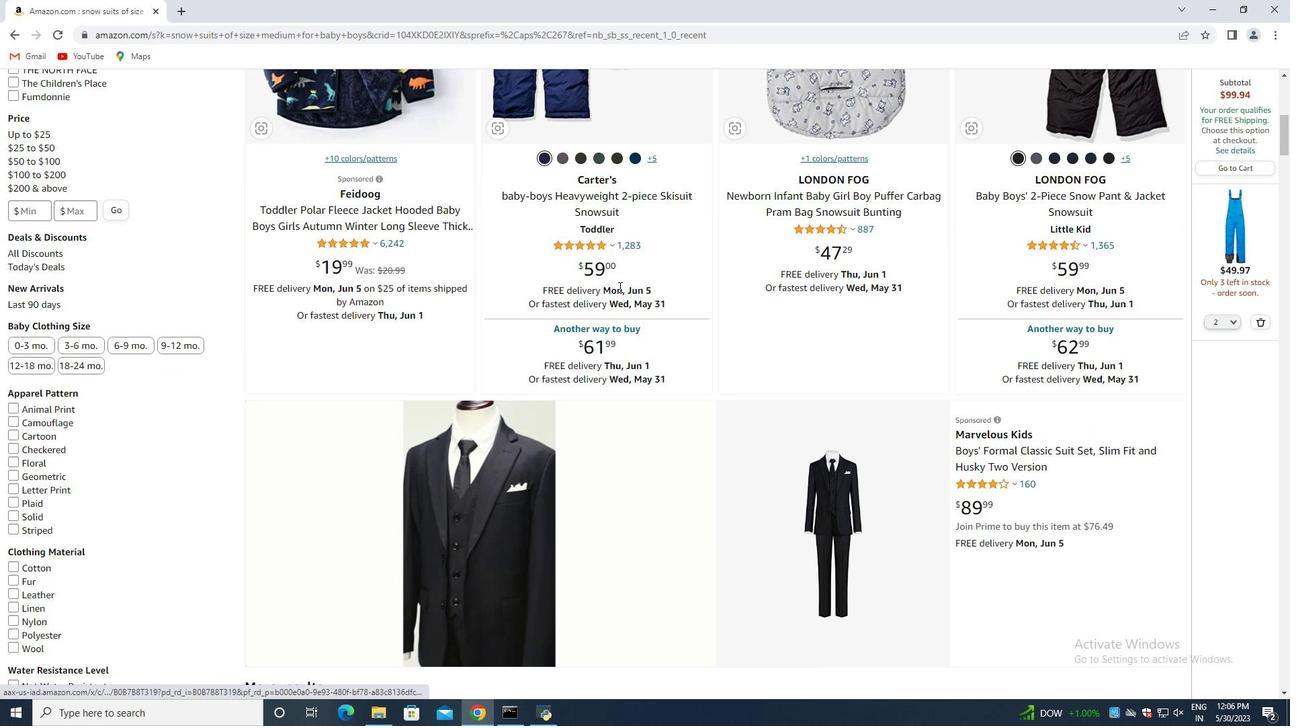
Action: Mouse scrolled (619, 287) with delta (0, 0)
Screenshot: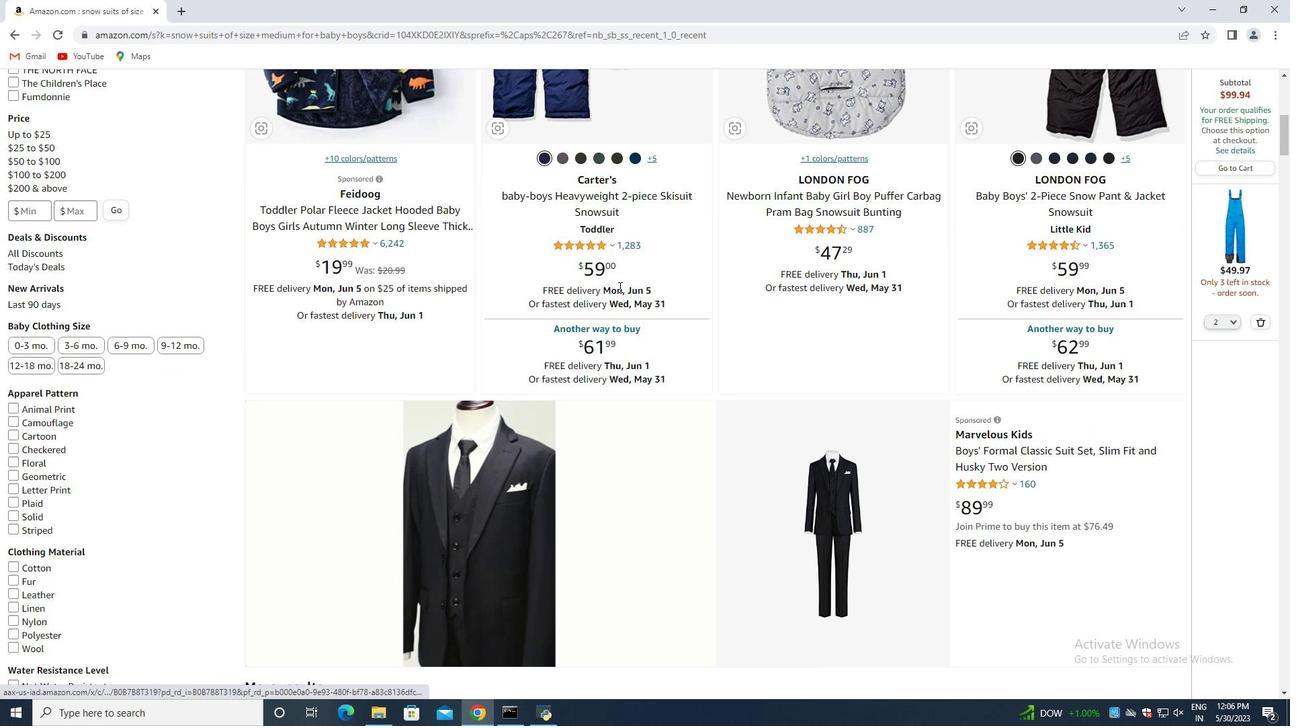 
Action: Mouse scrolled (618, 287) with delta (0, 0)
Screenshot: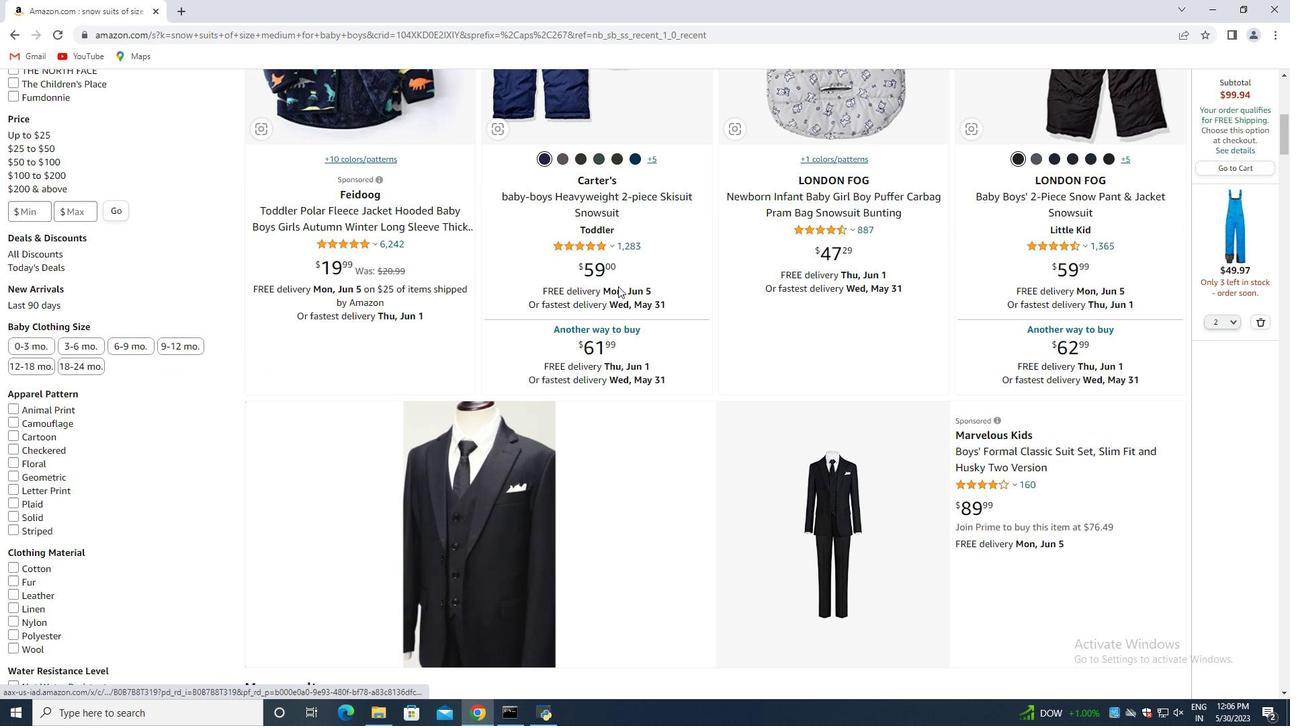 
Action: Mouse scrolled (618, 287) with delta (0, 0)
Screenshot: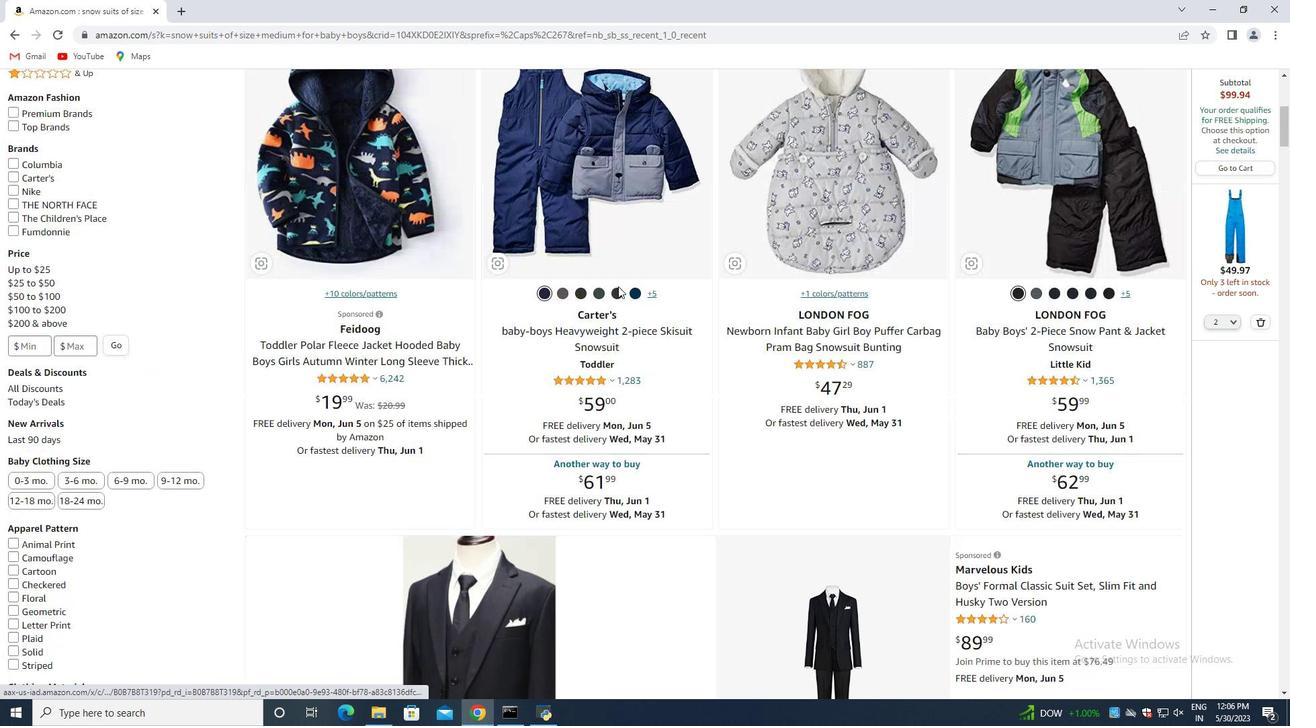
Action: Mouse scrolled (618, 287) with delta (0, 0)
Screenshot: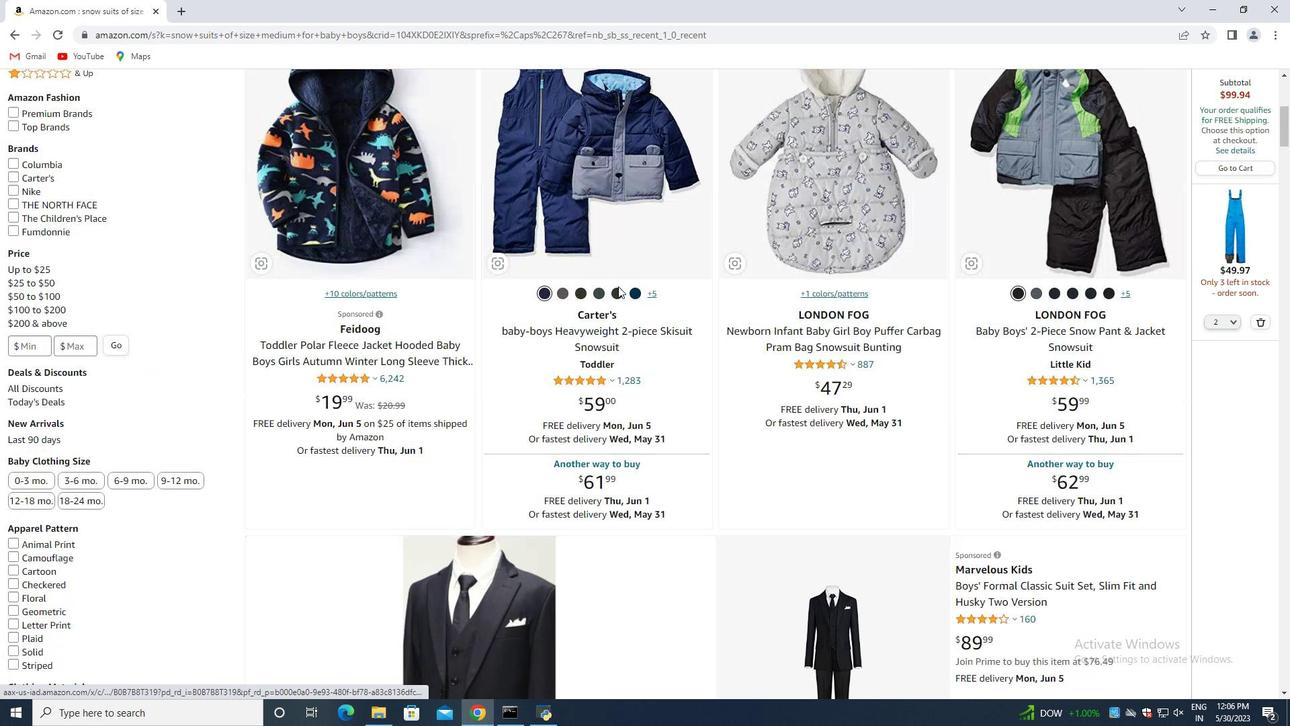 
Action: Mouse scrolled (618, 287) with delta (0, 0)
Screenshot: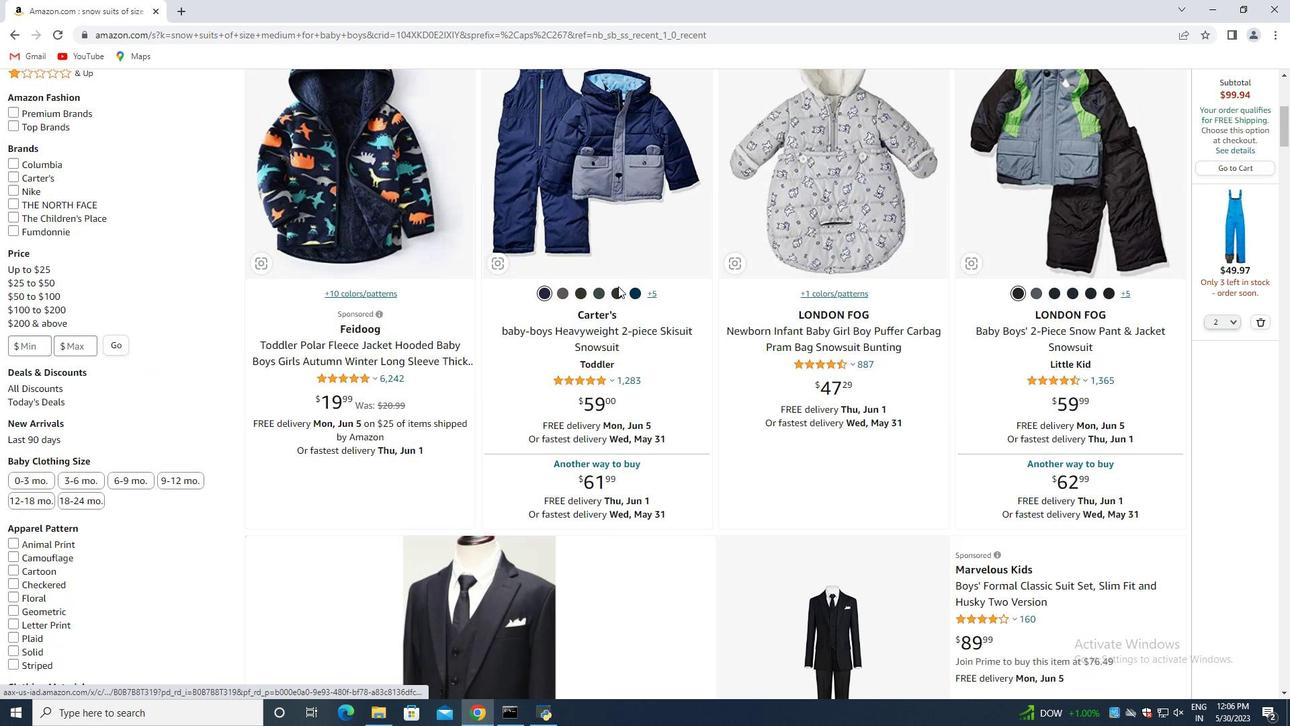 
Action: Mouse scrolled (618, 287) with delta (0, 0)
Screenshot: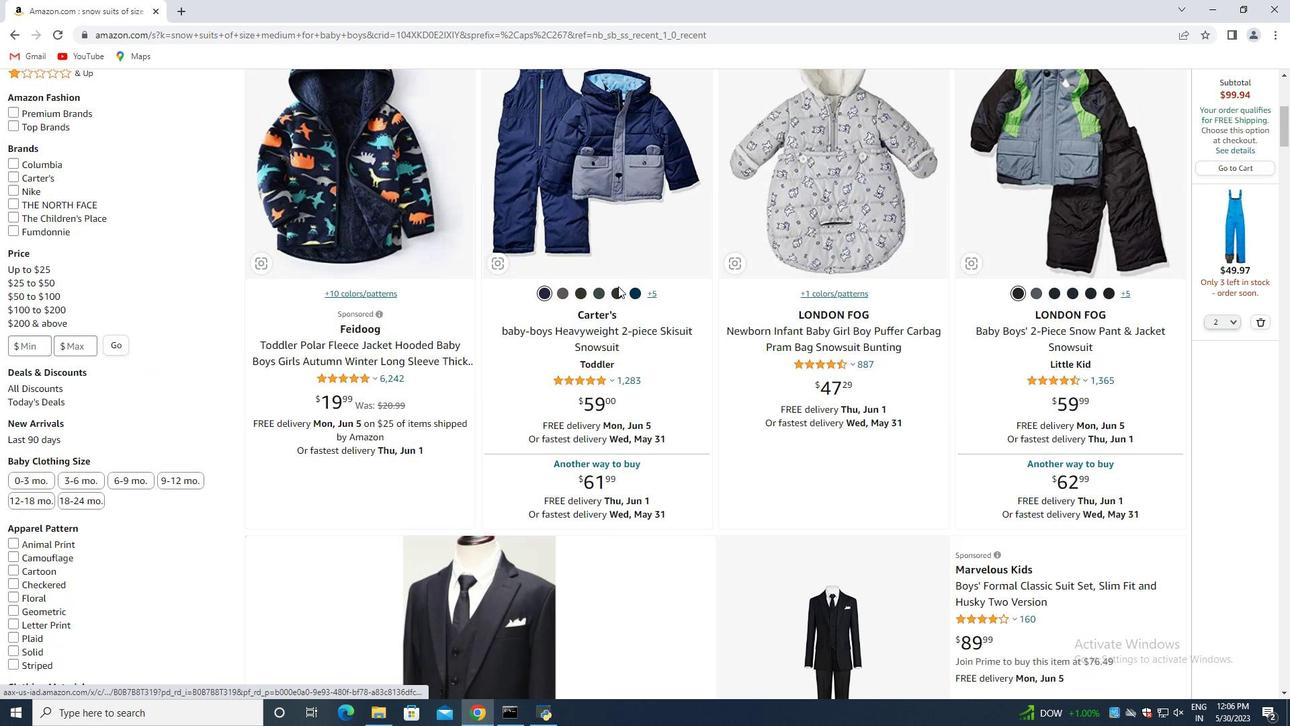 
Action: Mouse scrolled (618, 287) with delta (0, 0)
Screenshot: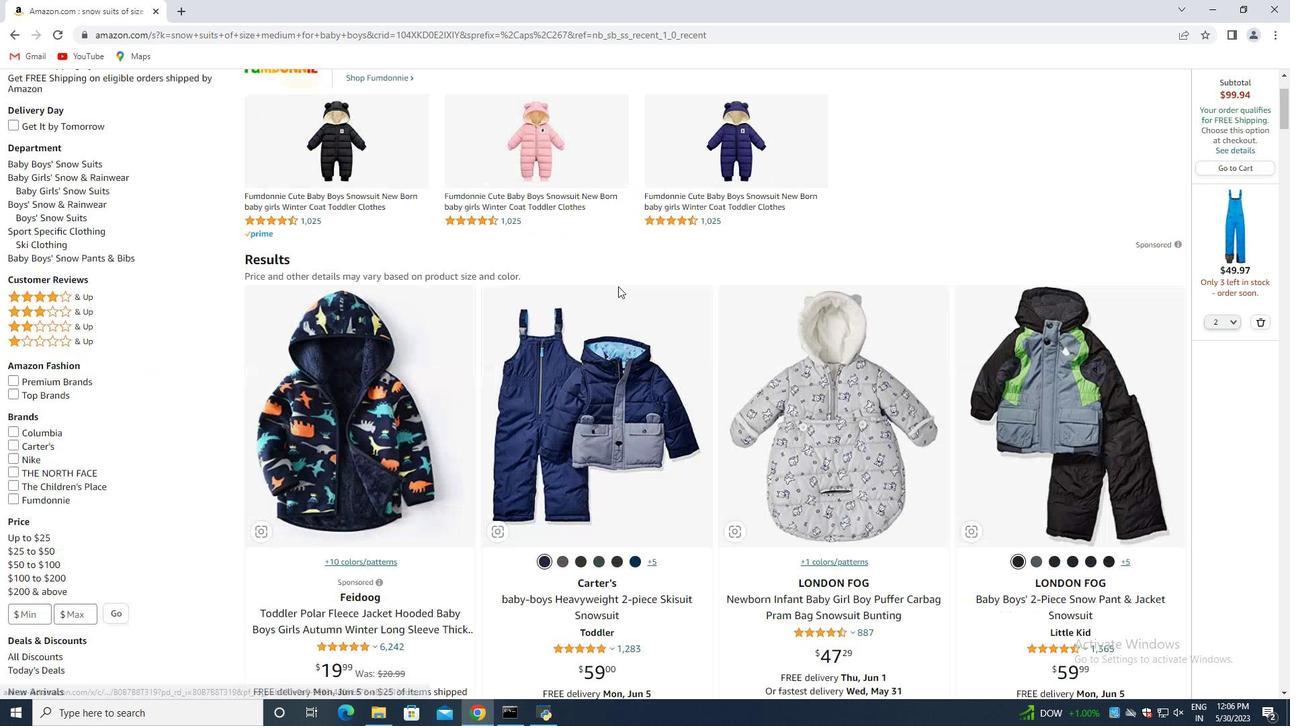 
Action: Mouse moved to (1265, 323)
Screenshot: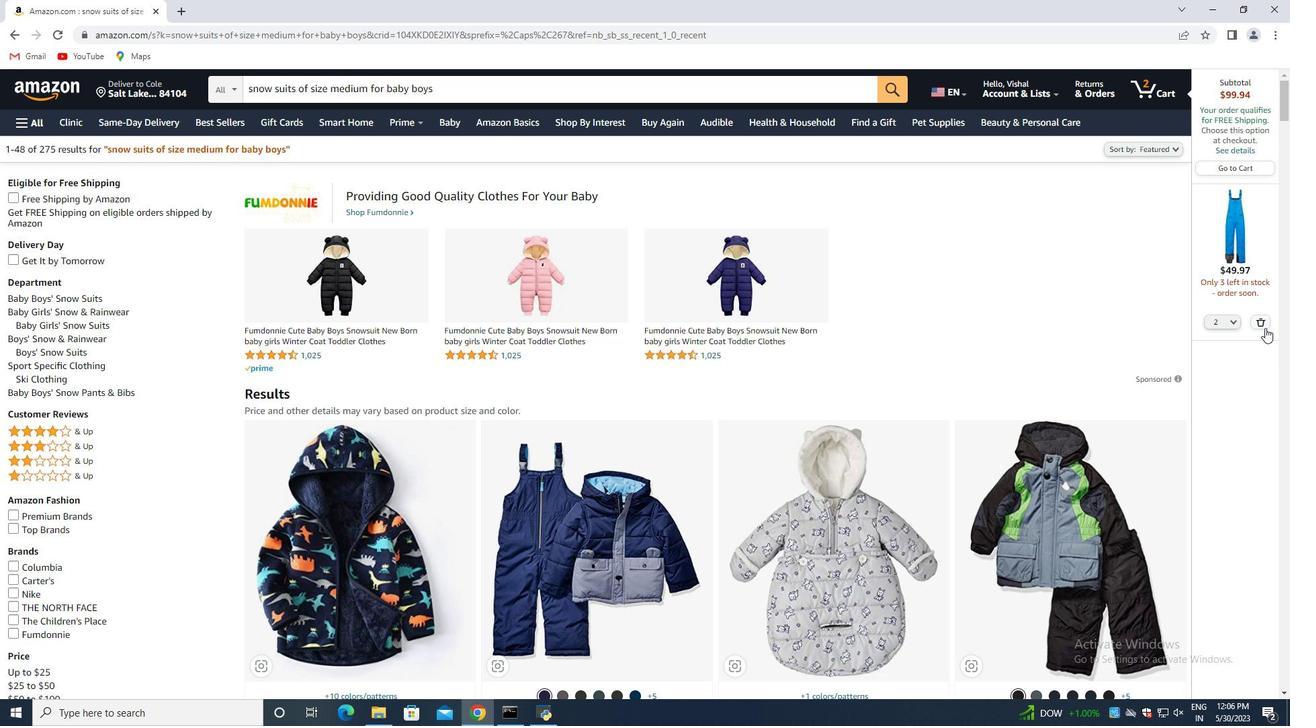 
Action: Mouse pressed left at (1265, 323)
Screenshot: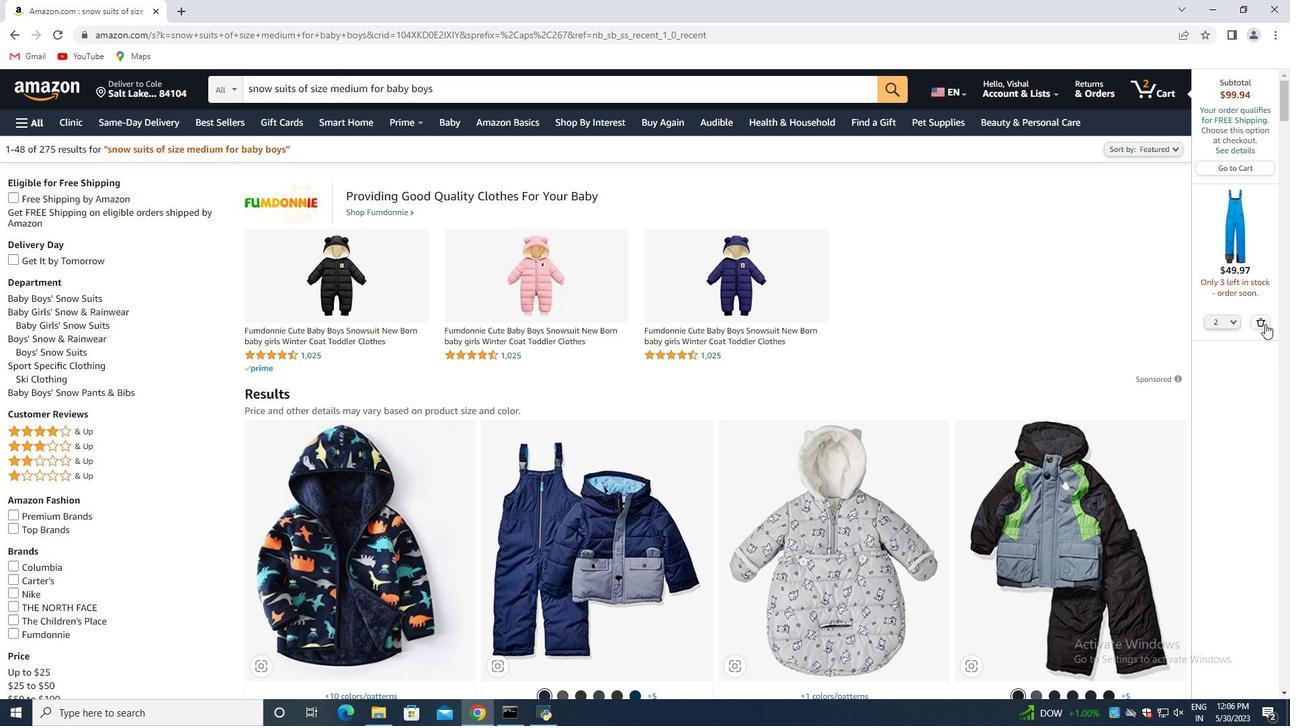 
Action: Mouse moved to (848, 355)
Screenshot: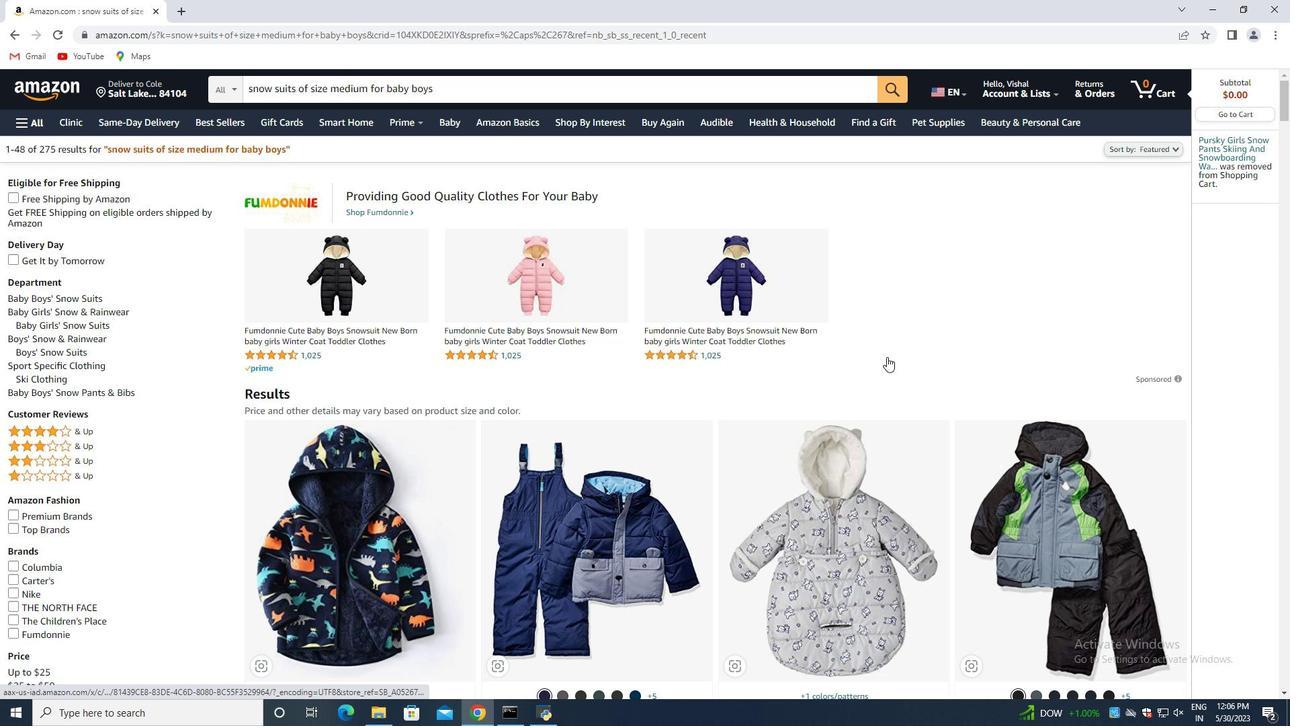 
Action: Mouse scrolled (848, 354) with delta (0, 0)
Screenshot: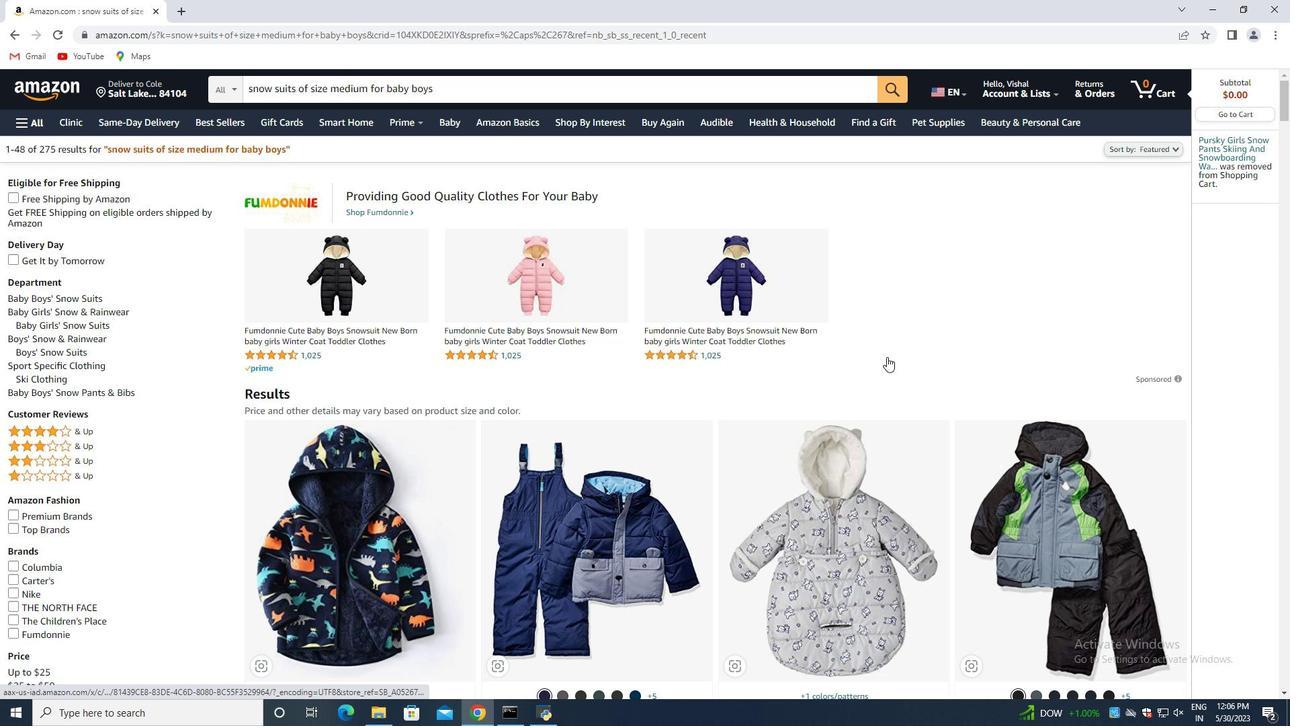 
Action: Mouse moved to (847, 355)
Screenshot: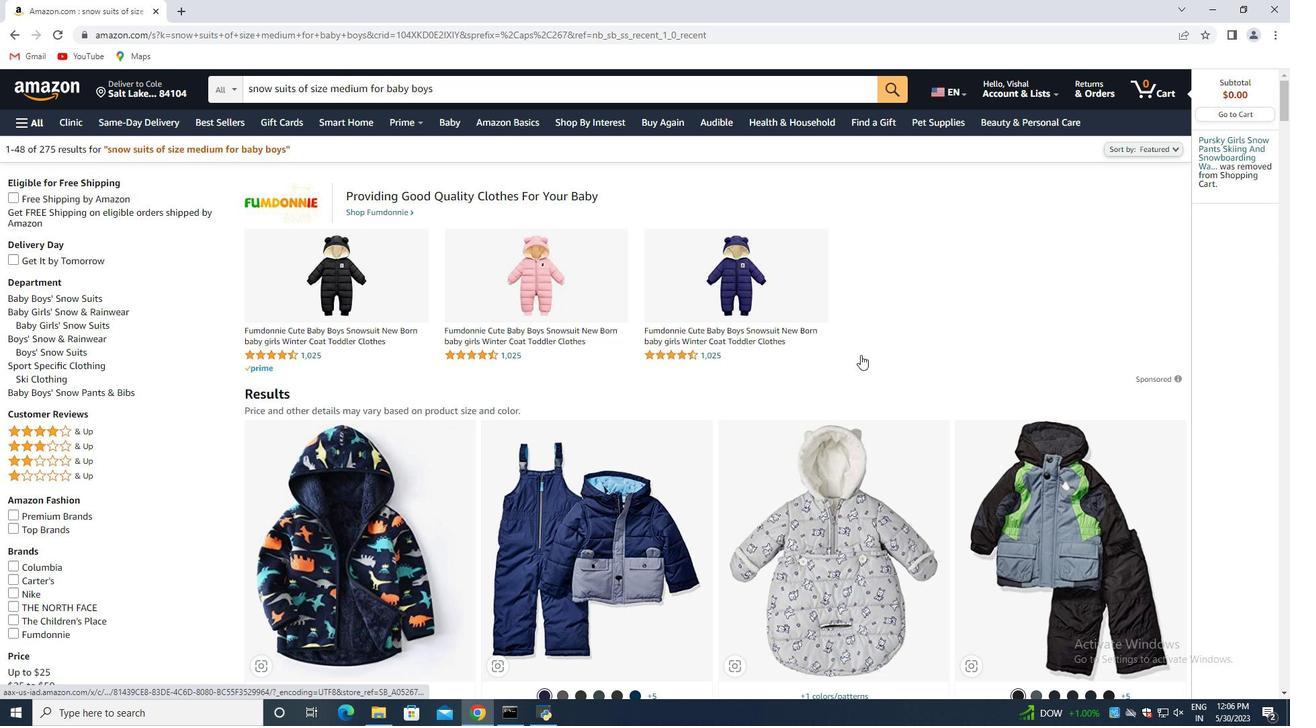 
Action: Mouse scrolled (847, 354) with delta (0, 0)
Screenshot: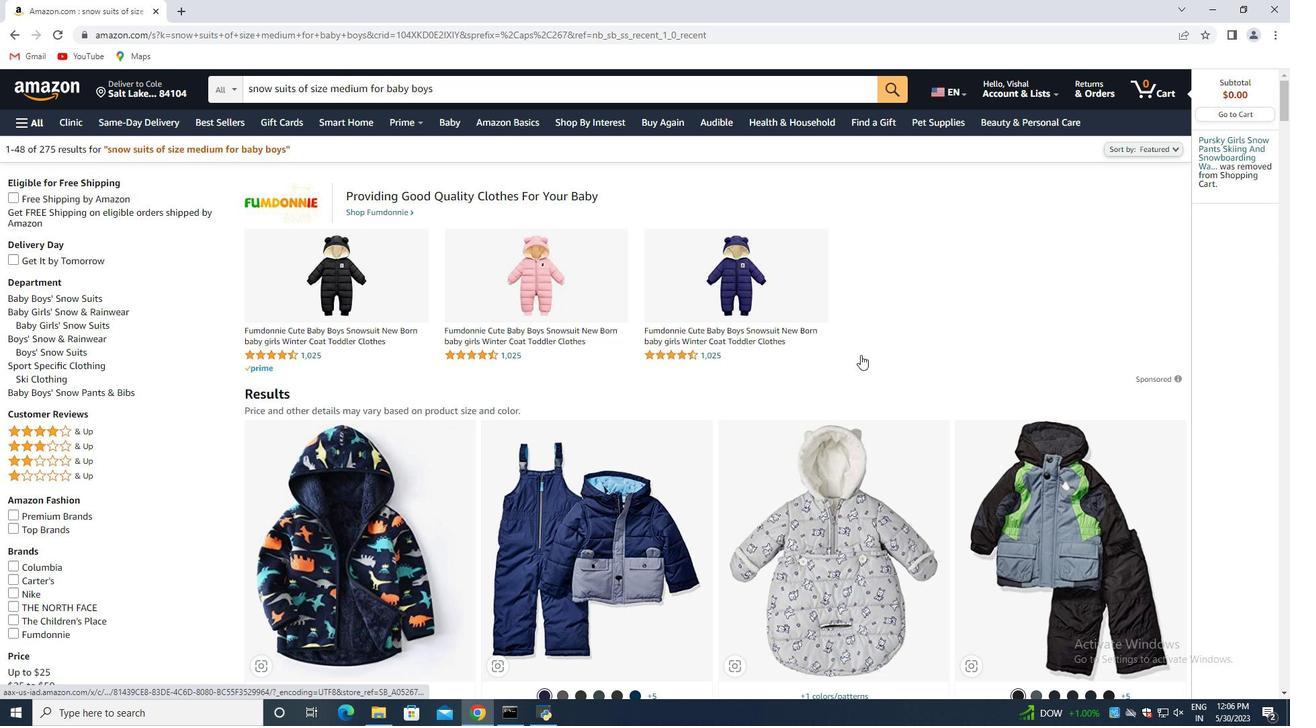 
Action: Mouse moved to (831, 341)
Screenshot: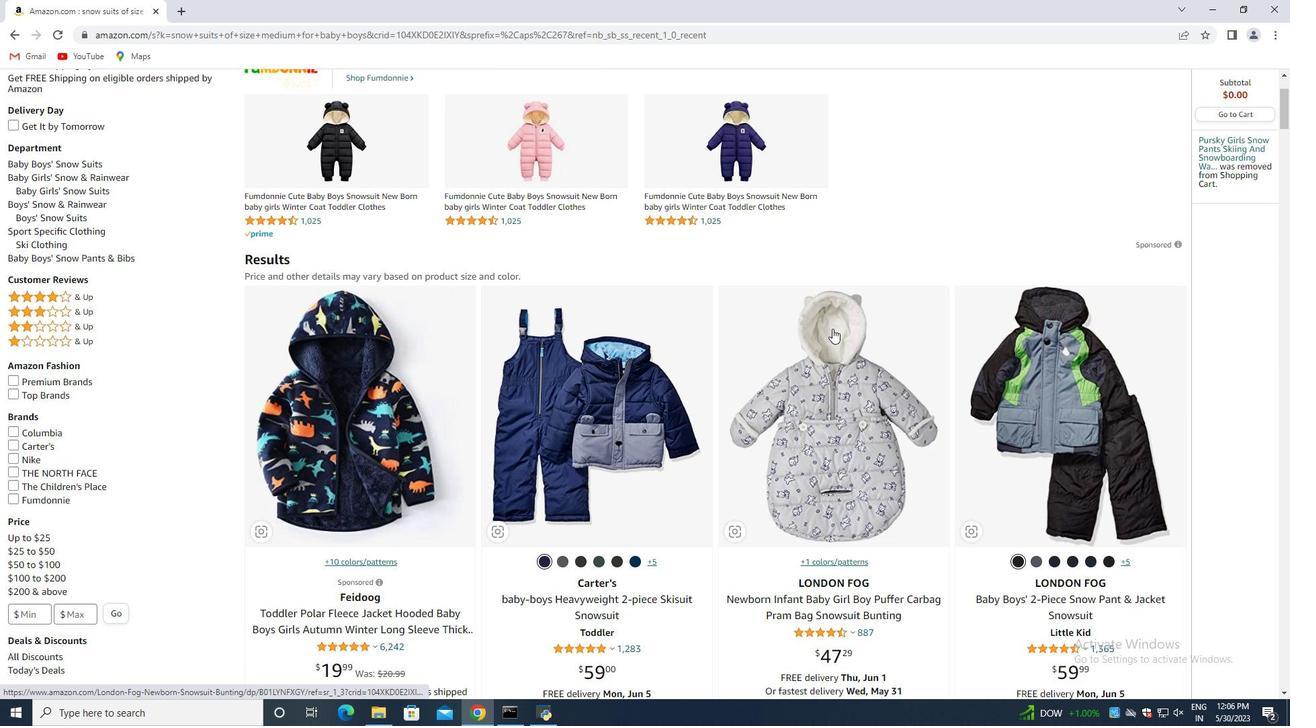
Action: Mouse scrolled (831, 340) with delta (0, 0)
Screenshot: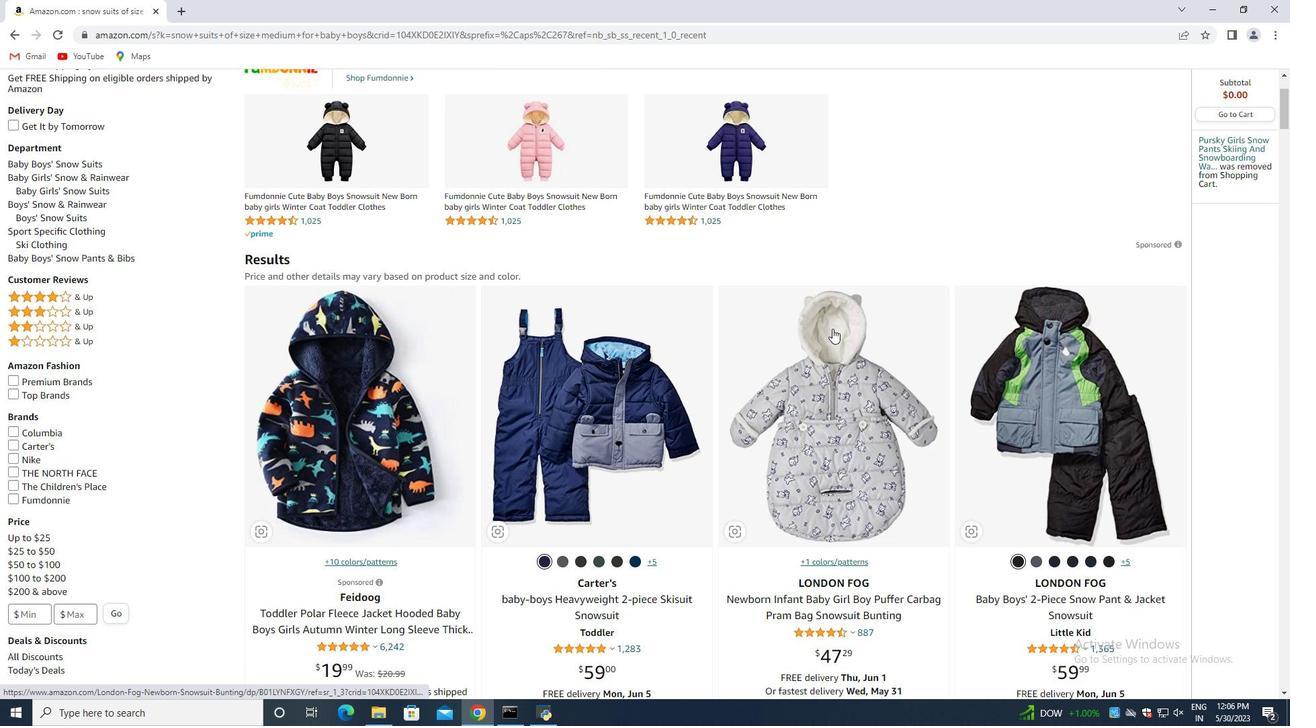 
Action: Mouse scrolled (831, 340) with delta (0, 0)
Screenshot: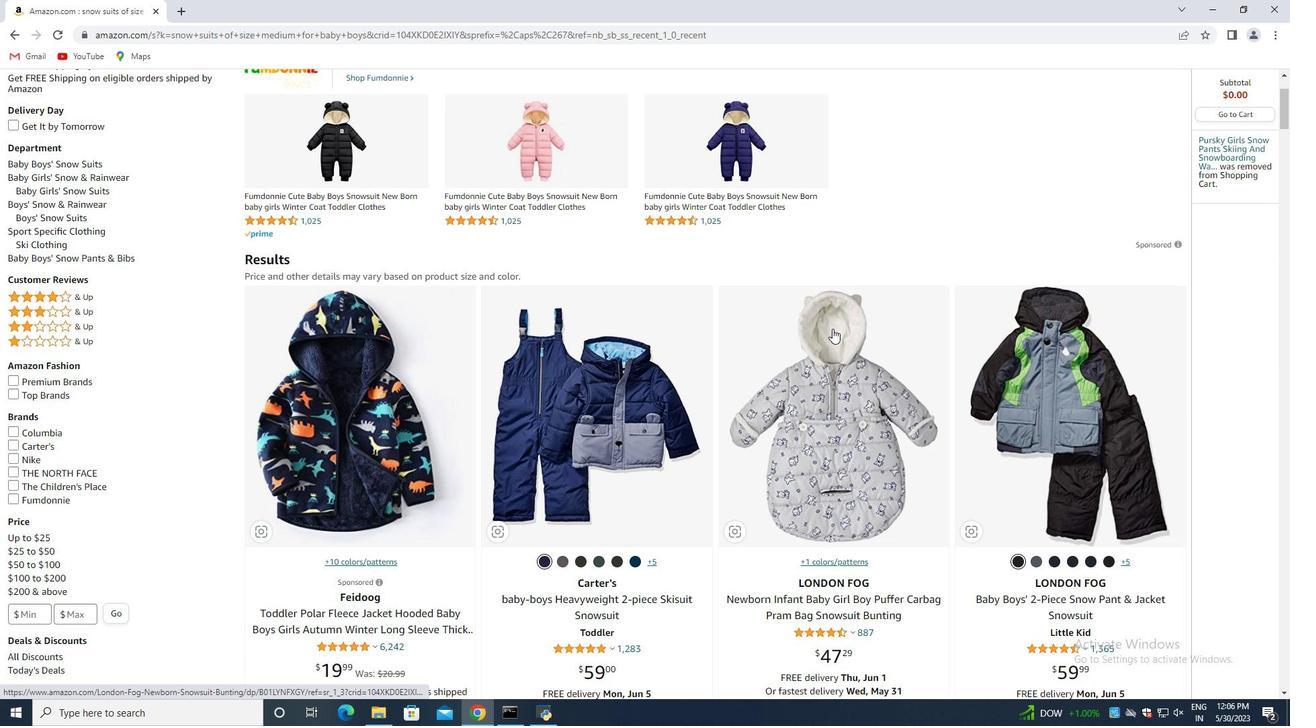
Action: Mouse moved to (1073, 315)
Screenshot: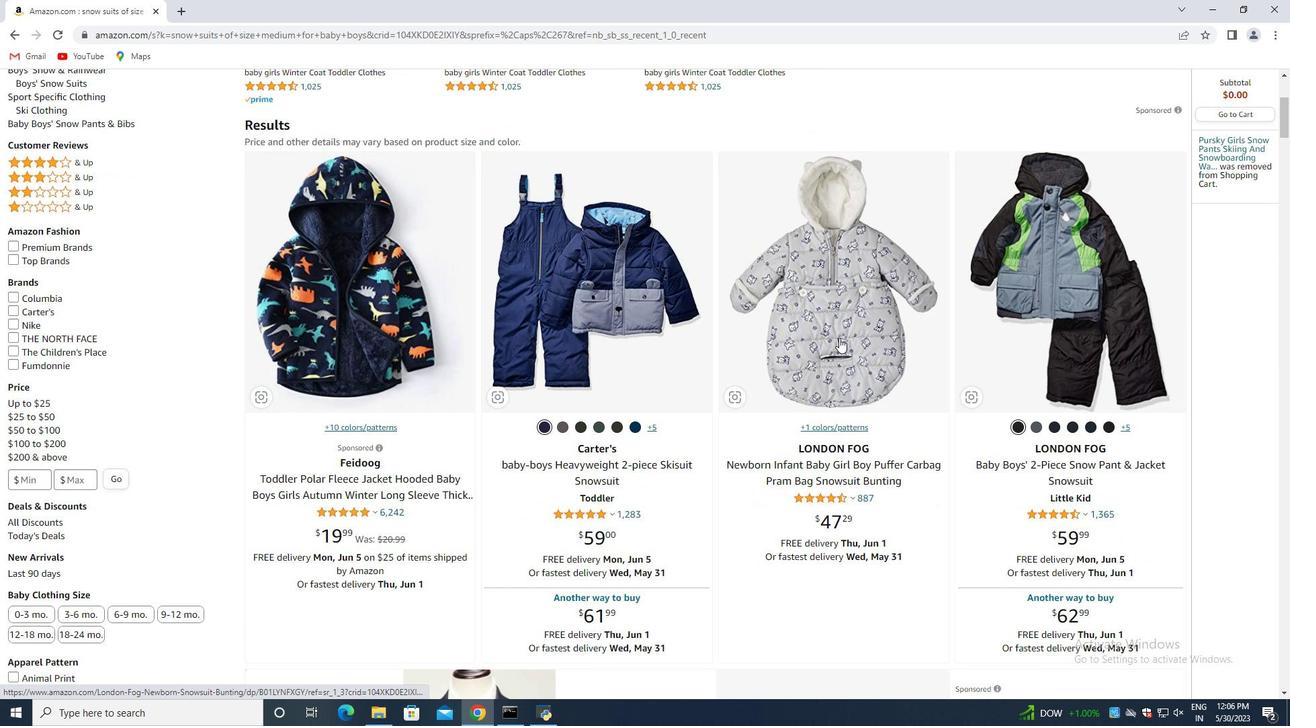 
Action: Mouse pressed left at (1073, 315)
Screenshot: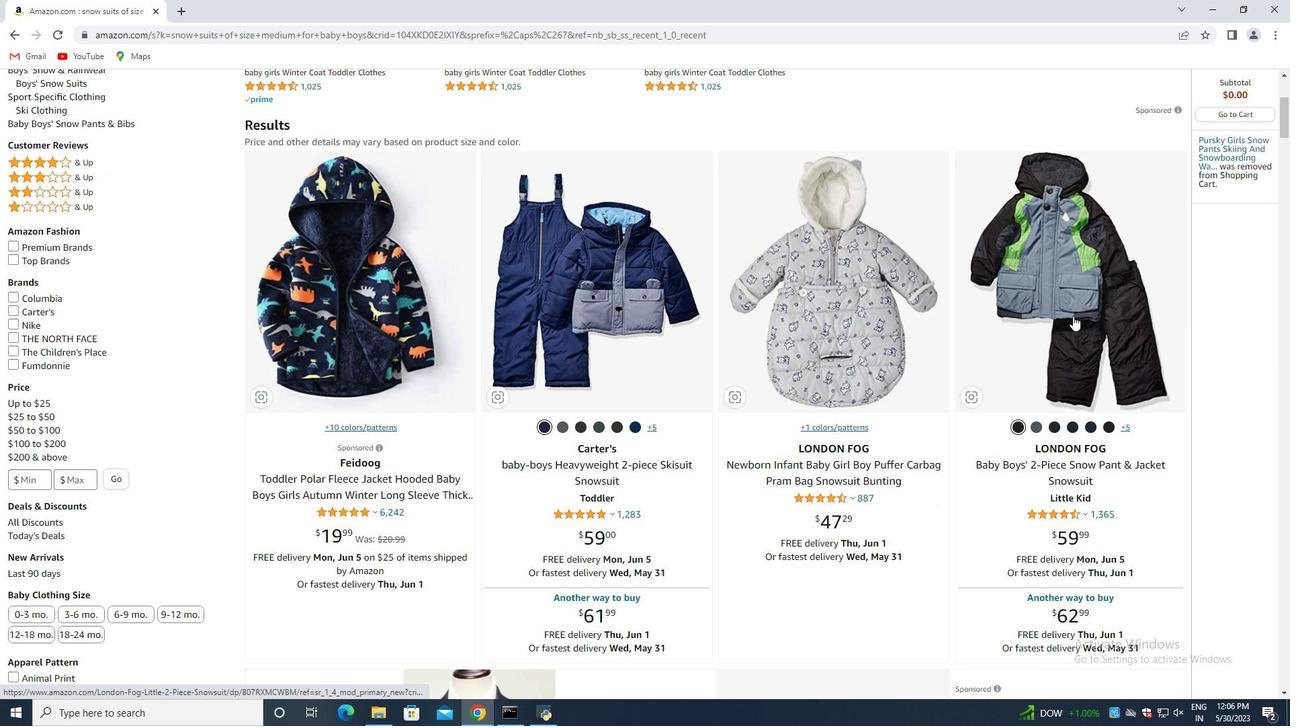 
Action: Mouse moved to (996, 318)
Screenshot: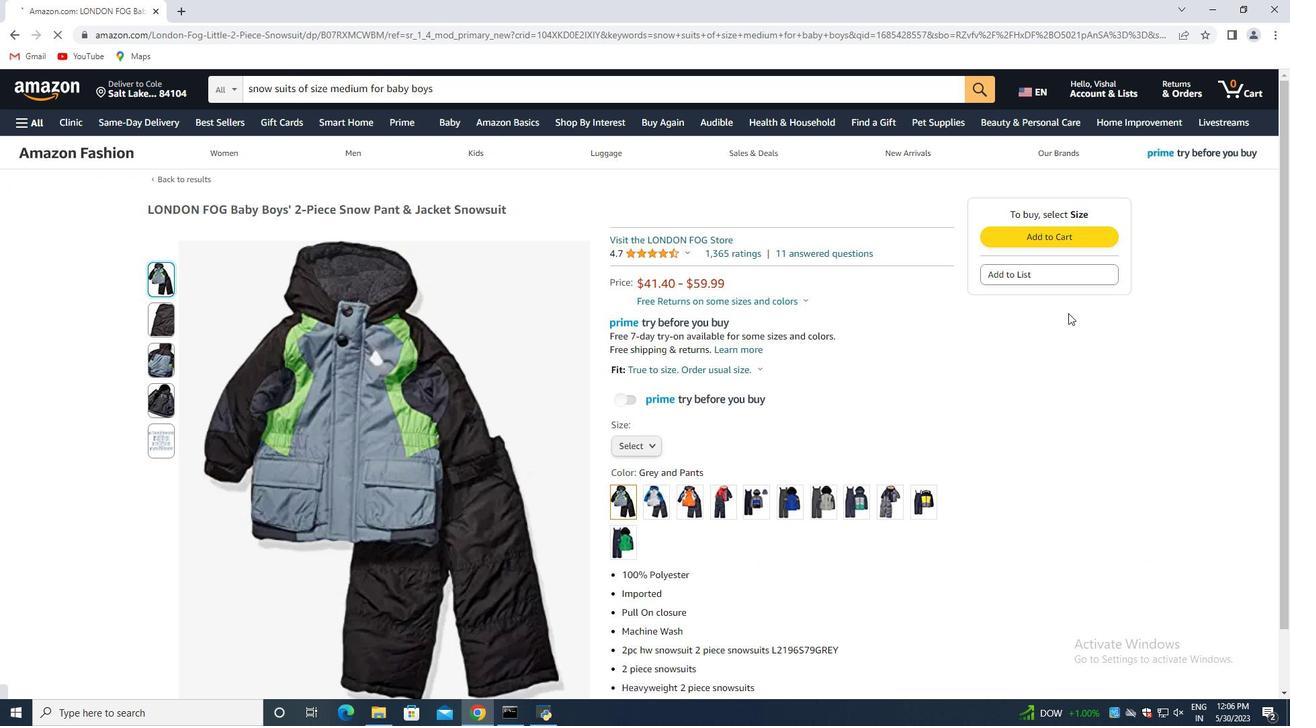 
Action: Mouse scrolled (1005, 315) with delta (0, 0)
Screenshot: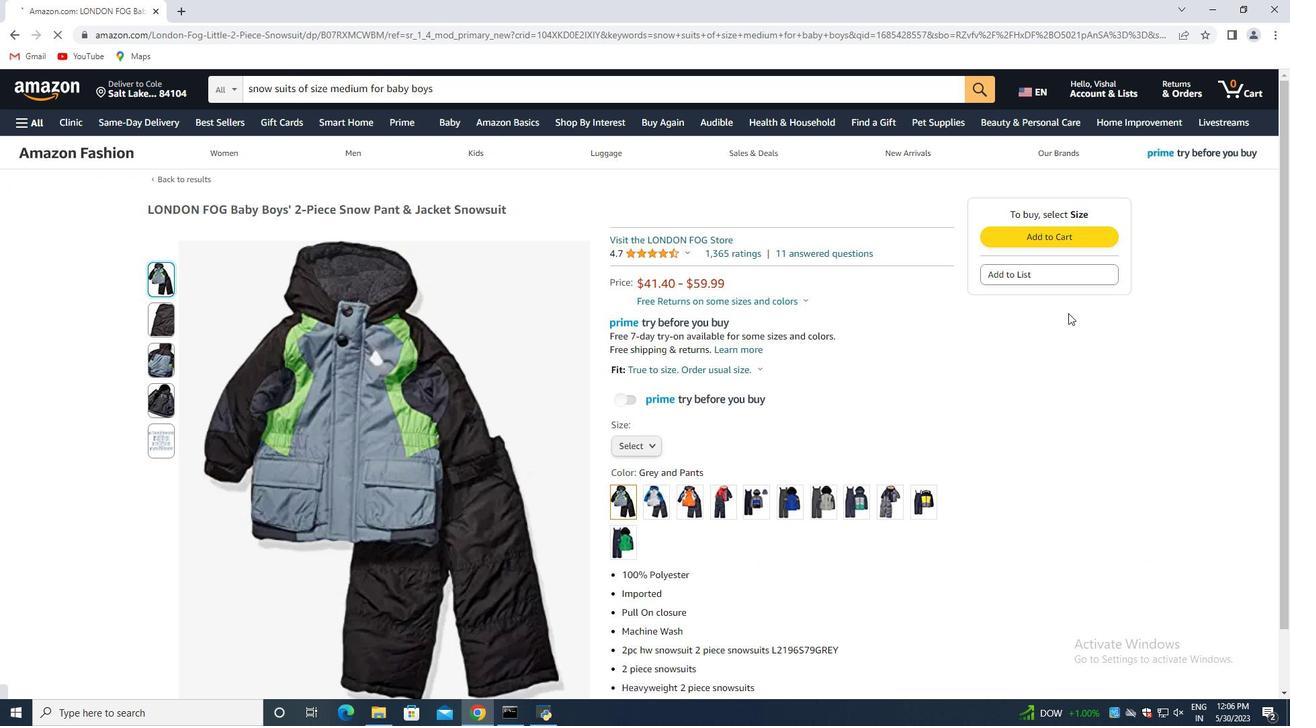 
Action: Mouse moved to (961, 328)
Screenshot: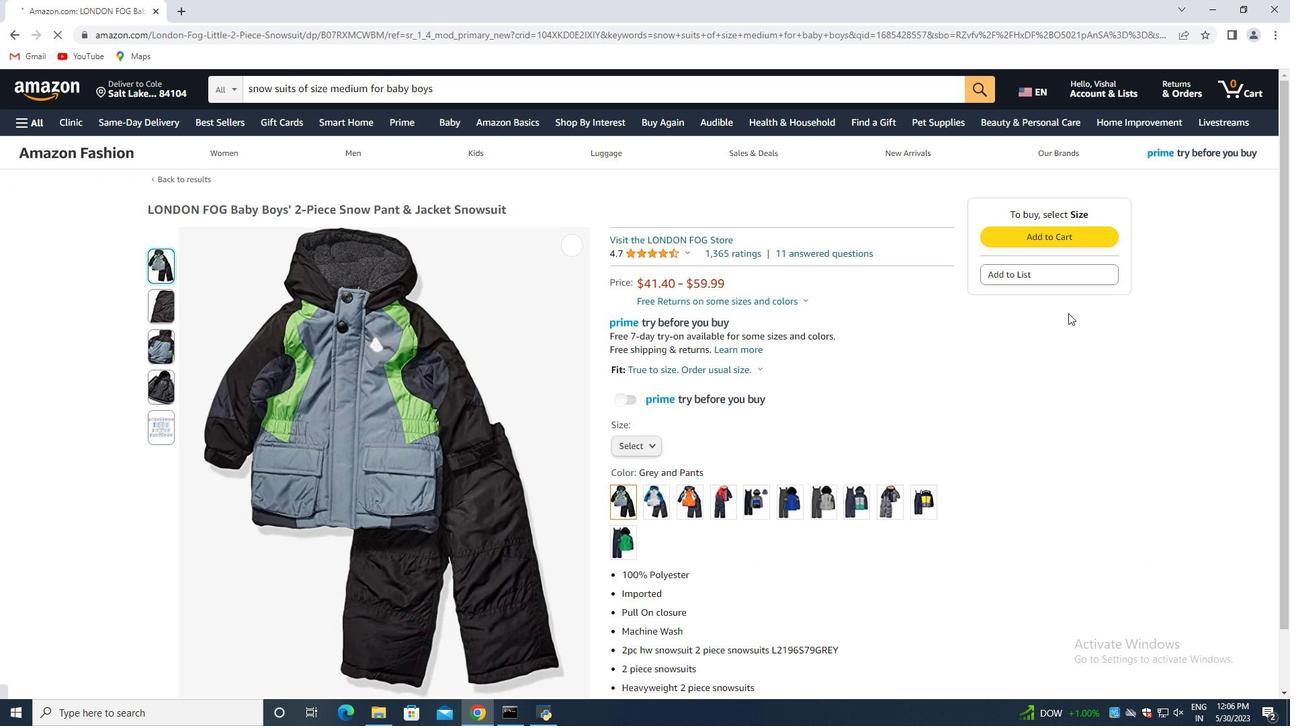 
Action: Mouse scrolled (961, 328) with delta (0, 0)
Screenshot: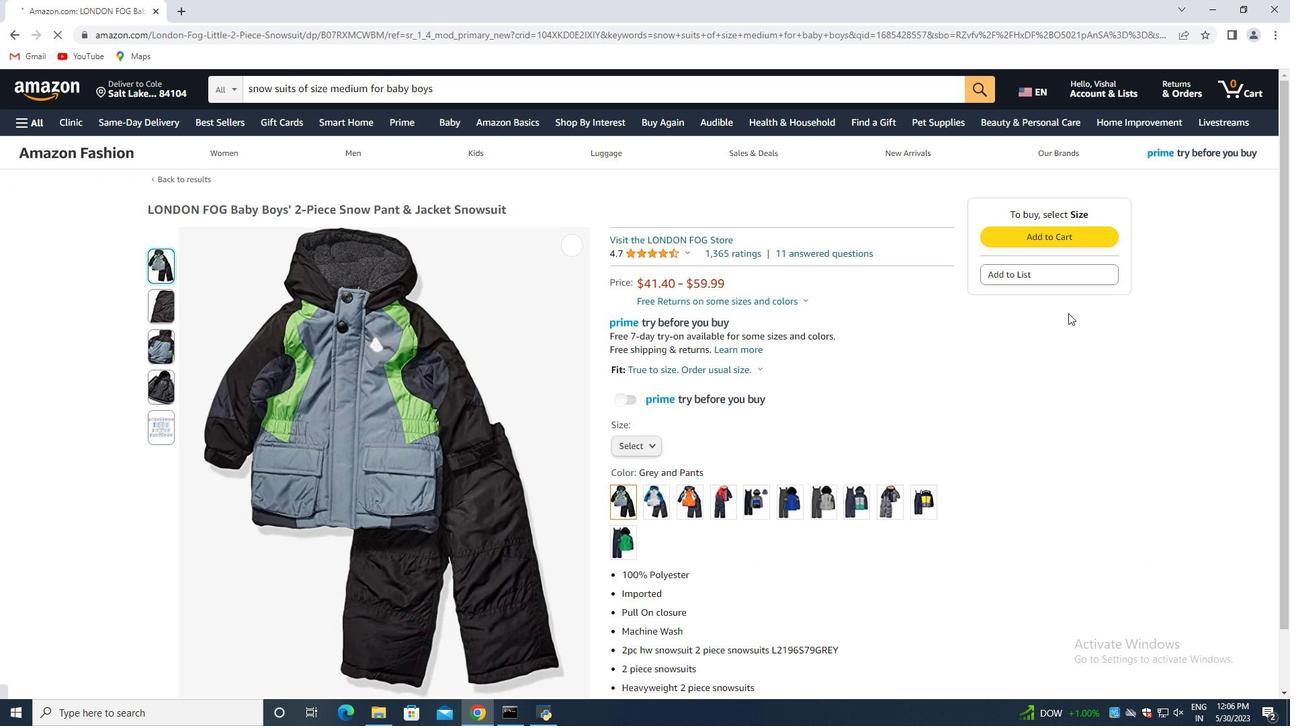
Action: Mouse moved to (892, 340)
Screenshot: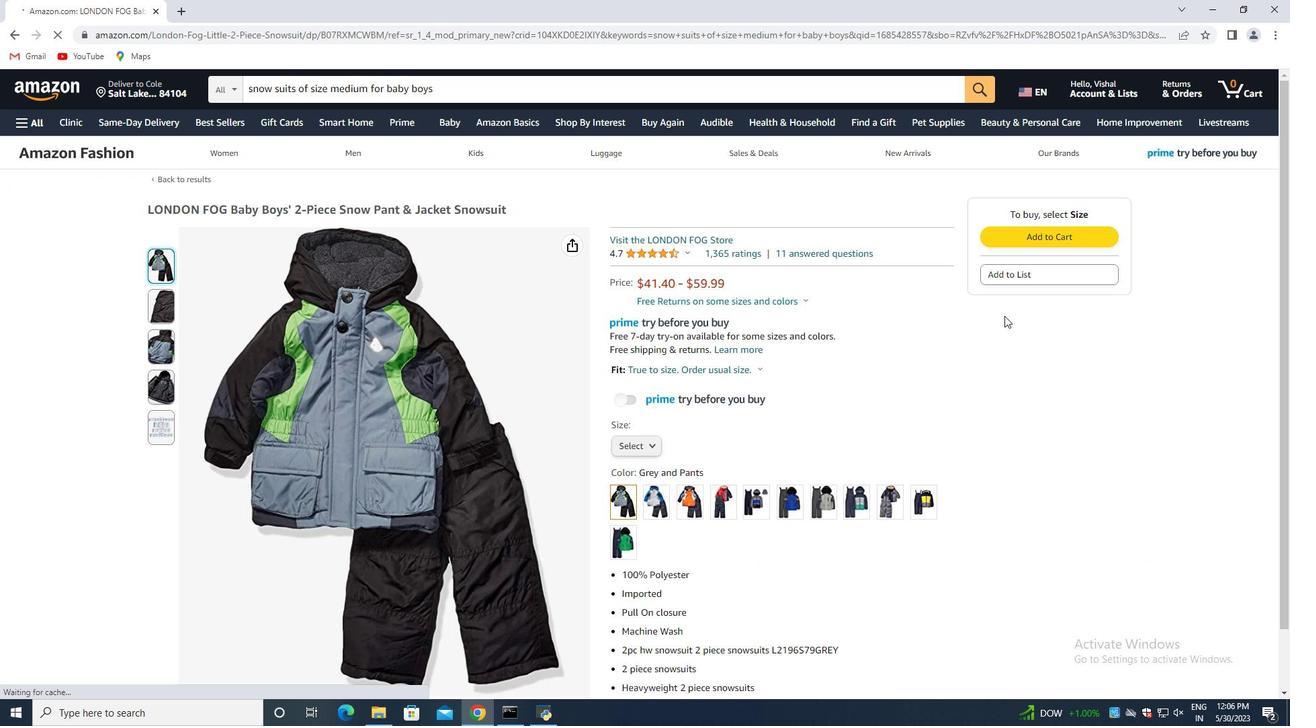 
Action: Mouse scrolled (892, 339) with delta (0, 0)
Screenshot: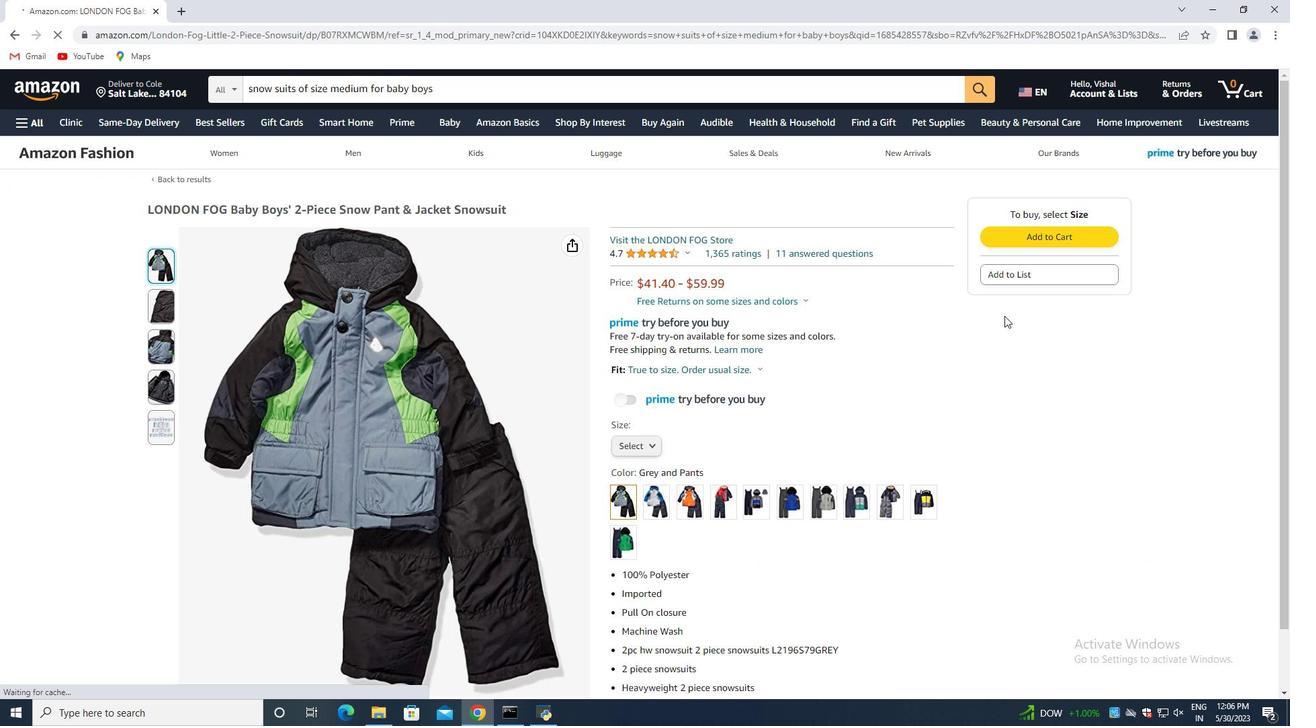 
Action: Mouse moved to (164, 371)
Screenshot: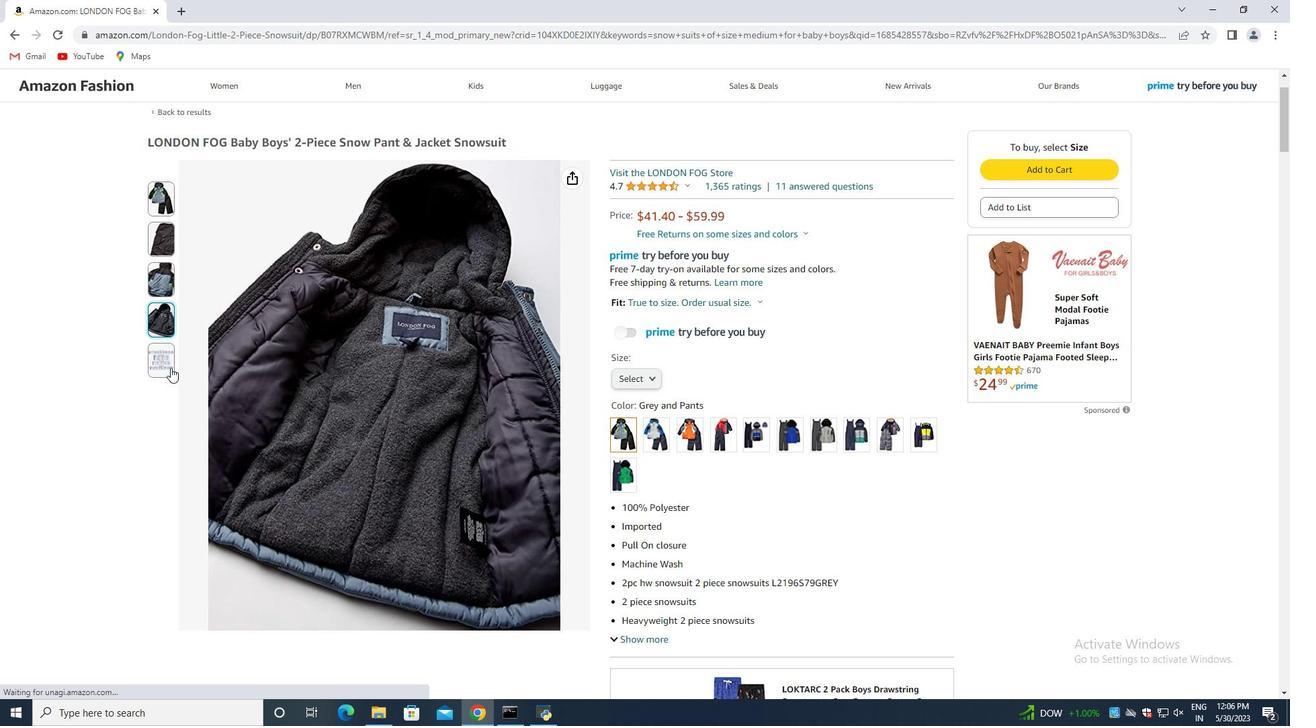 
Action: Mouse pressed left at (164, 371)
Screenshot: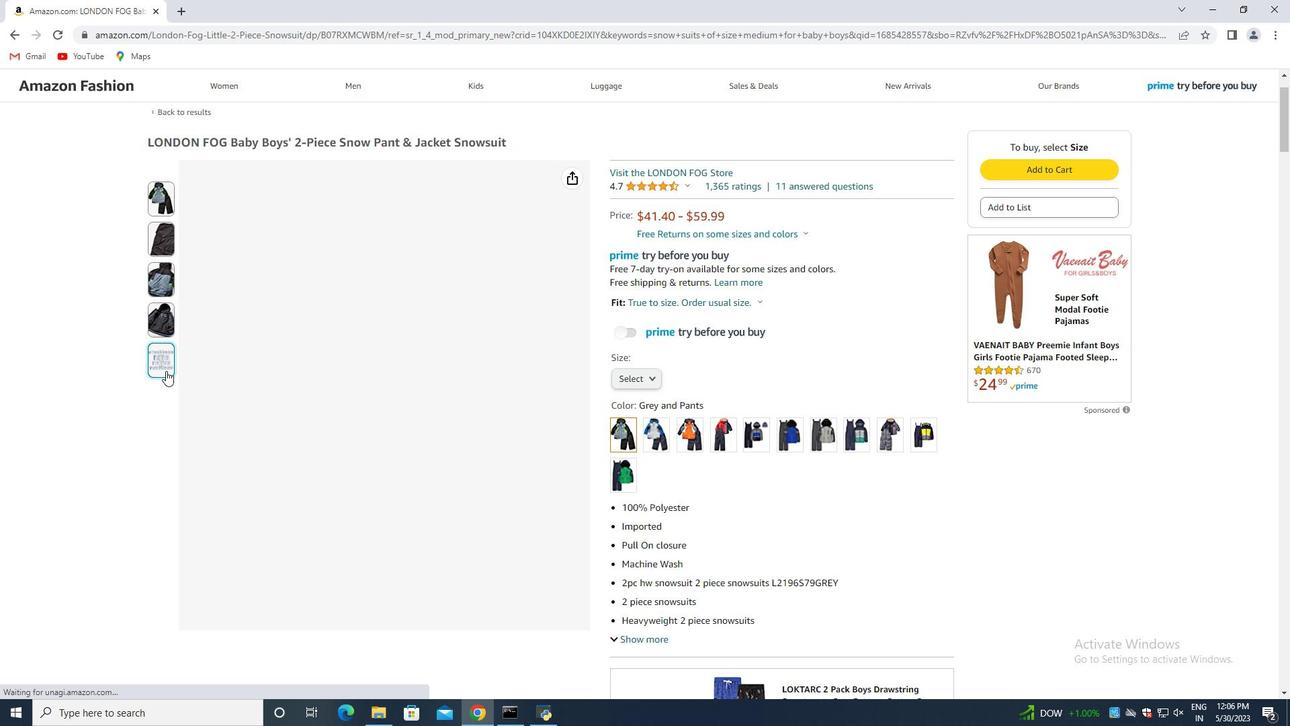 
Action: Mouse moved to (655, 379)
Screenshot: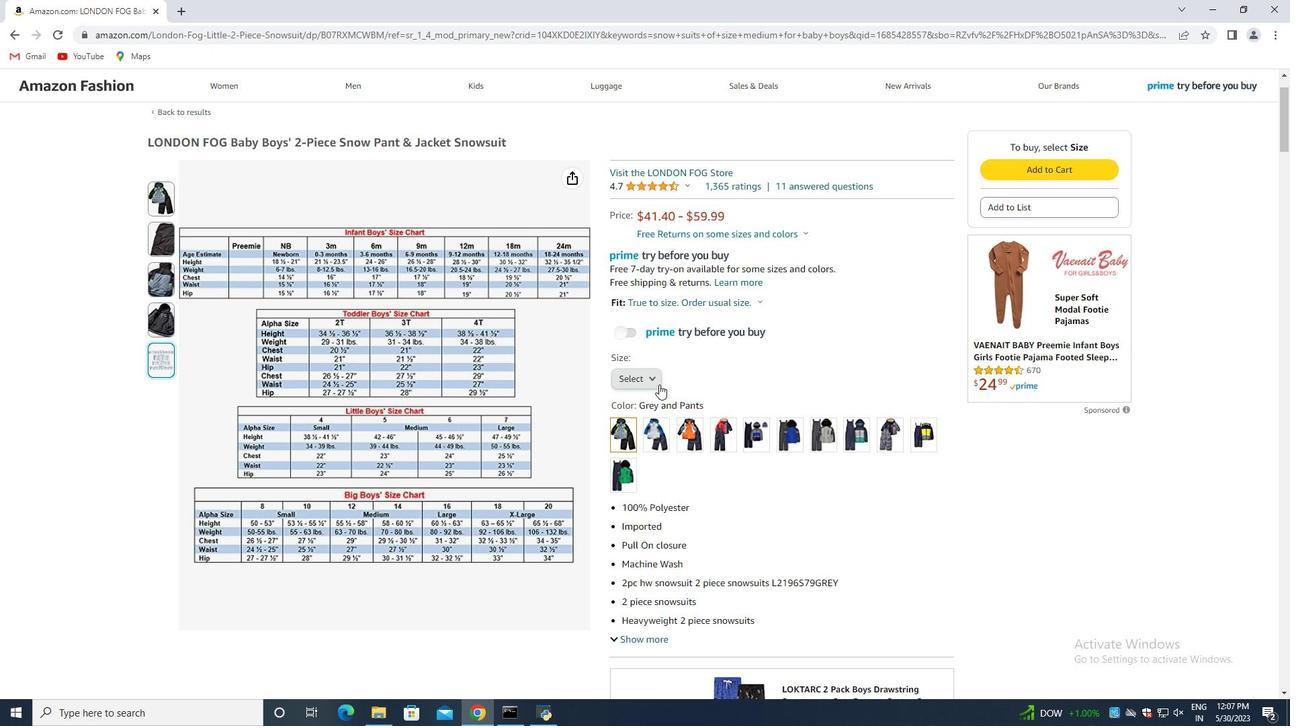 
Action: Mouse pressed left at (655, 379)
Screenshot: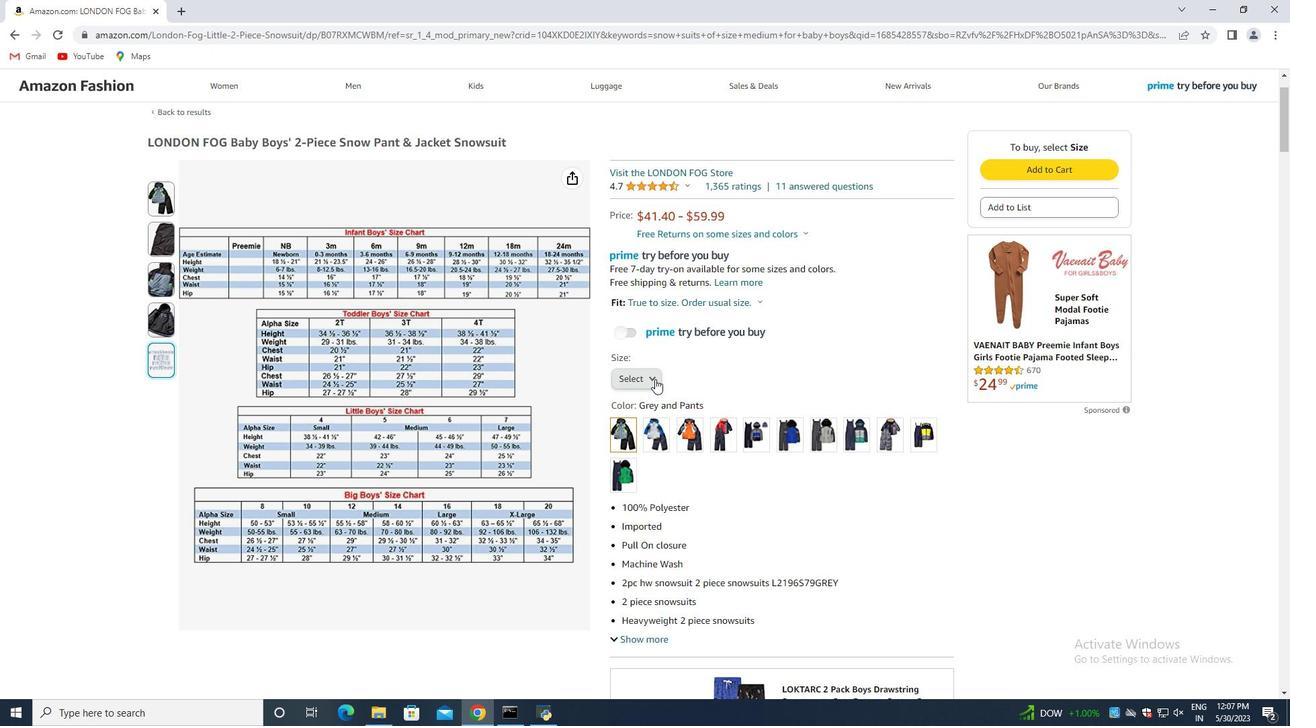
Action: Mouse moved to (632, 514)
Screenshot: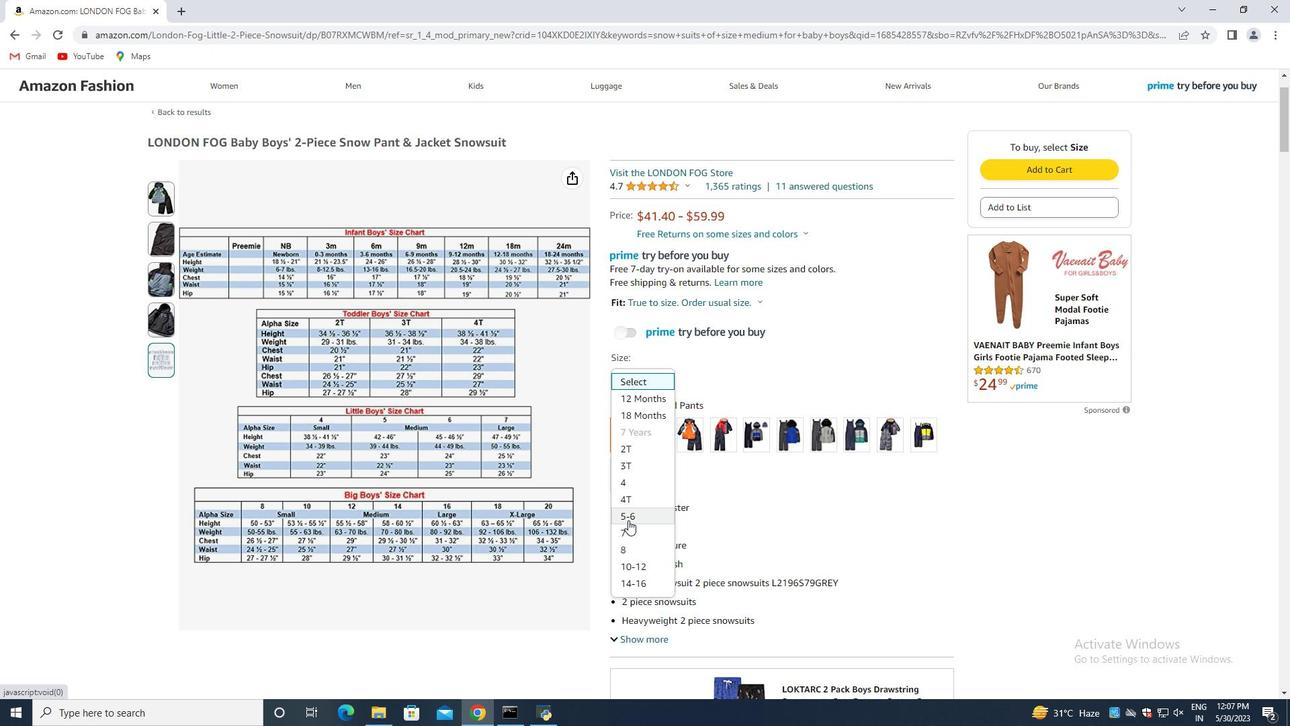 
Action: Mouse pressed left at (632, 514)
Screenshot: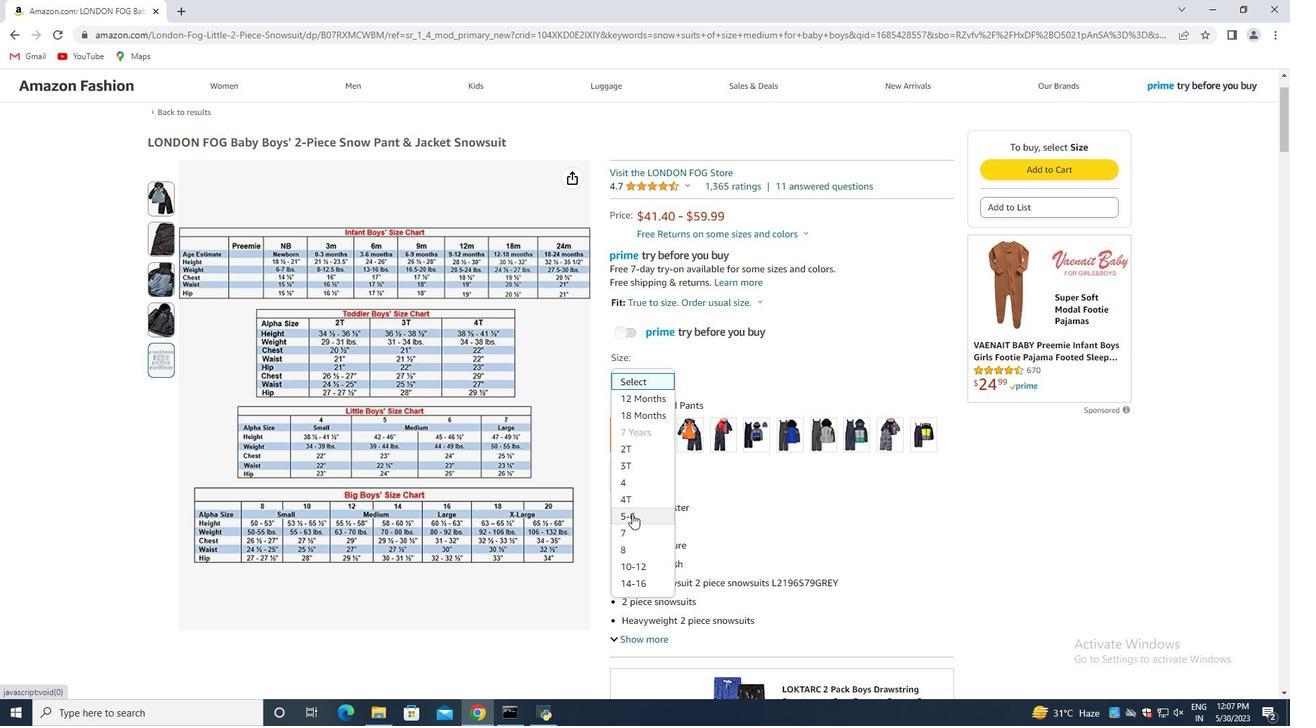
Action: Mouse moved to (652, 437)
Screenshot: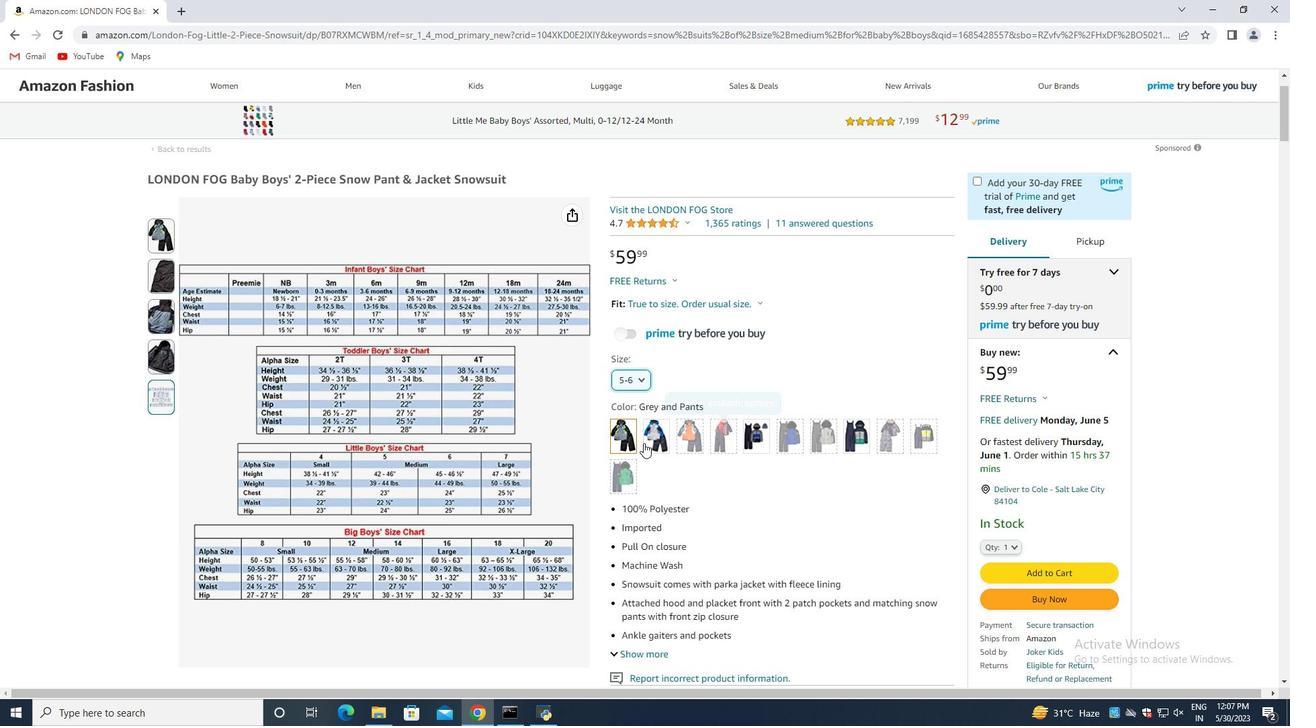 
Action: Mouse pressed left at (652, 437)
Screenshot: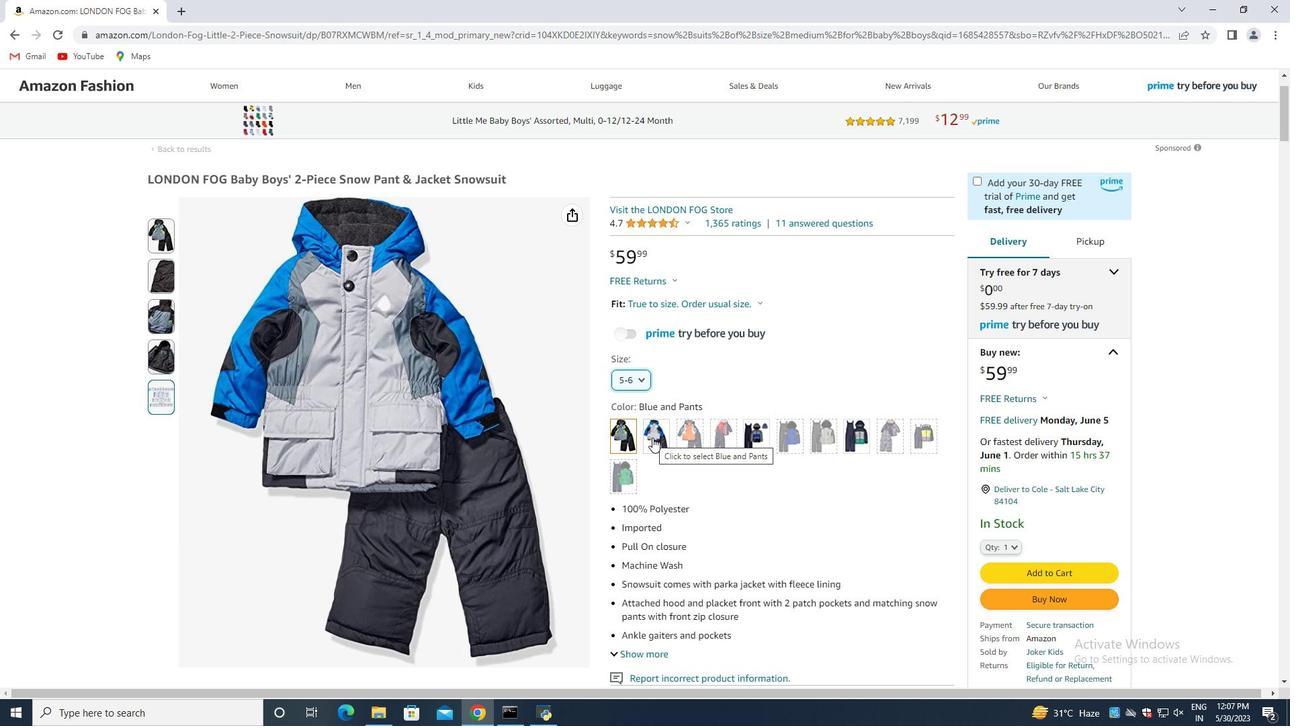
Action: Mouse moved to (711, 556)
Screenshot: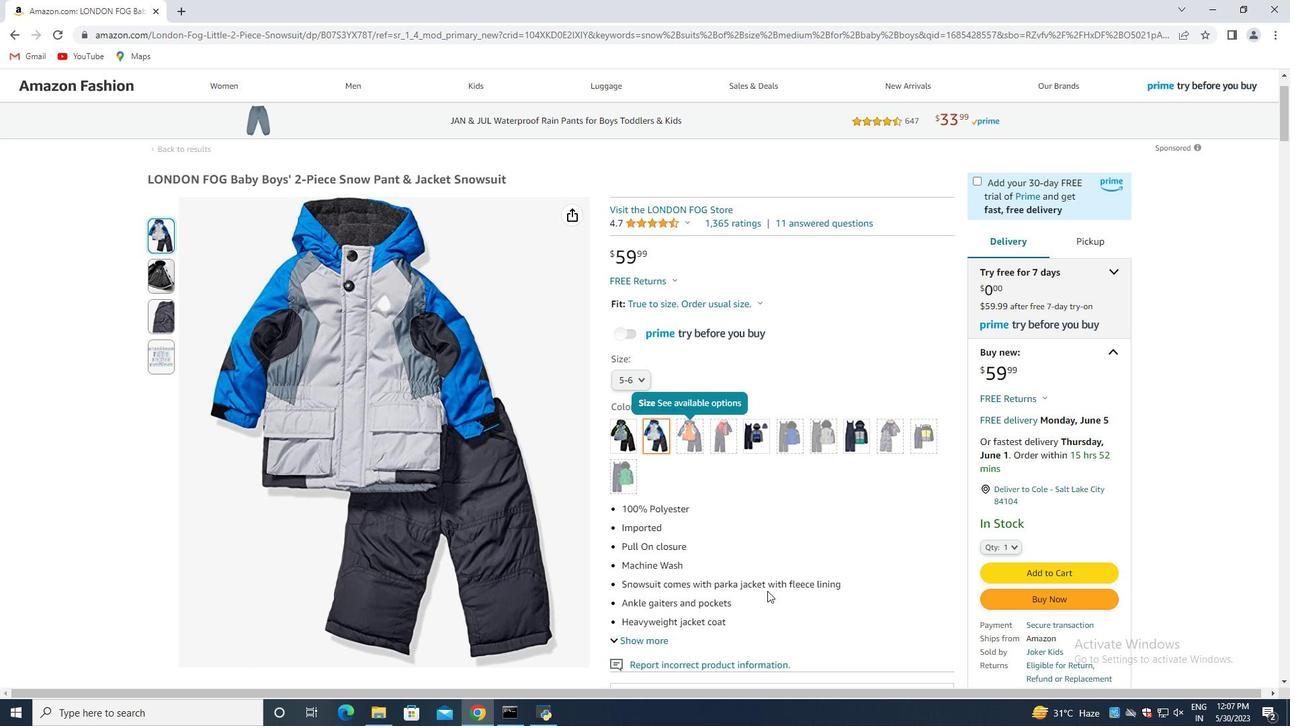 
Action: Mouse scrolled (711, 555) with delta (0, 0)
Screenshot: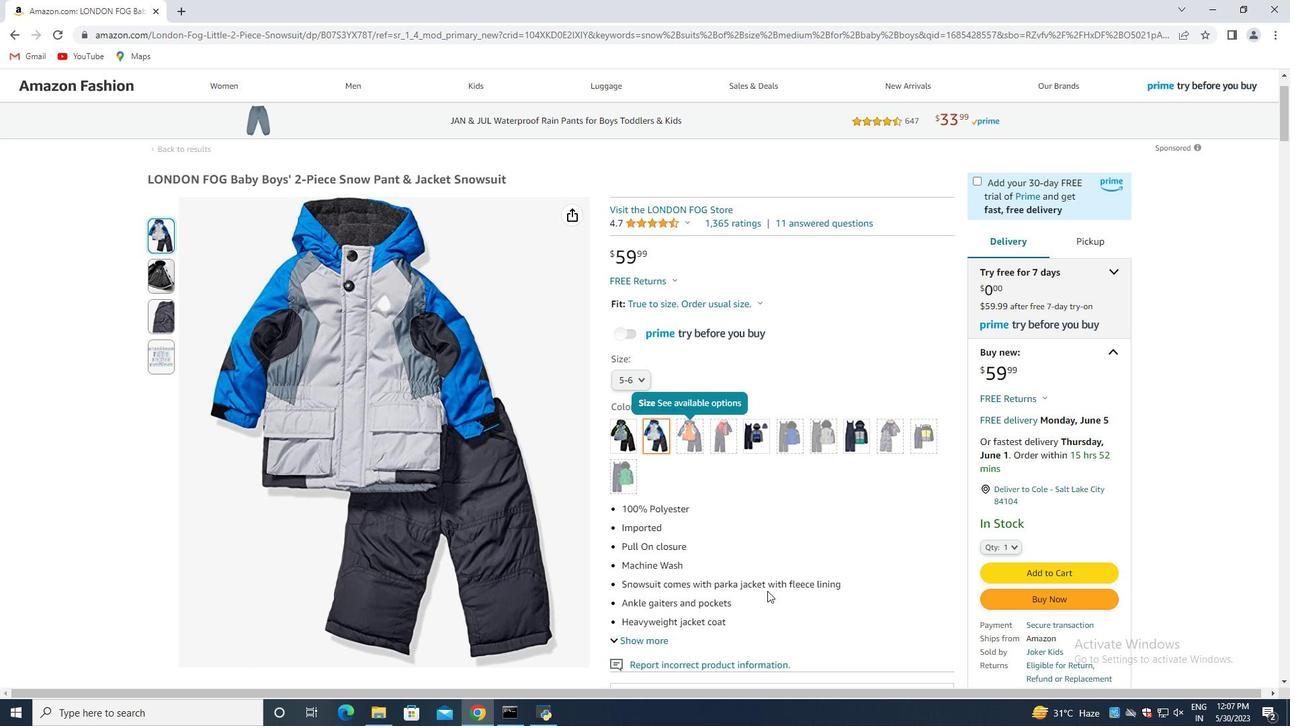
Action: Mouse moved to (710, 555)
Screenshot: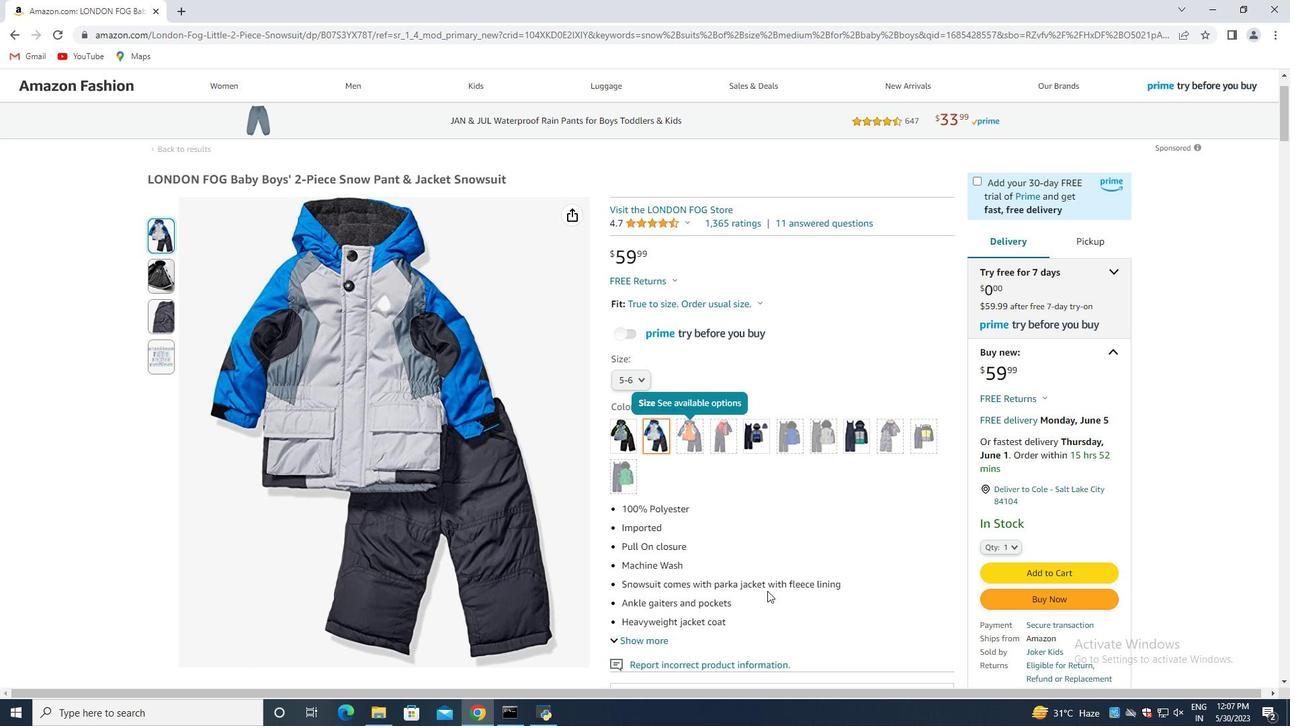
Action: Mouse scrolled (710, 555) with delta (0, 0)
Screenshot: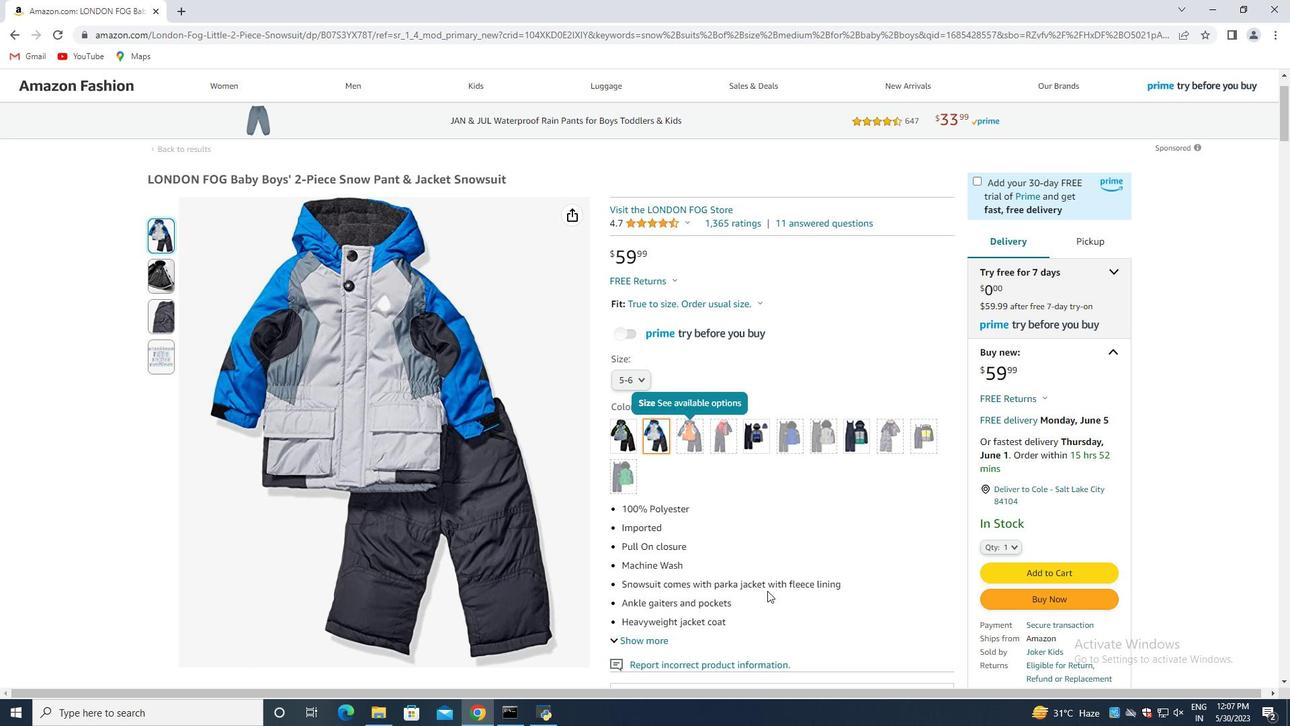 
Action: Mouse moved to (709, 555)
Screenshot: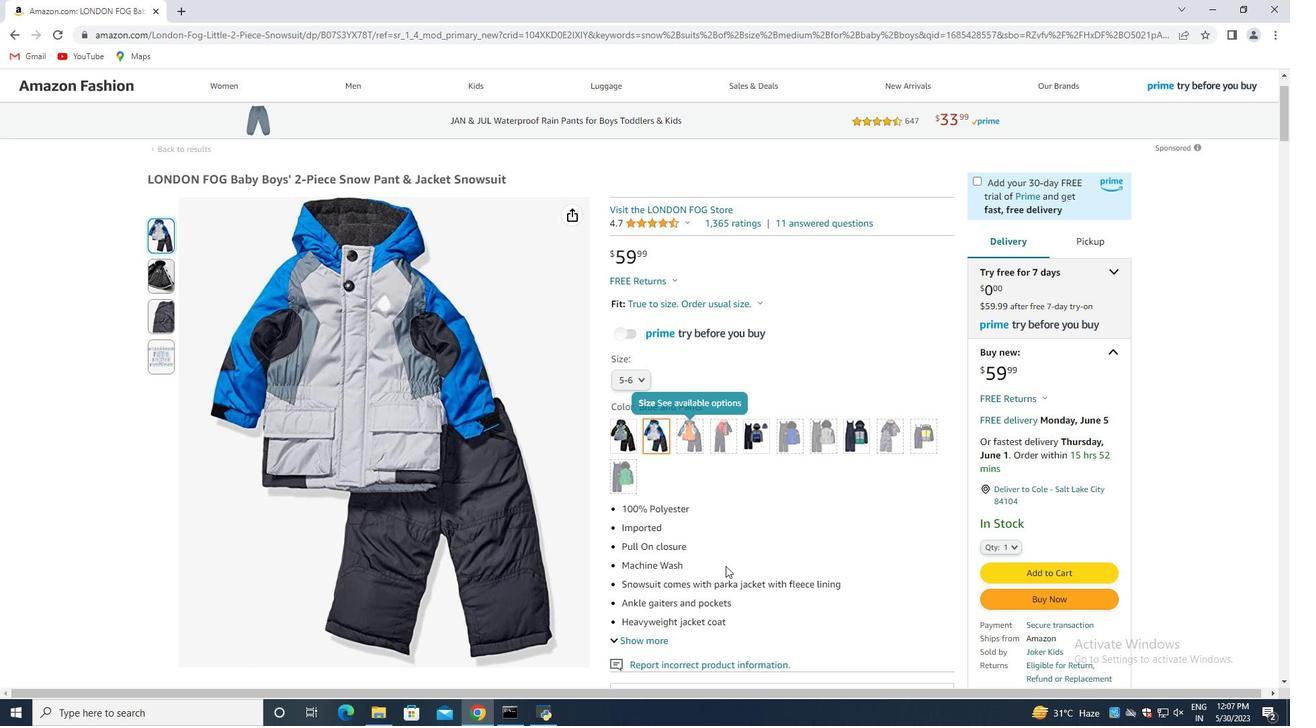 
Action: Mouse scrolled (709, 555) with delta (0, 0)
Screenshot: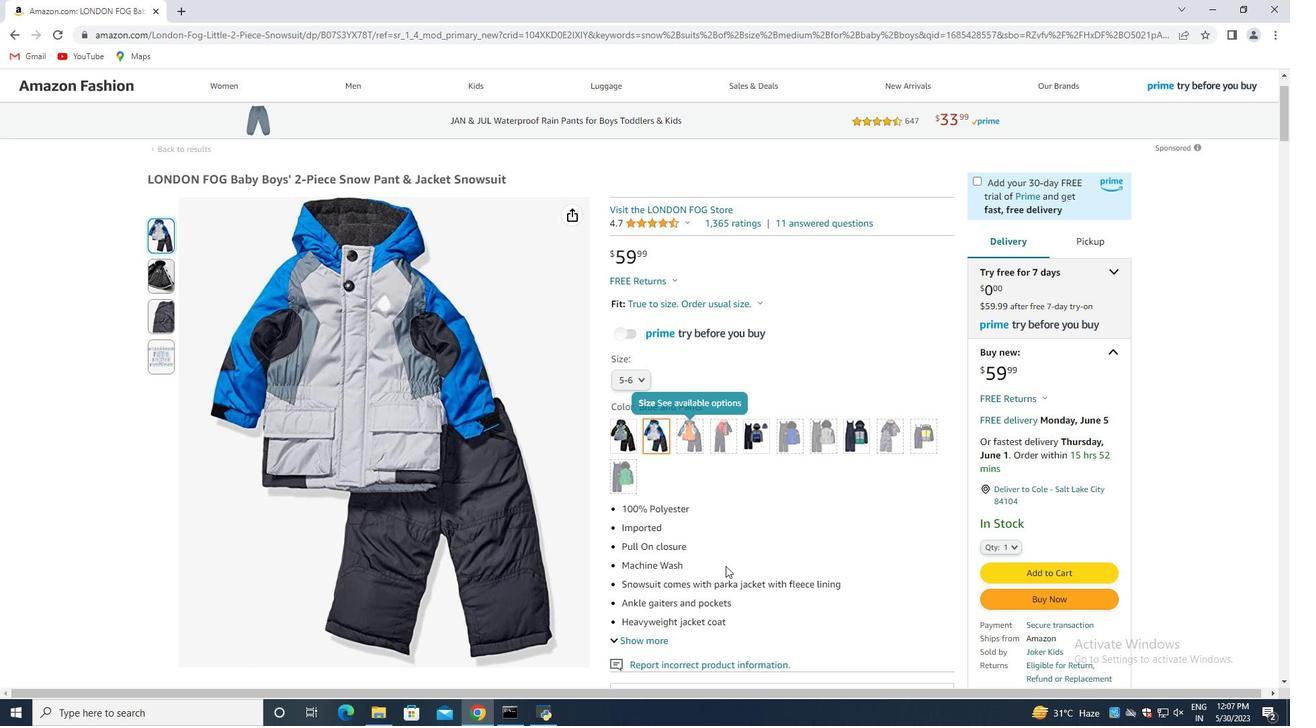 
Action: Mouse moved to (708, 553)
Screenshot: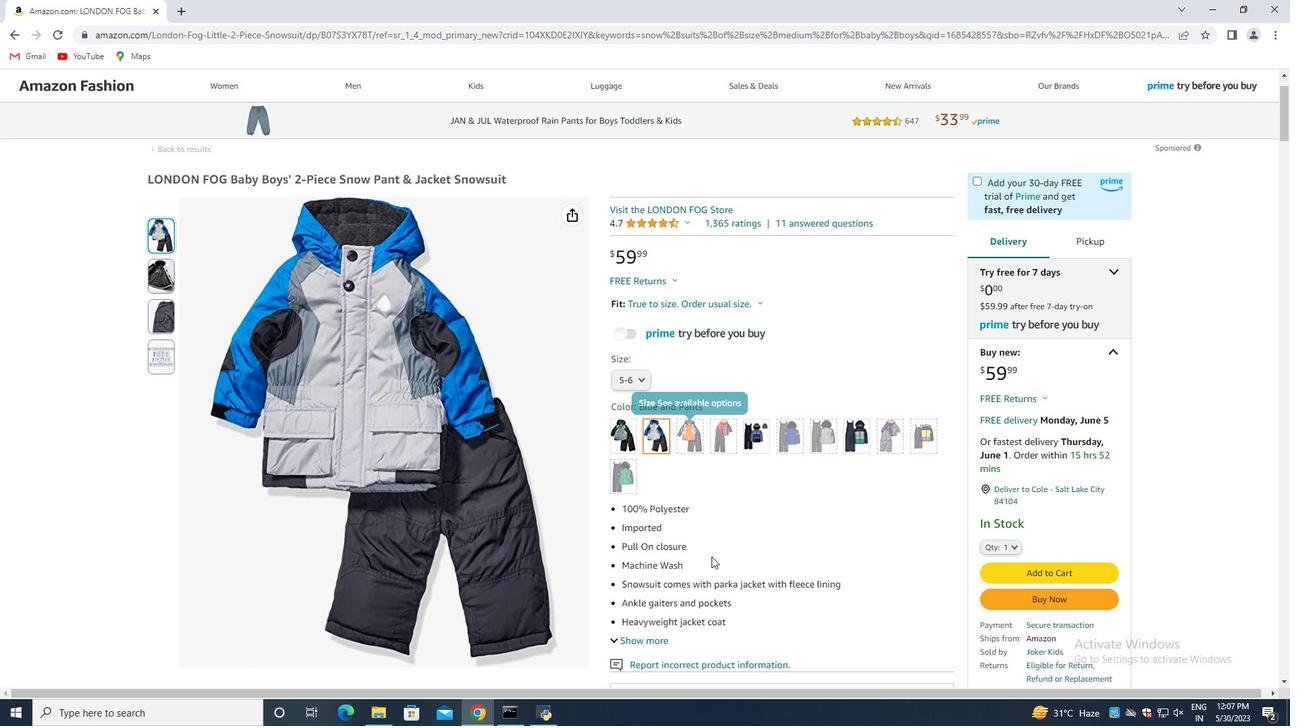 
Action: Mouse scrolled (708, 552) with delta (0, 0)
Screenshot: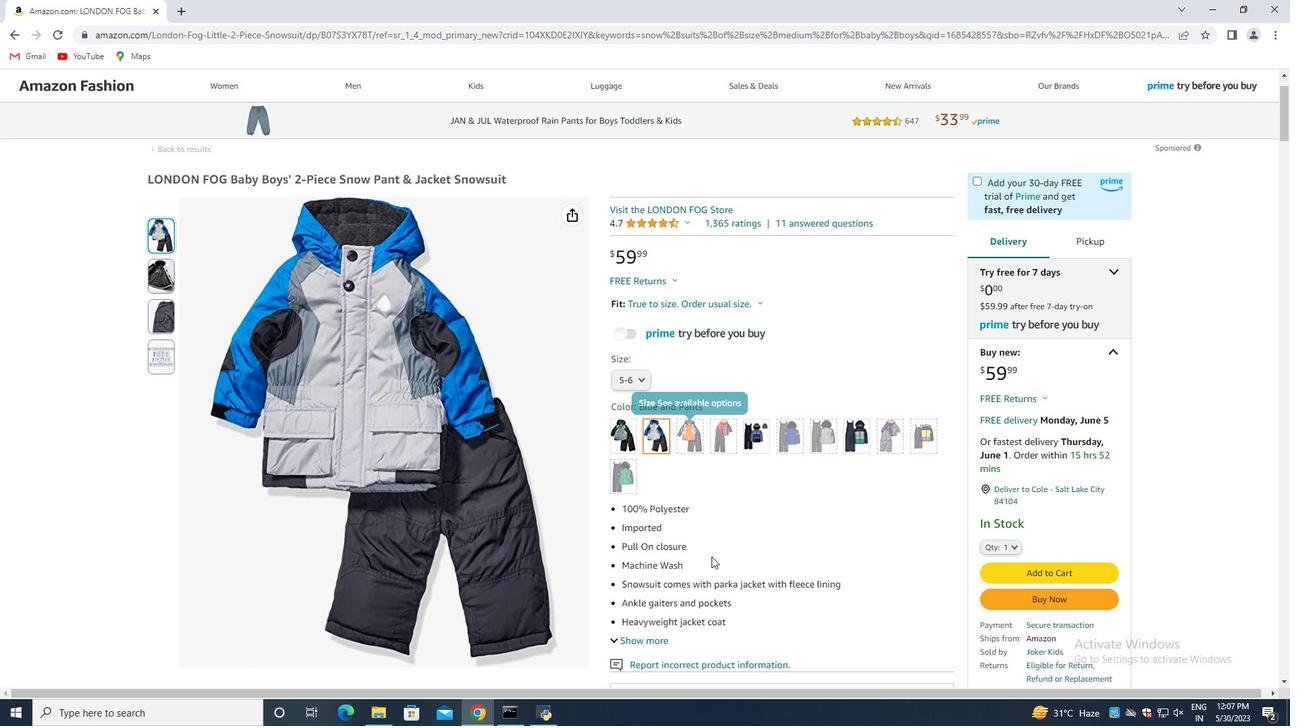 
Action: Mouse moved to (646, 369)
Screenshot: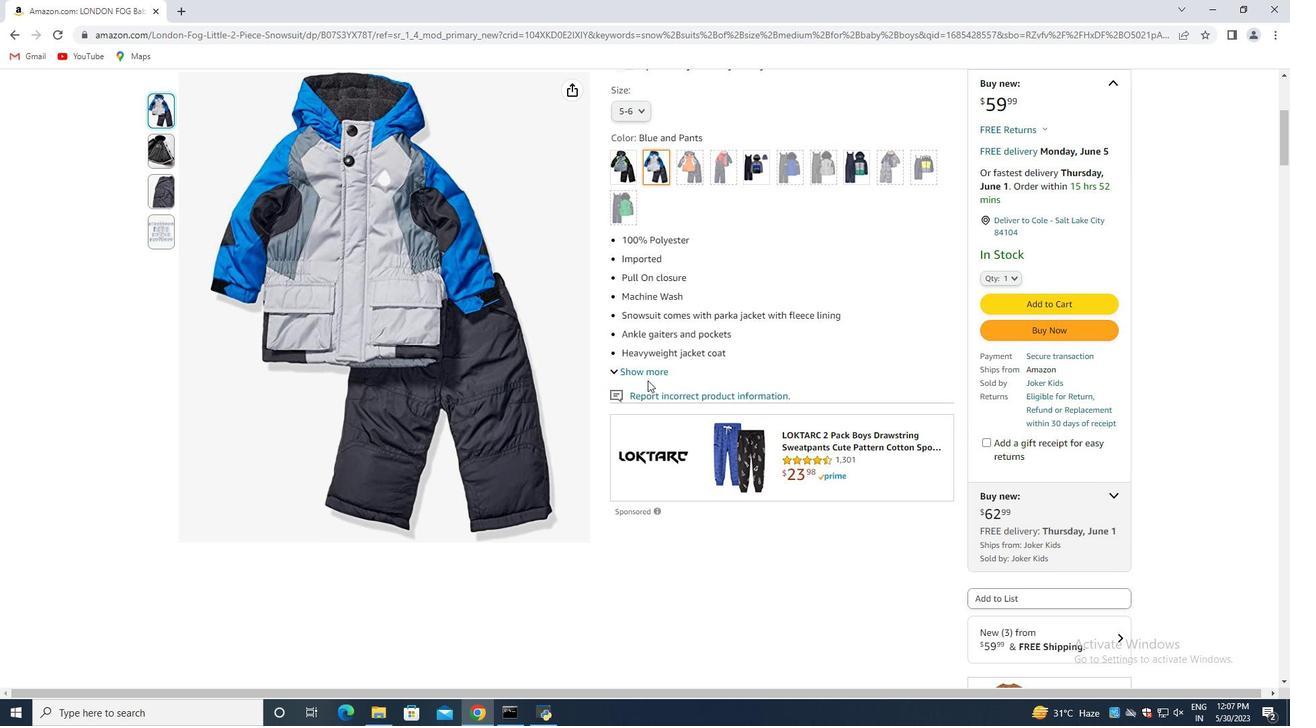 
Action: Mouse pressed left at (646, 369)
Screenshot: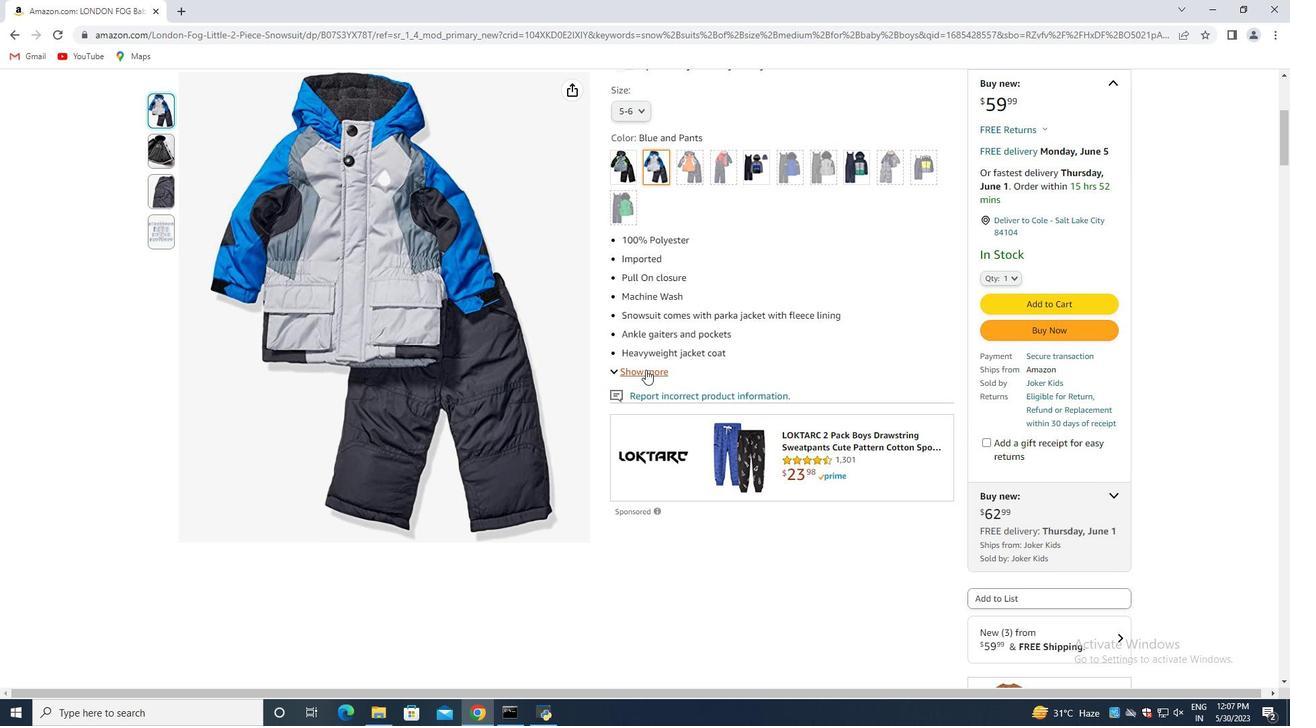 
Action: Mouse moved to (645, 369)
Screenshot: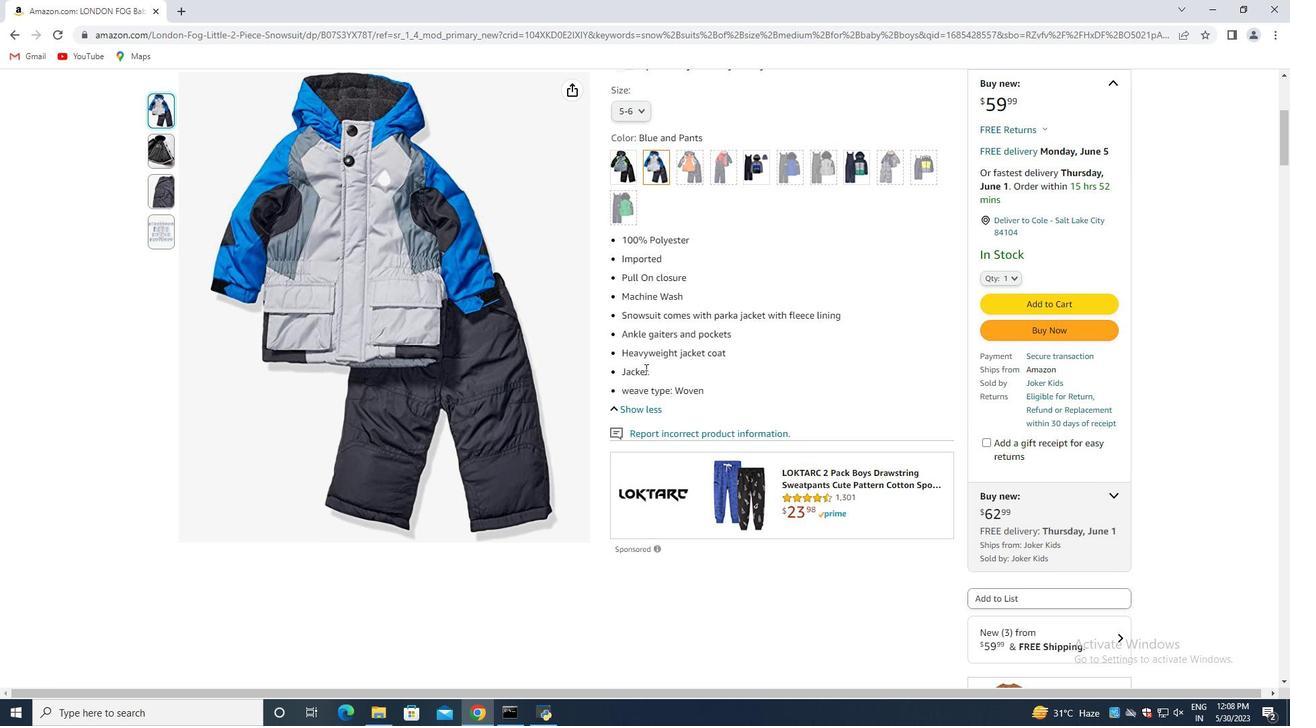 
Action: Mouse scrolled (645, 369) with delta (0, 0)
Screenshot: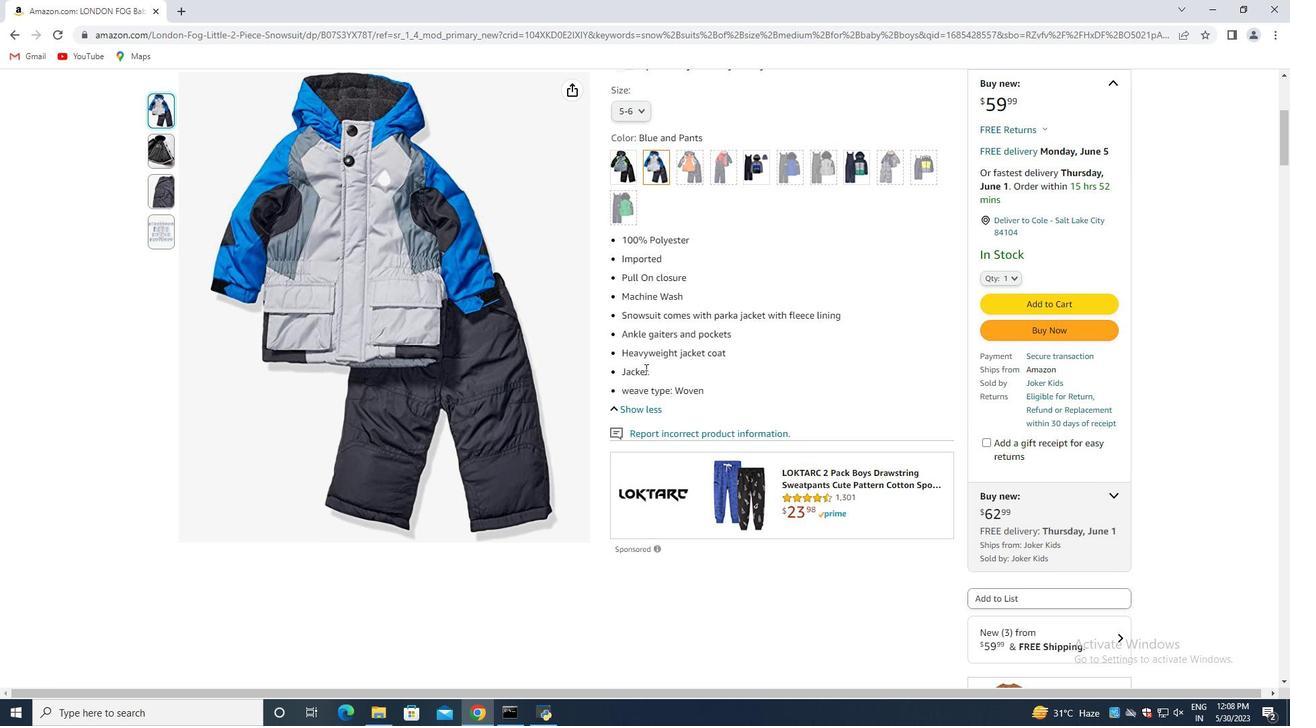 
Action: Mouse scrolled (645, 369) with delta (0, 0)
Screenshot: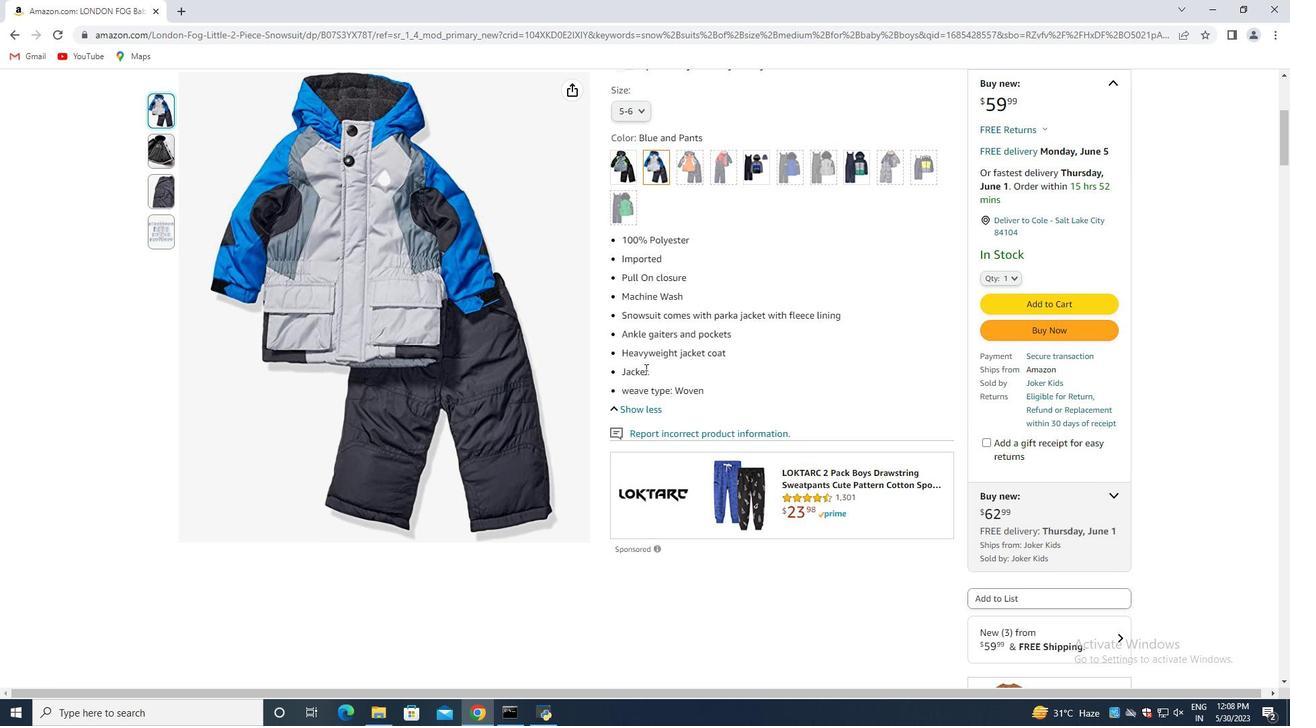 
Action: Mouse moved to (645, 368)
Screenshot: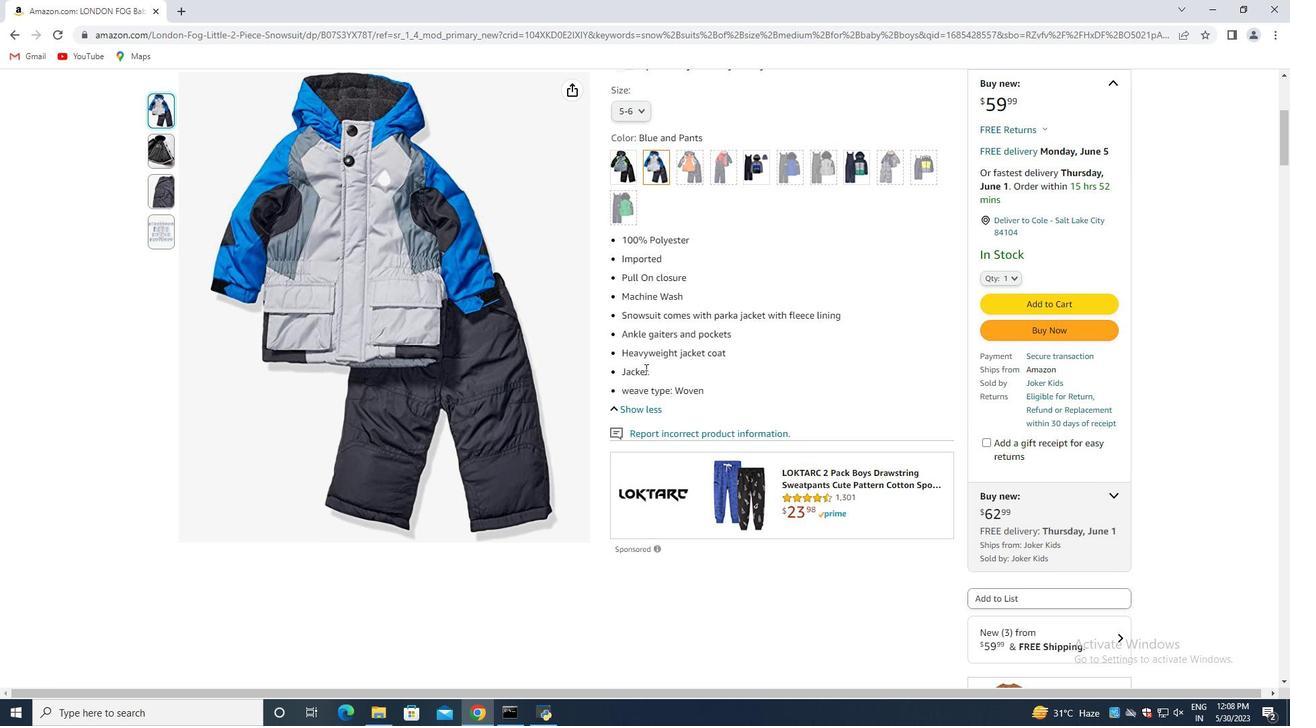 
Action: Mouse scrolled (645, 369) with delta (0, 0)
Screenshot: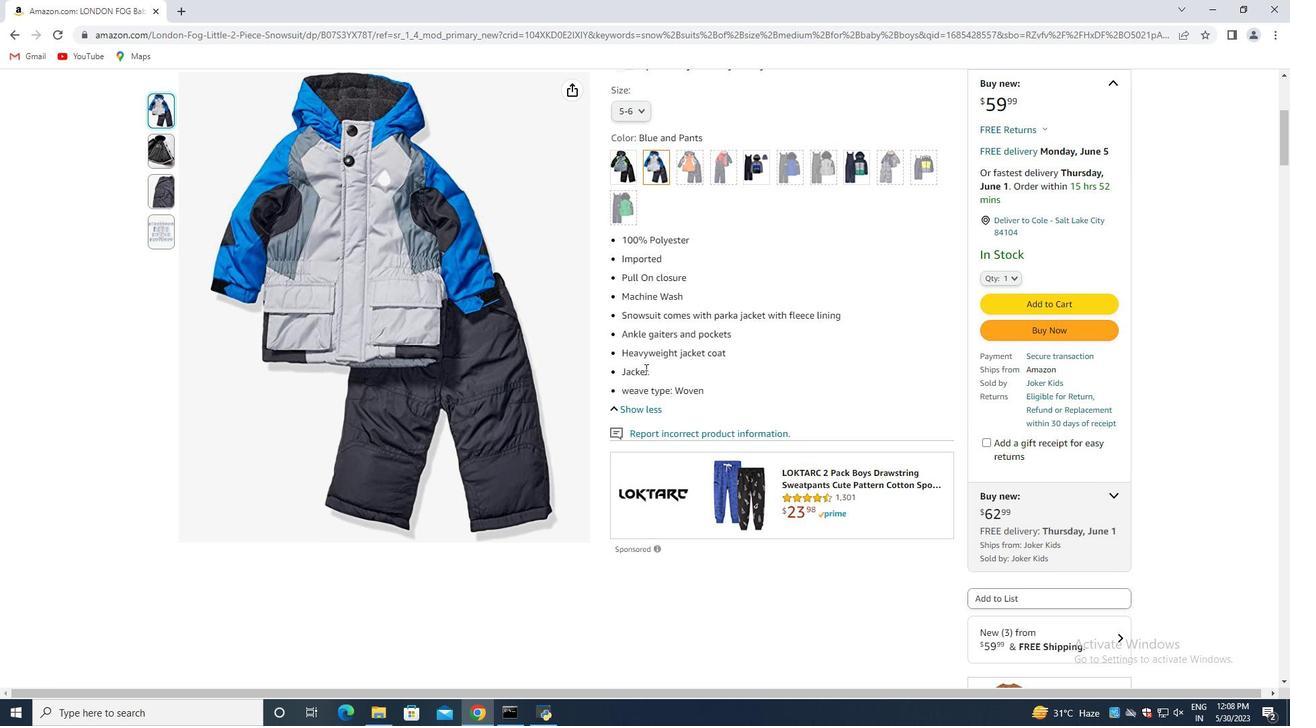 
Action: Mouse moved to (645, 368)
Screenshot: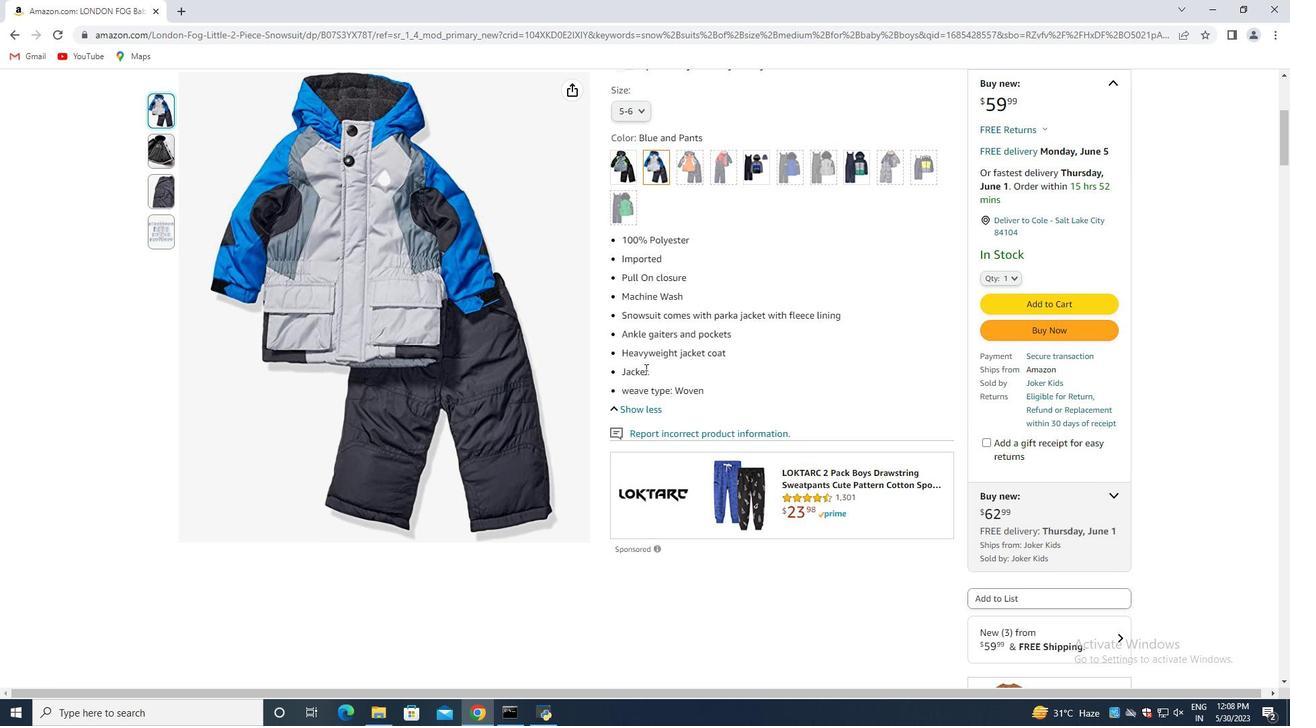 
Action: Mouse scrolled (645, 369) with delta (0, 0)
Screenshot: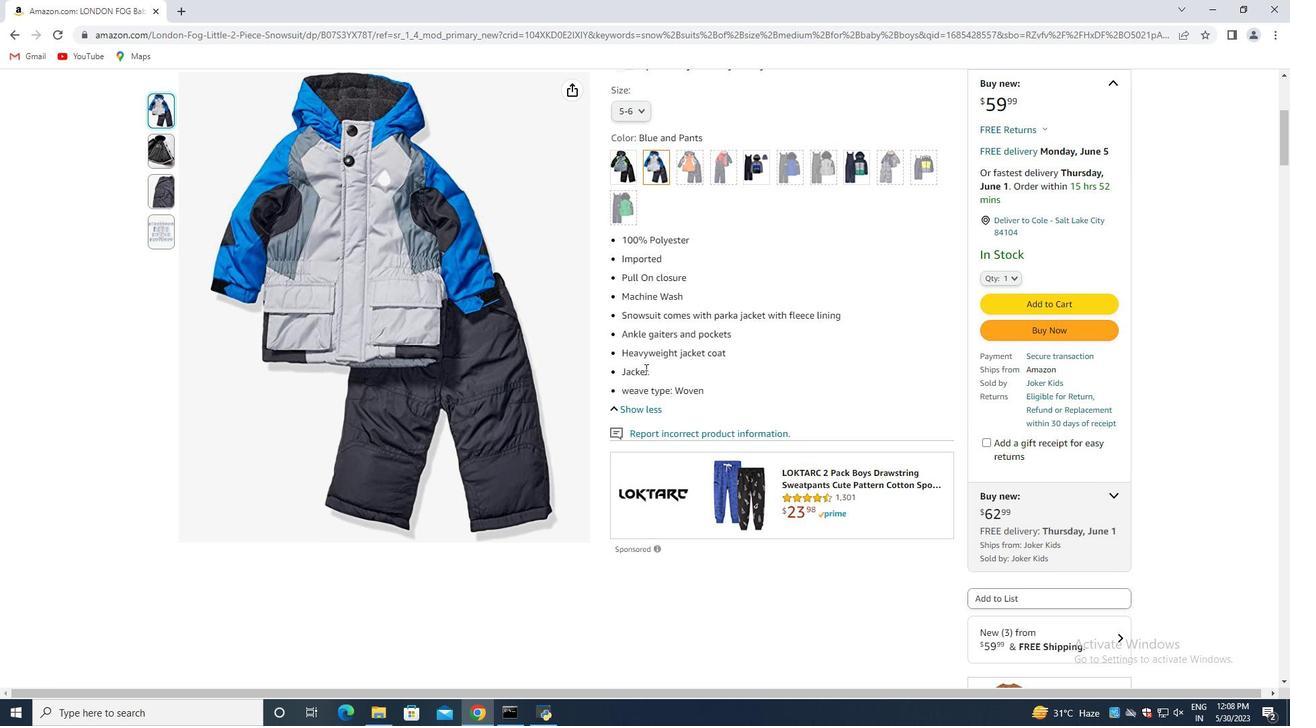 
Action: Mouse scrolled (645, 369) with delta (0, 0)
Screenshot: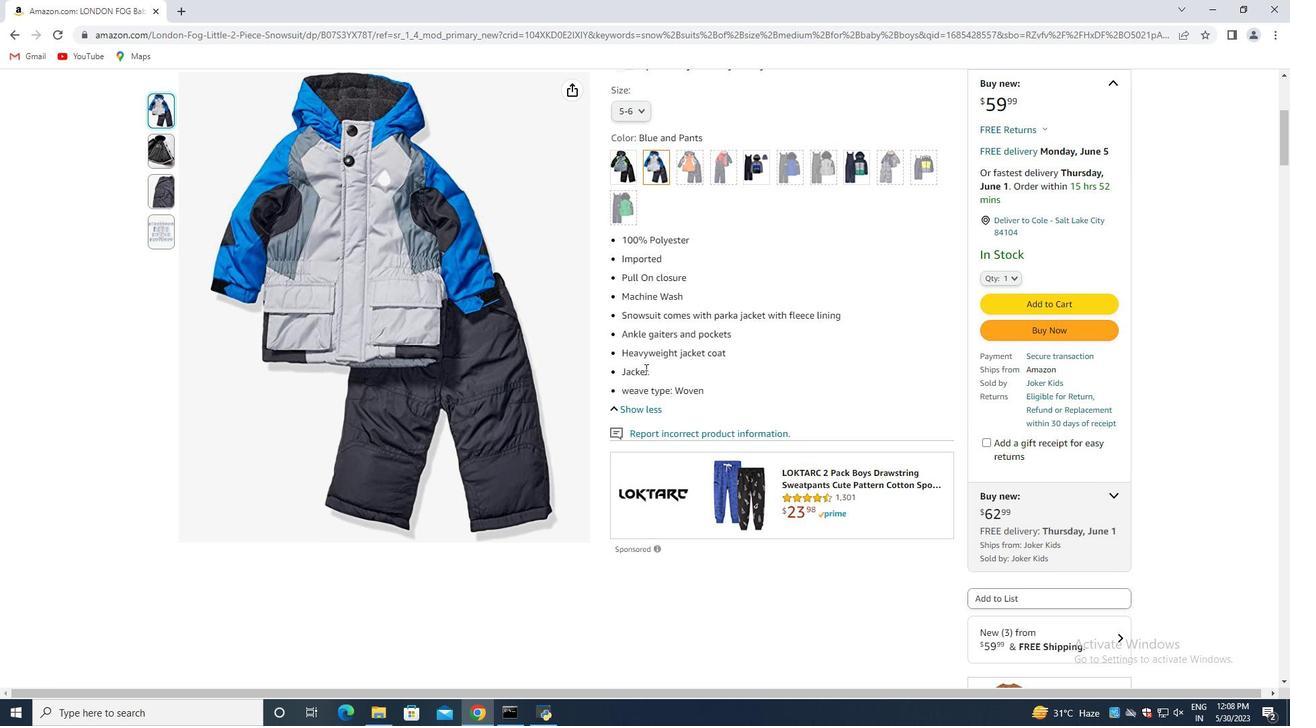 
Action: Mouse moved to (625, 499)
Screenshot: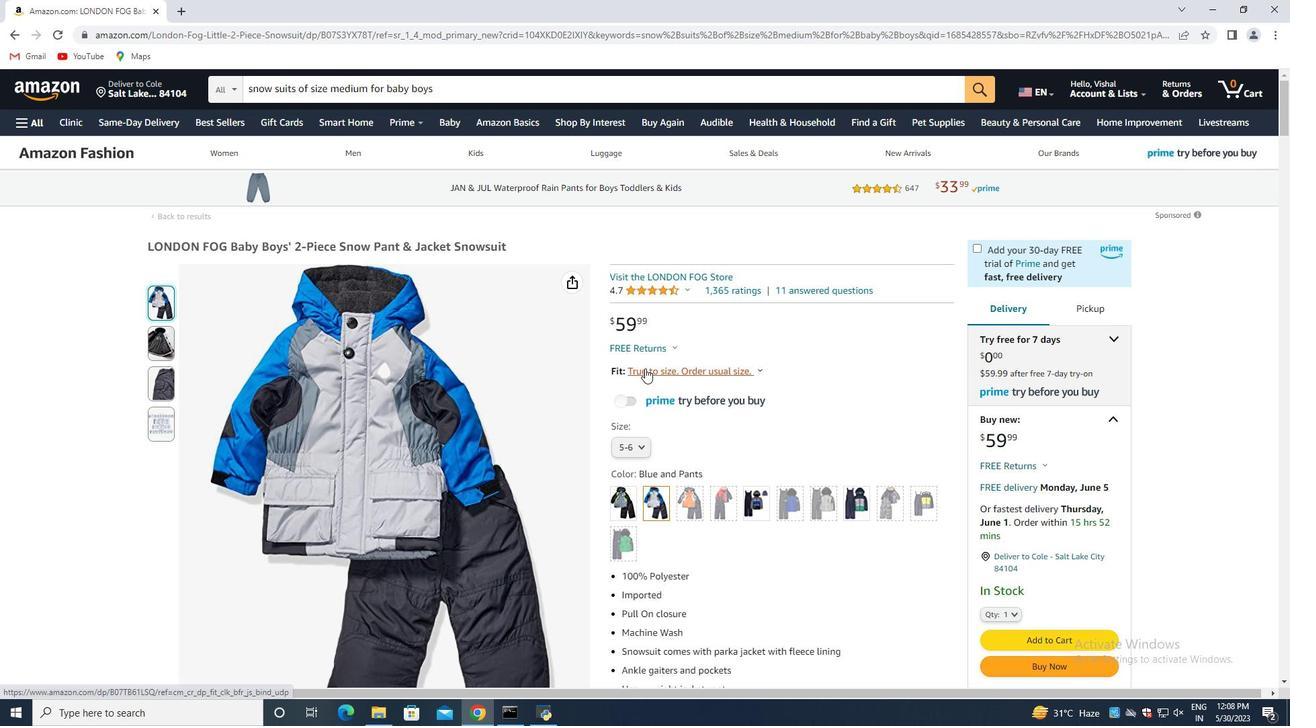 
Action: Mouse scrolled (625, 498) with delta (0, 0)
Screenshot: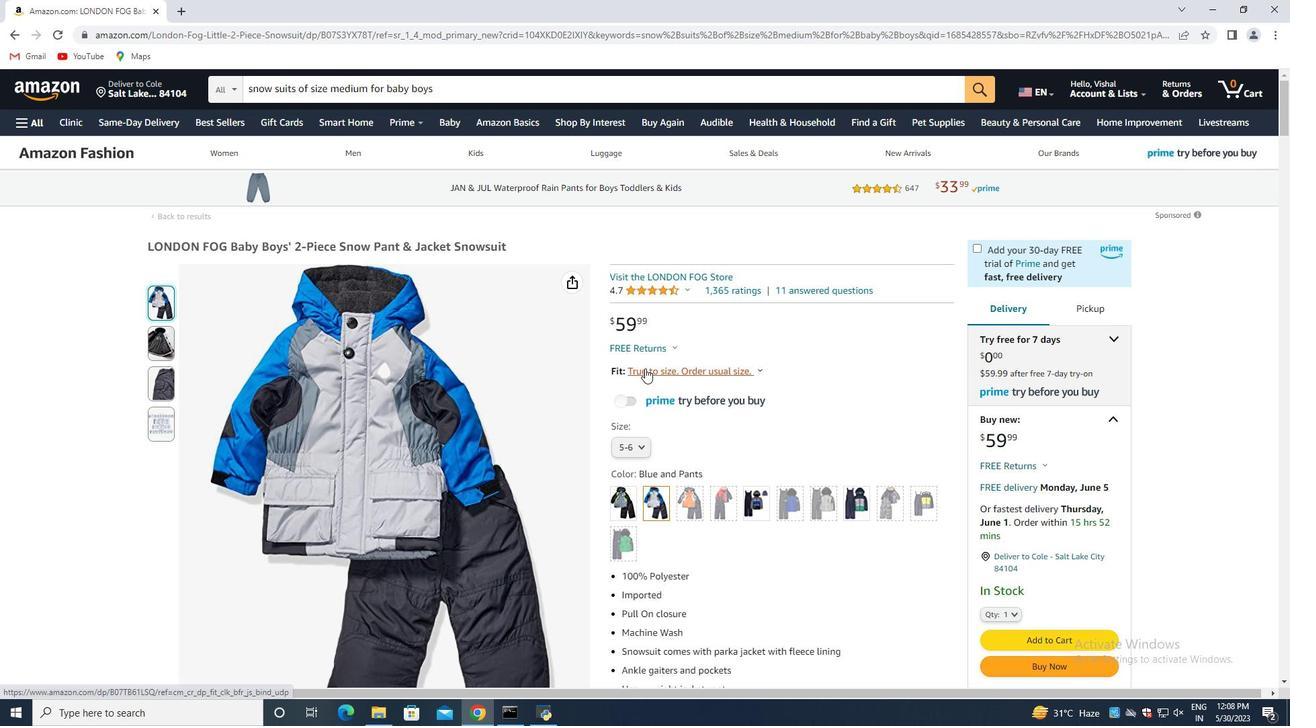 
Action: Mouse moved to (625, 500)
Screenshot: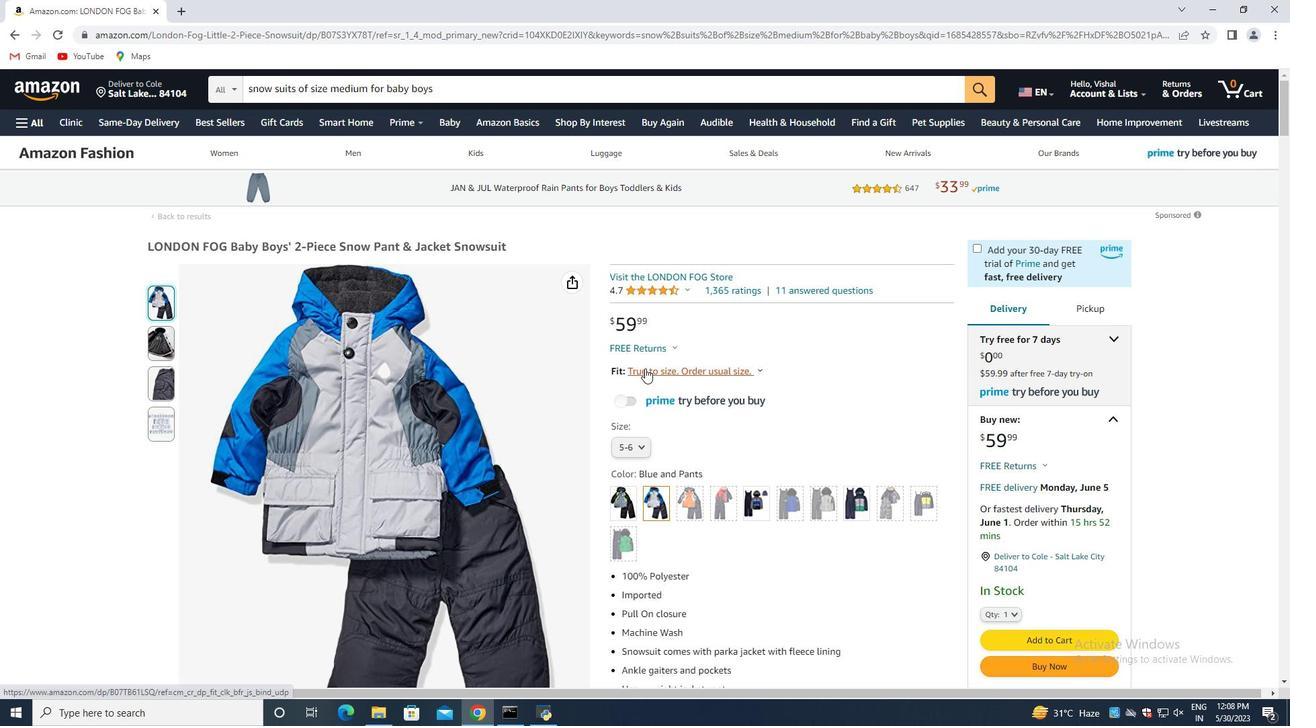 
Action: Mouse scrolled (625, 499) with delta (0, 0)
Screenshot: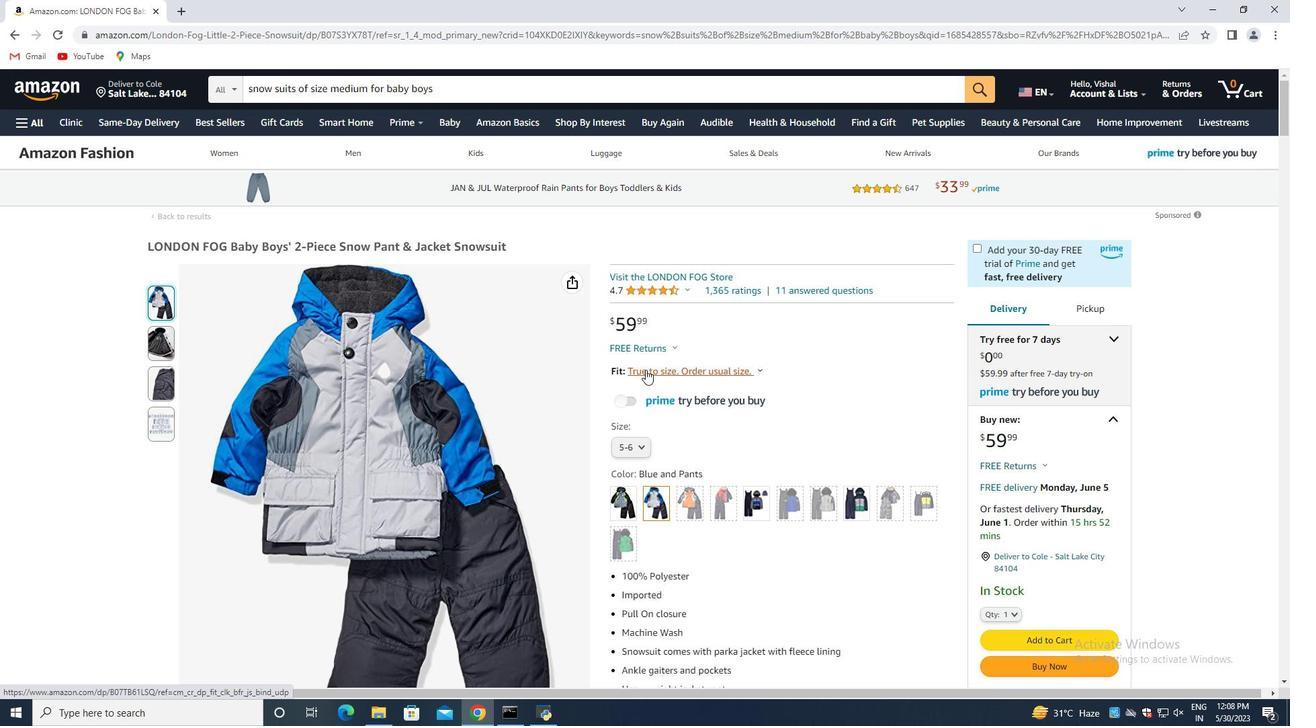 
Action: Mouse moved to (638, 502)
Screenshot: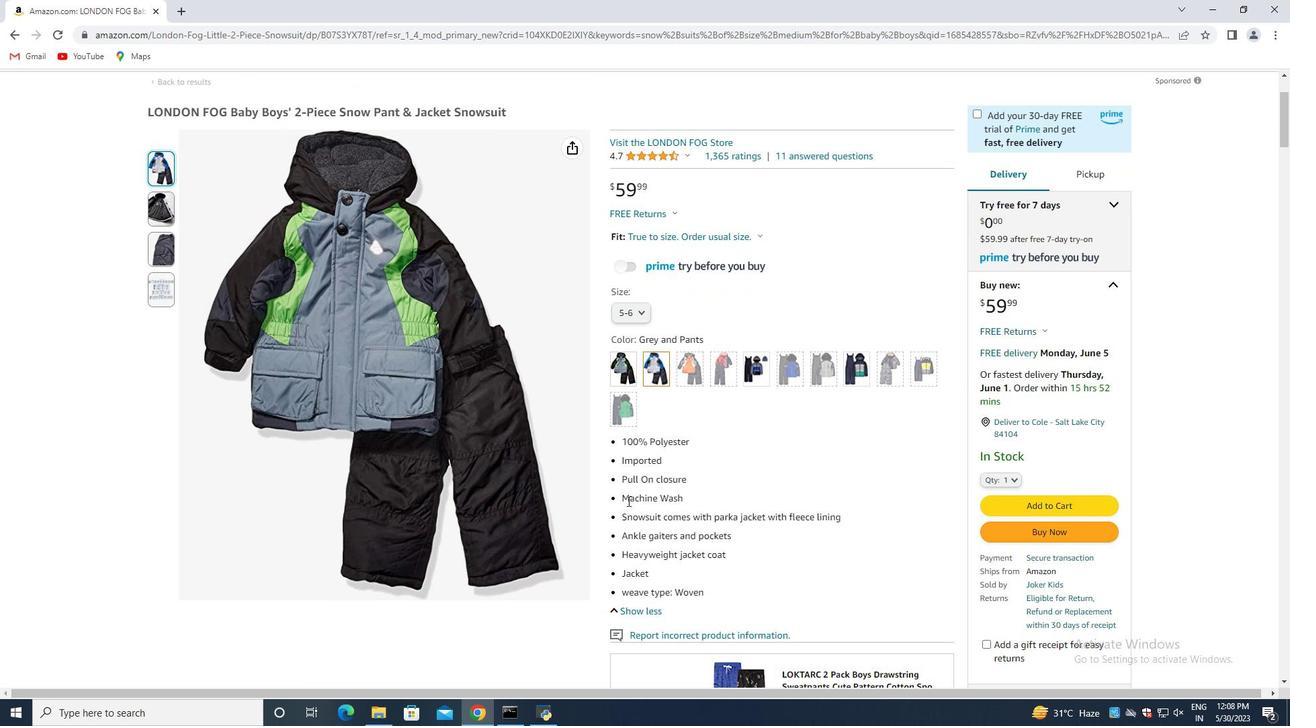 
Action: Mouse scrolled (638, 501) with delta (0, 0)
Screenshot: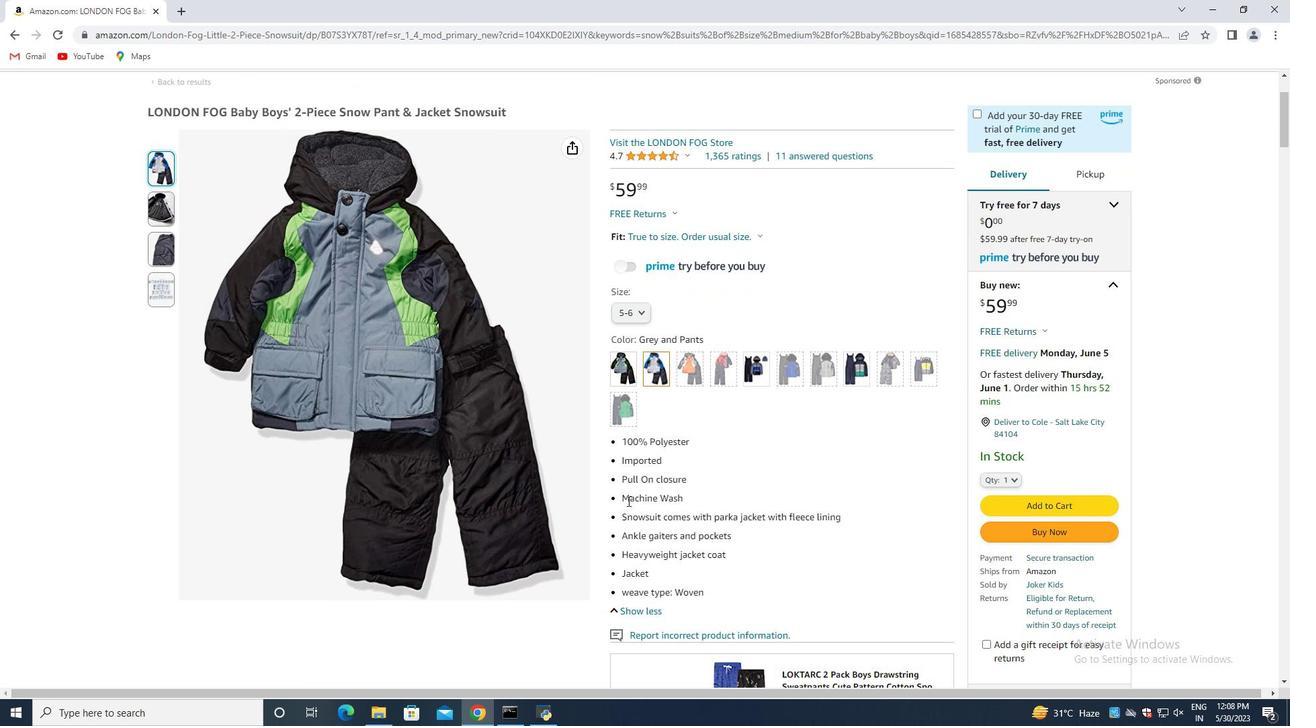 
Action: Mouse moved to (642, 502)
Screenshot: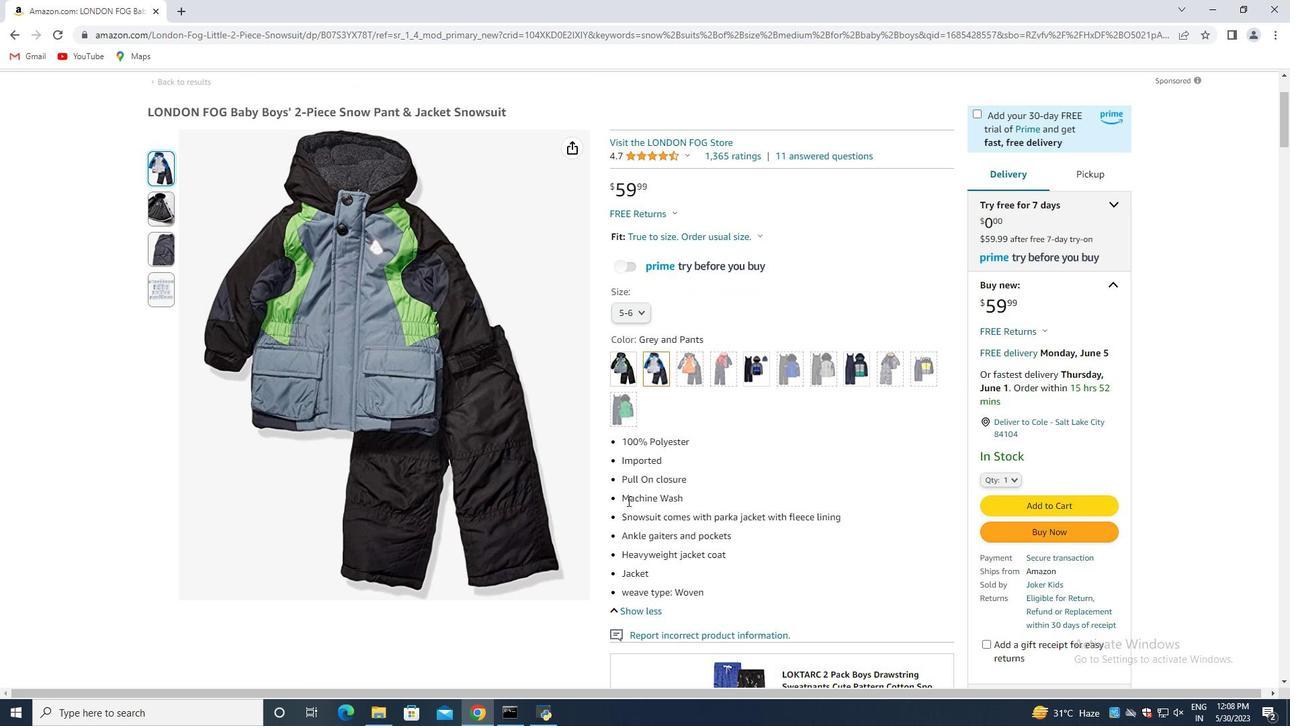 
Action: Mouse scrolled (642, 501) with delta (0, 0)
Screenshot: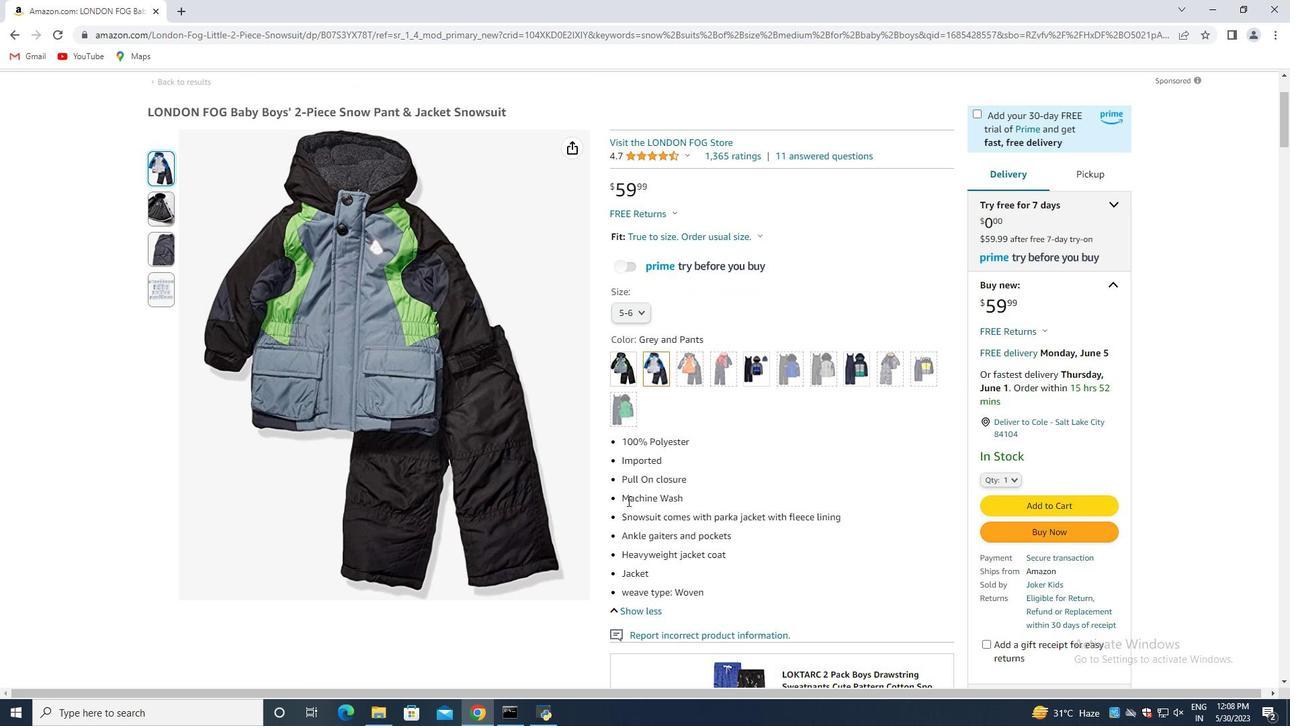 
Action: Mouse moved to (647, 500)
Screenshot: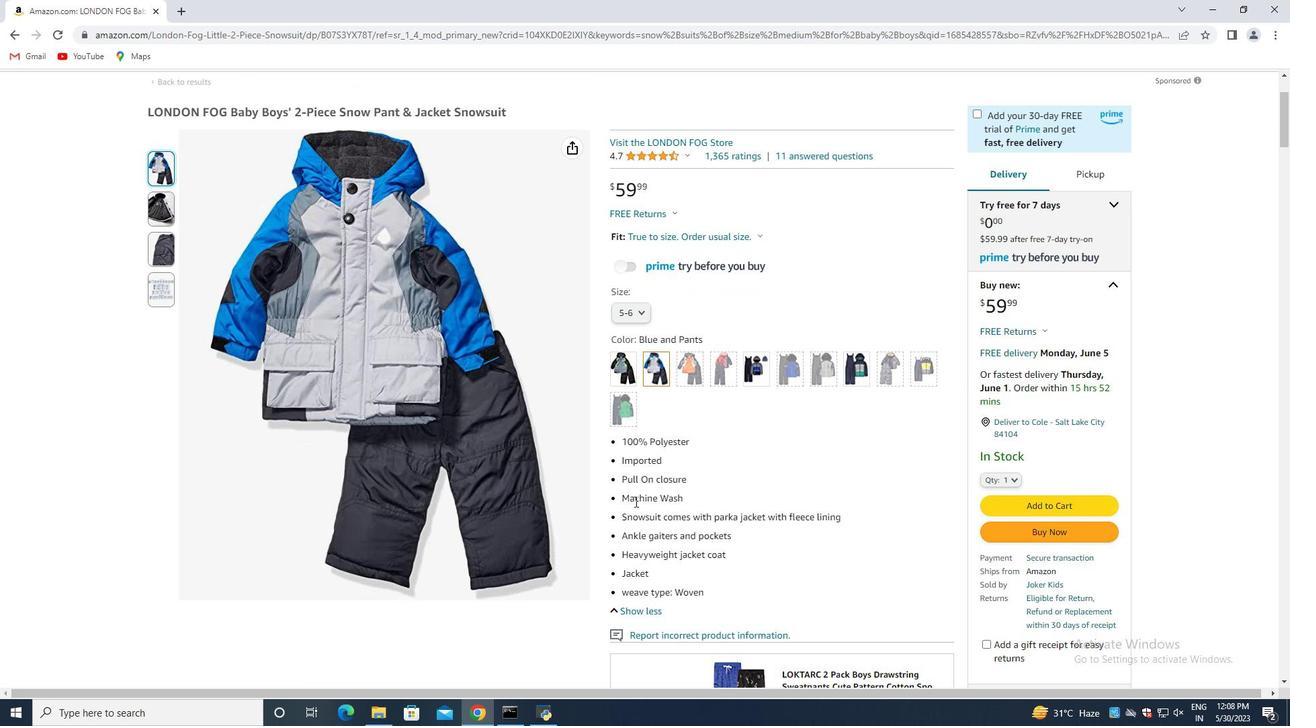 
Action: Mouse scrolled (647, 499) with delta (0, 0)
Screenshot: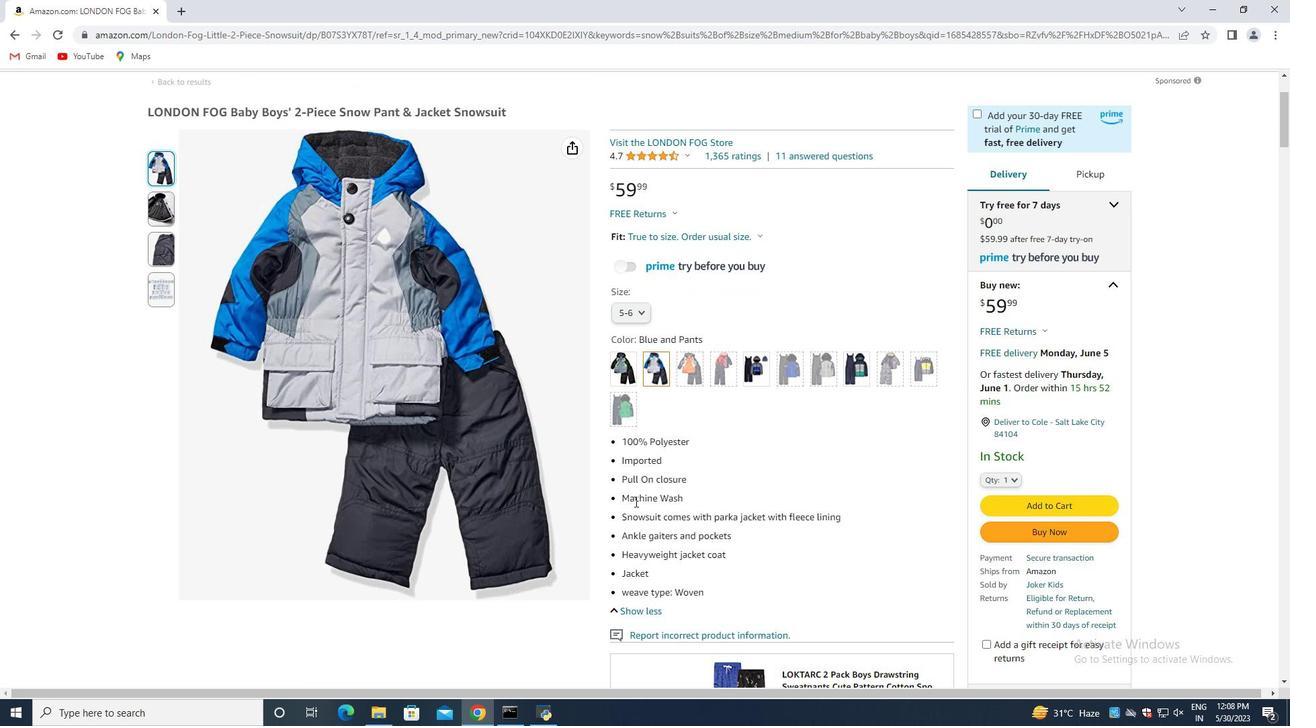 
Action: Mouse moved to (652, 491)
Screenshot: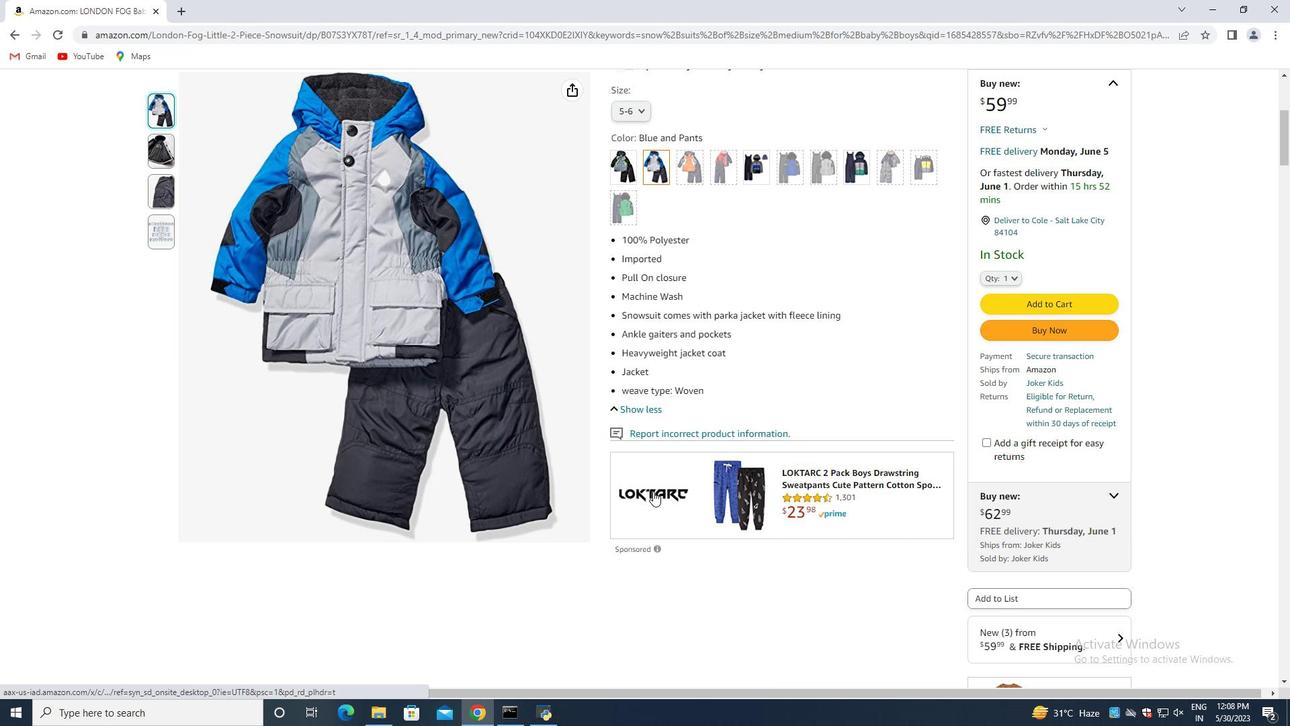 
Action: Mouse scrolled (652, 490) with delta (0, 0)
Screenshot: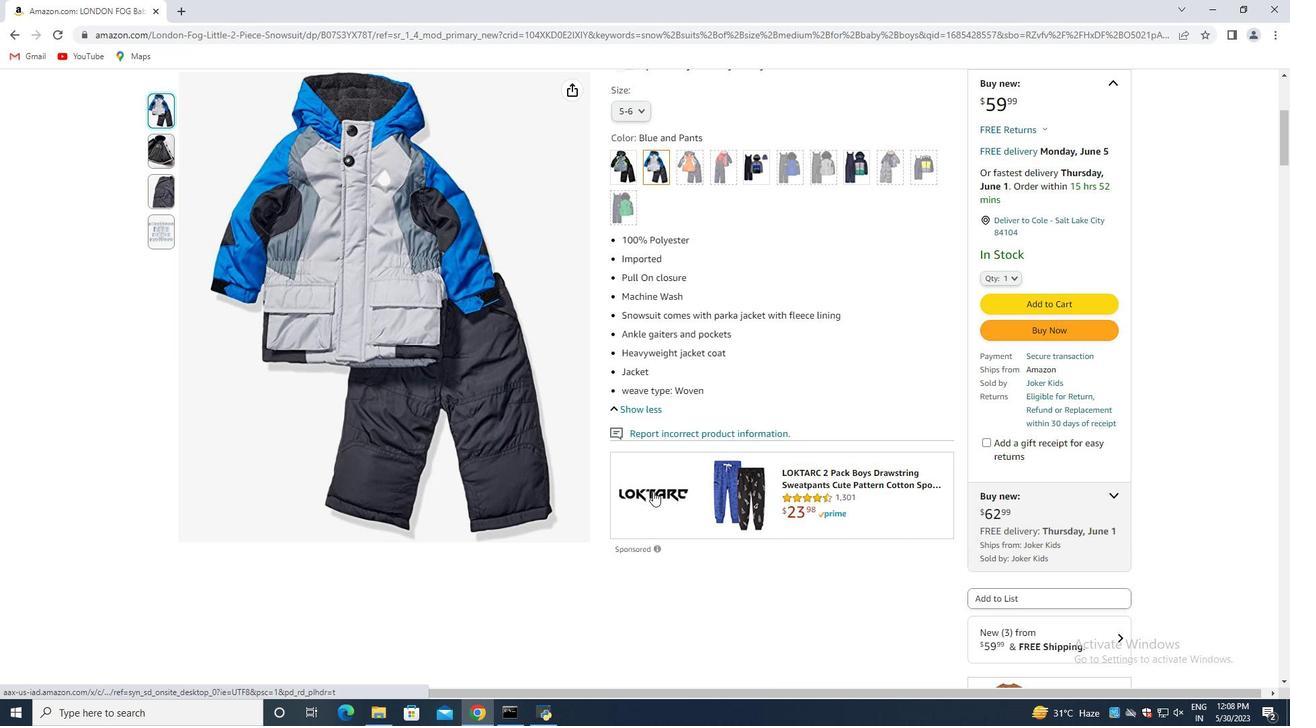 
Action: Mouse moved to (652, 491)
Screenshot: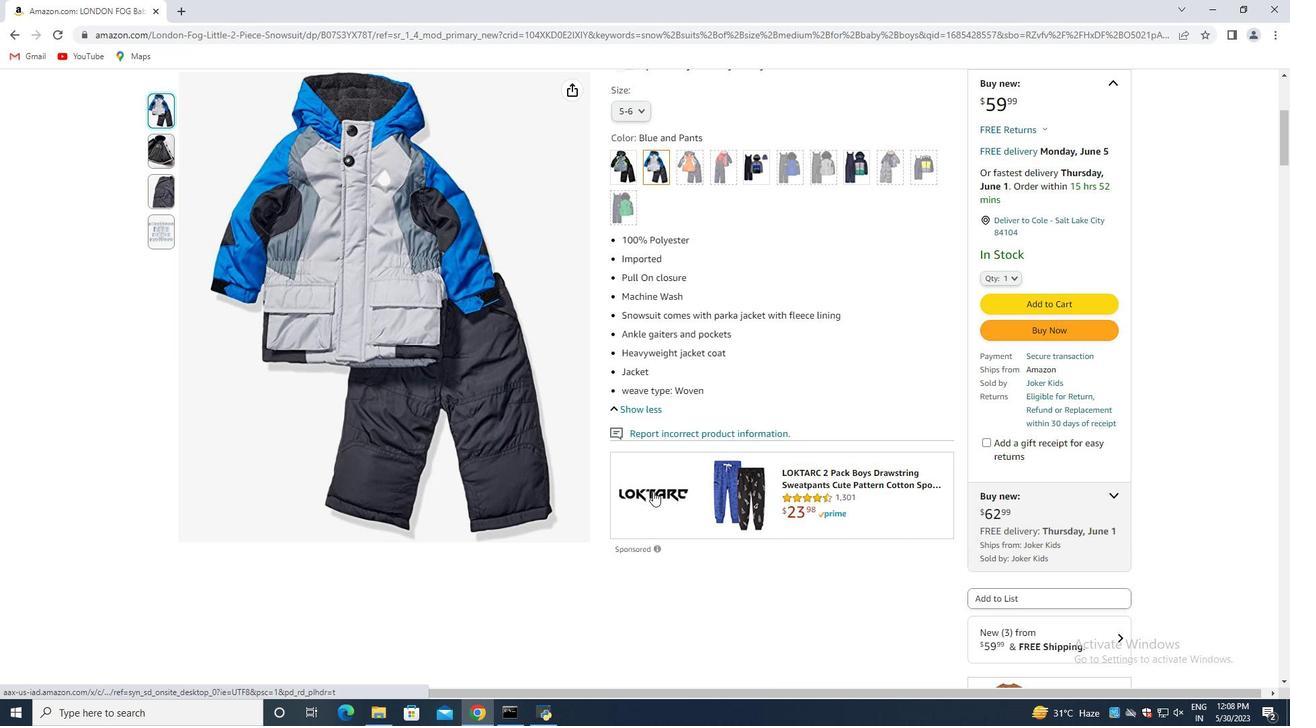 
Action: Mouse scrolled (652, 490) with delta (0, 0)
Screenshot: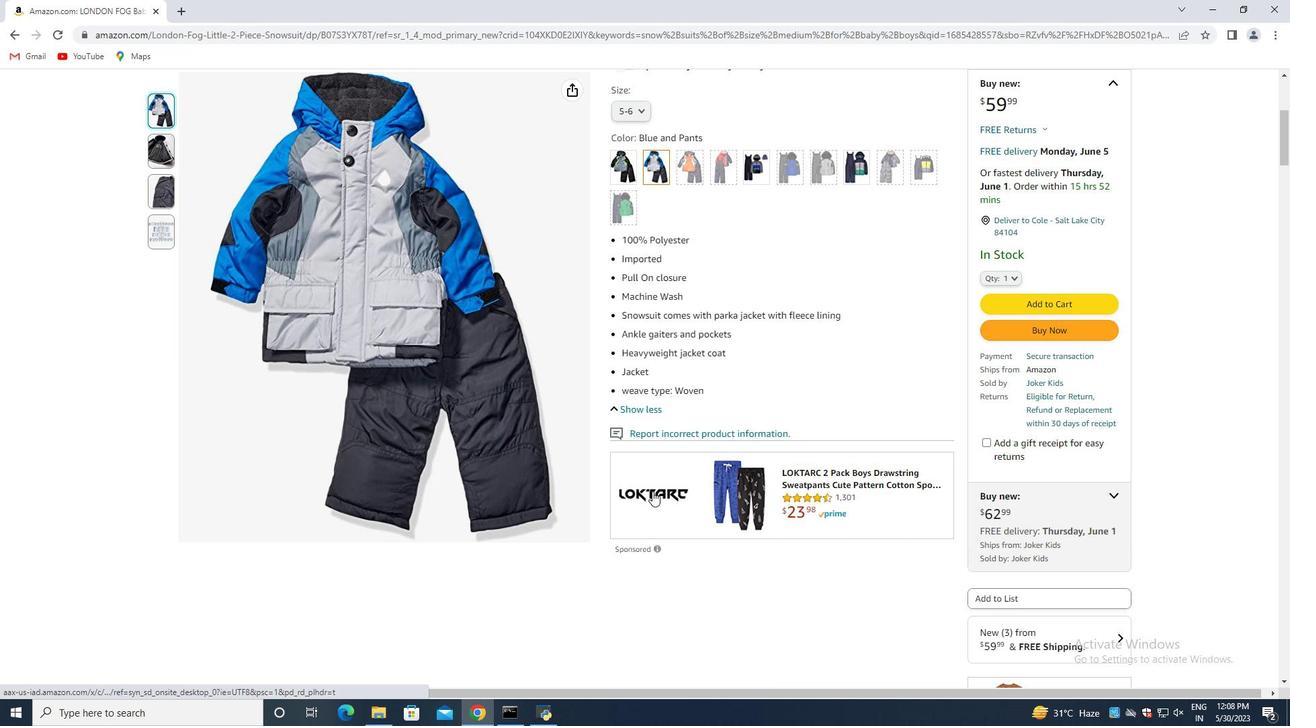 
Action: Mouse scrolled (652, 490) with delta (0, 0)
Screenshot: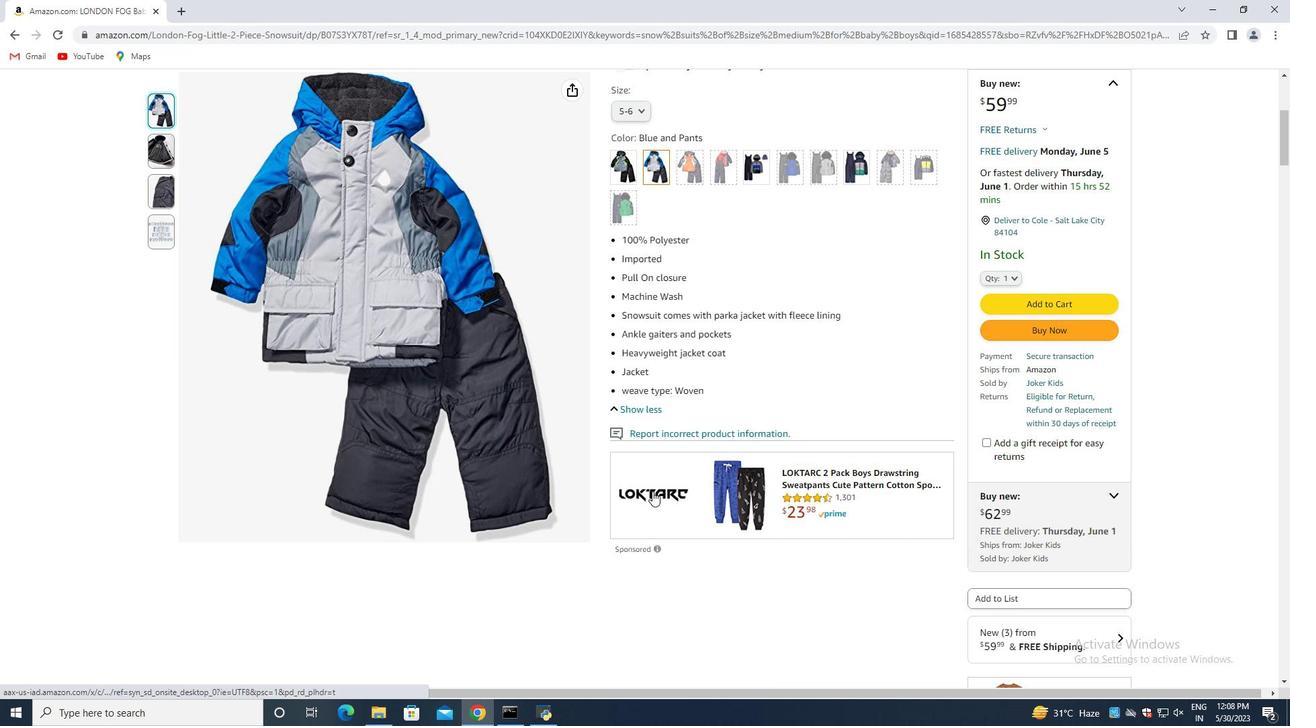 
Action: Mouse moved to (648, 494)
Screenshot: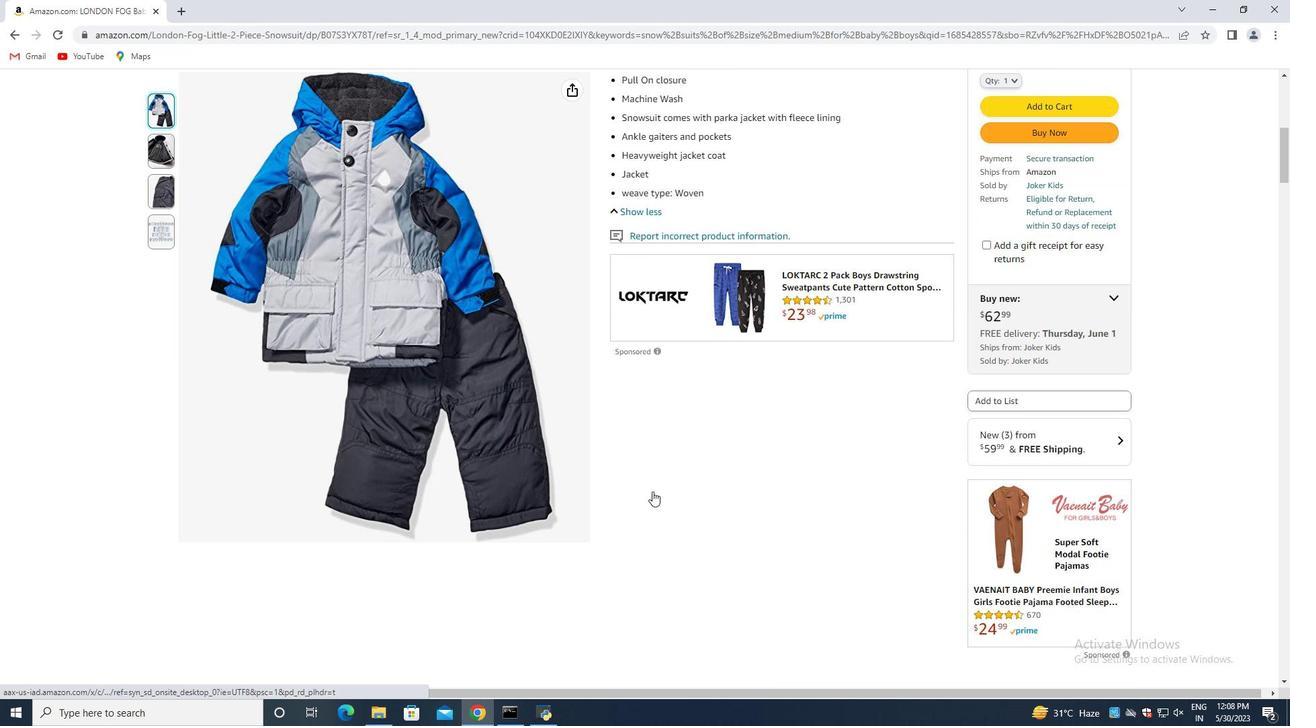 
Action: Mouse scrolled (648, 493) with delta (0, 0)
Screenshot: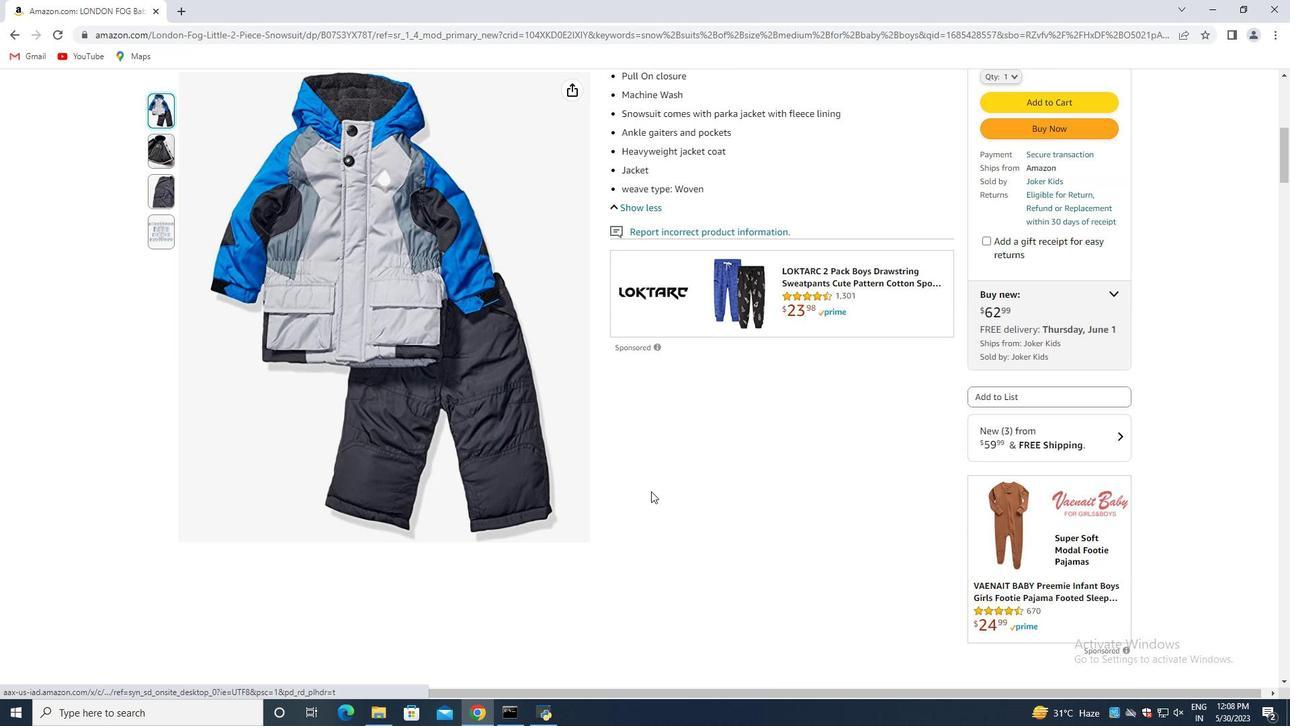 
Action: Mouse moved to (648, 494)
Screenshot: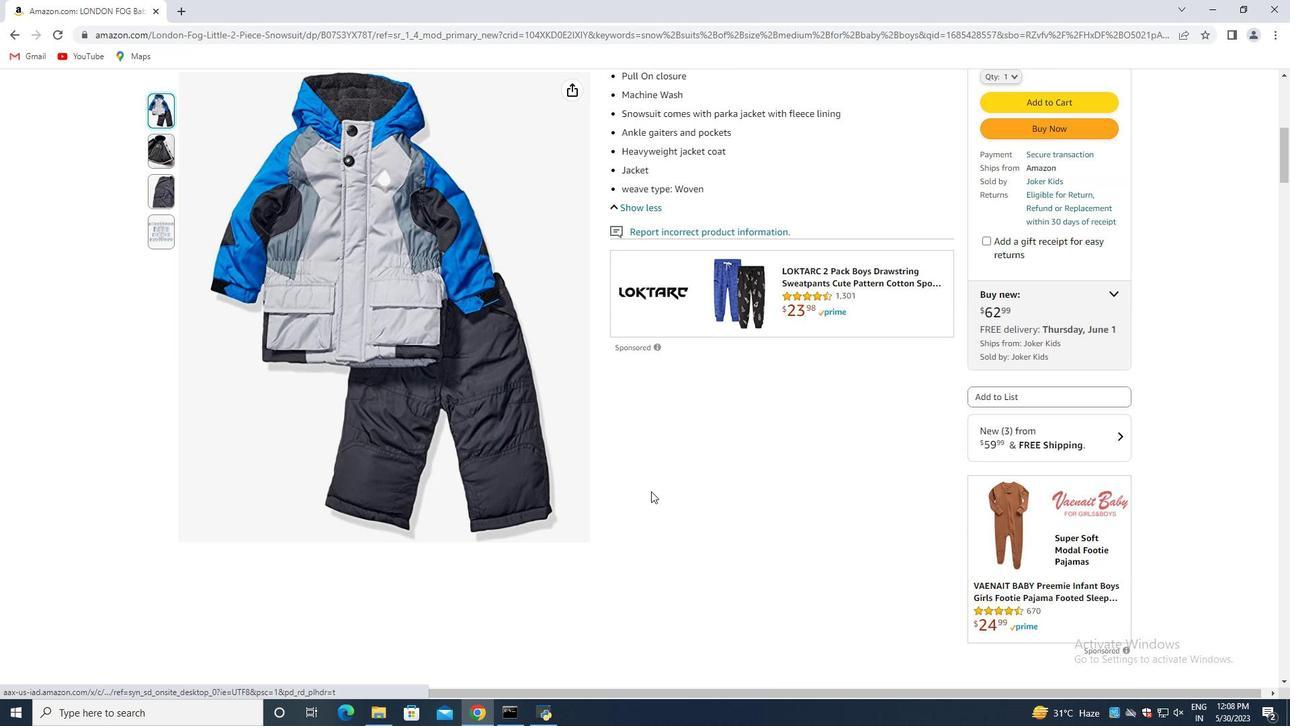 
Action: Mouse scrolled (648, 494) with delta (0, 0)
Screenshot: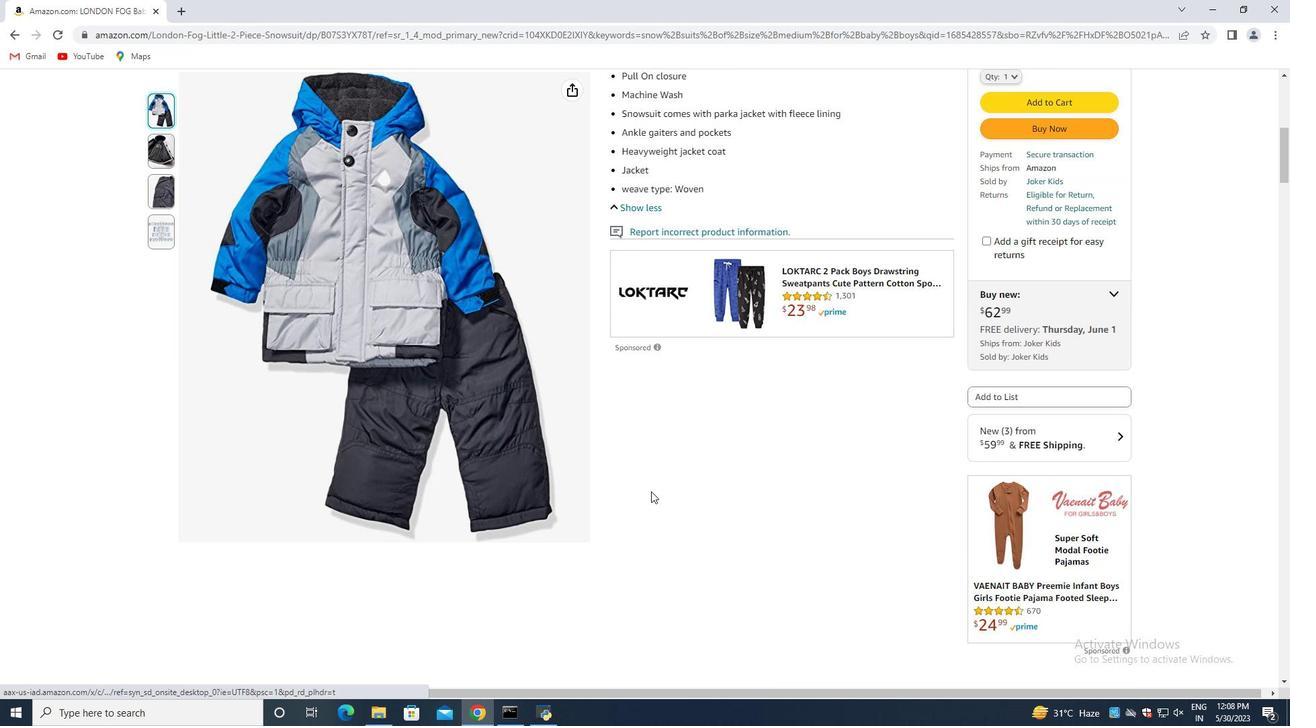 
Action: Mouse moved to (646, 492)
Screenshot: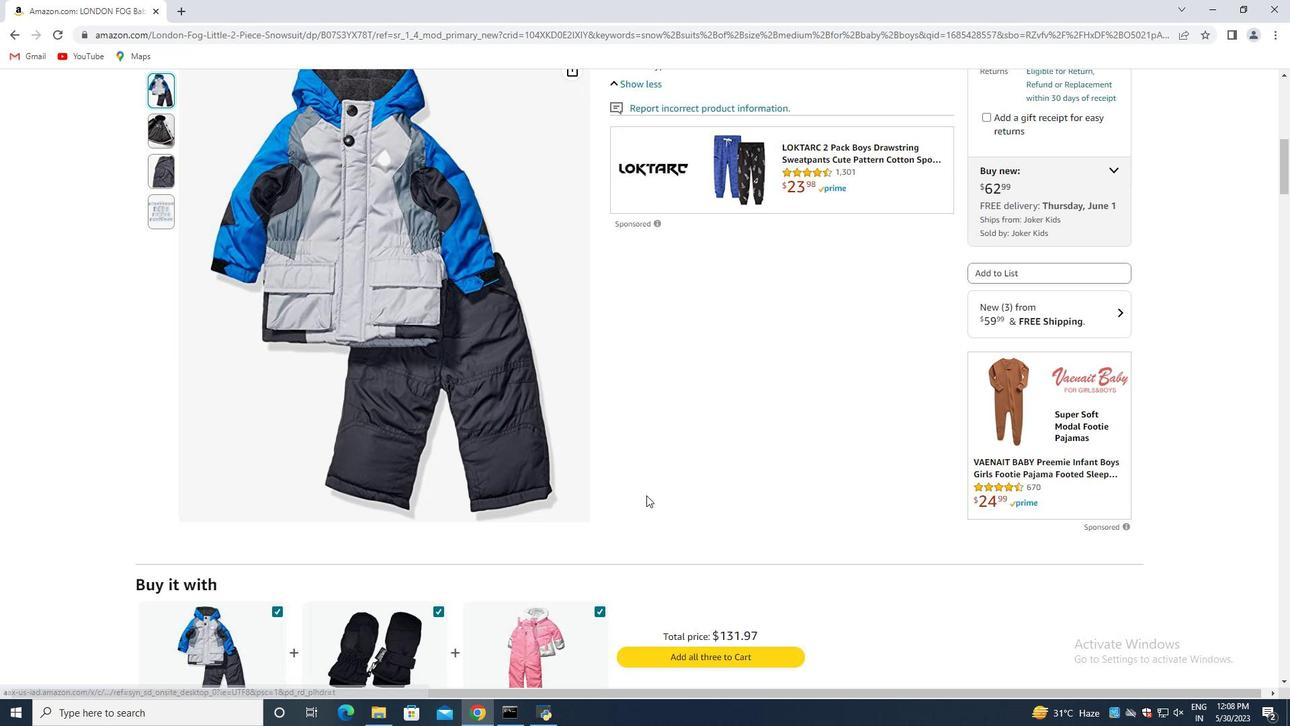 
Action: Mouse scrolled (646, 491) with delta (0, 0)
Screenshot: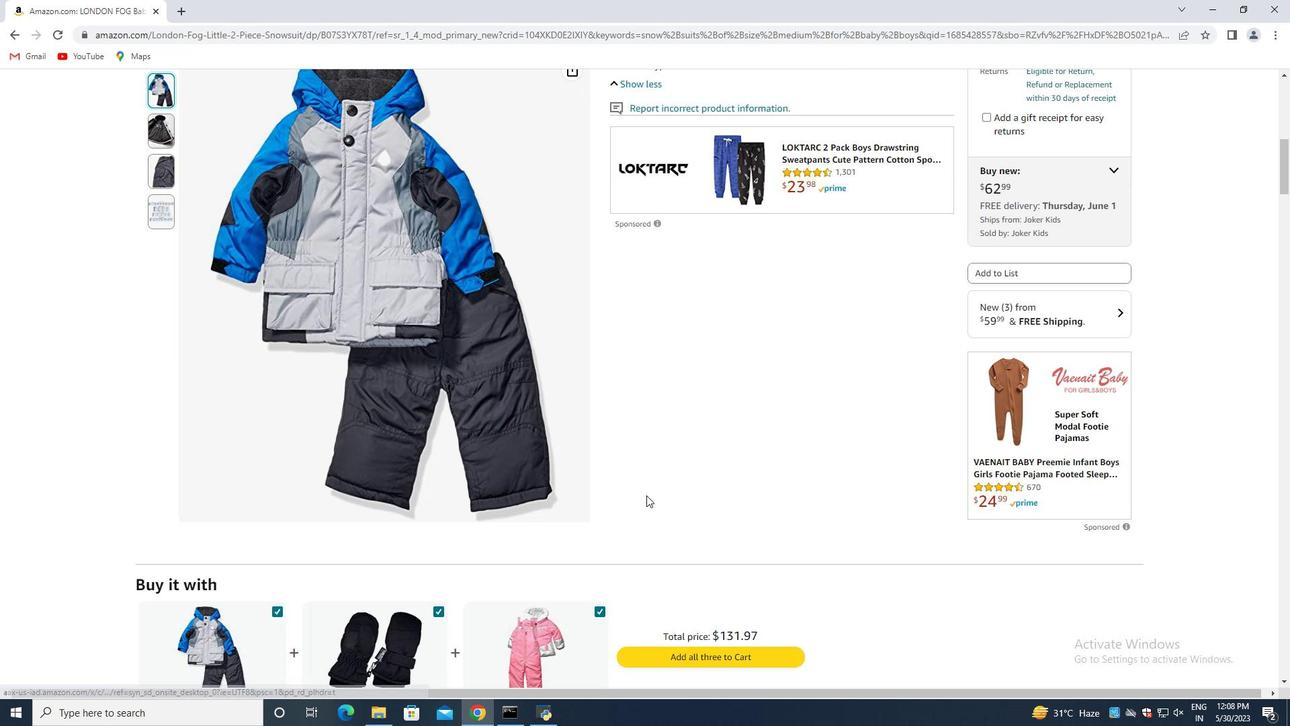 
Action: Mouse scrolled (646, 491) with delta (0, 0)
Screenshot: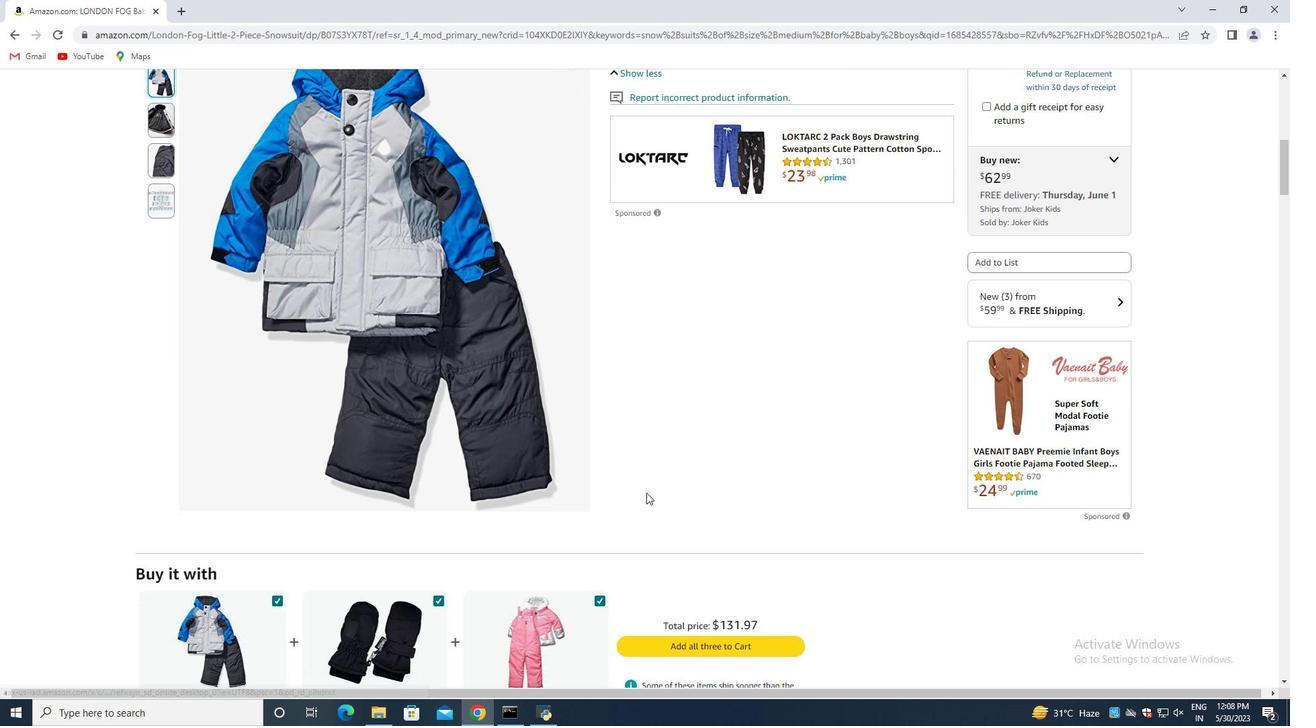 
Action: Mouse moved to (646, 491)
Screenshot: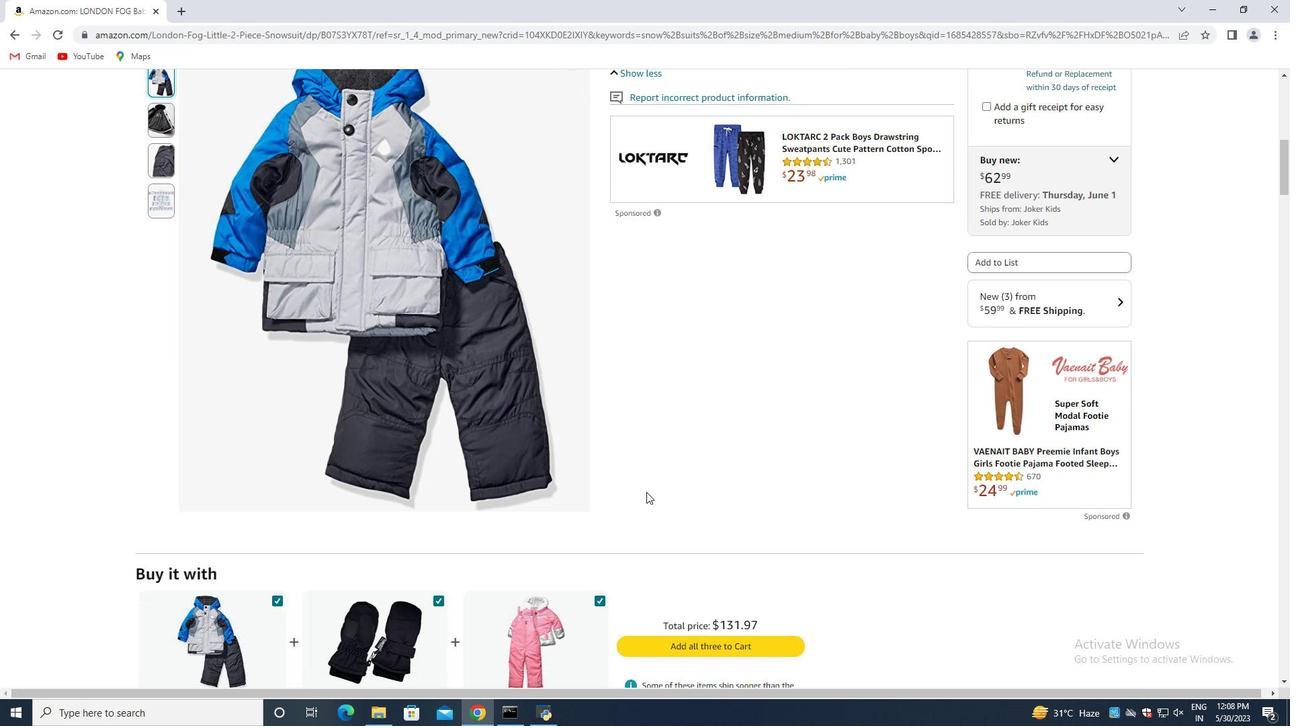 
Action: Mouse scrolled (646, 490) with delta (0, 0)
Screenshot: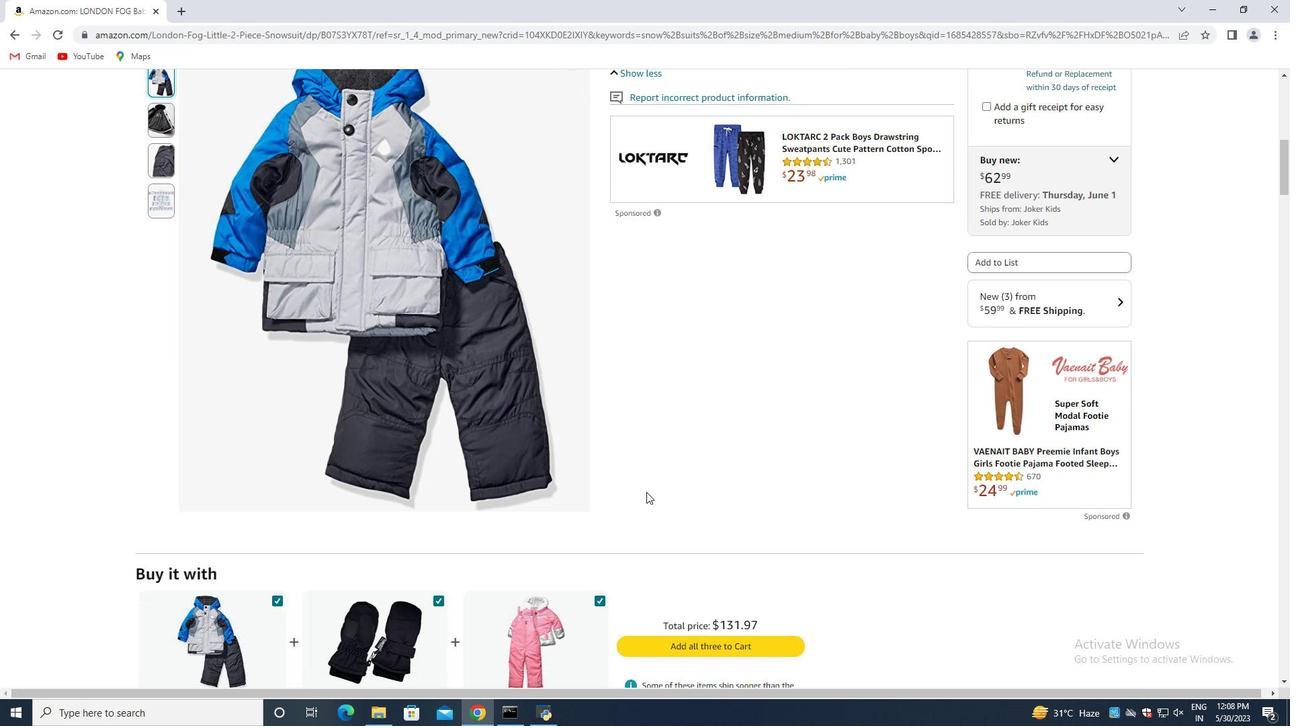 
Action: Mouse moved to (611, 502)
Screenshot: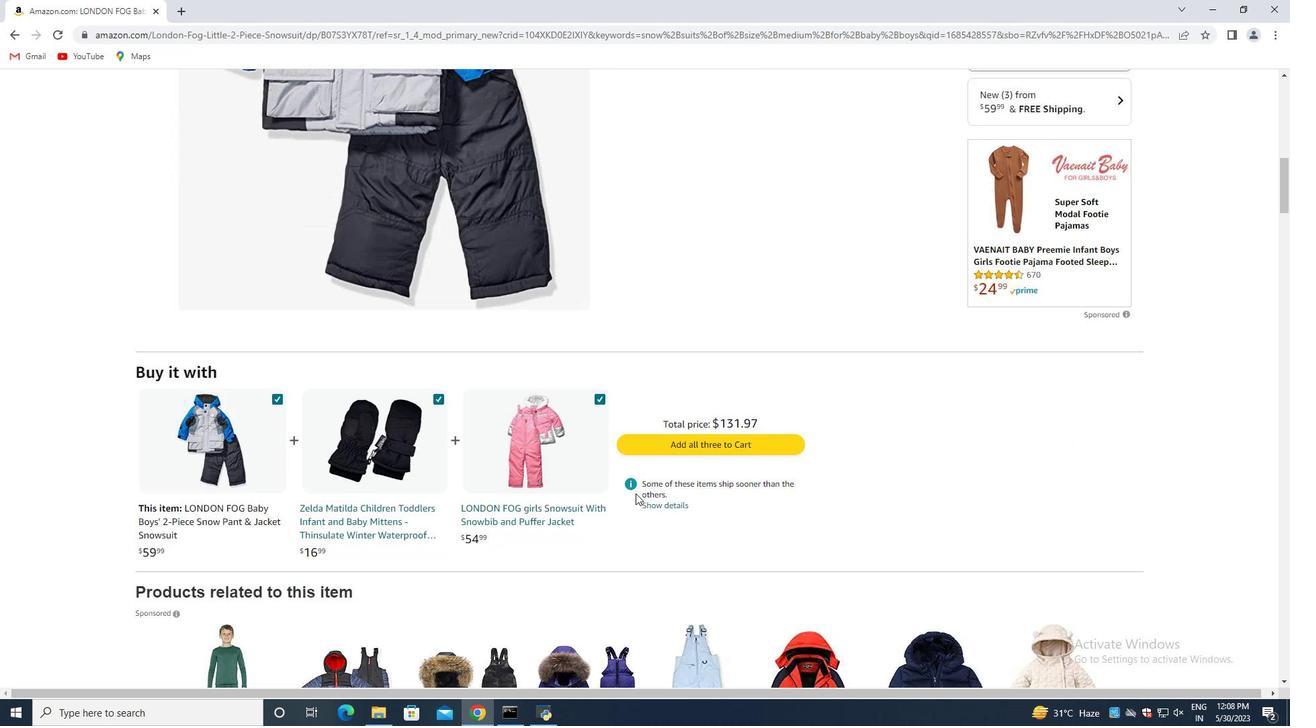 
Action: Mouse scrolled (611, 502) with delta (0, 0)
Screenshot: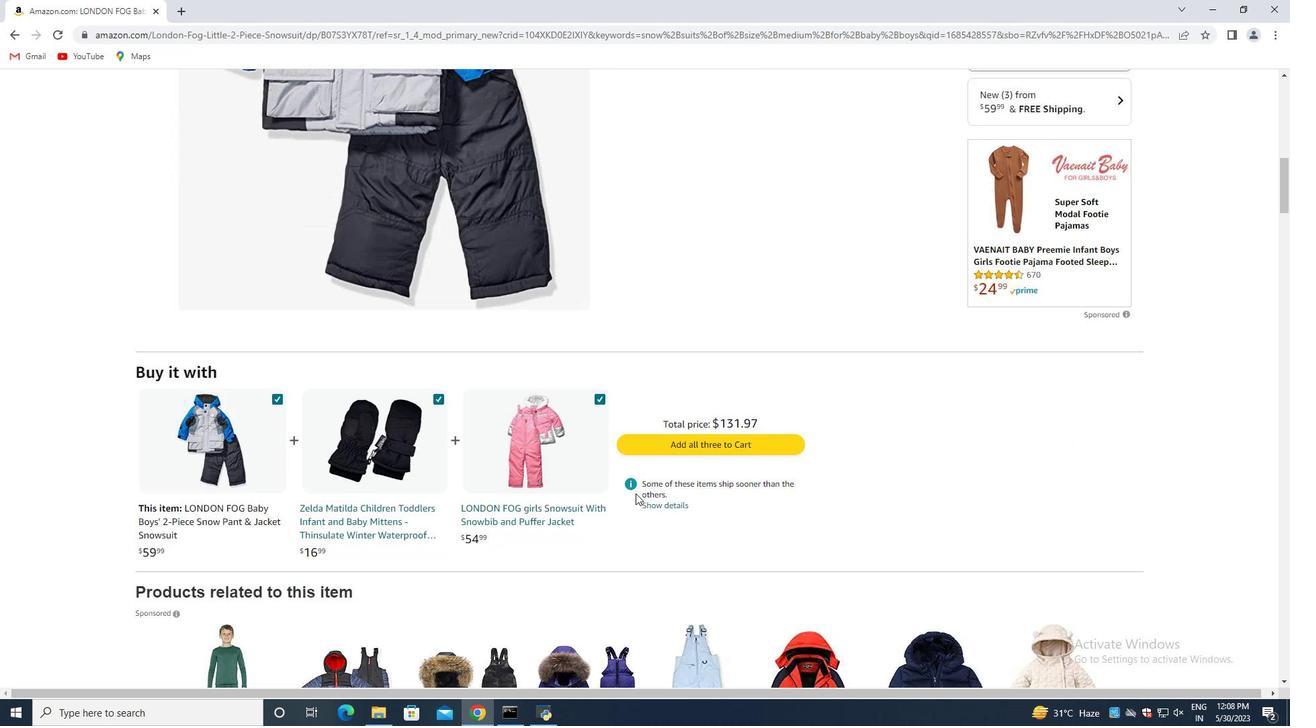 
Action: Mouse moved to (604, 504)
Screenshot: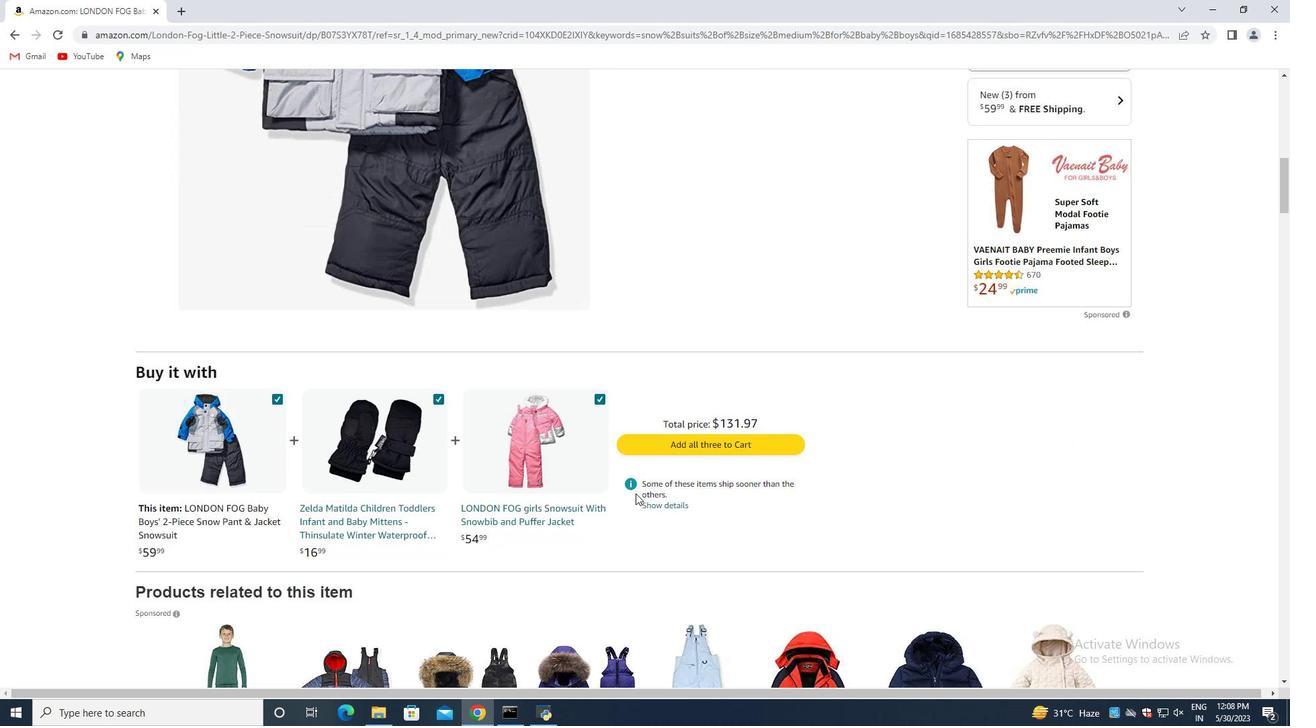 
Action: Mouse scrolled (604, 503) with delta (0, 0)
Screenshot: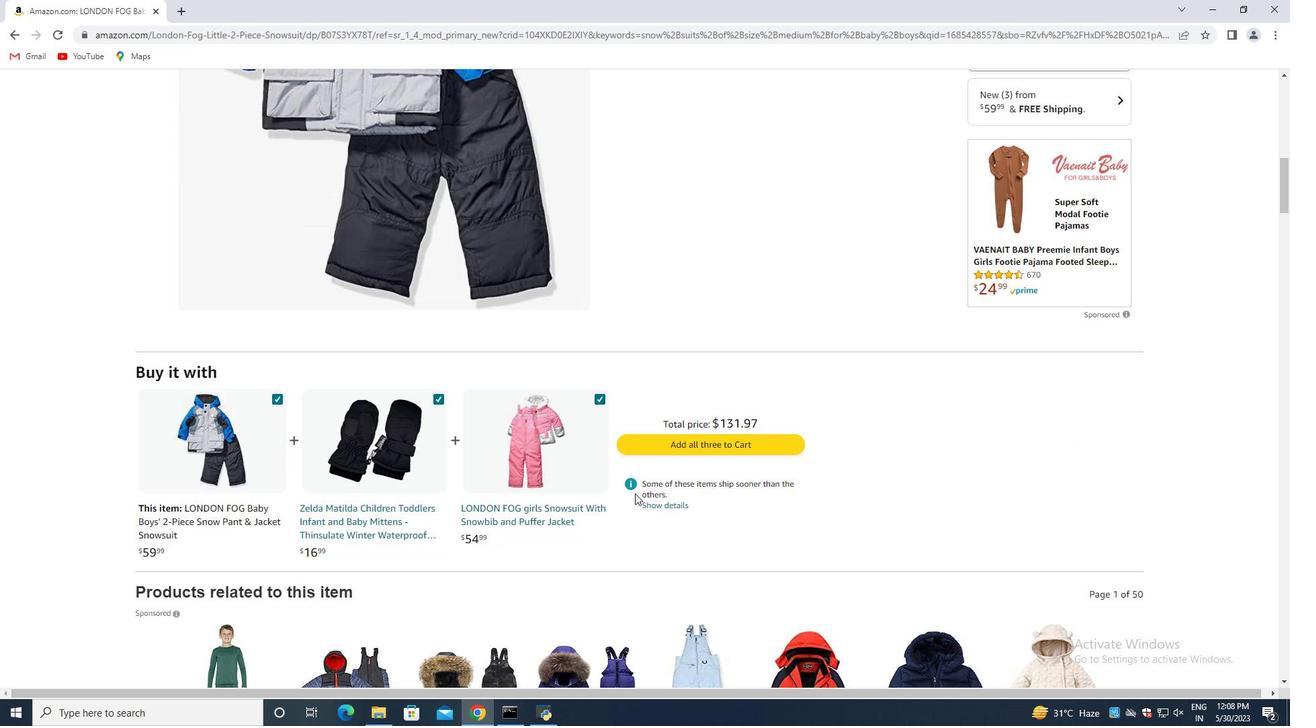 
Action: Mouse moved to (599, 506)
